 Task: Create a customizable bookmark.
Action: Mouse moved to (225, 239)
Screenshot: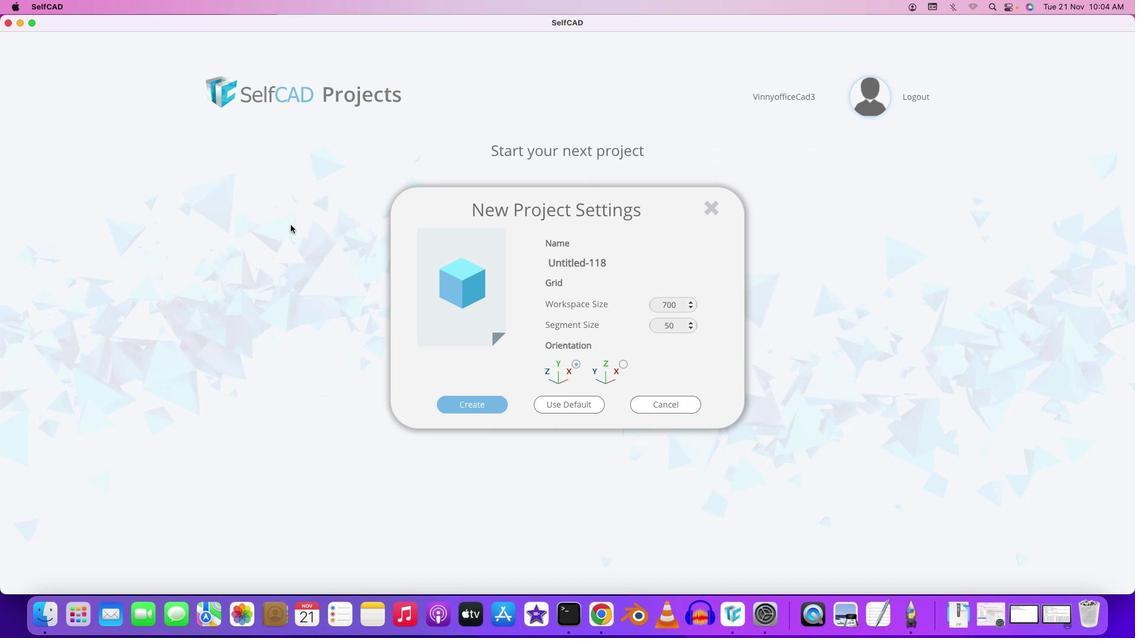 
Action: Mouse pressed left at (225, 239)
Screenshot: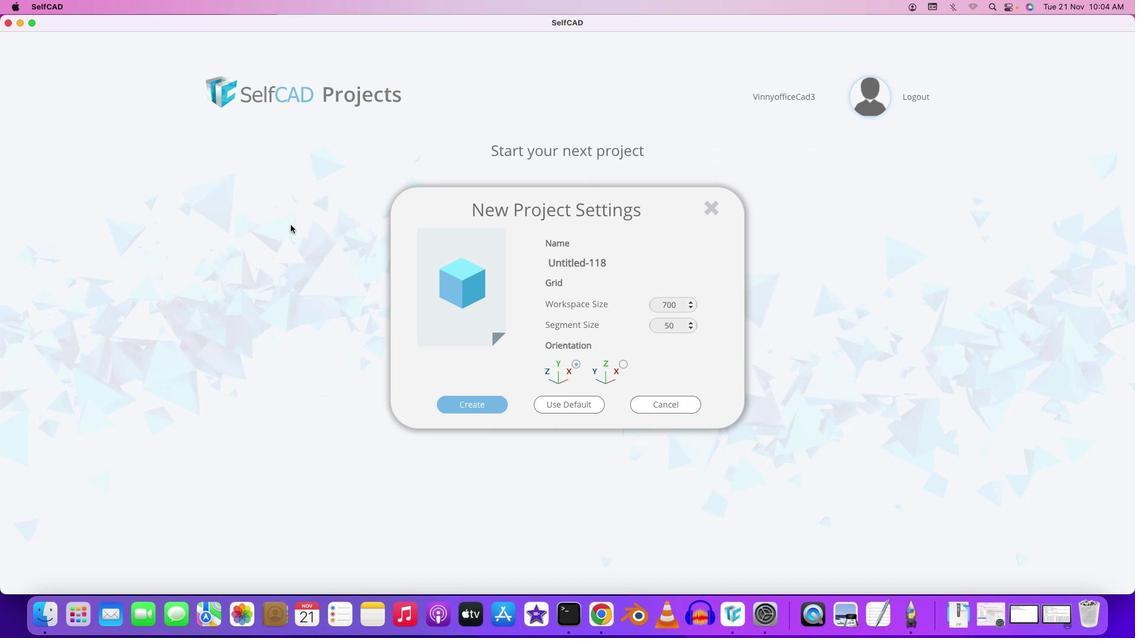 
Action: Mouse moved to (254, 226)
Screenshot: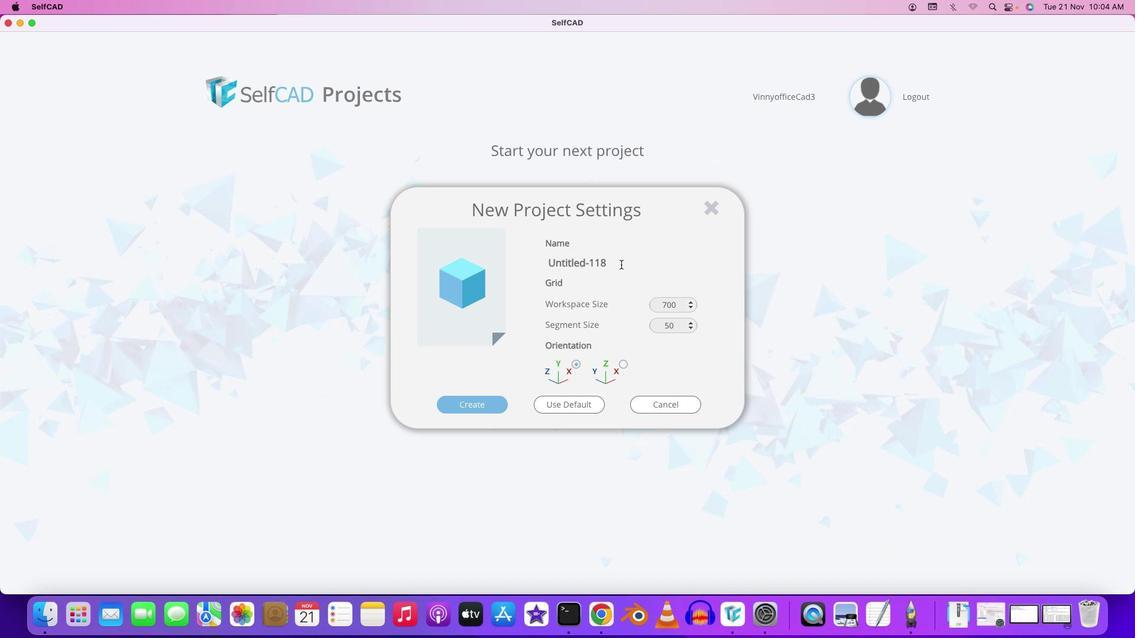 
Action: Mouse pressed left at (254, 226)
Screenshot: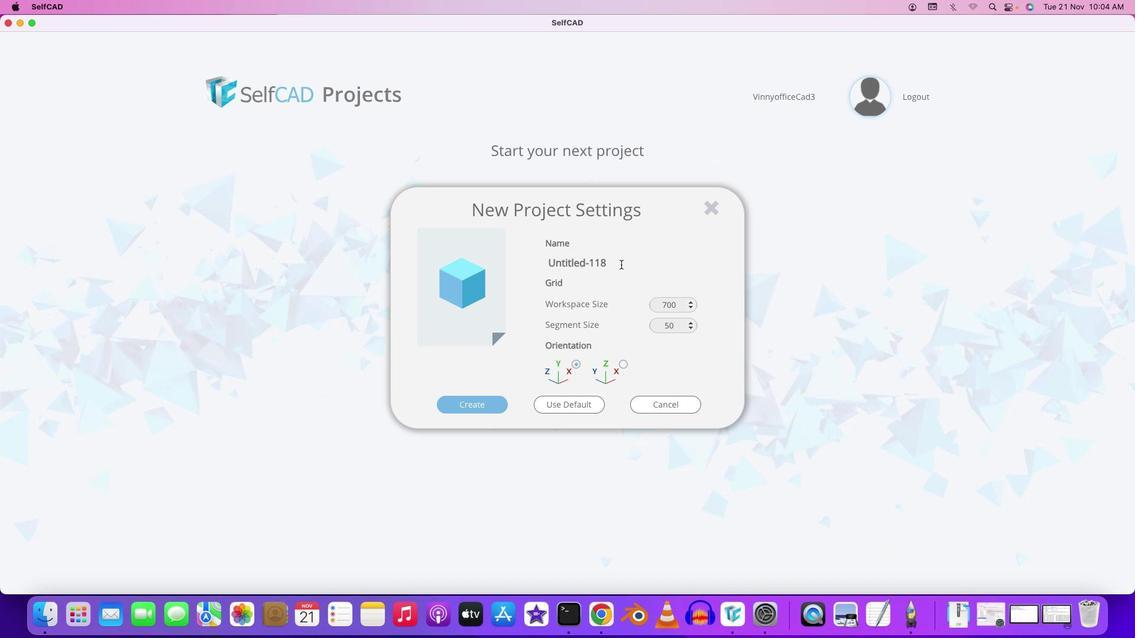 
Action: Mouse moved to (544, 265)
Screenshot: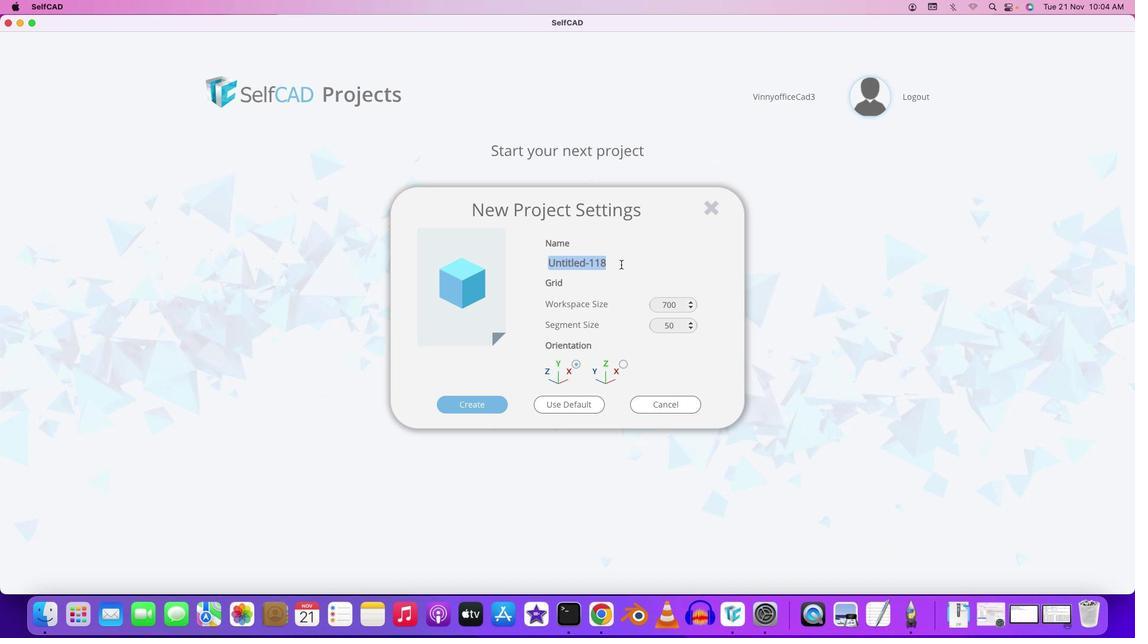 
Action: Mouse pressed left at (544, 265)
Screenshot: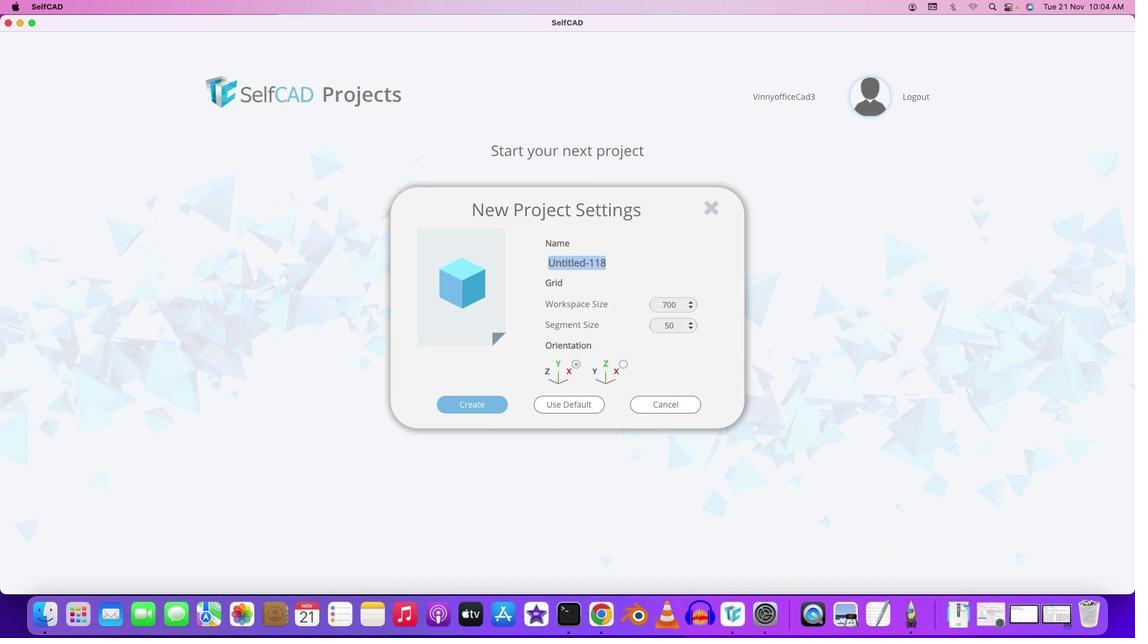 
Action: Key pressed Key.backspaceKey.shift'C''u''s''t''o''m''i''z''a''b''l''e'Key.spaceKey.leftKey.leftKey.leftKey.leftKey.leftKey.backspace's'Key.rightKey.rightKey.rightKey.rightKey.rightKey.rightKey.spaceKey.backspaceKey.shift'B''o''o''k''m''a''r''k'
Screenshot: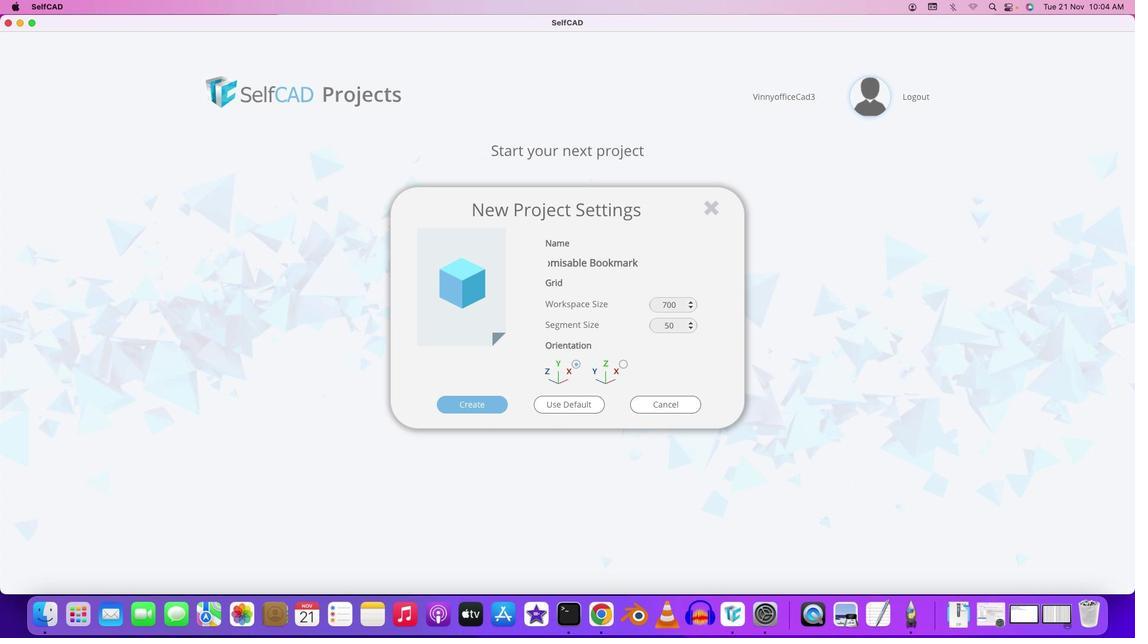 
Action: Mouse moved to (592, 299)
Screenshot: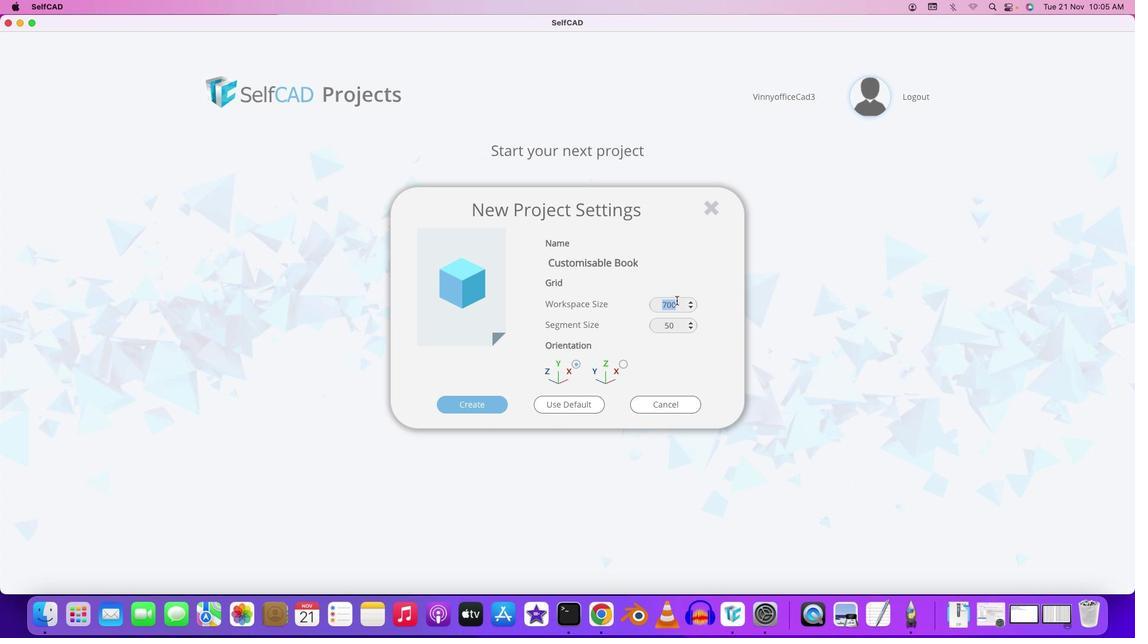 
Action: Mouse pressed left at (592, 299)
Screenshot: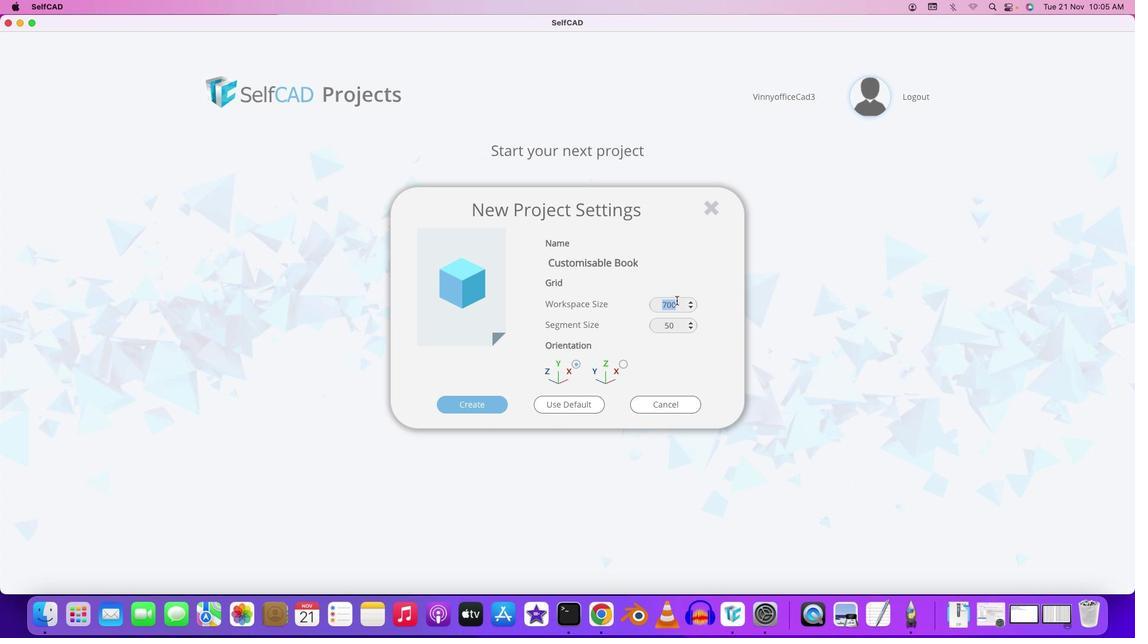 
Action: Mouse moved to (592, 299)
Screenshot: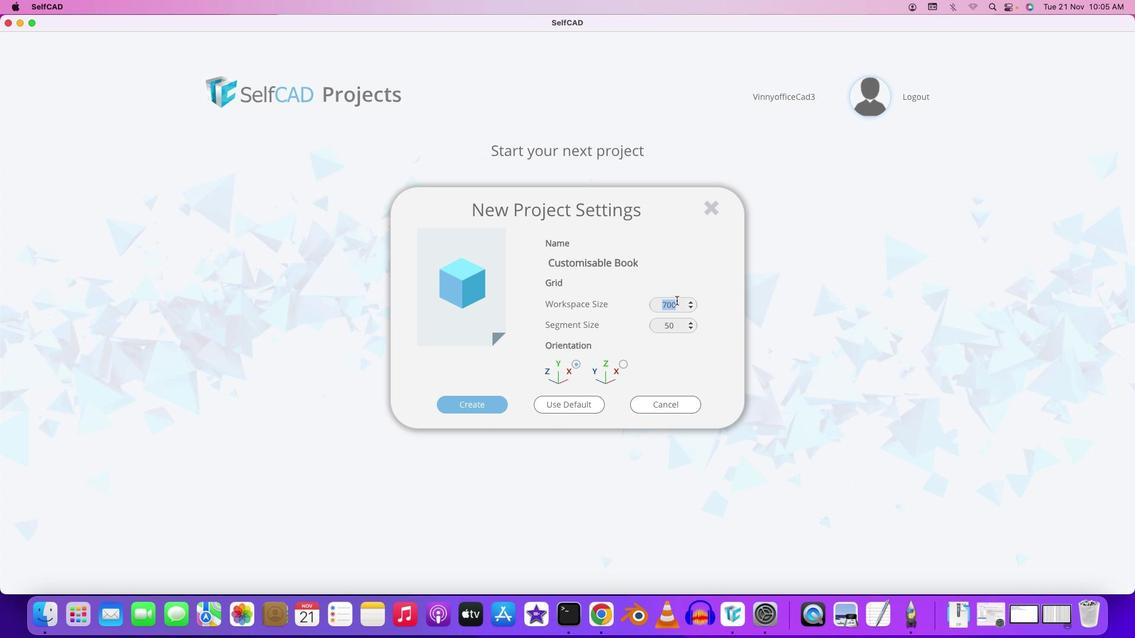 
Action: Key pressed '5'Key.backspace'4''0''0'
Screenshot: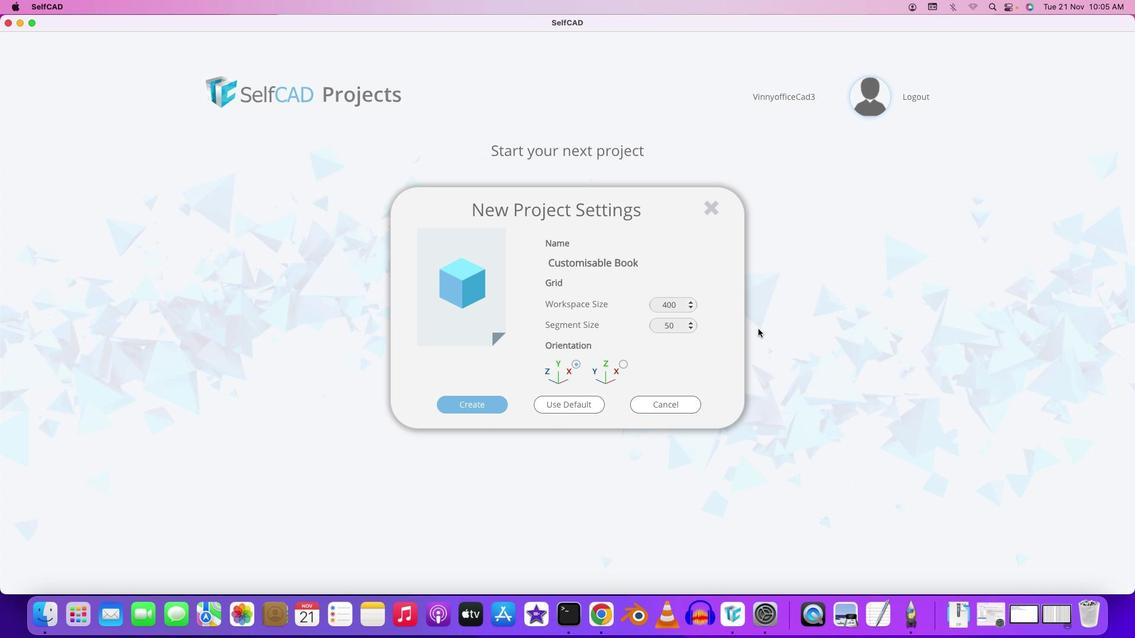 
Action: Mouse moved to (589, 325)
Screenshot: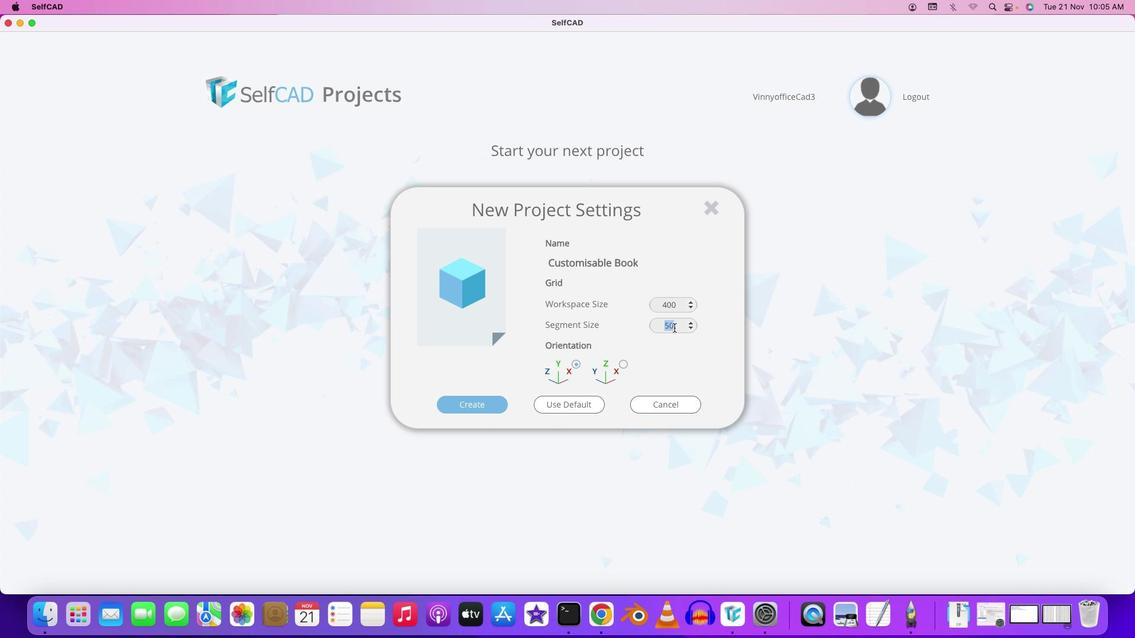
Action: Mouse pressed left at (589, 325)
Screenshot: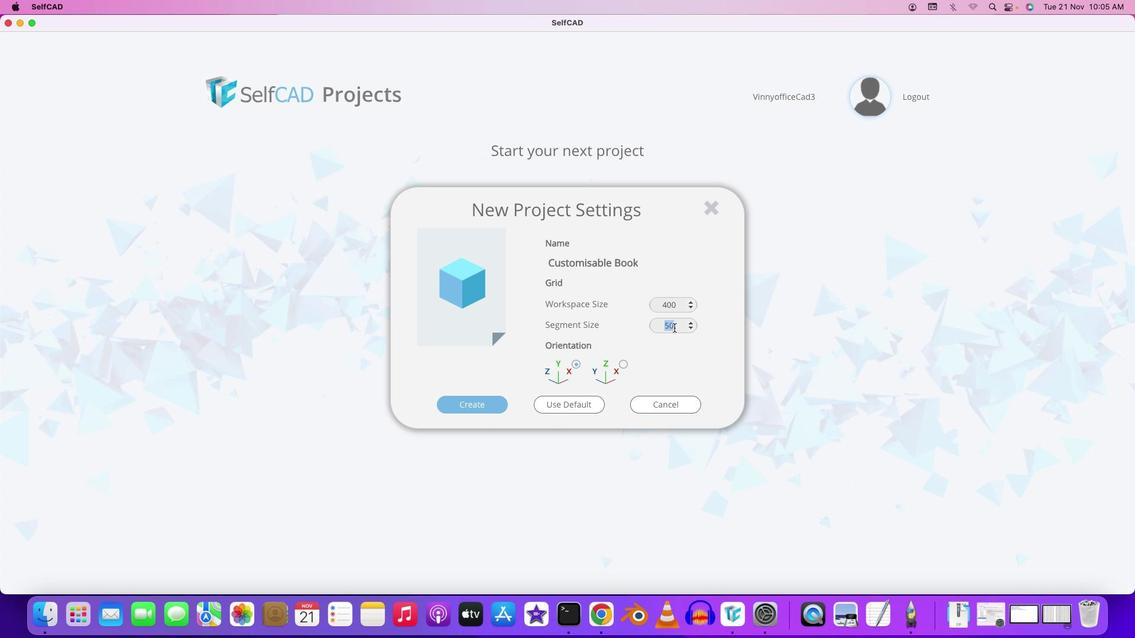 
Action: Mouse moved to (589, 325)
Screenshot: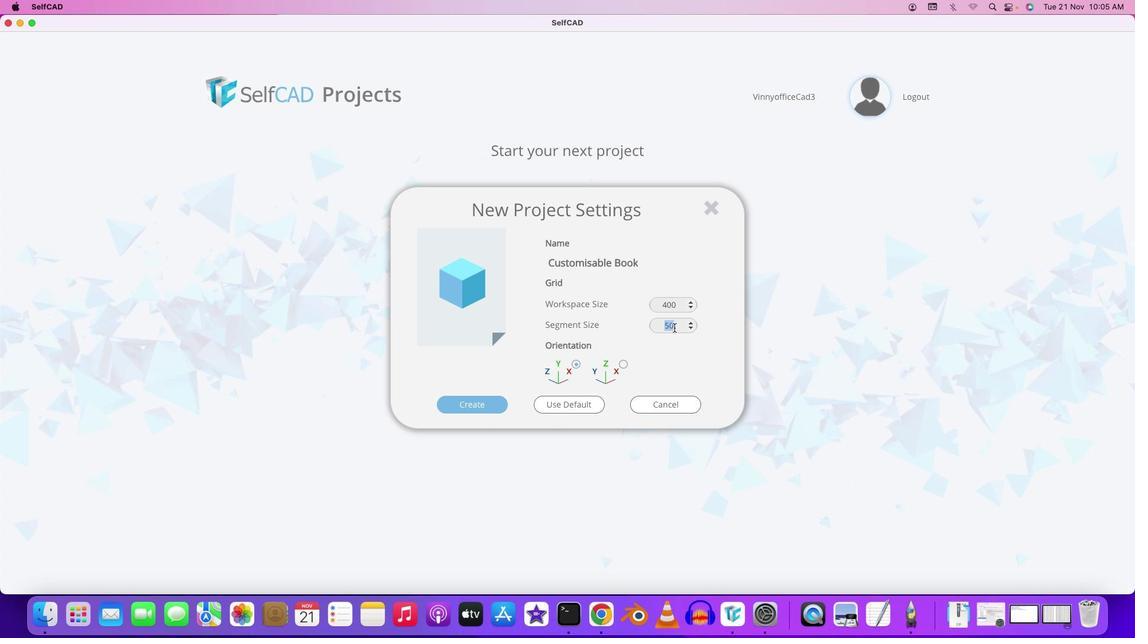 
Action: Key pressed '5'
Screenshot: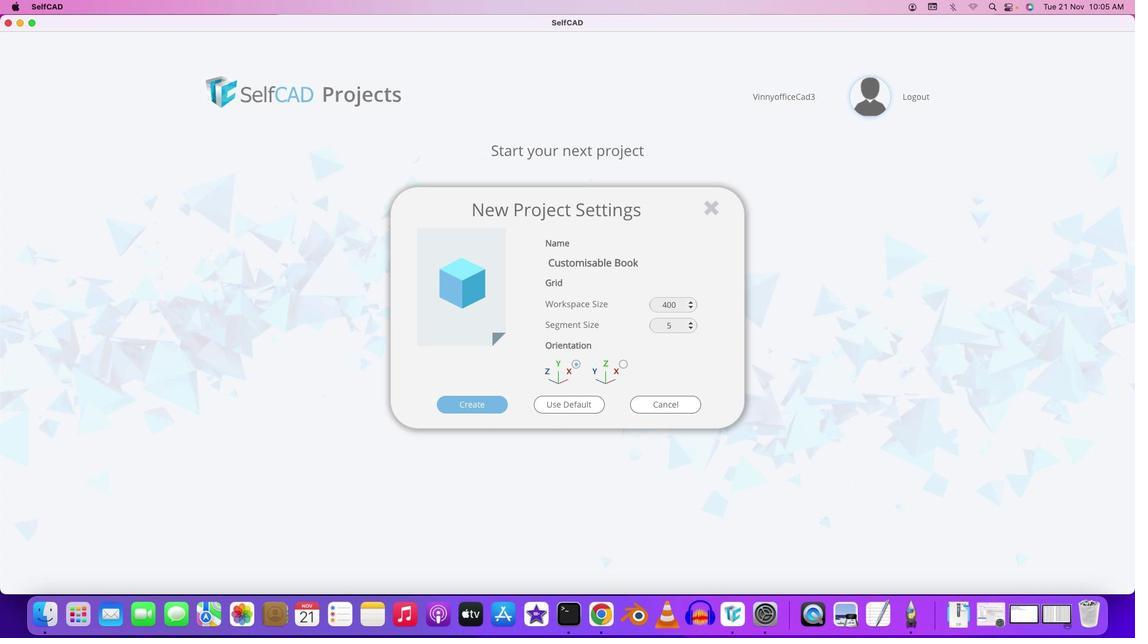 
Action: Mouse moved to (547, 360)
Screenshot: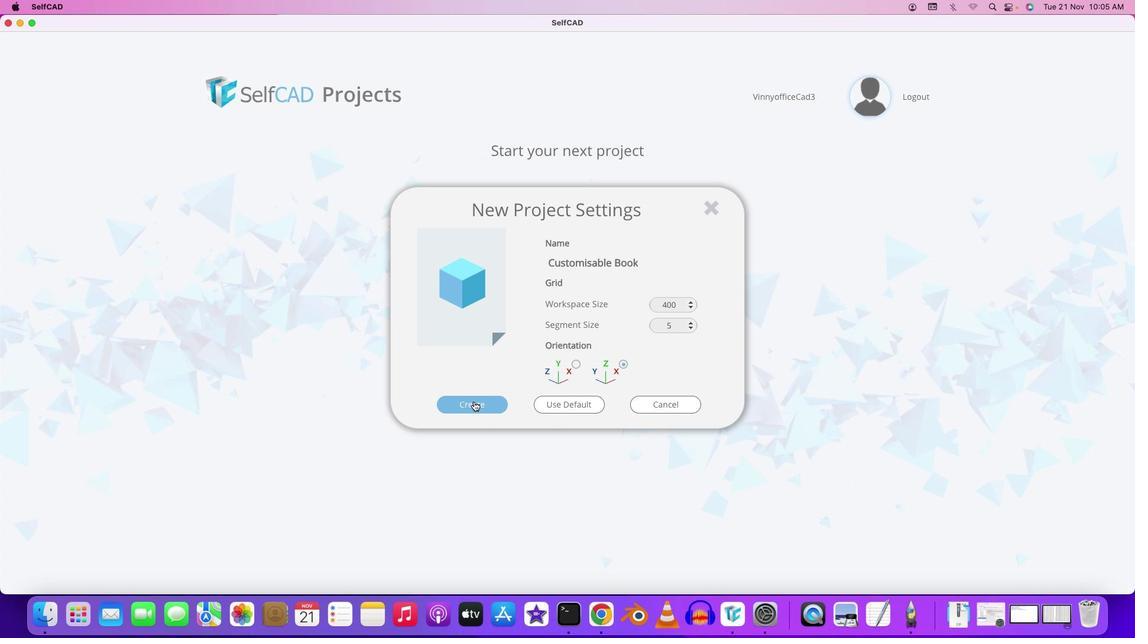 
Action: Mouse pressed left at (547, 360)
Screenshot: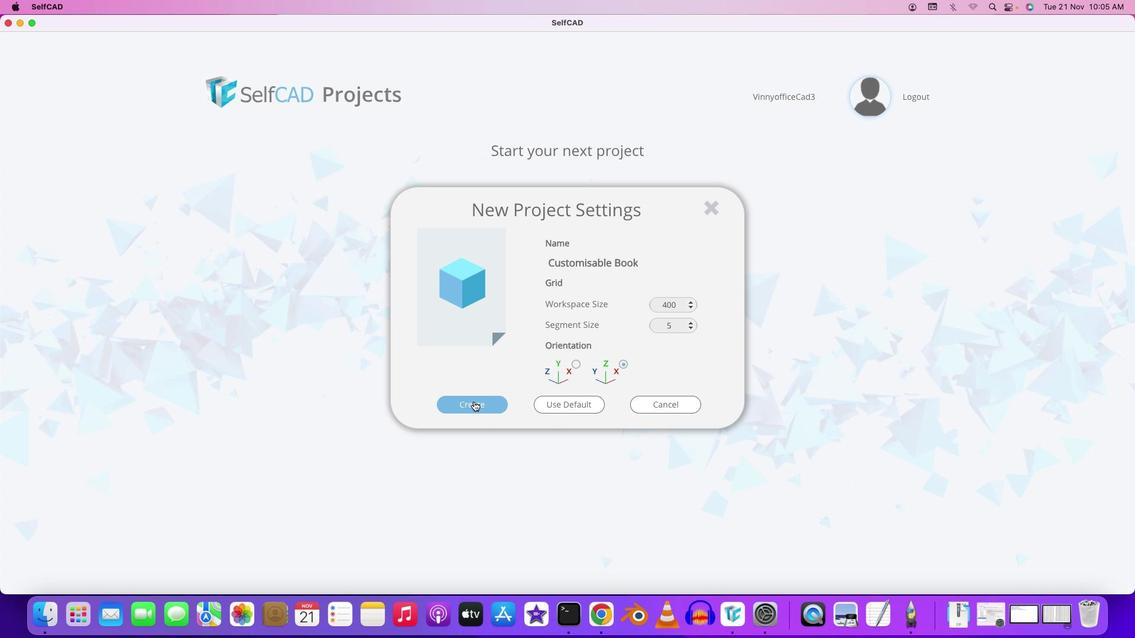 
Action: Mouse moved to (418, 395)
Screenshot: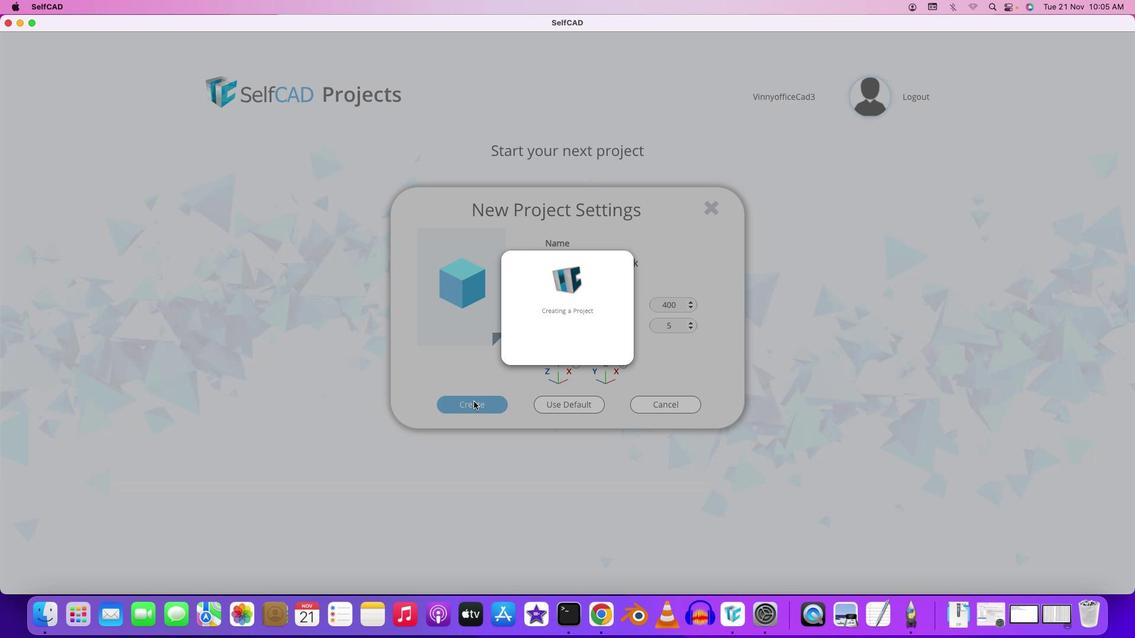
Action: Mouse pressed left at (418, 395)
Screenshot: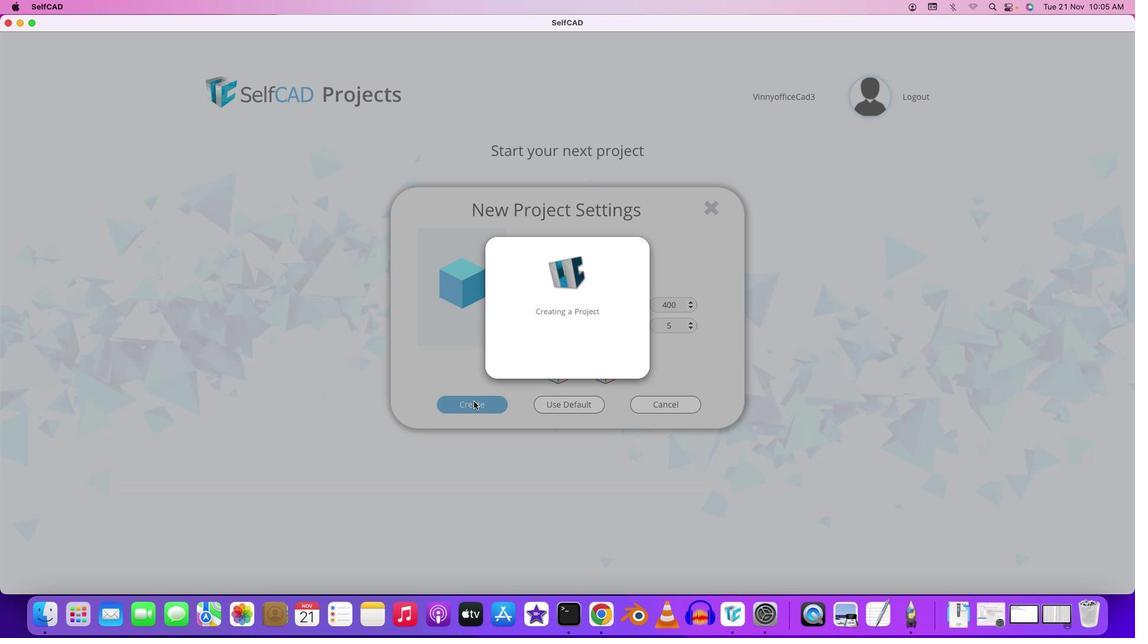 
Action: Mouse moved to (461, 381)
Screenshot: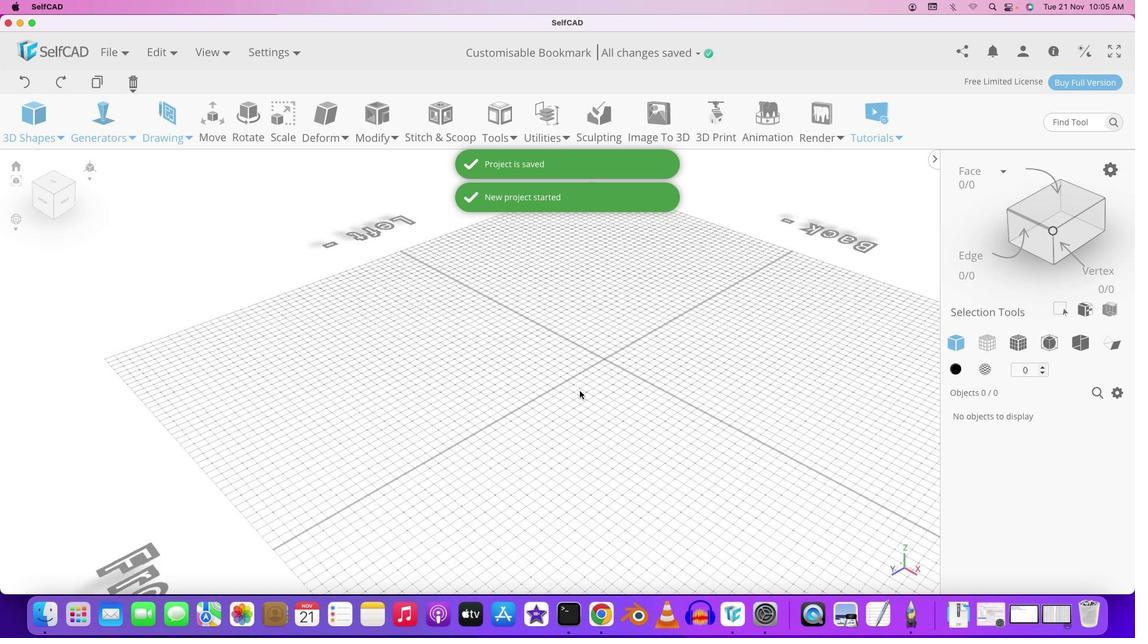 
Action: Mouse scrolled (461, 381) with delta (10, 15)
Screenshot: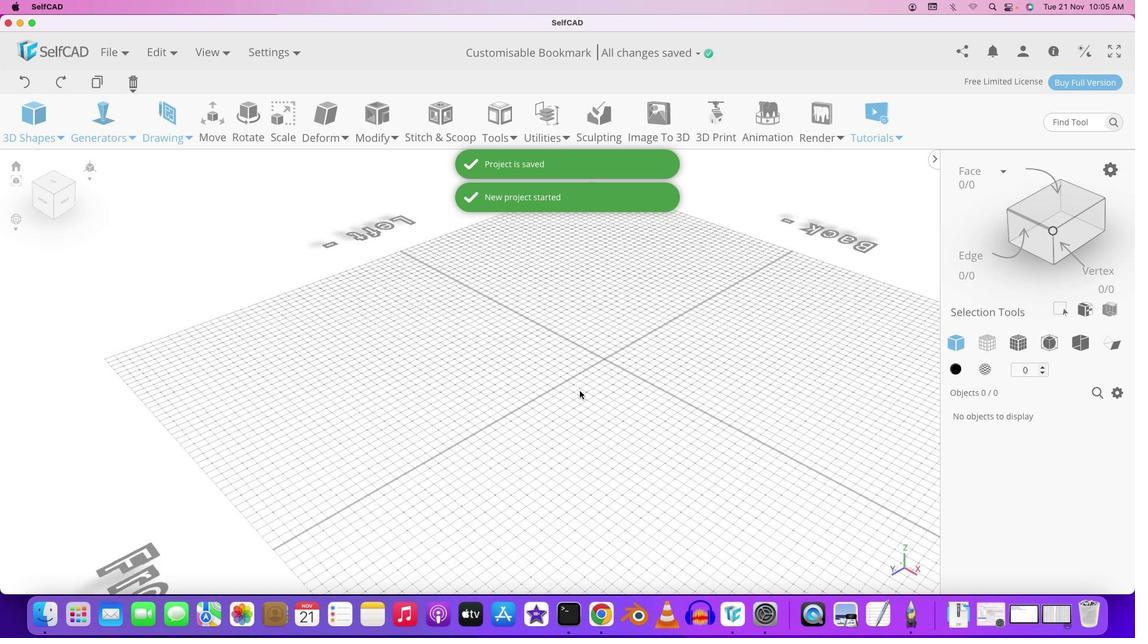 
Action: Mouse moved to (464, 388)
Screenshot: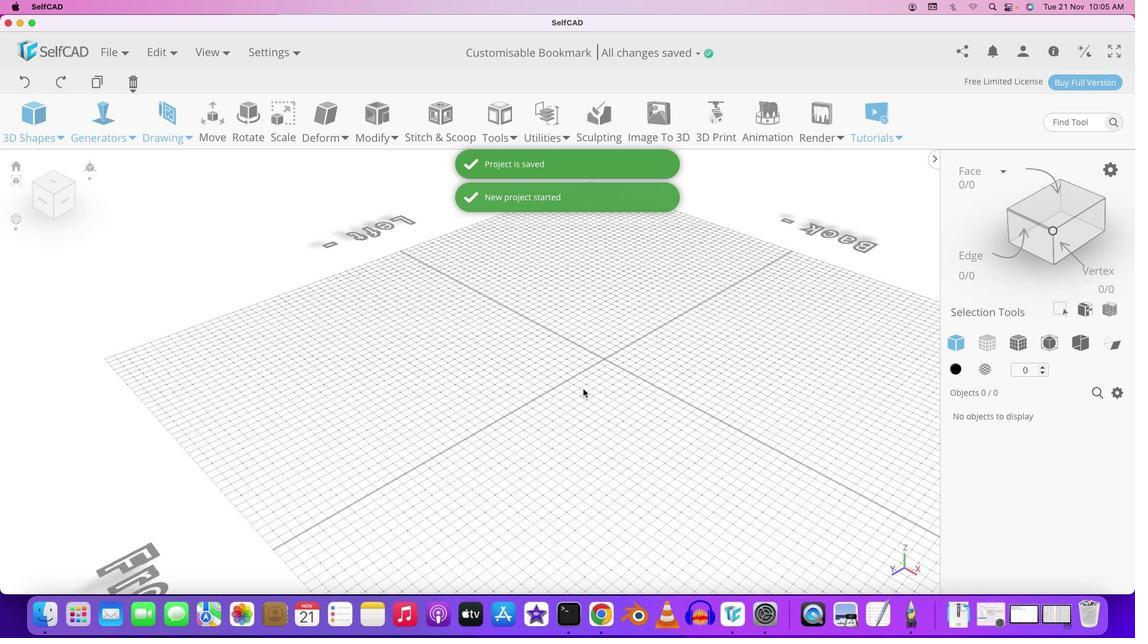 
Action: Mouse scrolled (464, 388) with delta (10, 15)
Screenshot: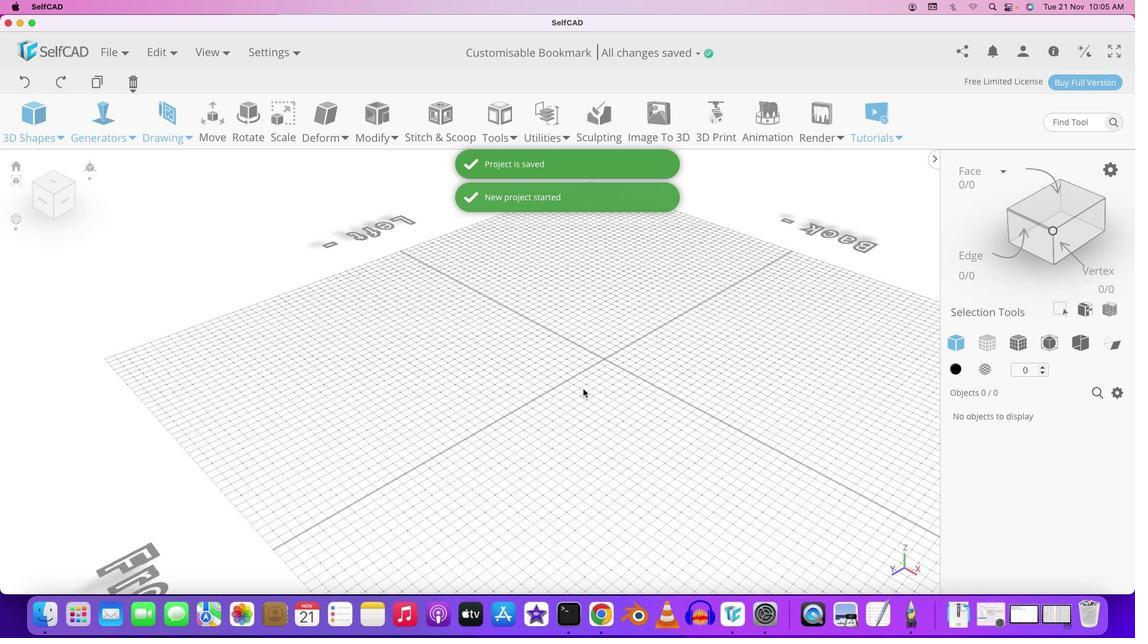 
Action: Mouse moved to (467, 392)
Screenshot: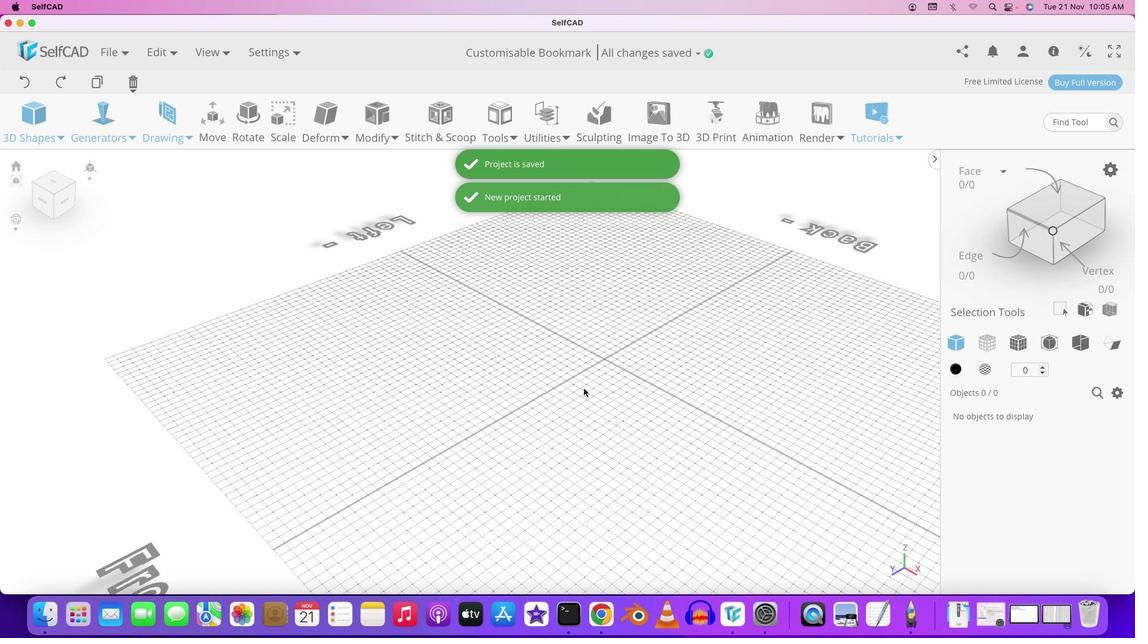 
Action: Mouse scrolled (467, 392) with delta (10, 17)
Screenshot: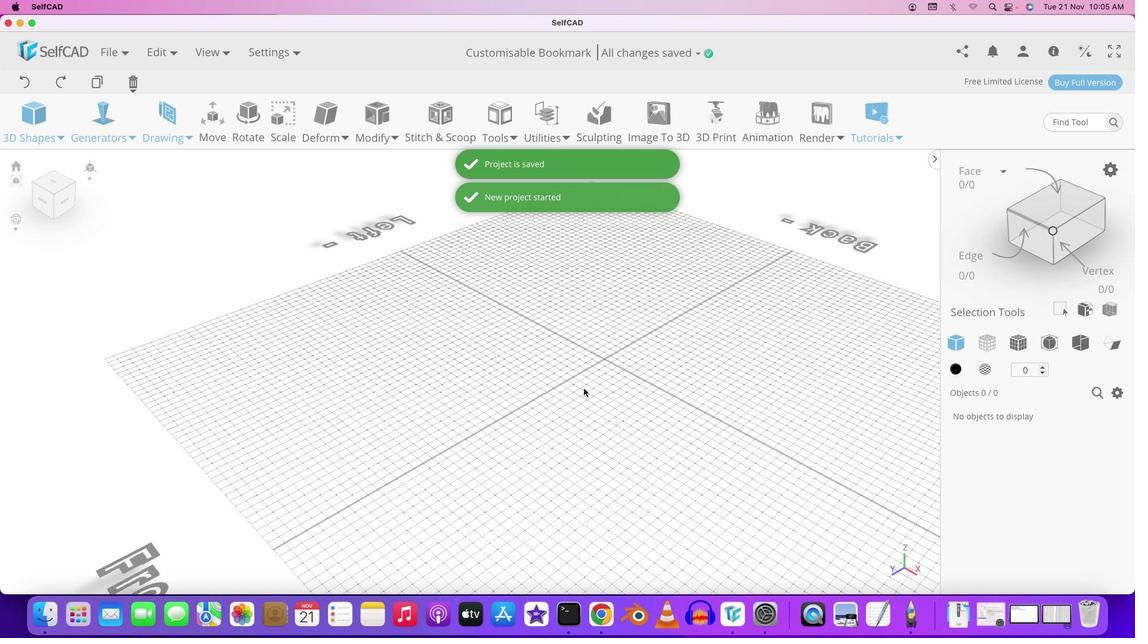 
Action: Mouse moved to (469, 393)
Screenshot: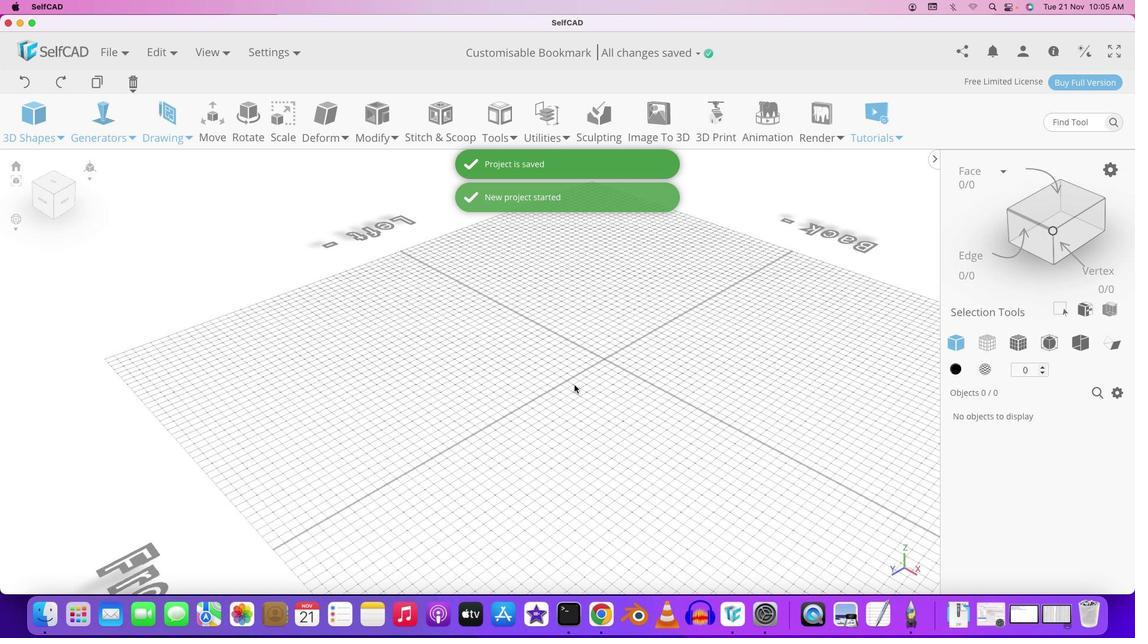 
Action: Mouse scrolled (469, 393) with delta (10, 17)
Screenshot: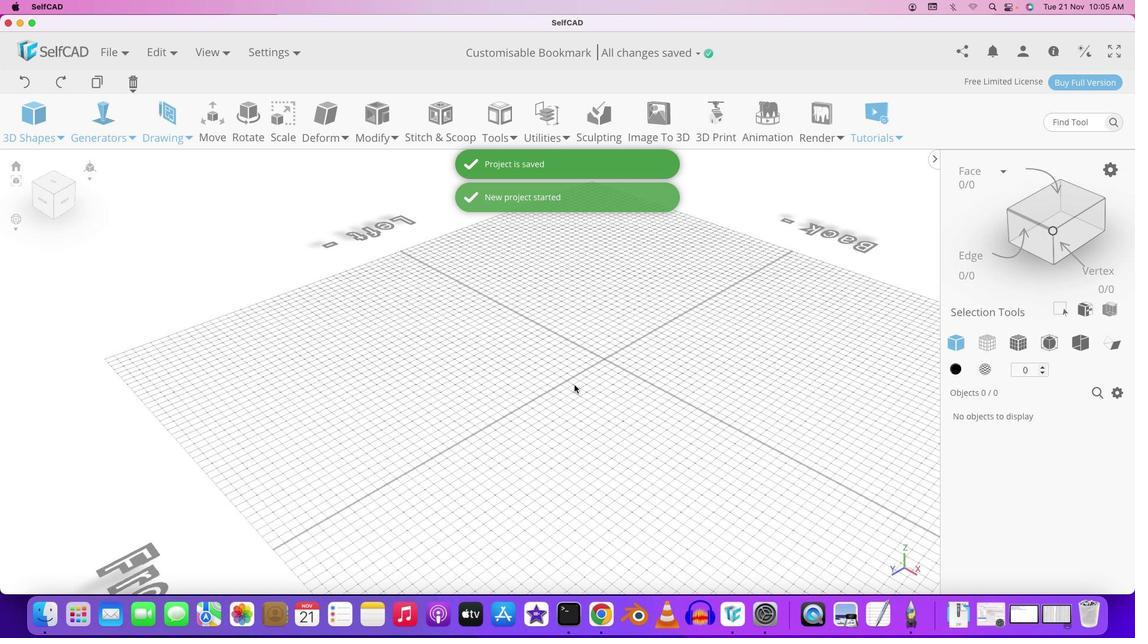 
Action: Mouse moved to (495, 385)
Screenshot: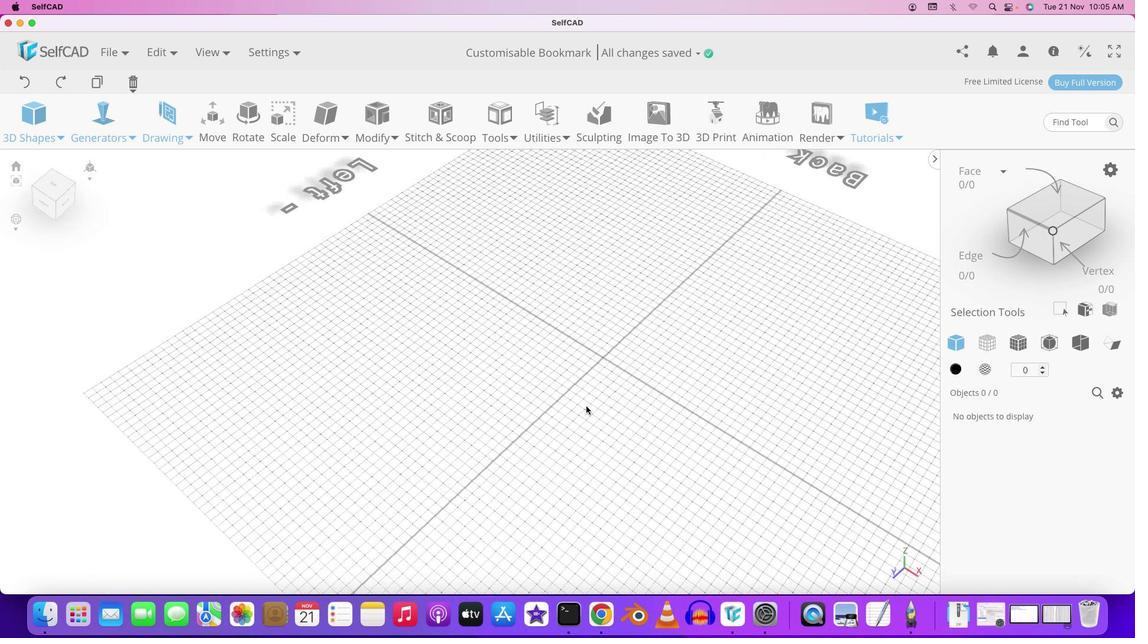 
Action: Mouse scrolled (495, 385) with delta (10, 15)
Screenshot: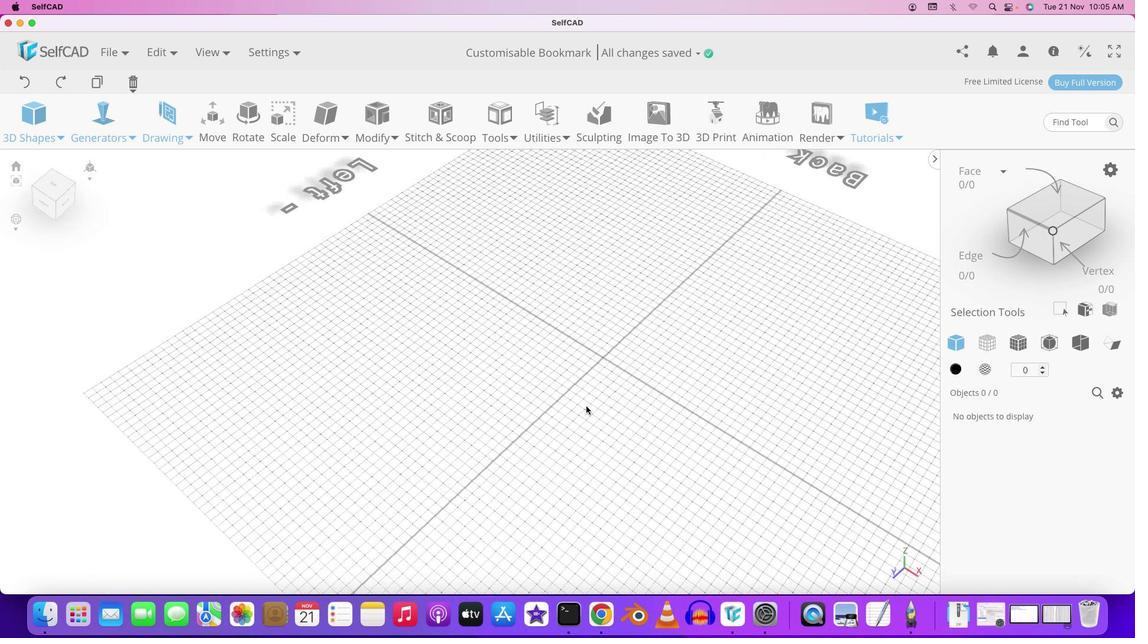 
Action: Mouse moved to (496, 386)
Screenshot: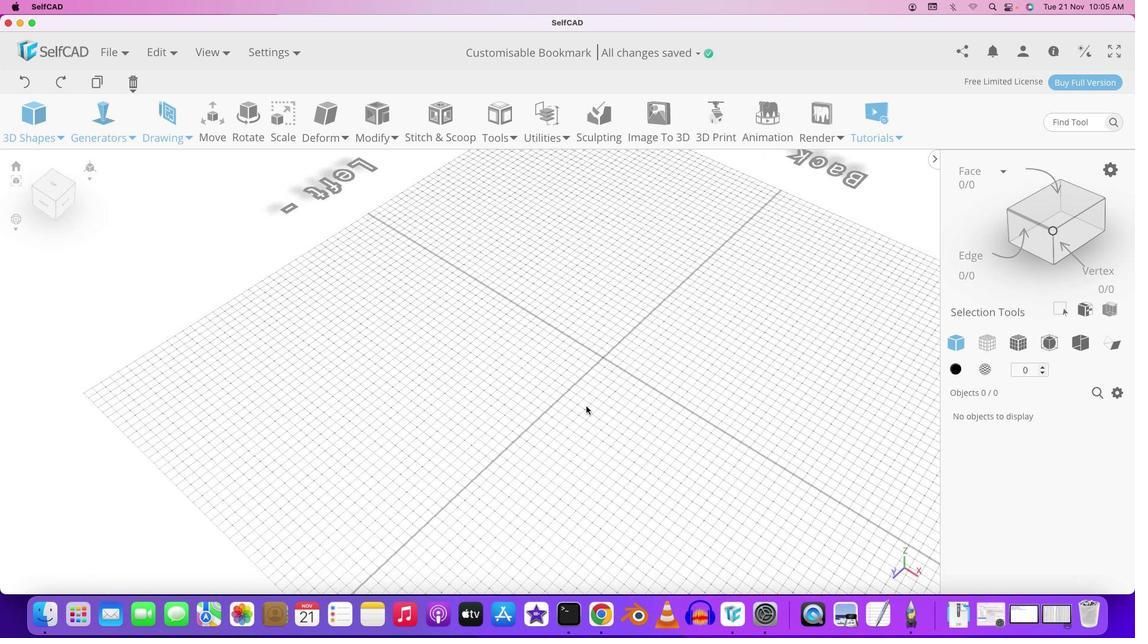 
Action: Mouse scrolled (496, 386) with delta (10, 15)
Screenshot: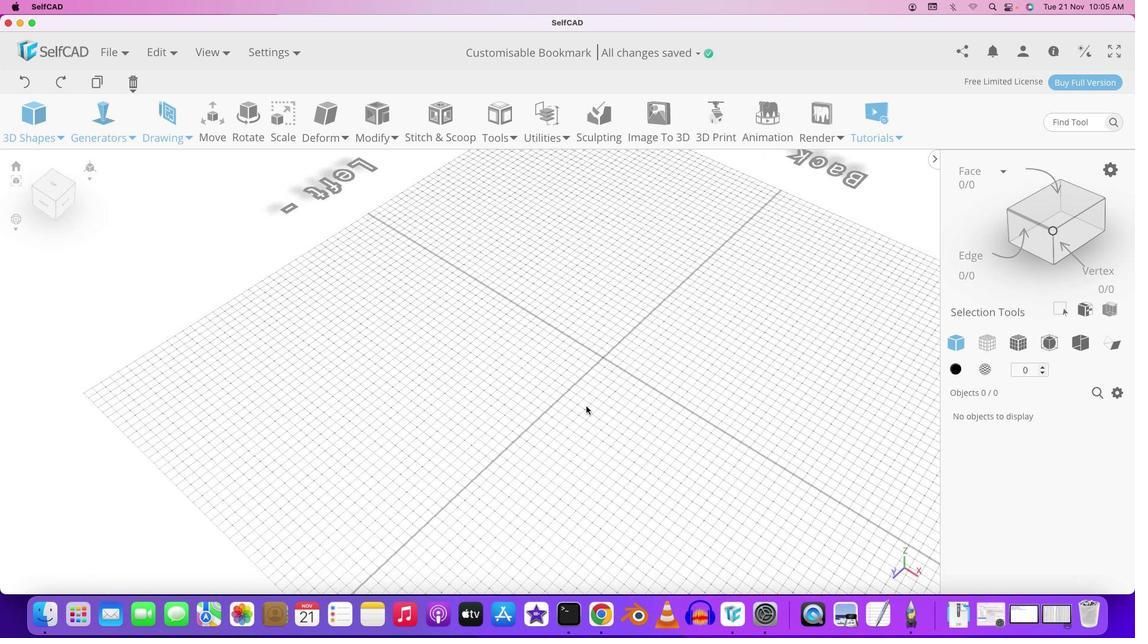 
Action: Mouse moved to (496, 386)
Screenshot: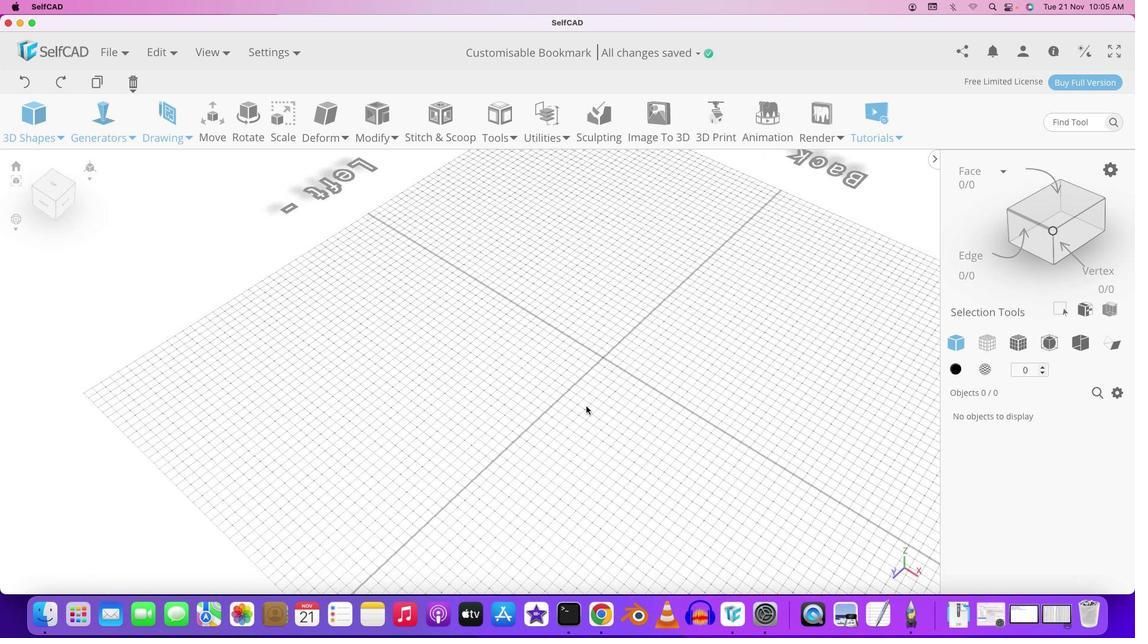 
Action: Mouse scrolled (496, 386) with delta (10, 17)
Screenshot: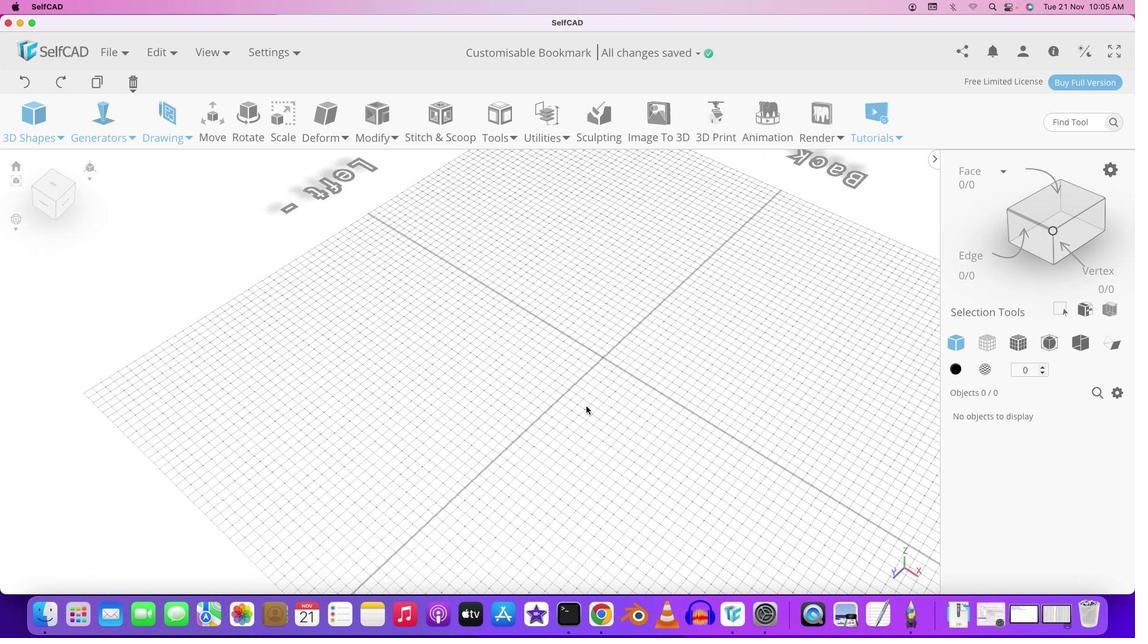 
Action: Mouse moved to (498, 386)
Screenshot: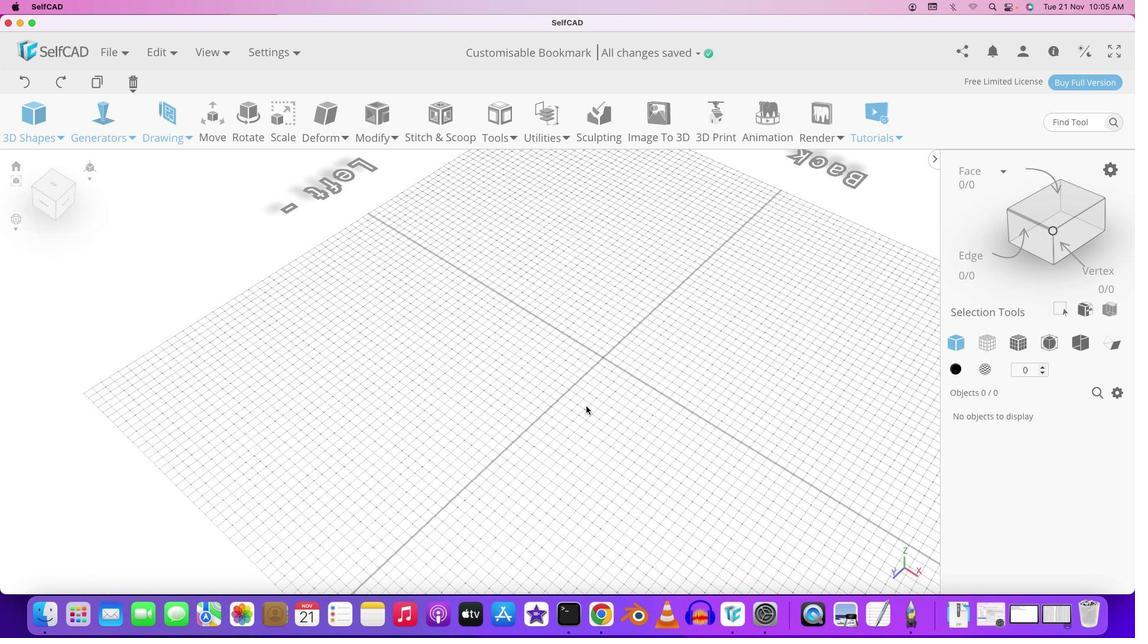 
Action: Mouse scrolled (498, 386) with delta (10, 18)
Screenshot: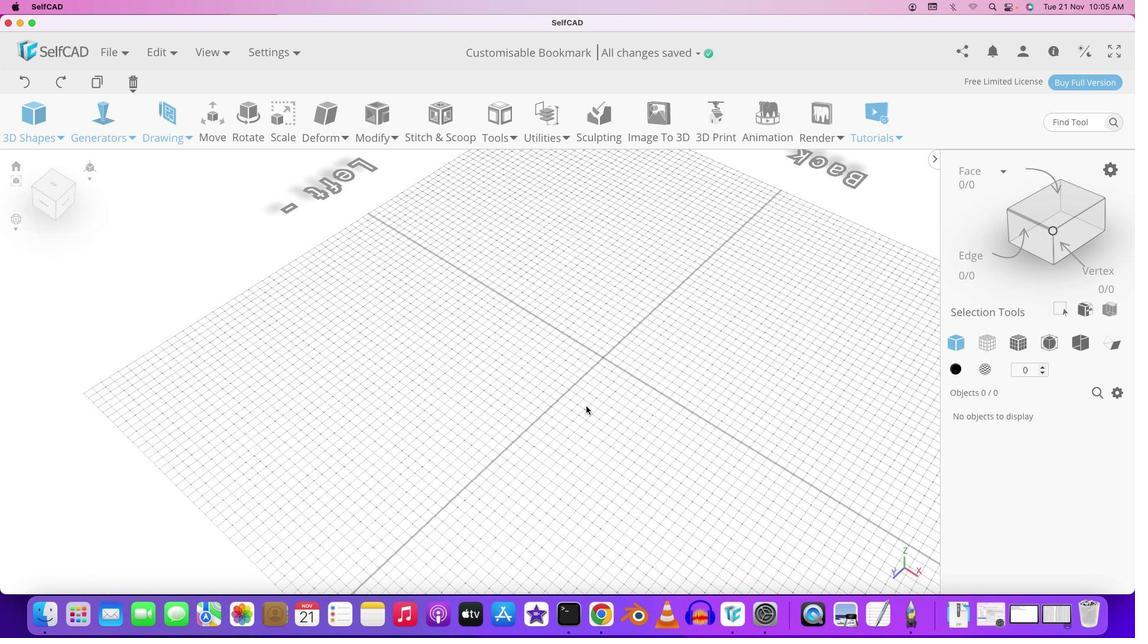 
Action: Mouse moved to (499, 379)
Screenshot: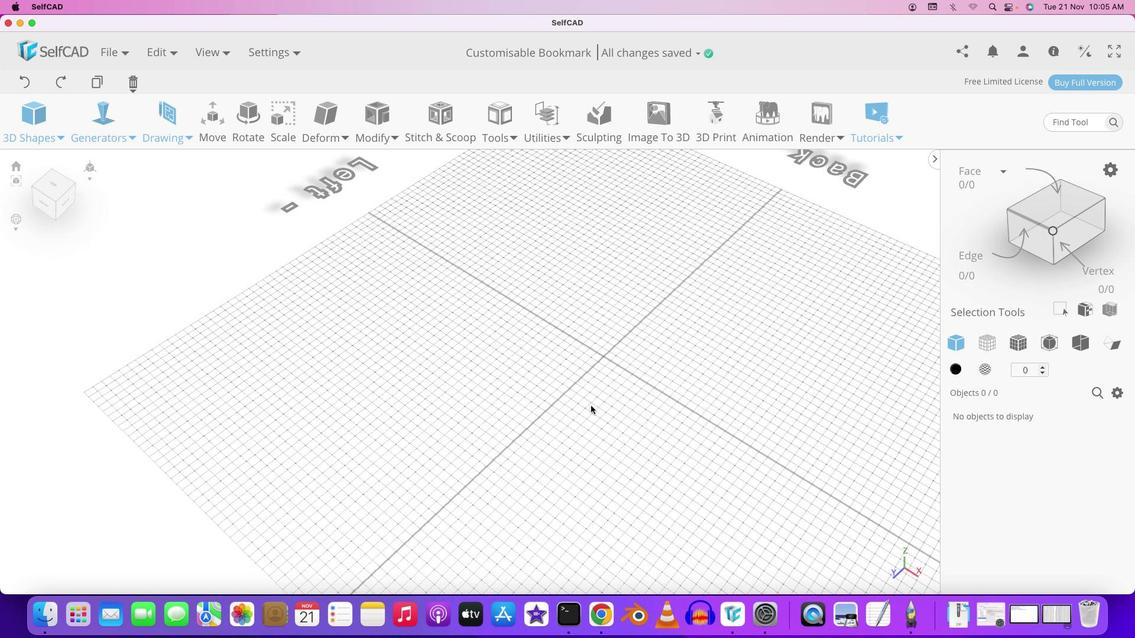 
Action: Mouse pressed left at (499, 379)
Screenshot: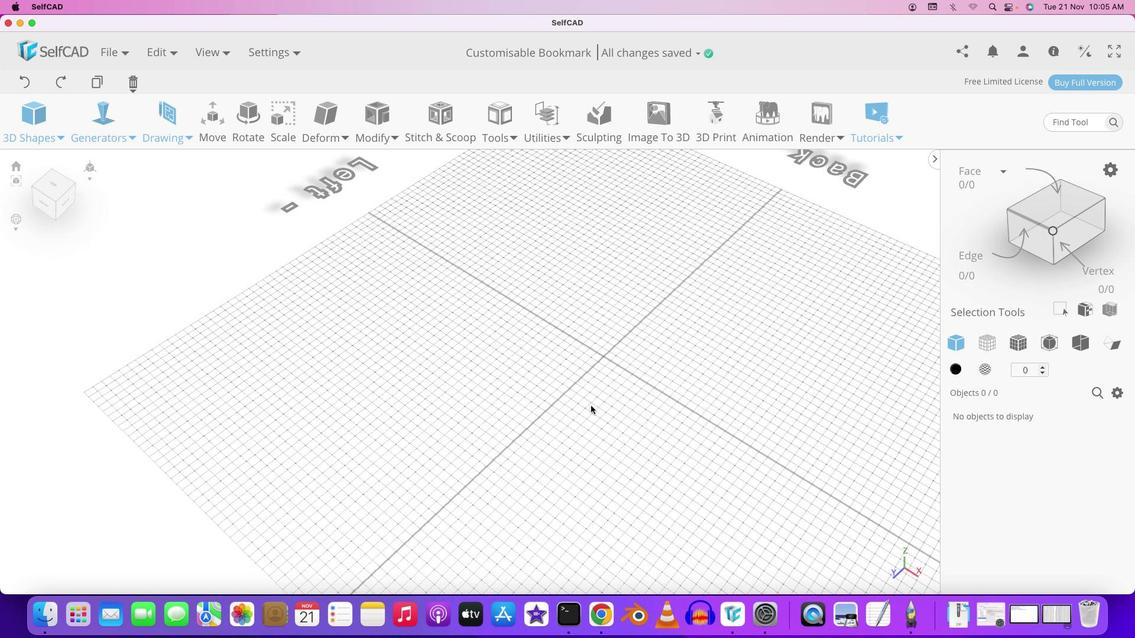 
Action: Mouse moved to (514, 399)
Screenshot: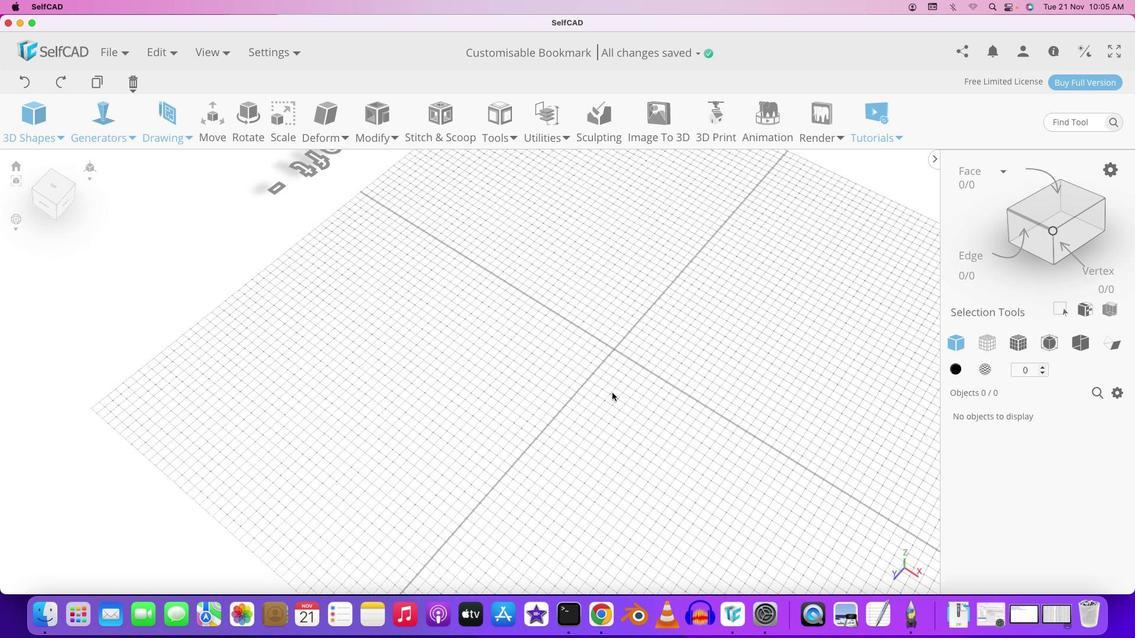 
Action: Key pressed Key.shift
Screenshot: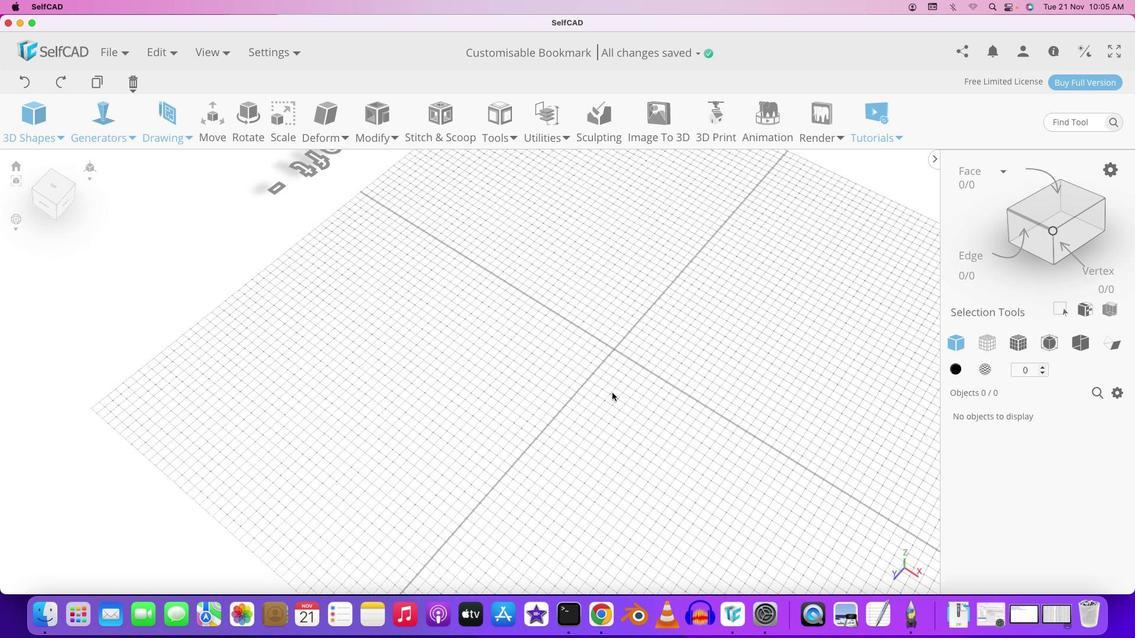 
Action: Mouse pressed left at (514, 399)
Screenshot: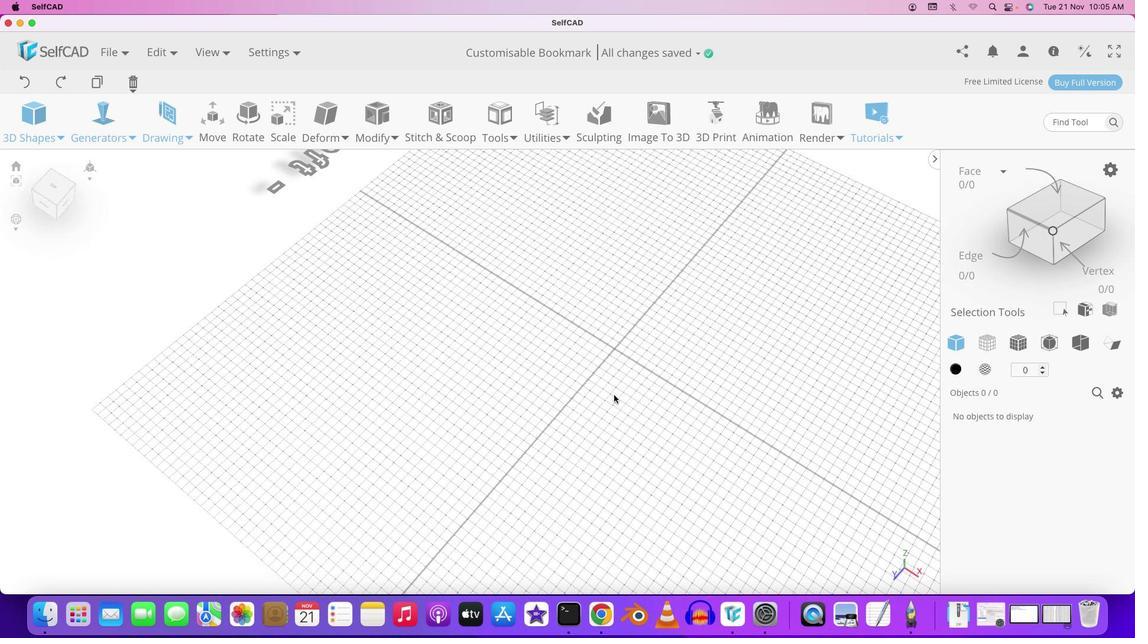 
Action: Mouse moved to (529, 376)
Screenshot: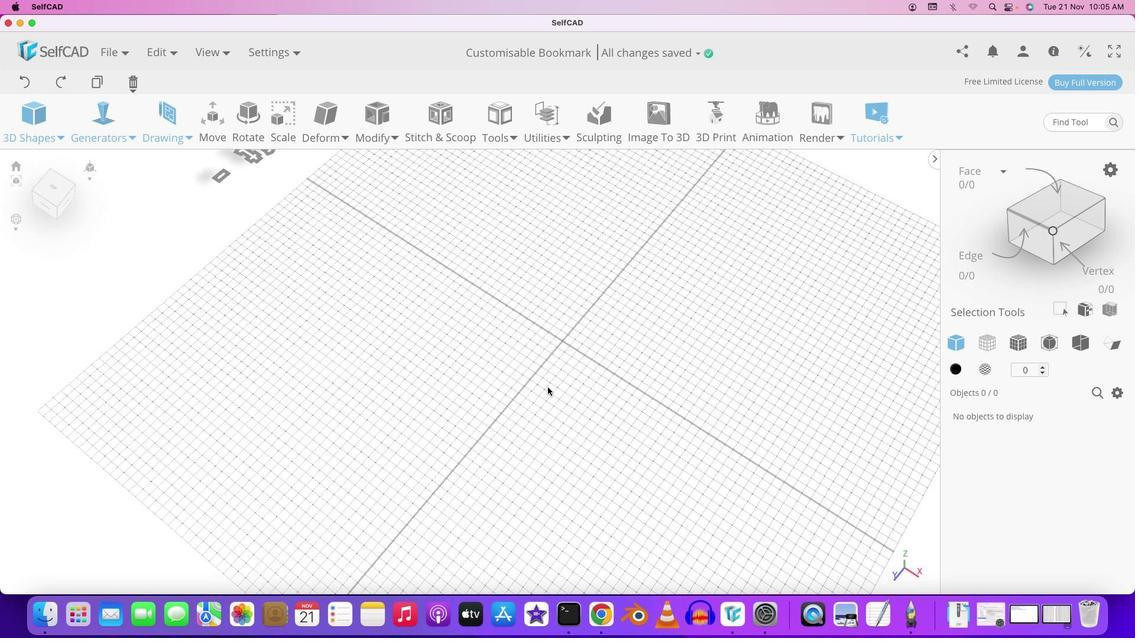 
Action: Mouse pressed left at (529, 376)
Screenshot: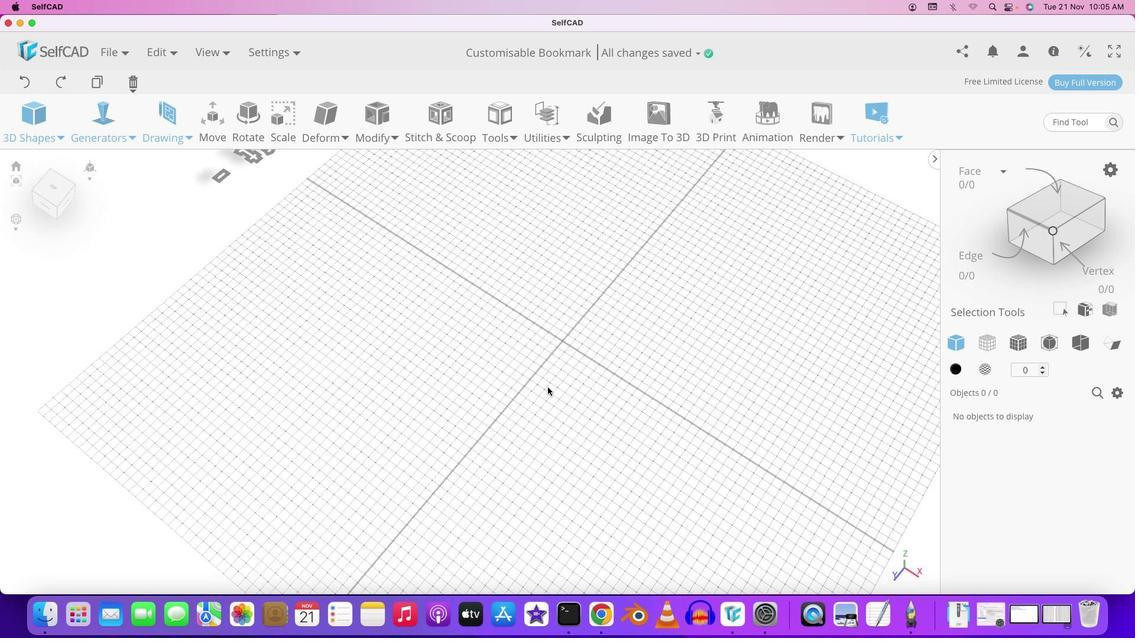
Action: Mouse moved to (537, 386)
Screenshot: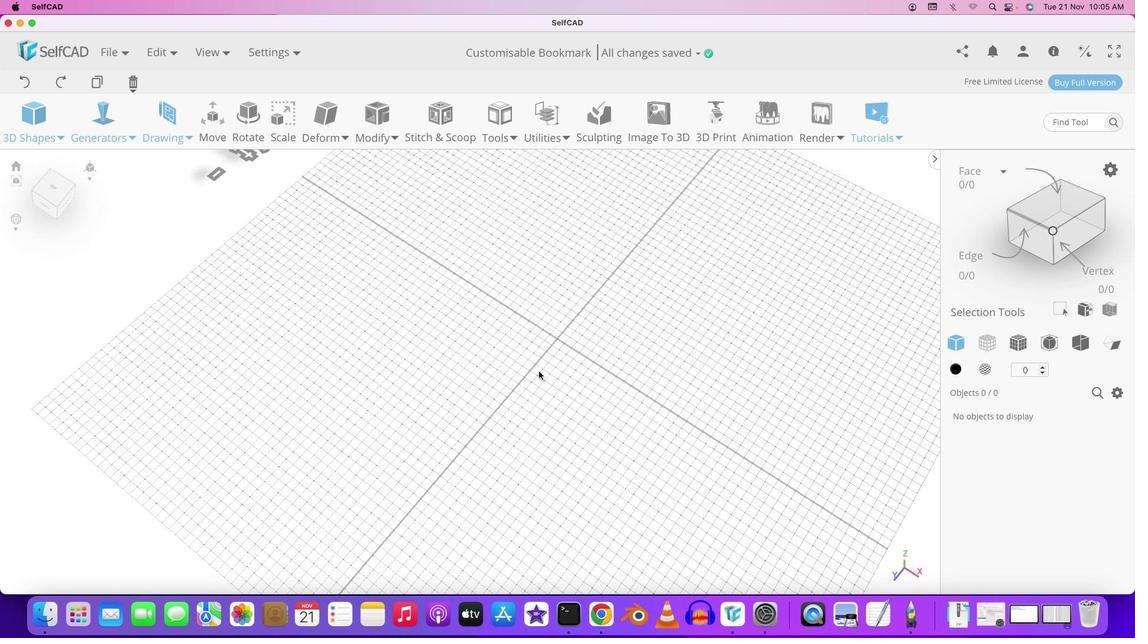 
Action: Key pressed Key.shift
Screenshot: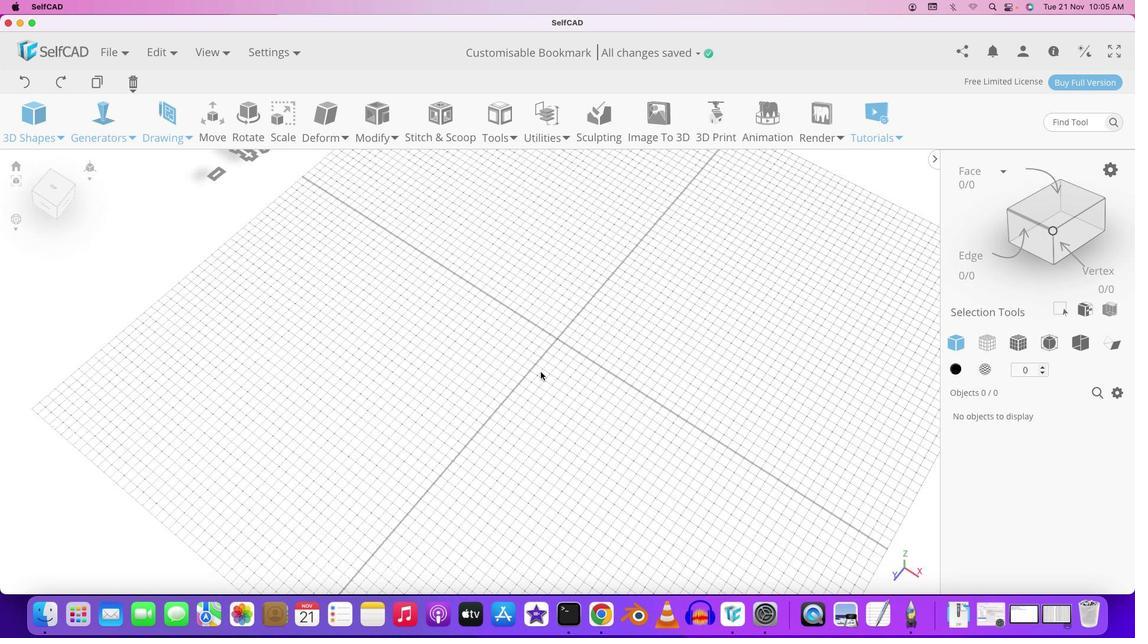 
Action: Mouse moved to (548, 387)
Screenshot: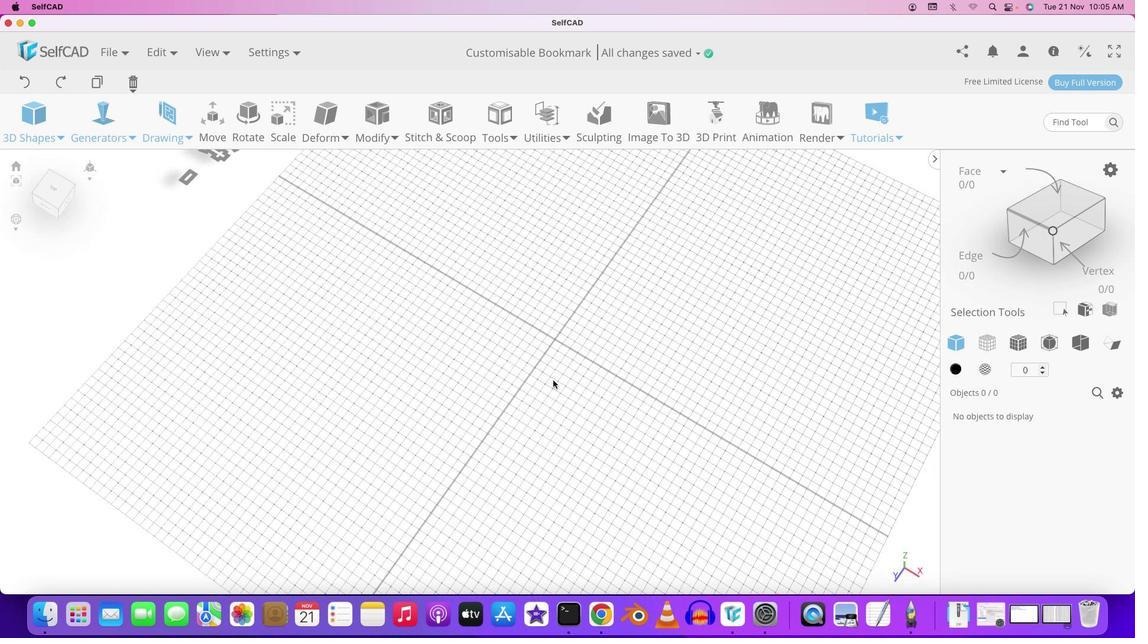 
Action: Key pressed Key.shift
Screenshot: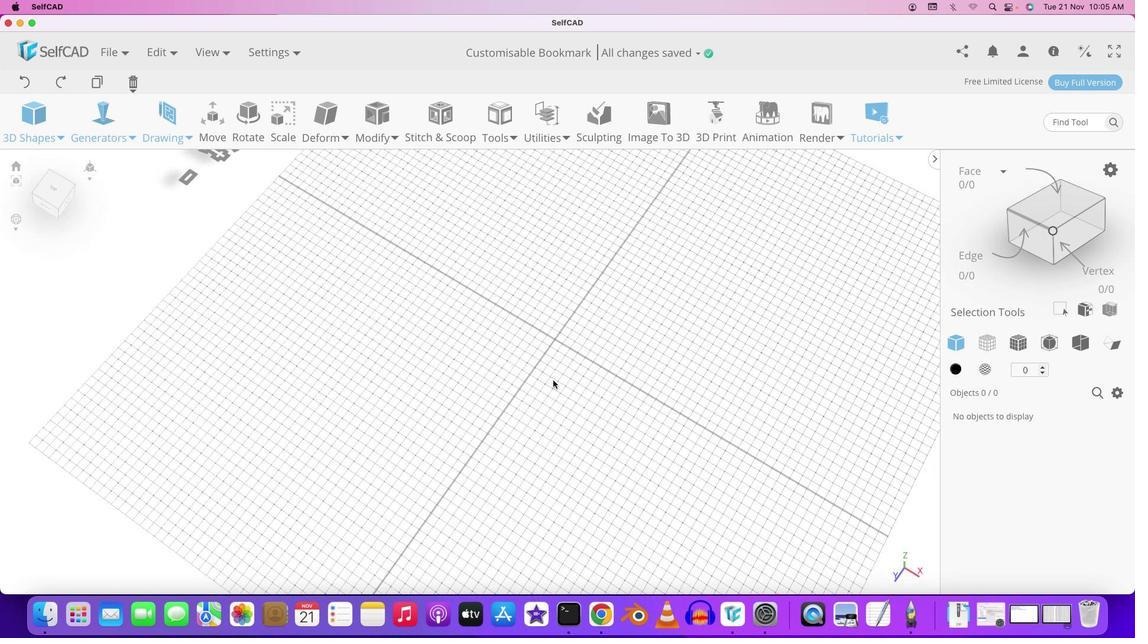
Action: Mouse moved to (548, 387)
Screenshot: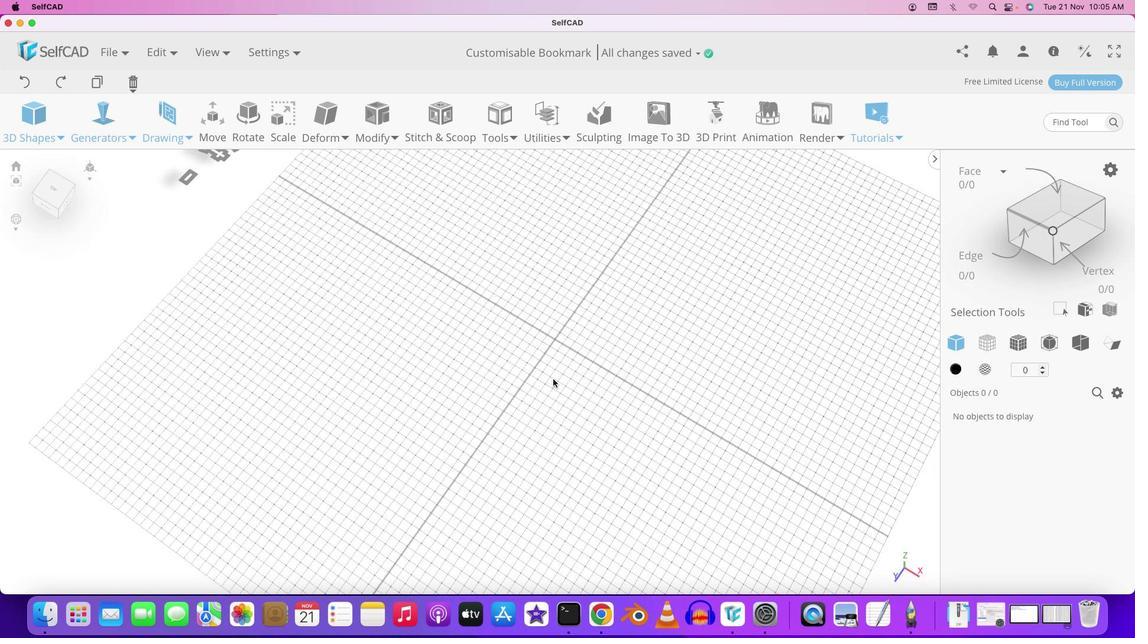 
Action: Mouse pressed left at (548, 387)
Screenshot: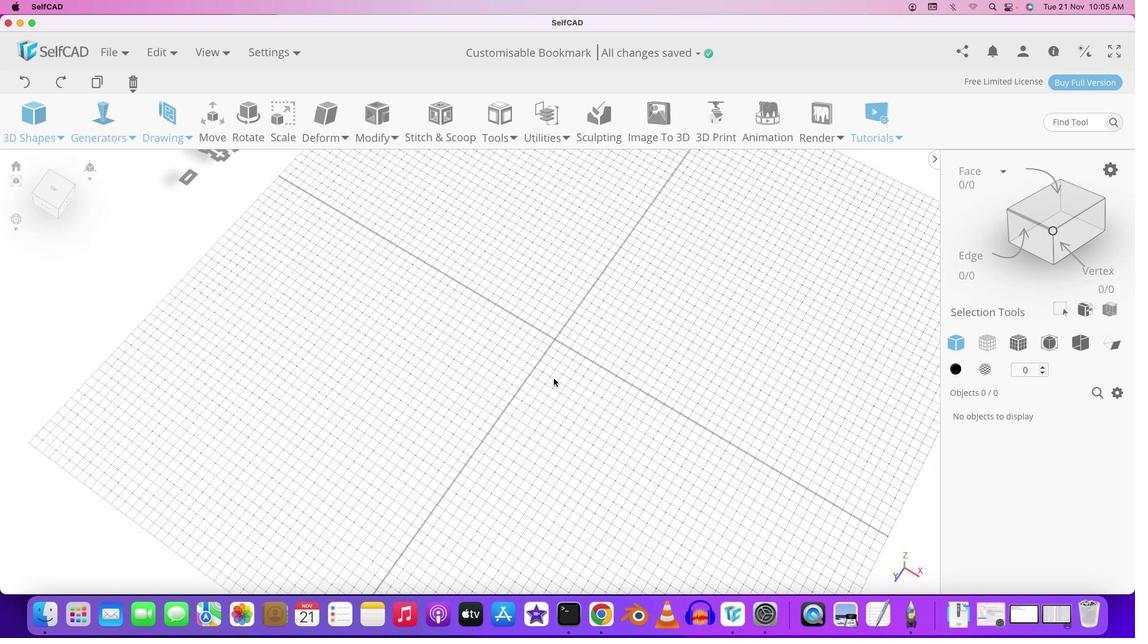 
Action: Mouse moved to (473, 367)
Screenshot: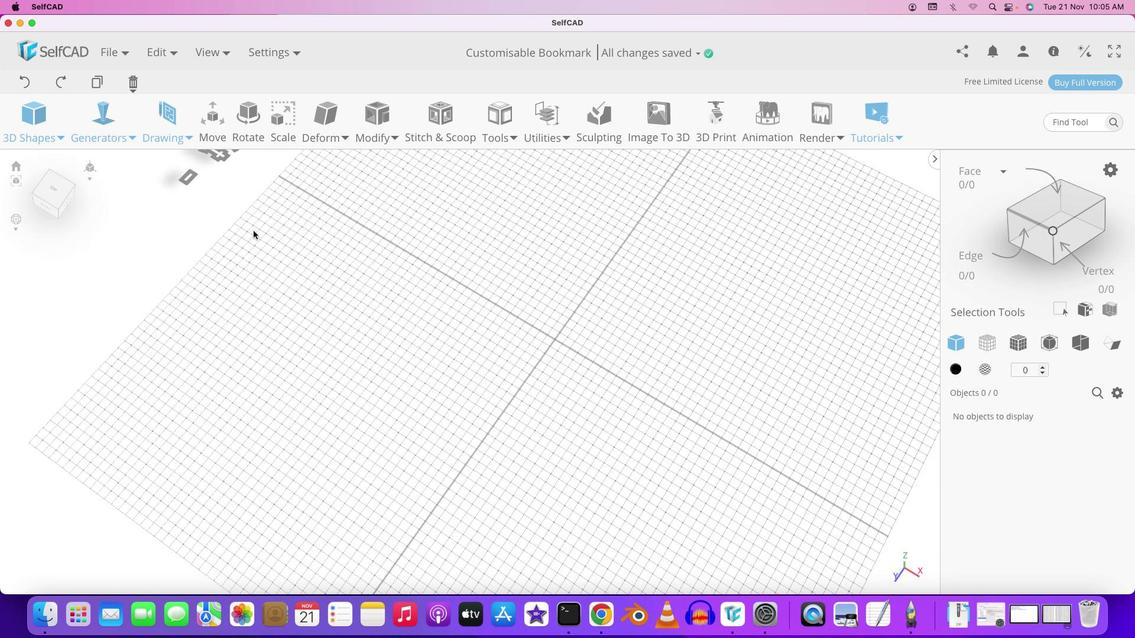 
Action: Mouse pressed left at (473, 367)
Screenshot: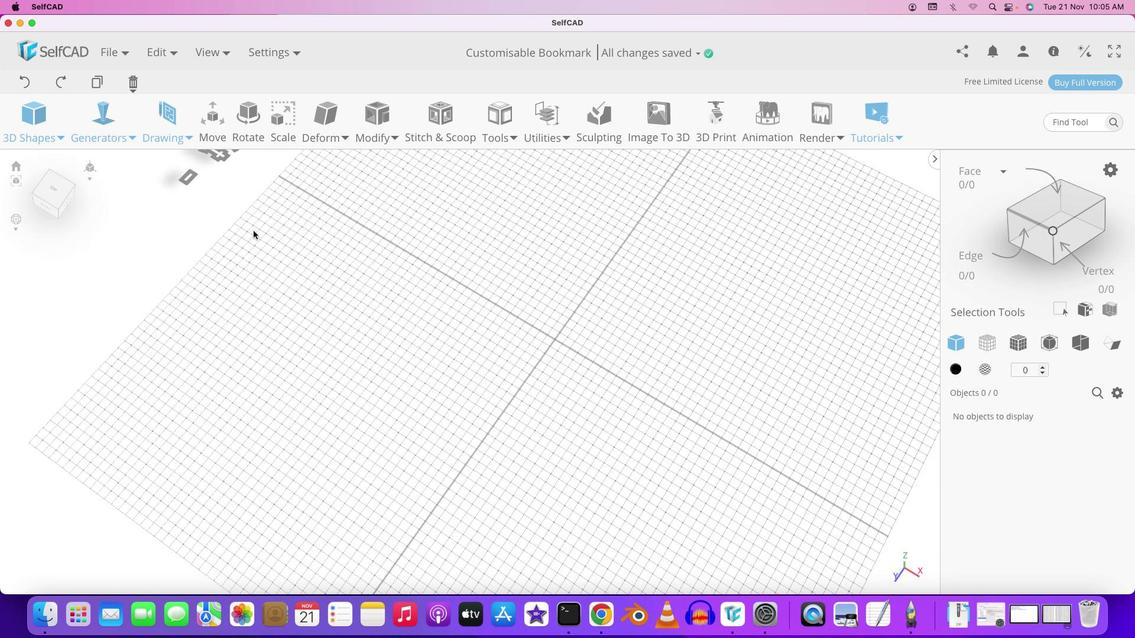 
Action: Mouse moved to (487, 369)
Screenshot: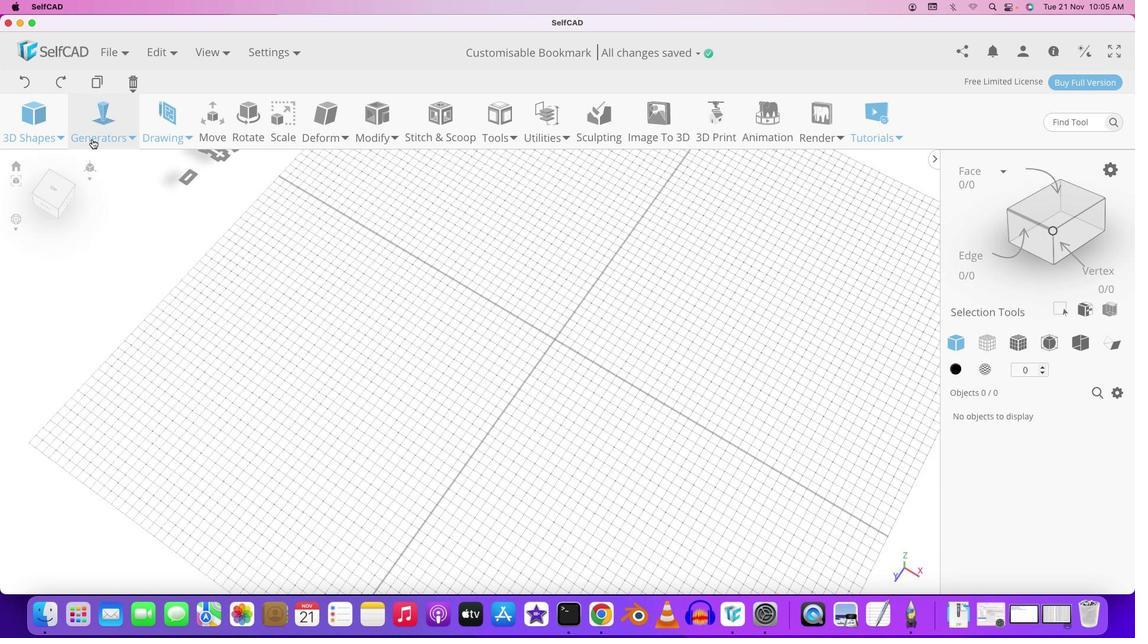 
Action: Mouse pressed left at (487, 369)
Screenshot: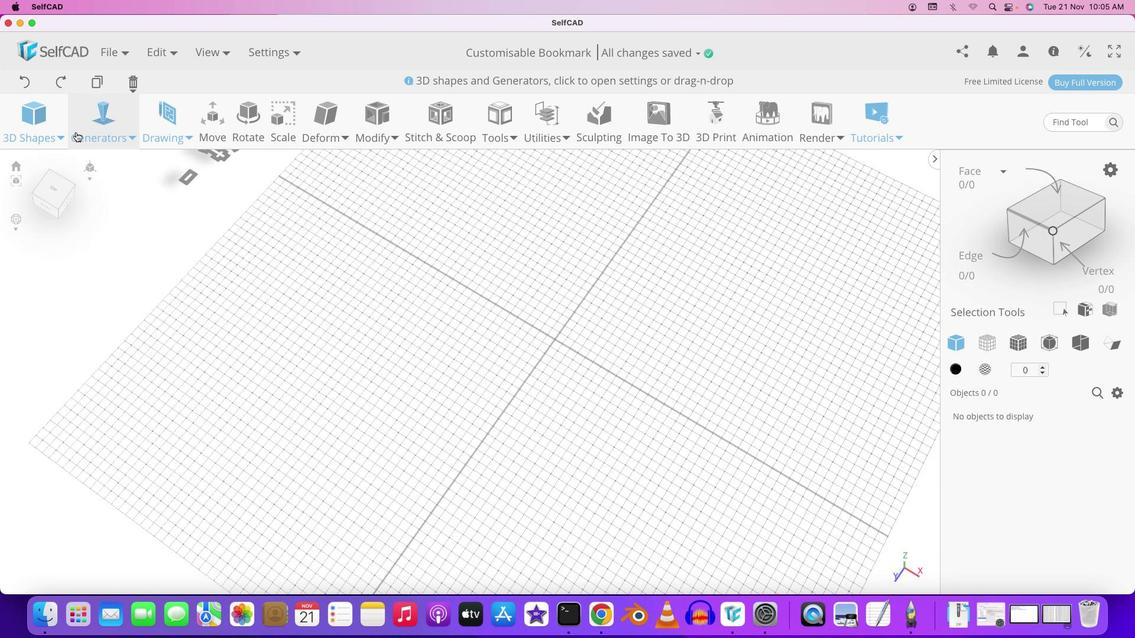 
Action: Mouse moved to (85, 179)
Screenshot: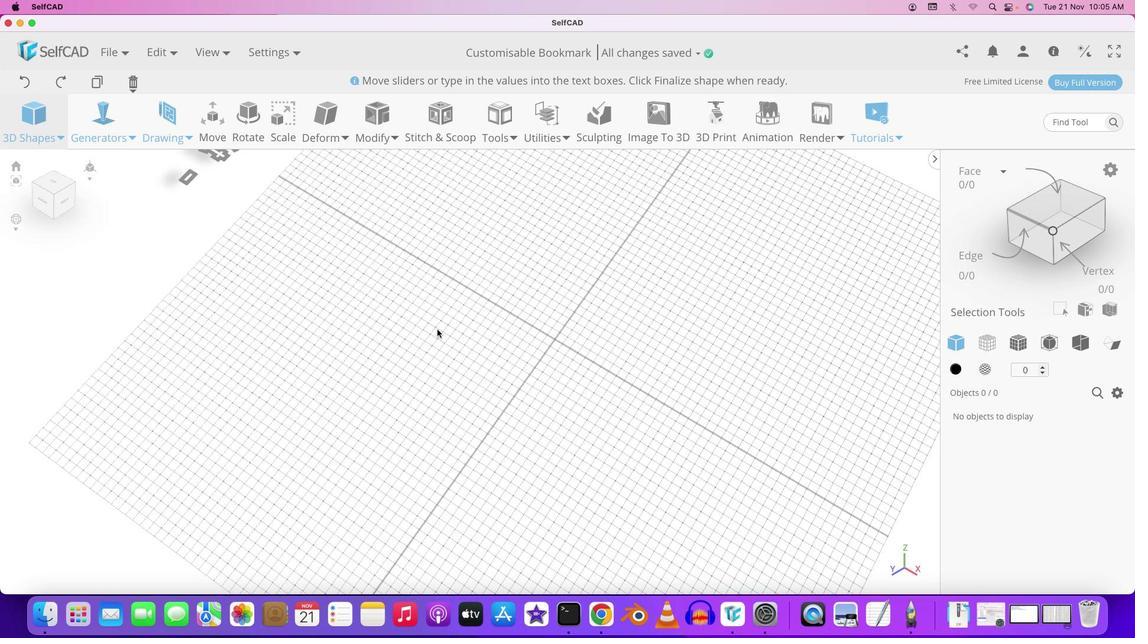 
Action: Mouse pressed left at (85, 179)
Screenshot: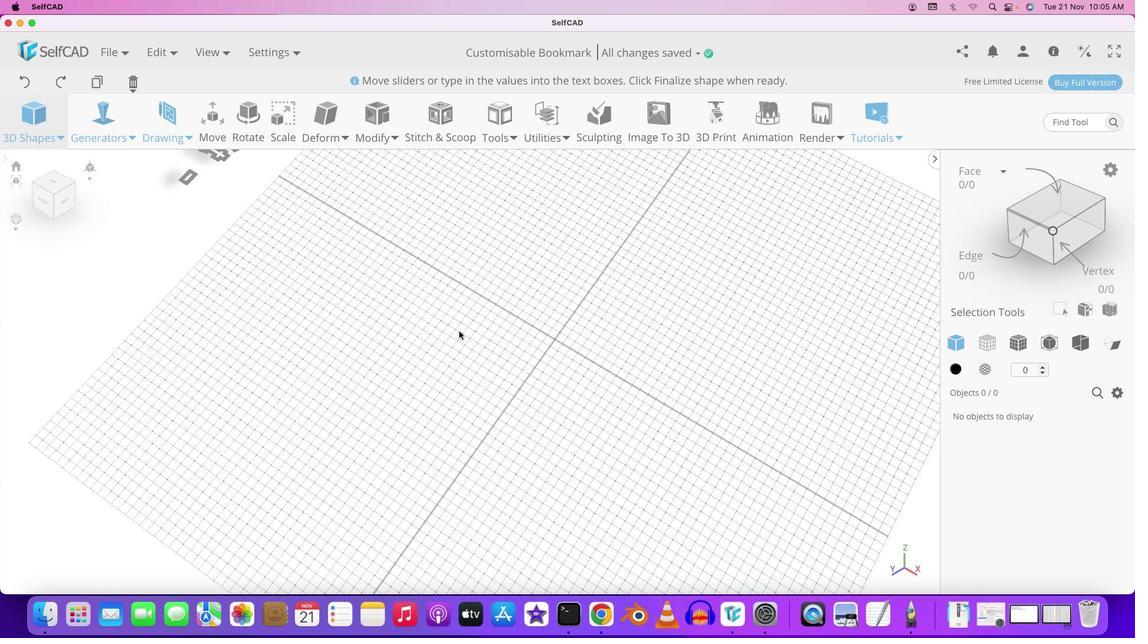
Action: Mouse moved to (115, 408)
Screenshot: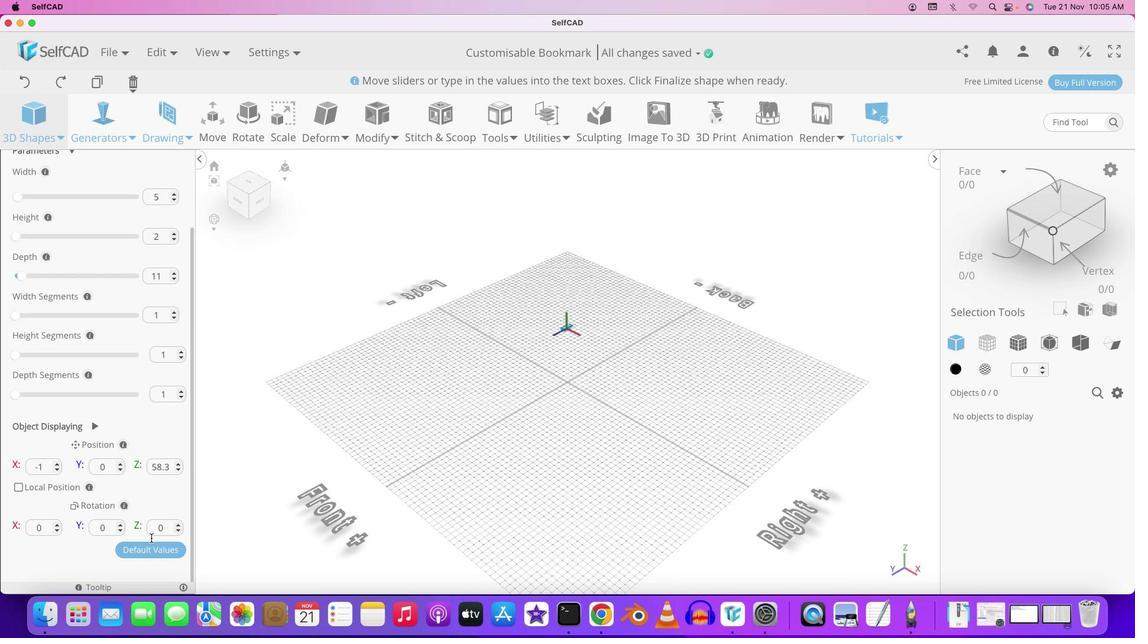 
Action: Mouse scrolled (115, 408) with delta (10, 15)
Screenshot: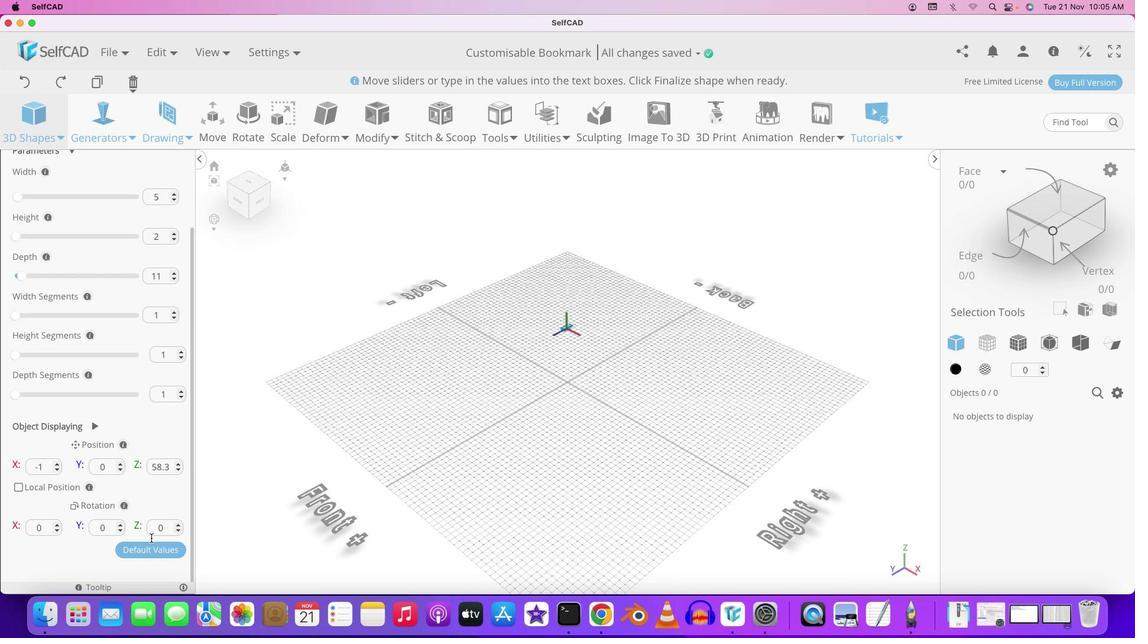 
Action: Mouse scrolled (115, 408) with delta (10, 15)
Screenshot: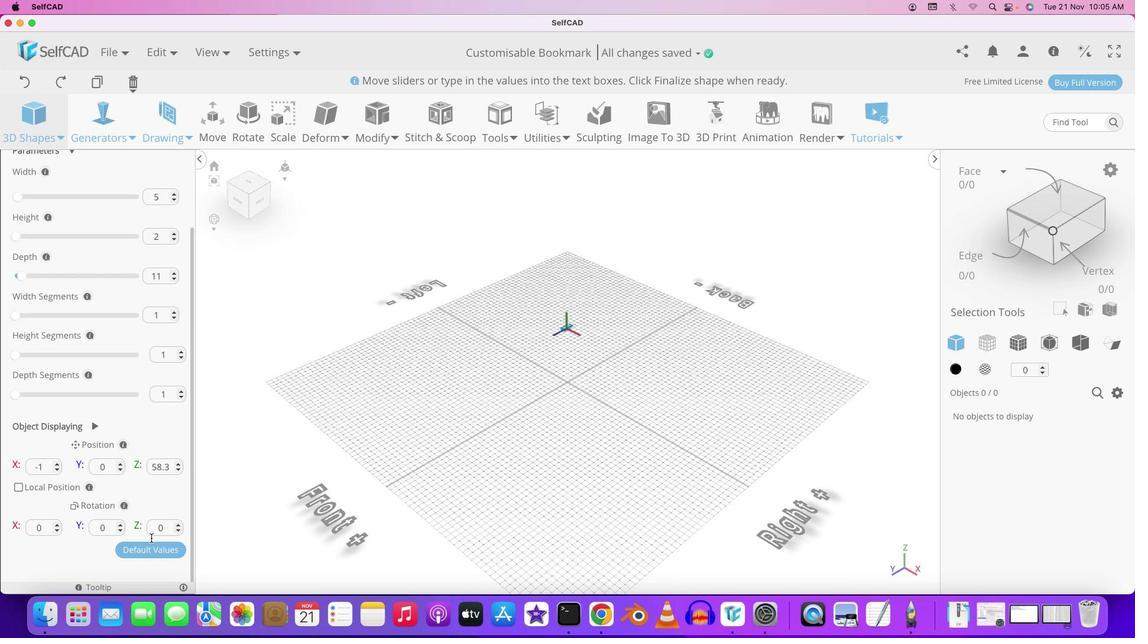 
Action: Mouse moved to (115, 408)
Screenshot: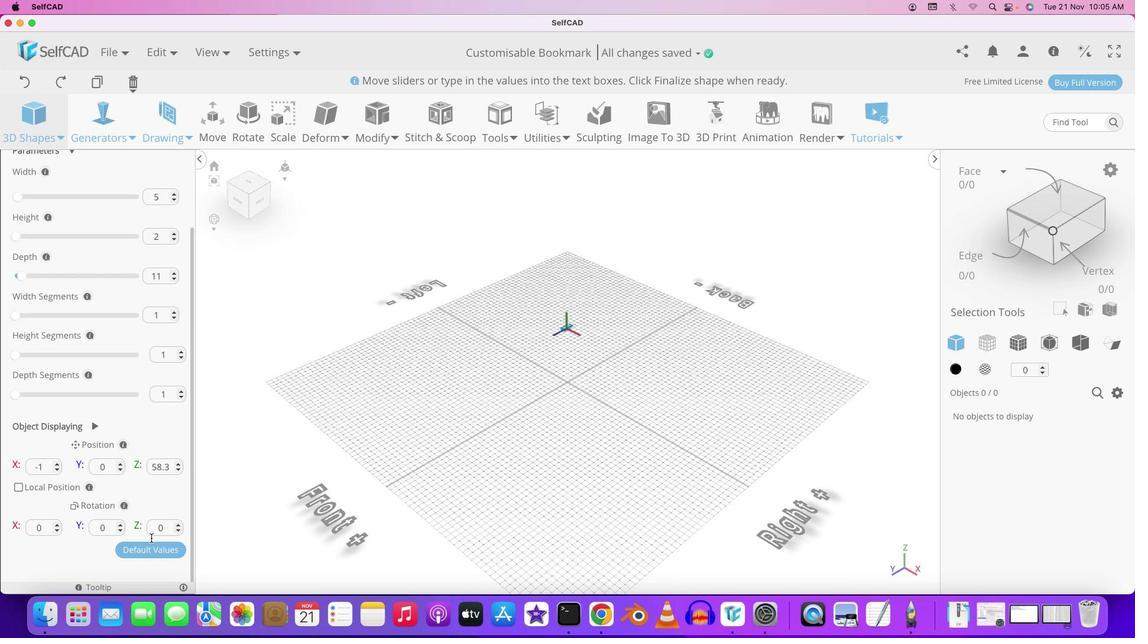 
Action: Mouse scrolled (115, 408) with delta (10, 13)
Screenshot: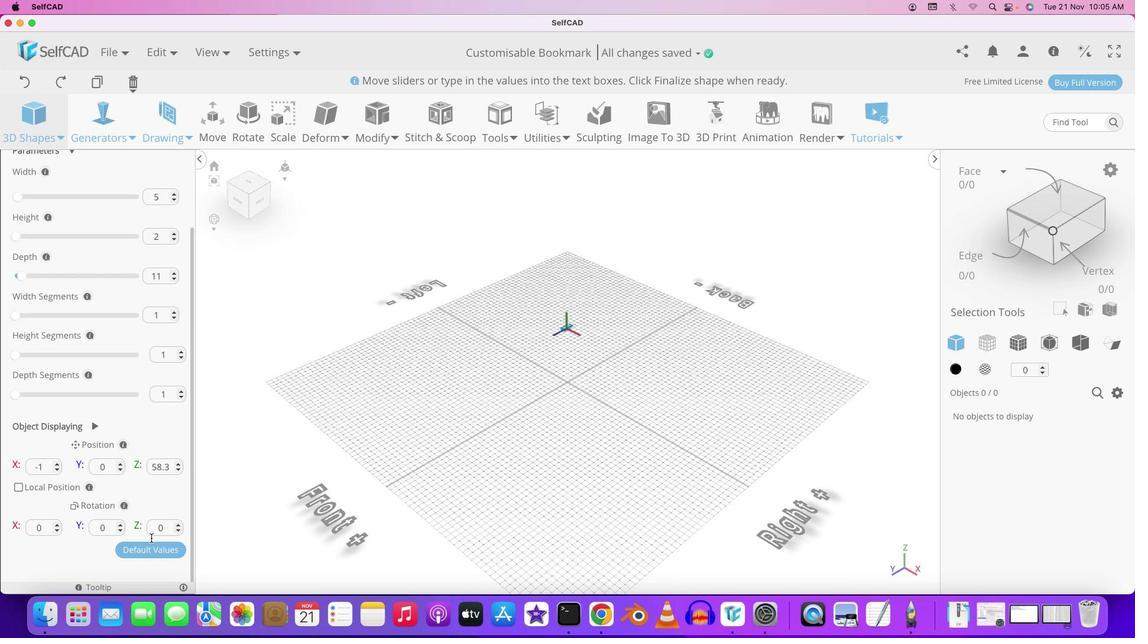 
Action: Mouse moved to (117, 407)
Screenshot: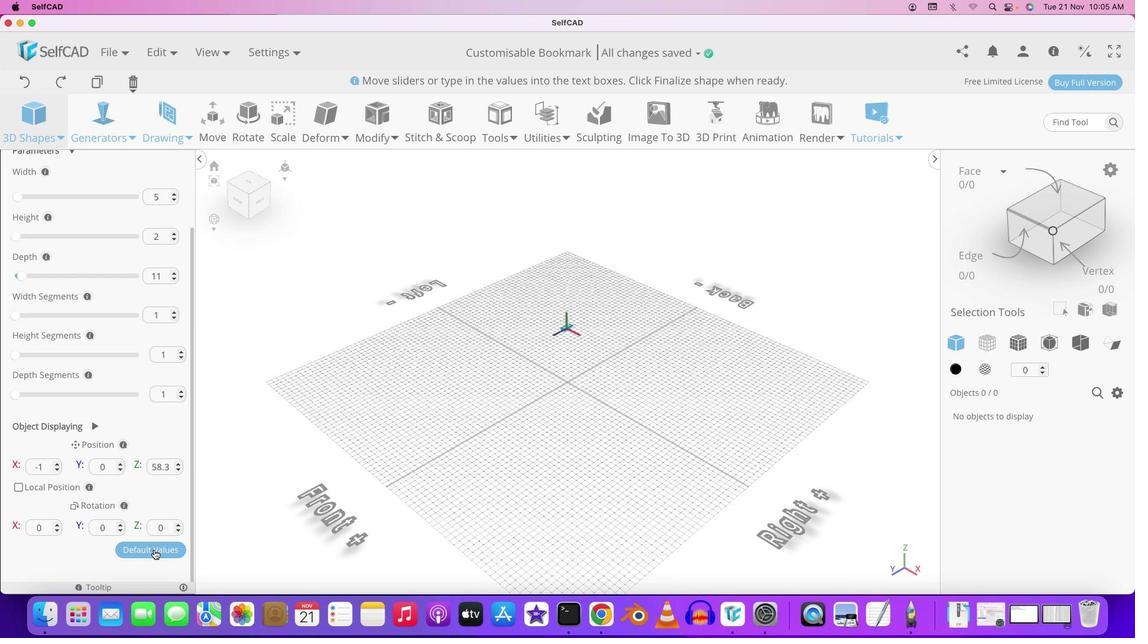 
Action: Mouse scrolled (117, 407) with delta (10, 13)
Screenshot: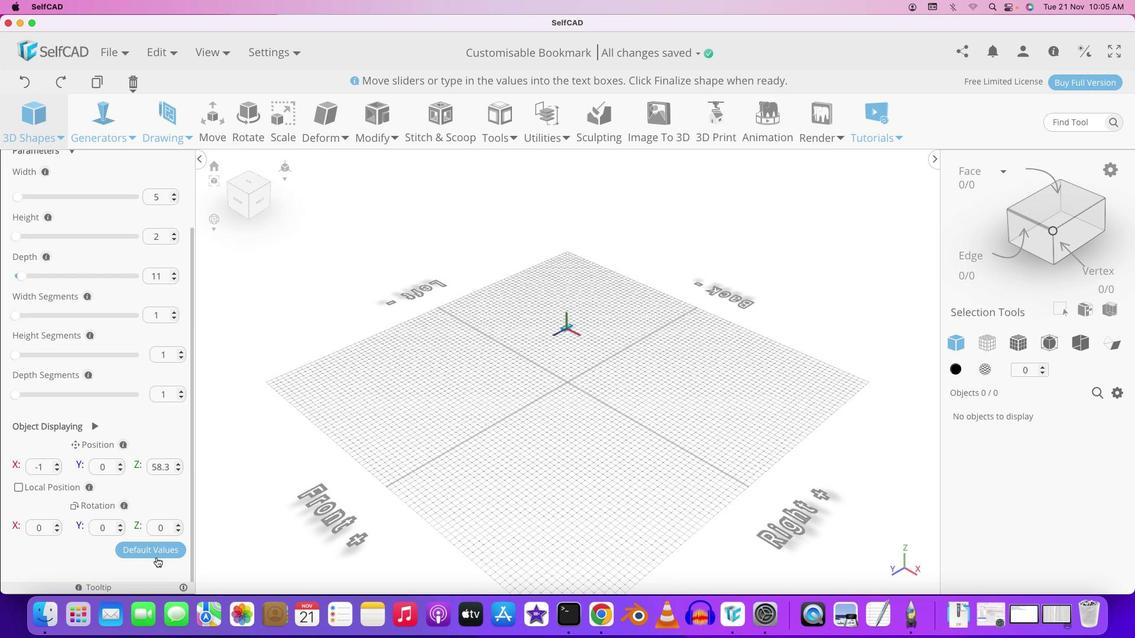 
Action: Mouse moved to (123, 412)
Screenshot: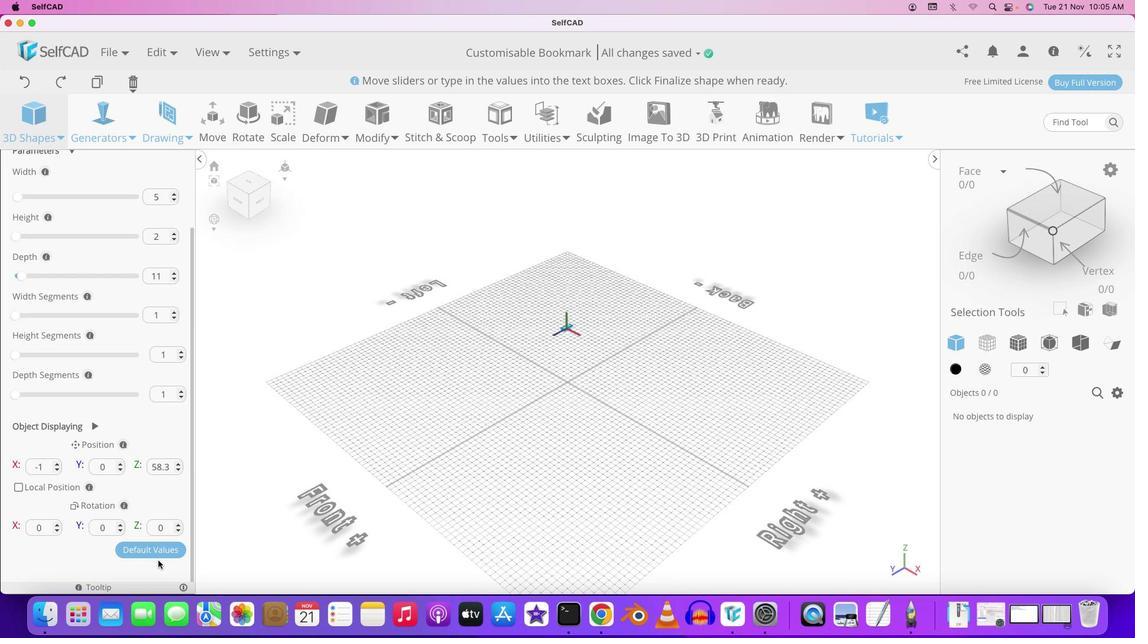 
Action: Mouse scrolled (123, 412) with delta (10, 15)
Screenshot: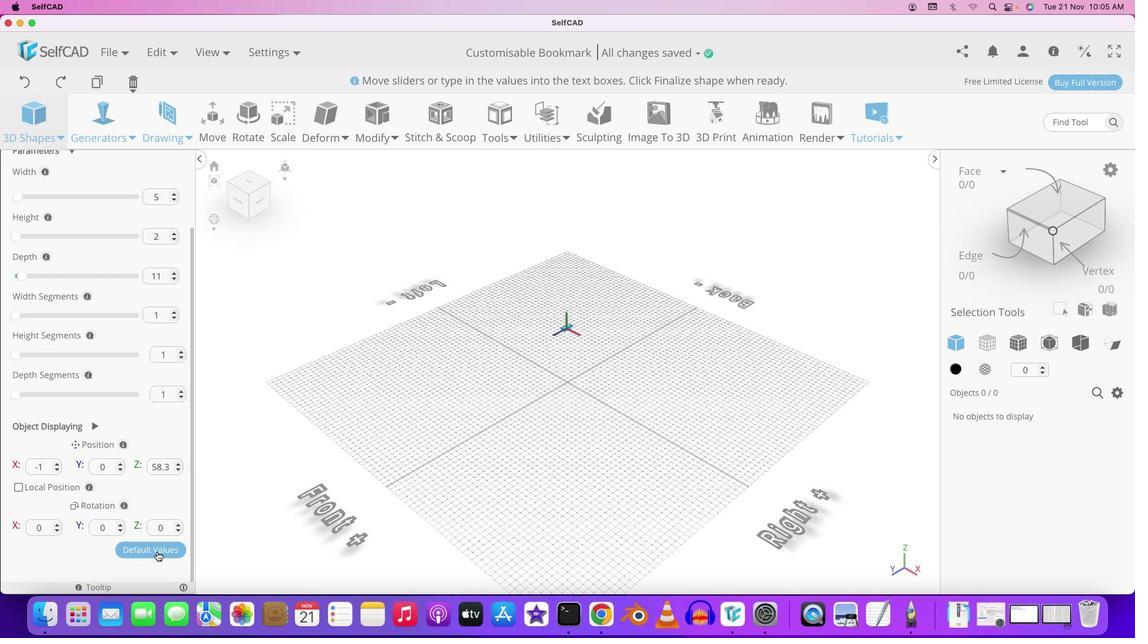 
Action: Mouse moved to (123, 412)
Screenshot: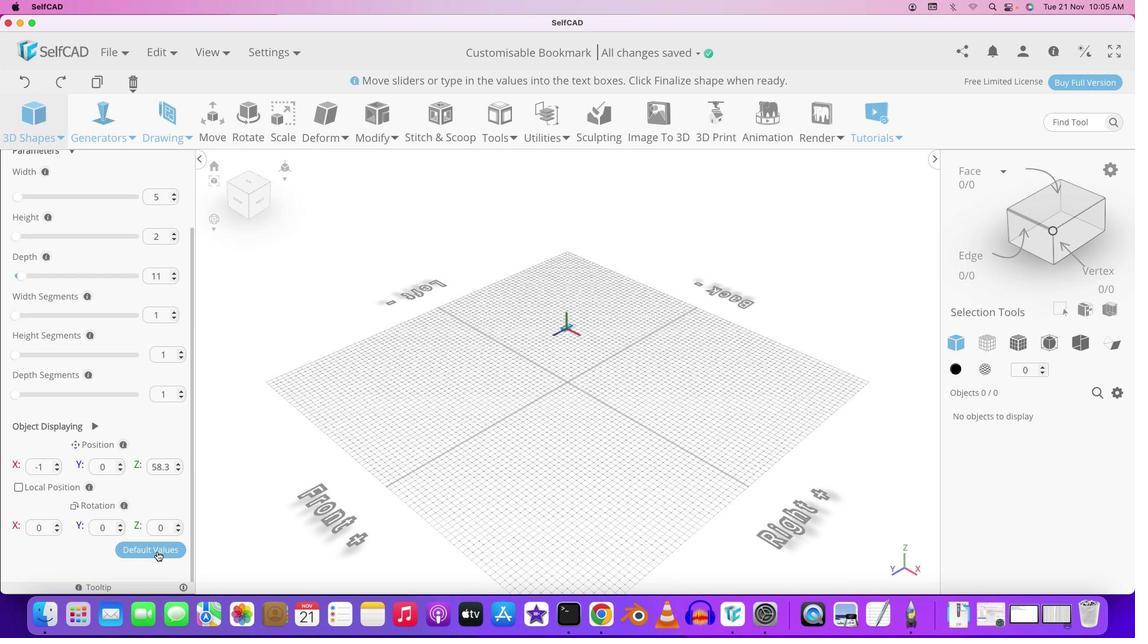 
Action: Mouse scrolled (123, 412) with delta (10, 15)
Screenshot: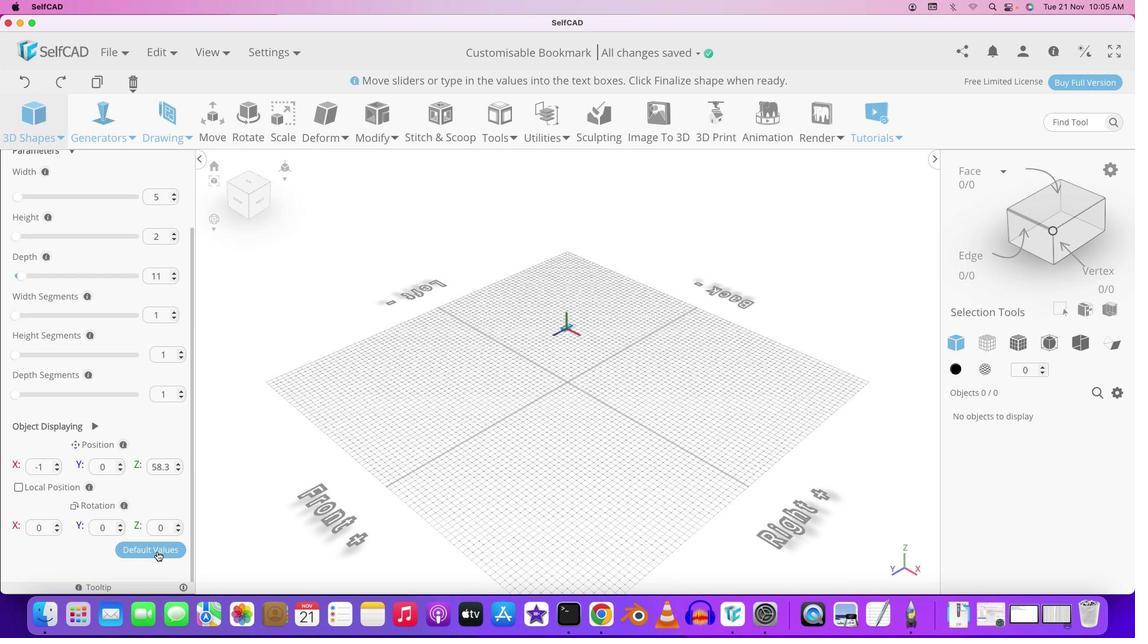 
Action: Mouse scrolled (123, 412) with delta (10, 13)
Screenshot: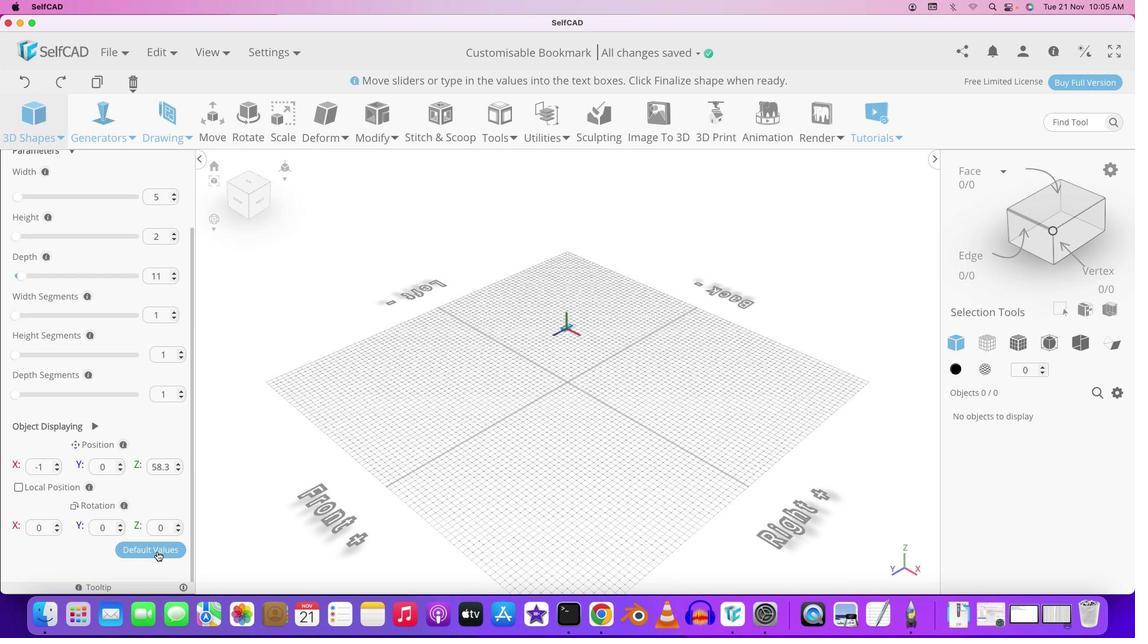
Action: Mouse moved to (146, 537)
Screenshot: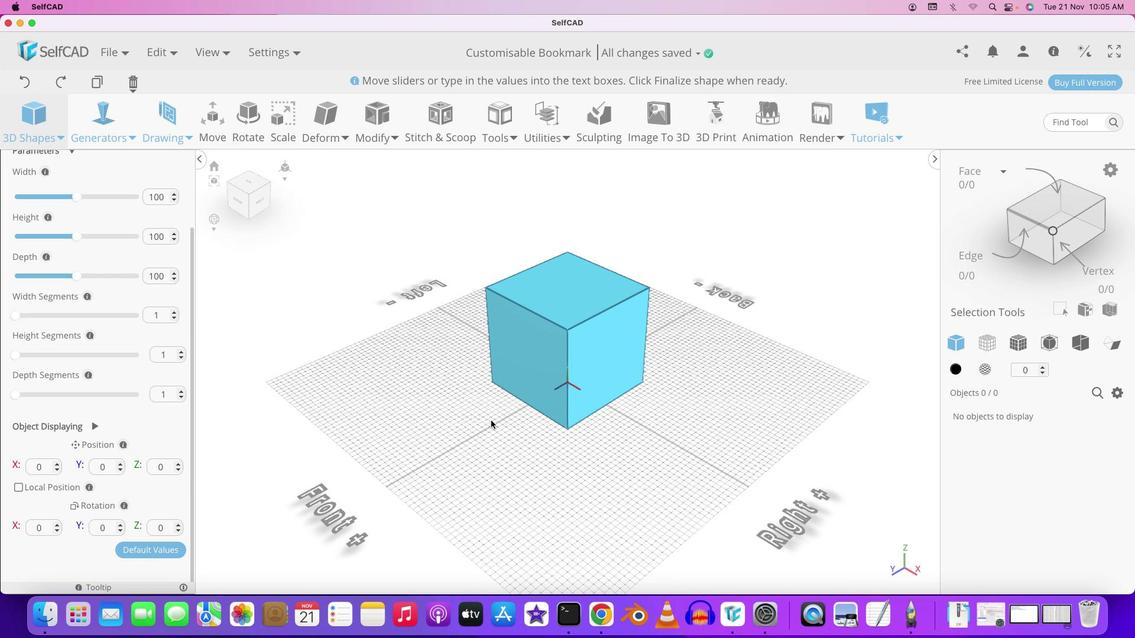 
Action: Mouse pressed left at (146, 537)
Screenshot: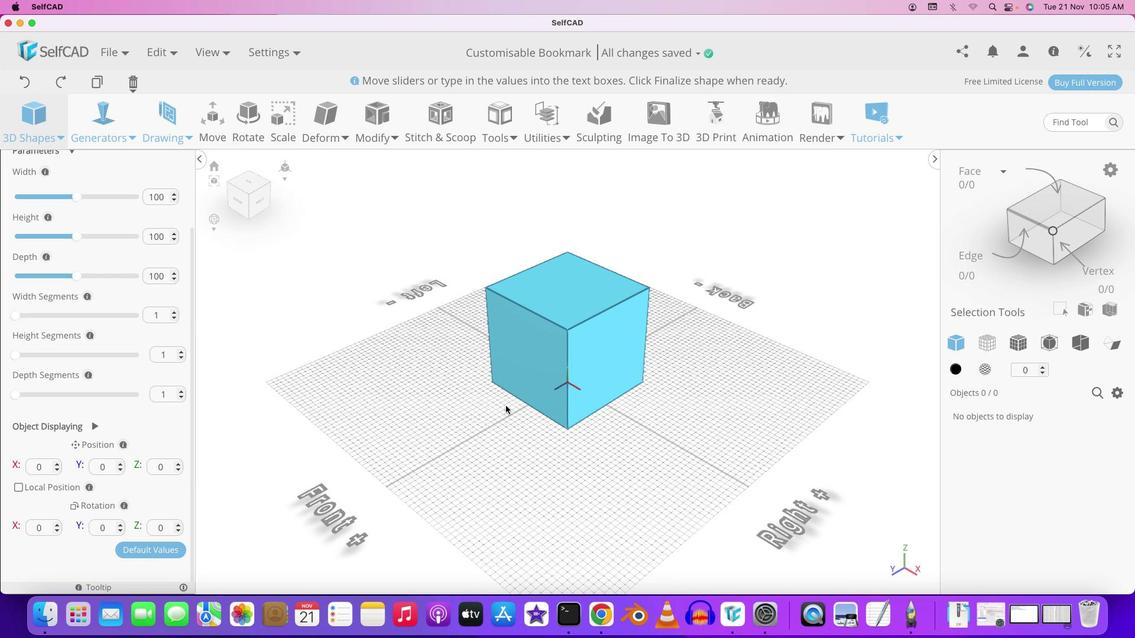 
Action: Mouse moved to (76, 240)
Screenshot: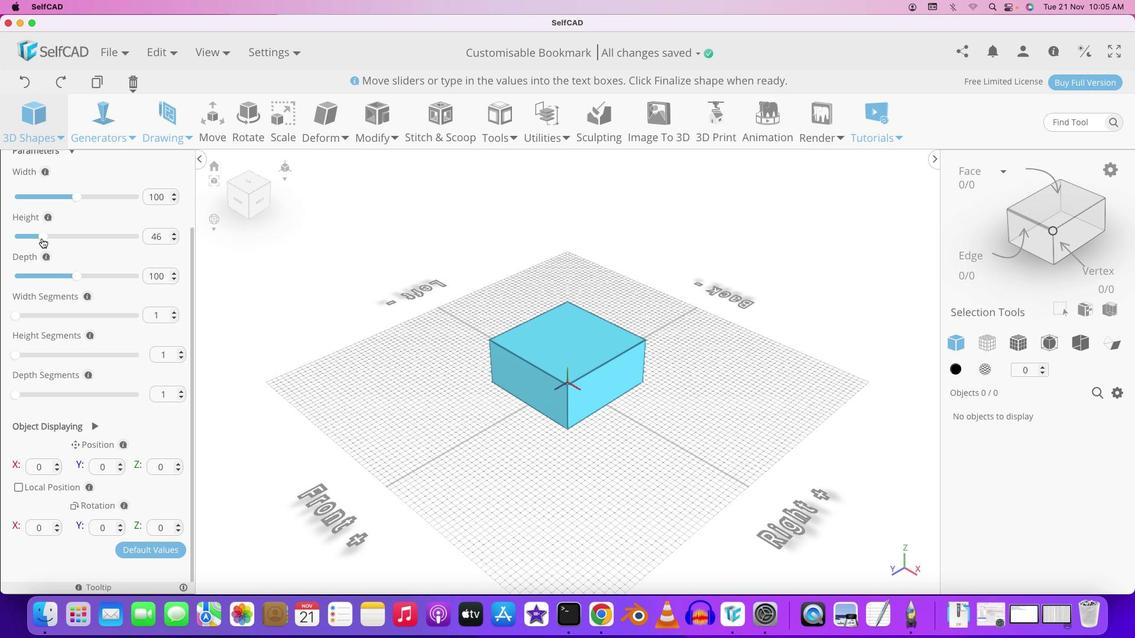 
Action: Mouse pressed left at (76, 240)
Screenshot: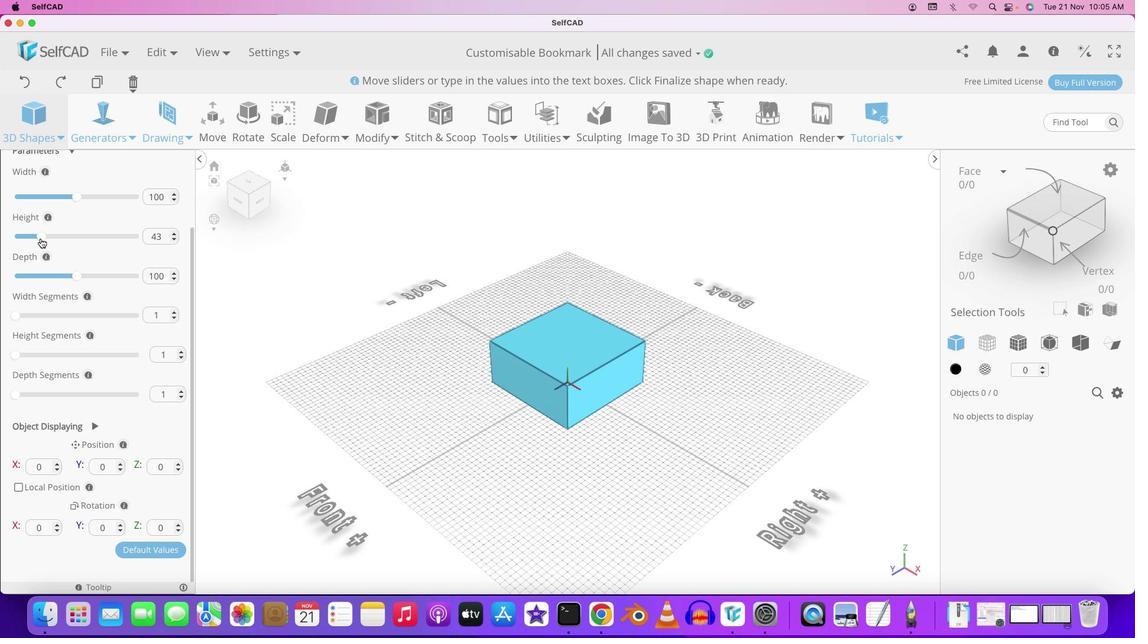 
Action: Mouse moved to (73, 278)
Screenshot: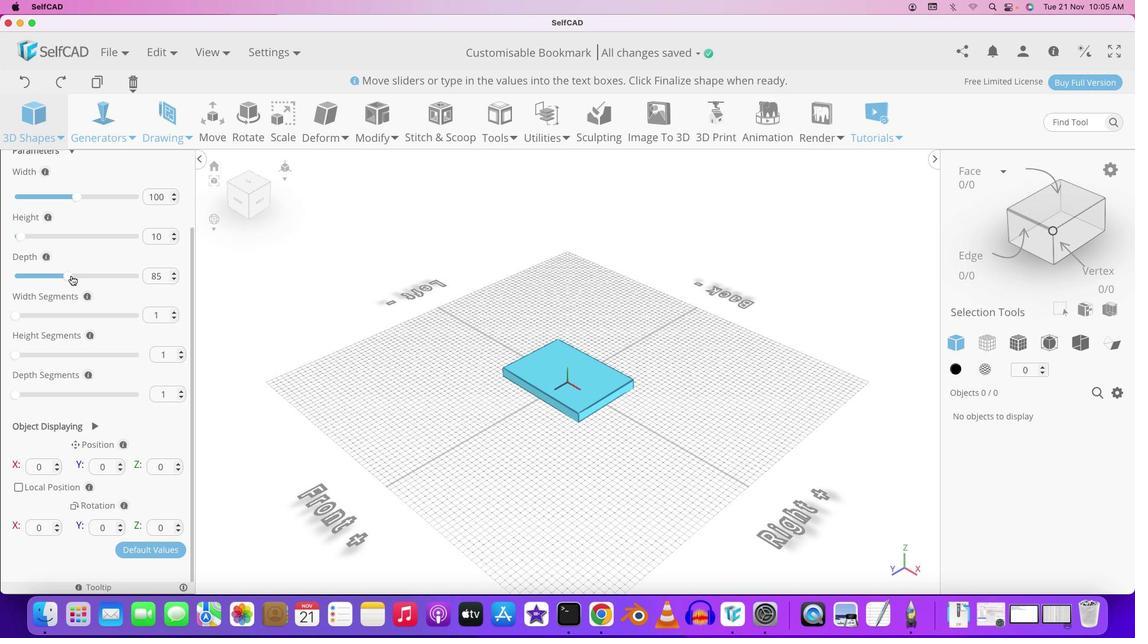 
Action: Mouse pressed left at (73, 278)
Screenshot: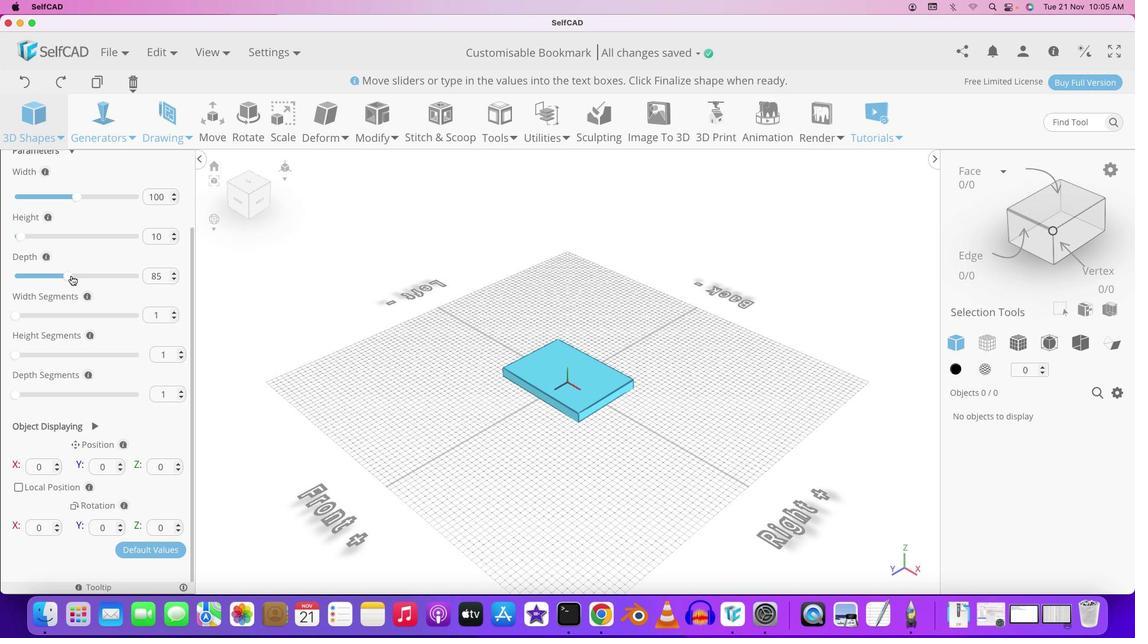 
Action: Mouse moved to (77, 201)
Screenshot: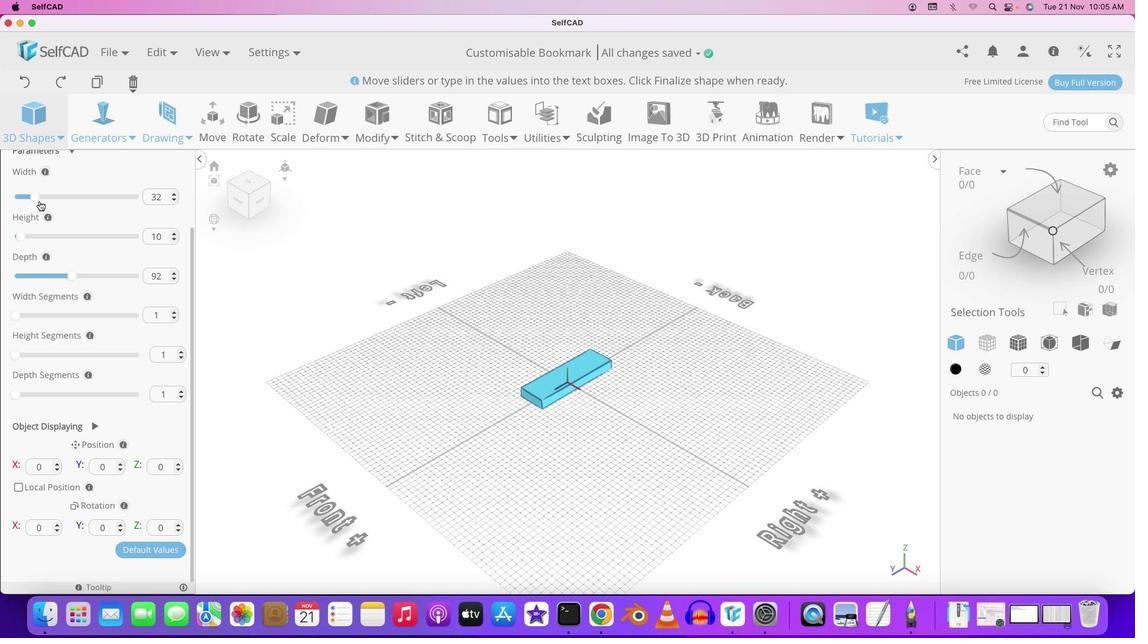 
Action: Mouse pressed left at (77, 201)
Screenshot: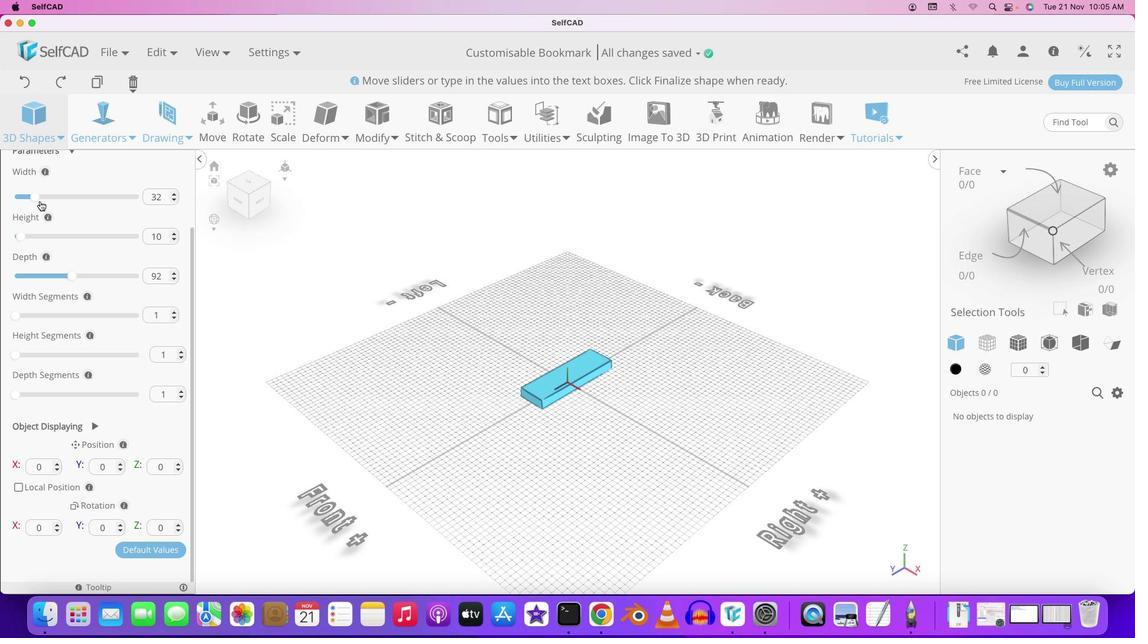 
Action: Mouse moved to (480, 405)
Screenshot: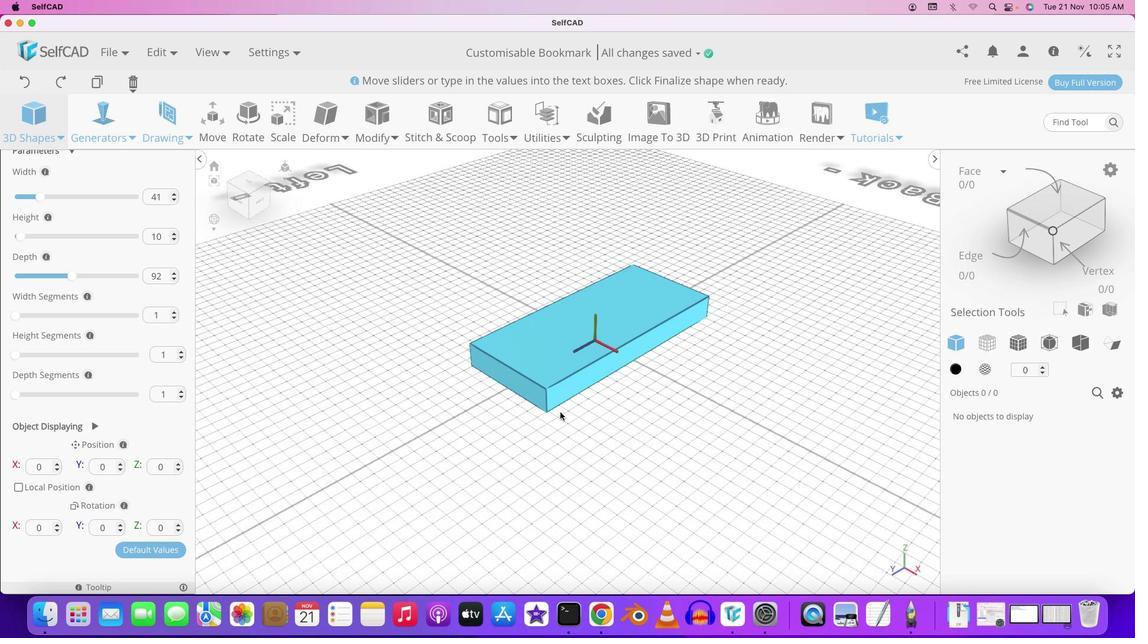 
Action: Mouse scrolled (480, 405) with delta (10, 15)
Screenshot: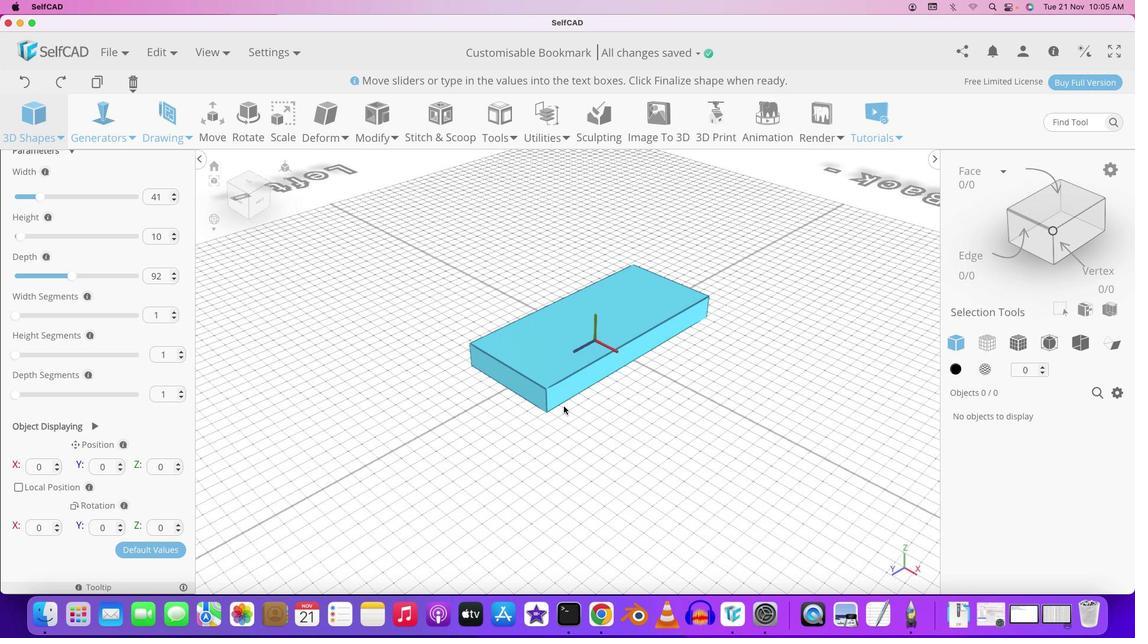 
Action: Mouse scrolled (480, 405) with delta (10, 15)
Screenshot: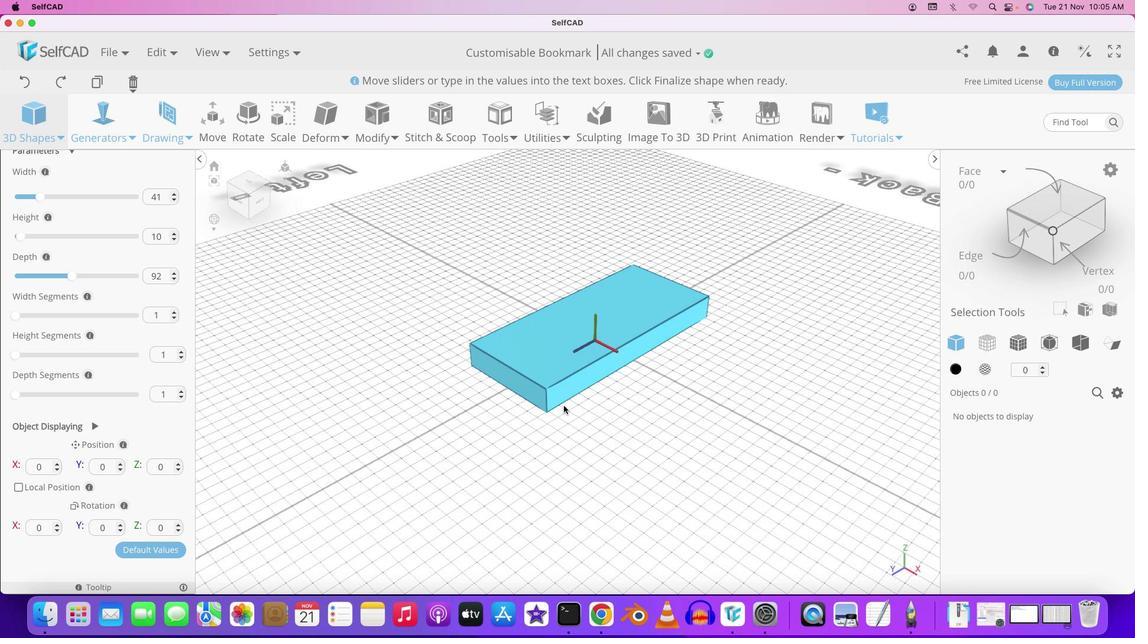
Action: Mouse scrolled (480, 405) with delta (10, 17)
Screenshot: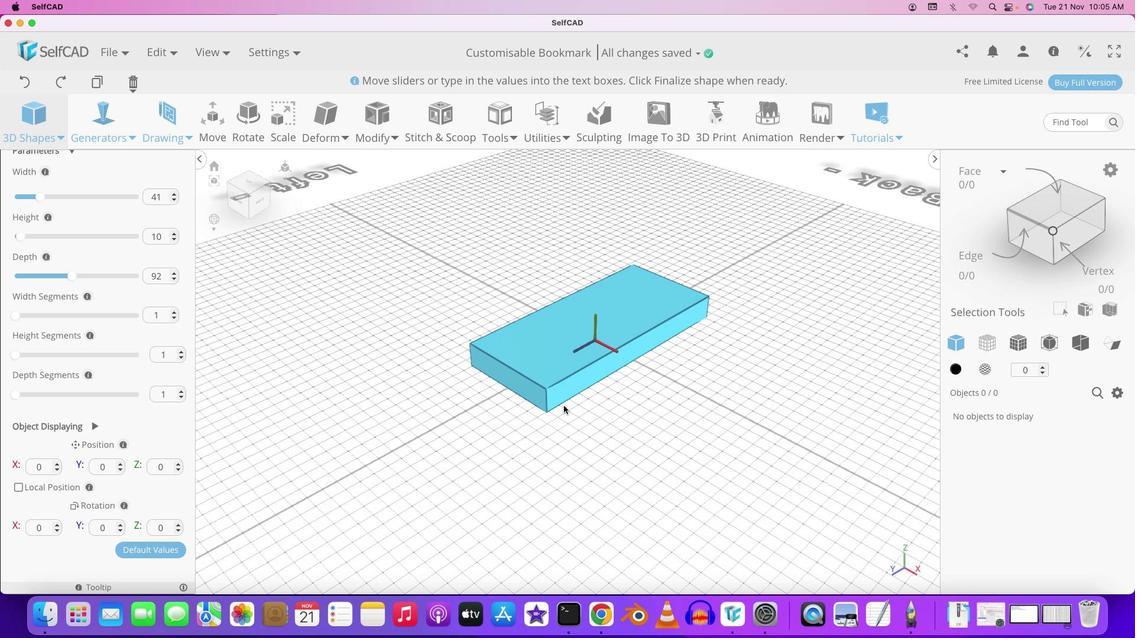 
Action: Mouse scrolled (480, 405) with delta (10, 18)
Screenshot: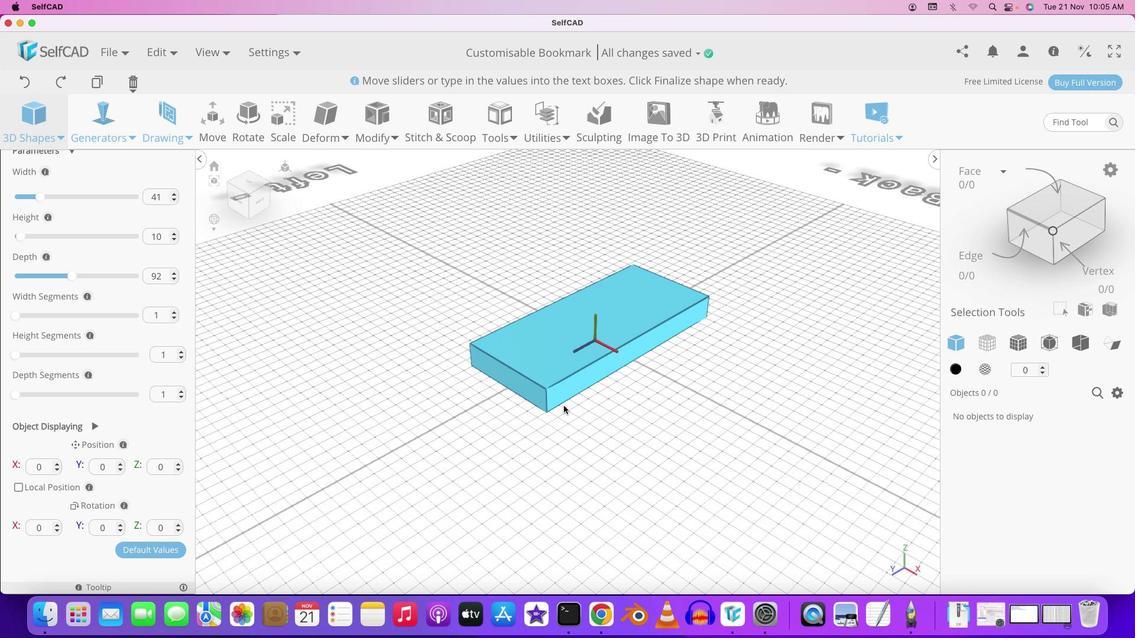 
Action: Mouse moved to (482, 407)
Screenshot: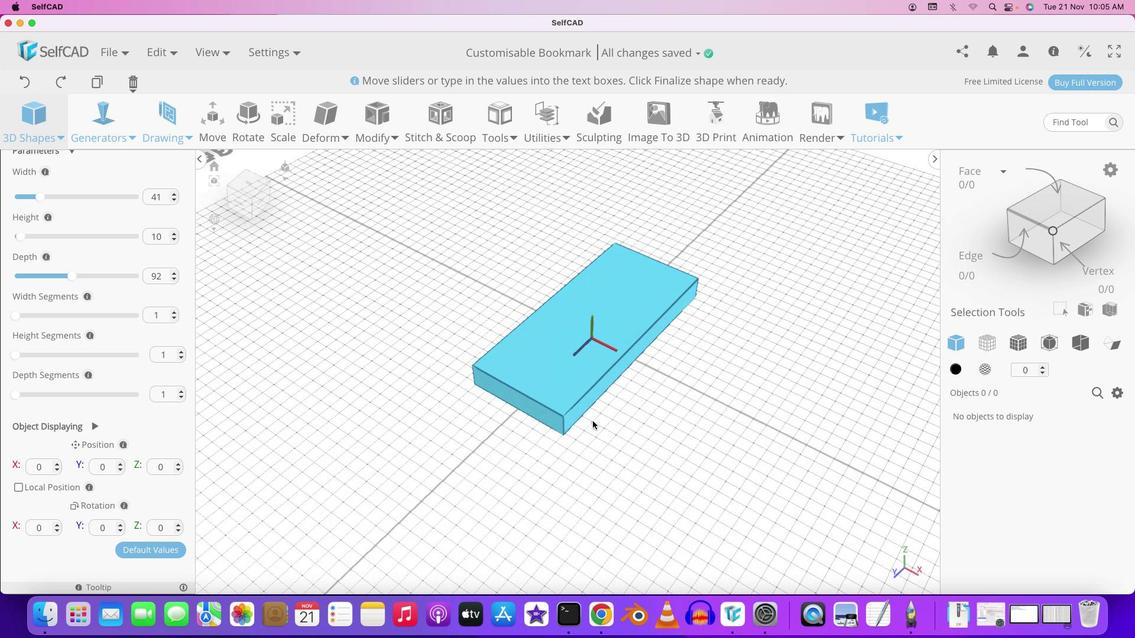 
Action: Mouse scrolled (482, 407) with delta (10, 15)
Screenshot: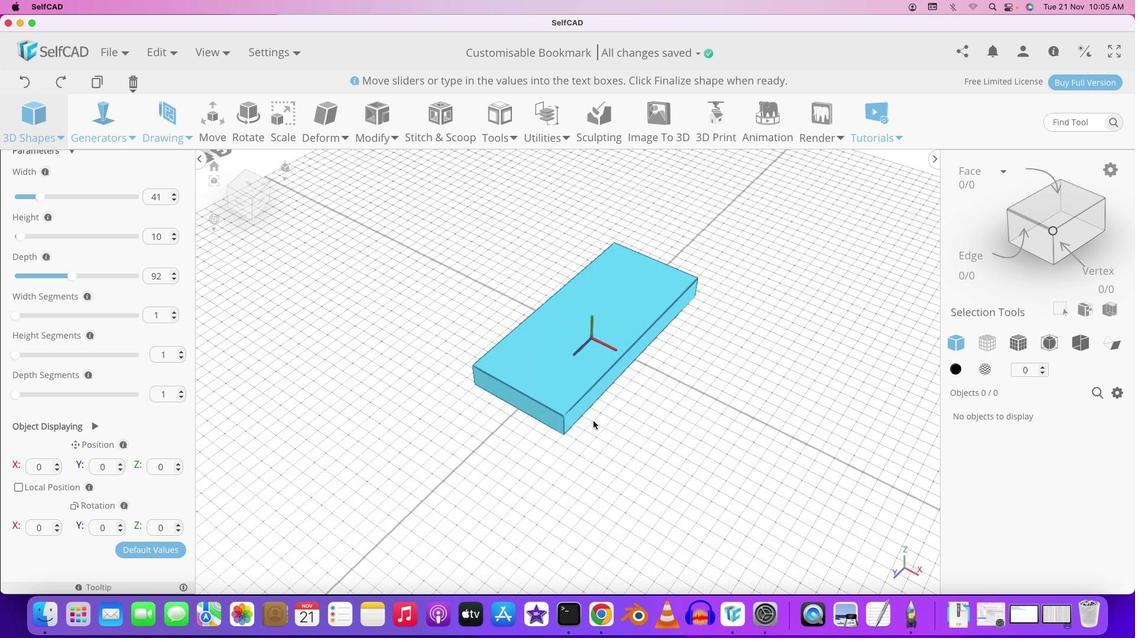 
Action: Mouse moved to (482, 407)
Screenshot: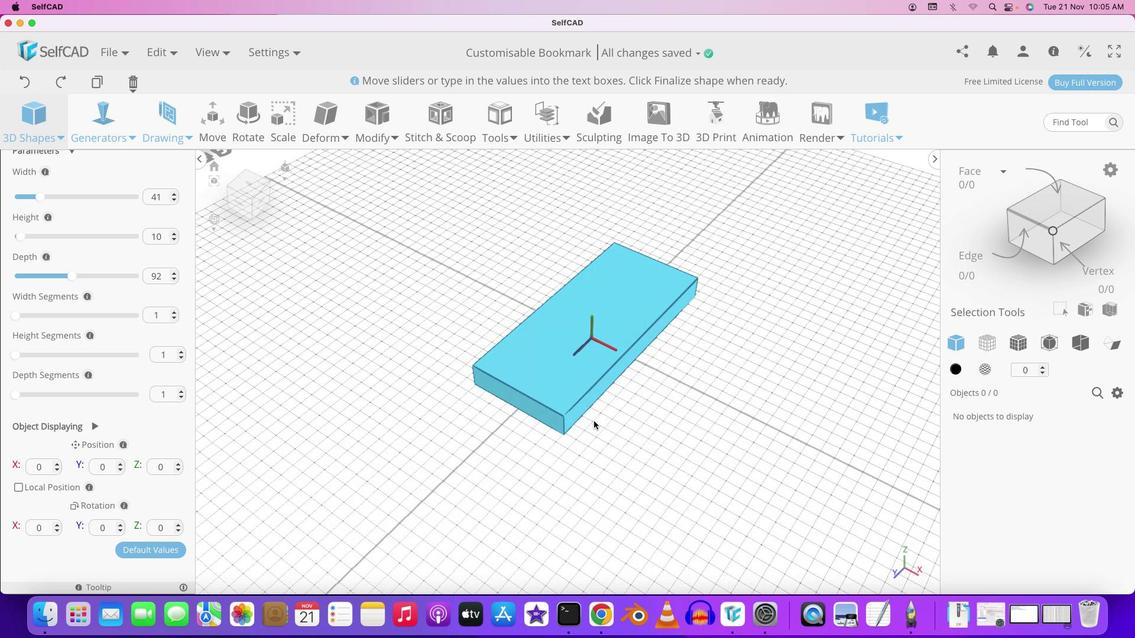 
Action: Mouse scrolled (482, 407) with delta (10, 15)
Screenshot: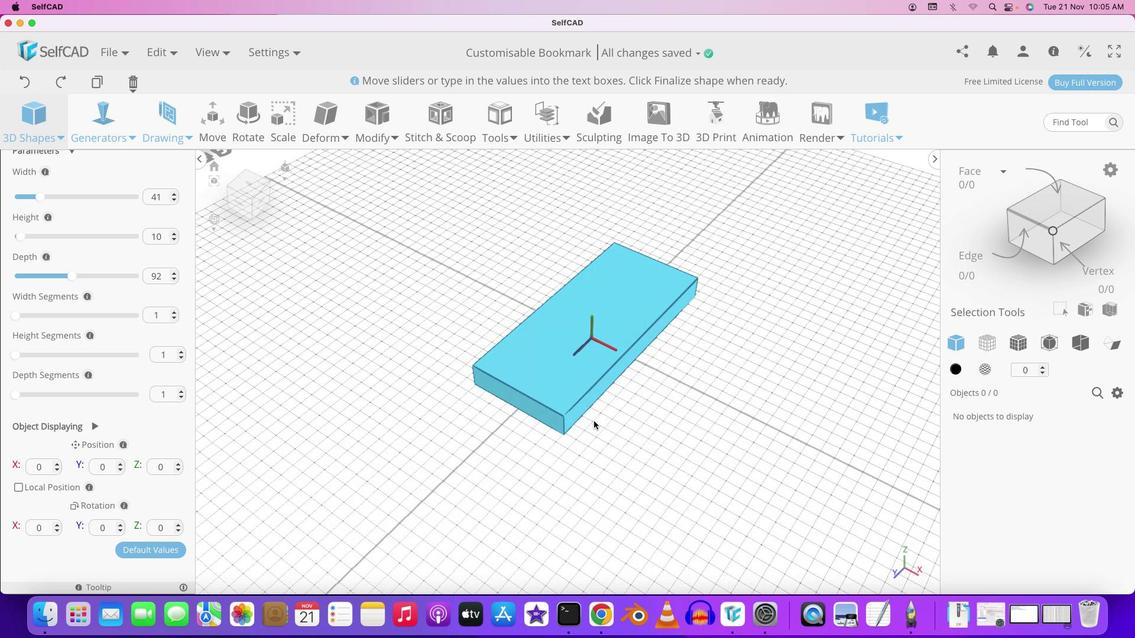 
Action: Mouse moved to (484, 408)
Screenshot: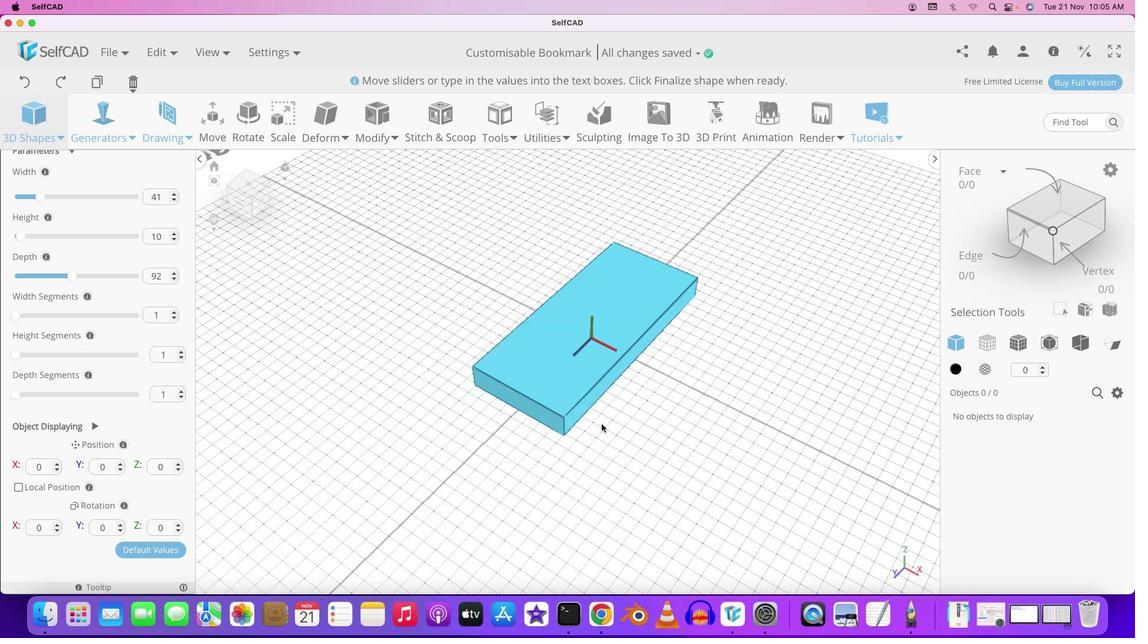 
Action: Mouse scrolled (484, 408) with delta (10, 17)
Screenshot: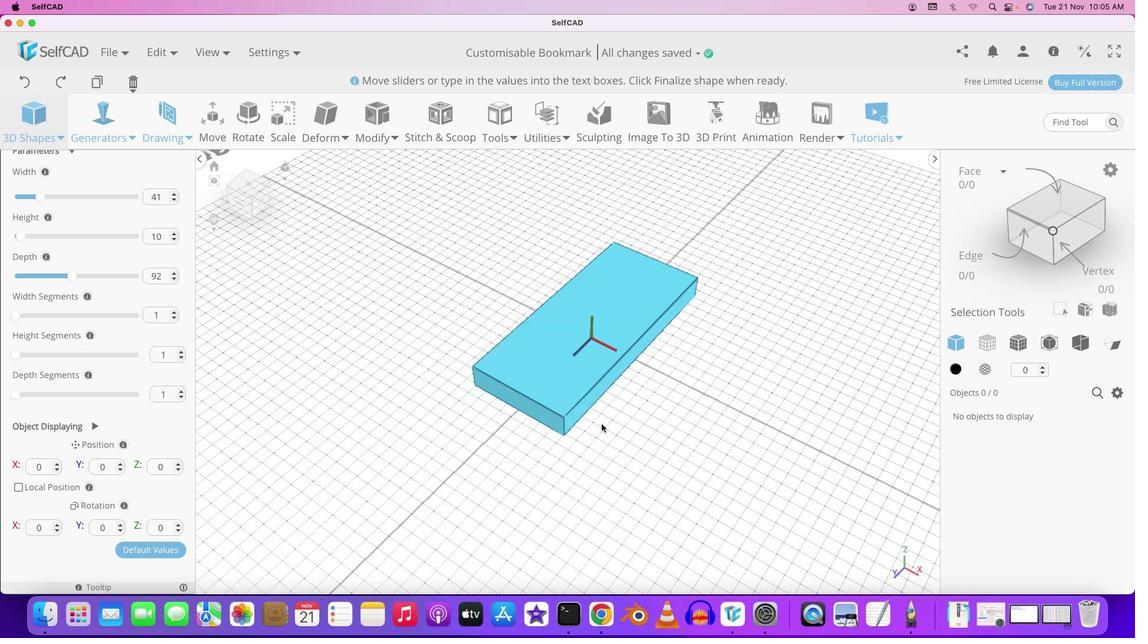 
Action: Mouse moved to (495, 398)
Screenshot: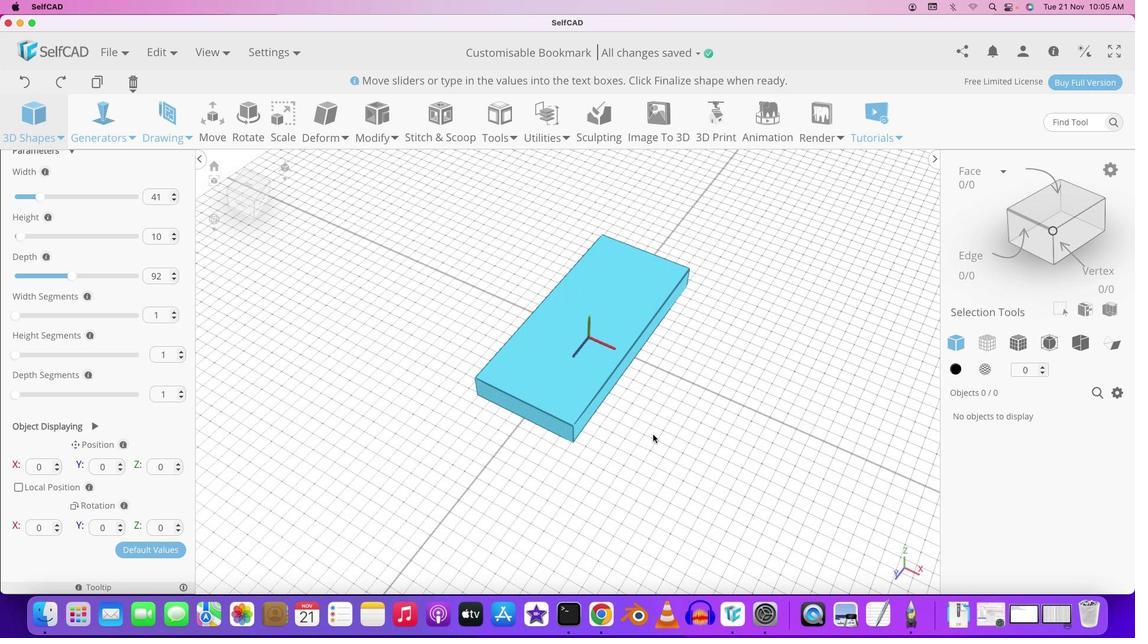 
Action: Mouse pressed left at (495, 398)
Screenshot: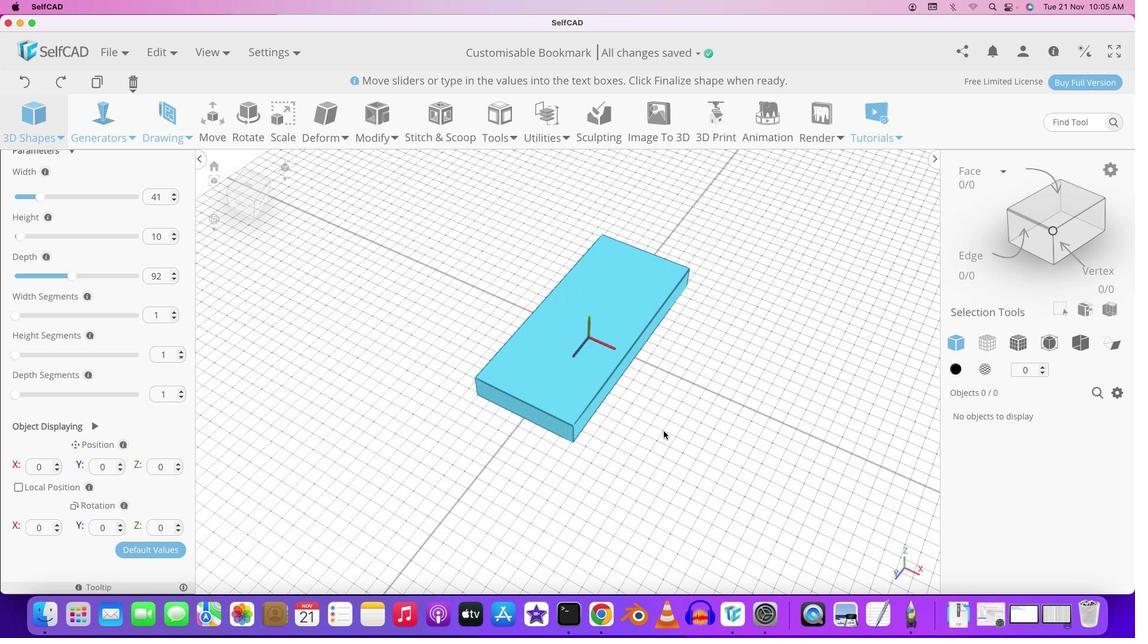 
Action: Mouse moved to (598, 405)
Screenshot: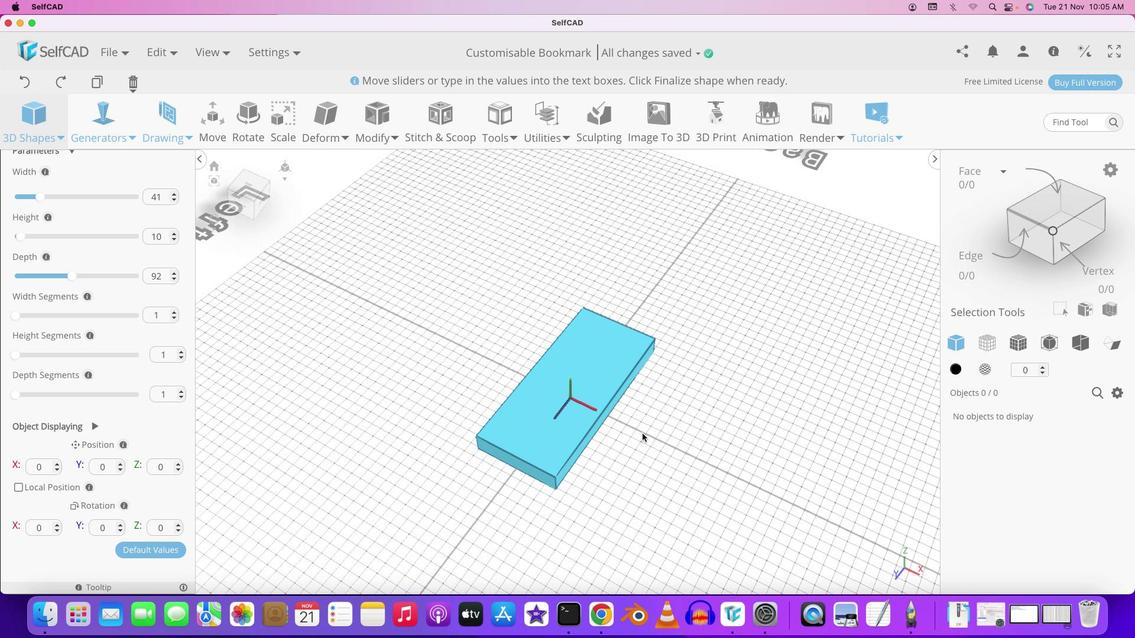 
Action: Key pressed Key.shift
Screenshot: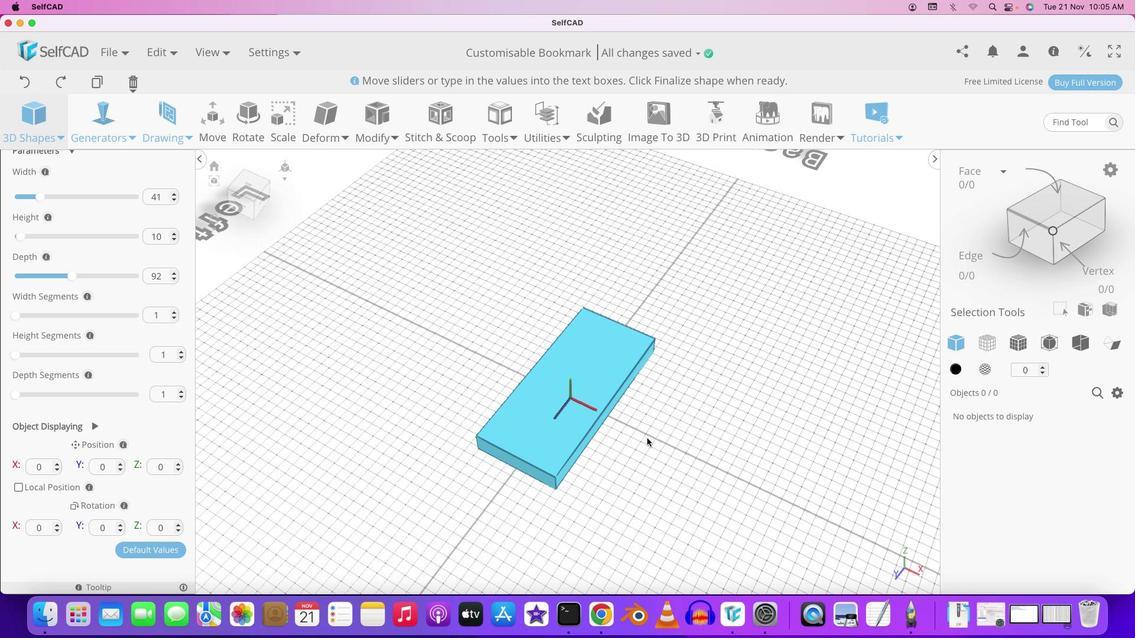 
Action: Mouse pressed left at (598, 405)
Screenshot: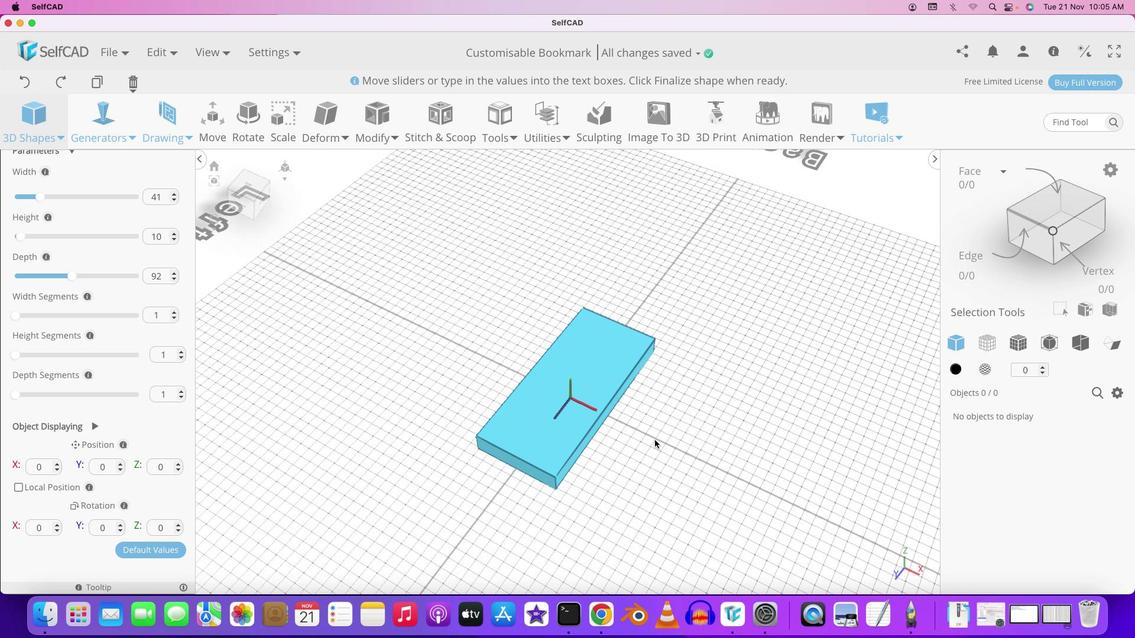 
Action: Mouse moved to (560, 422)
Screenshot: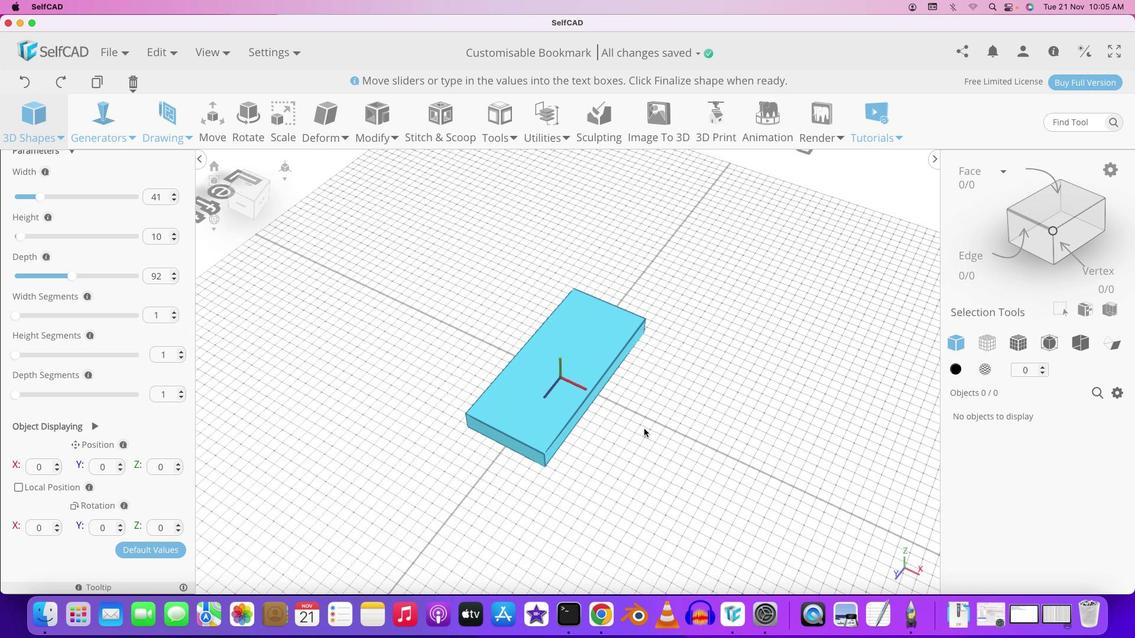 
Action: Mouse scrolled (560, 422) with delta (10, 15)
Screenshot: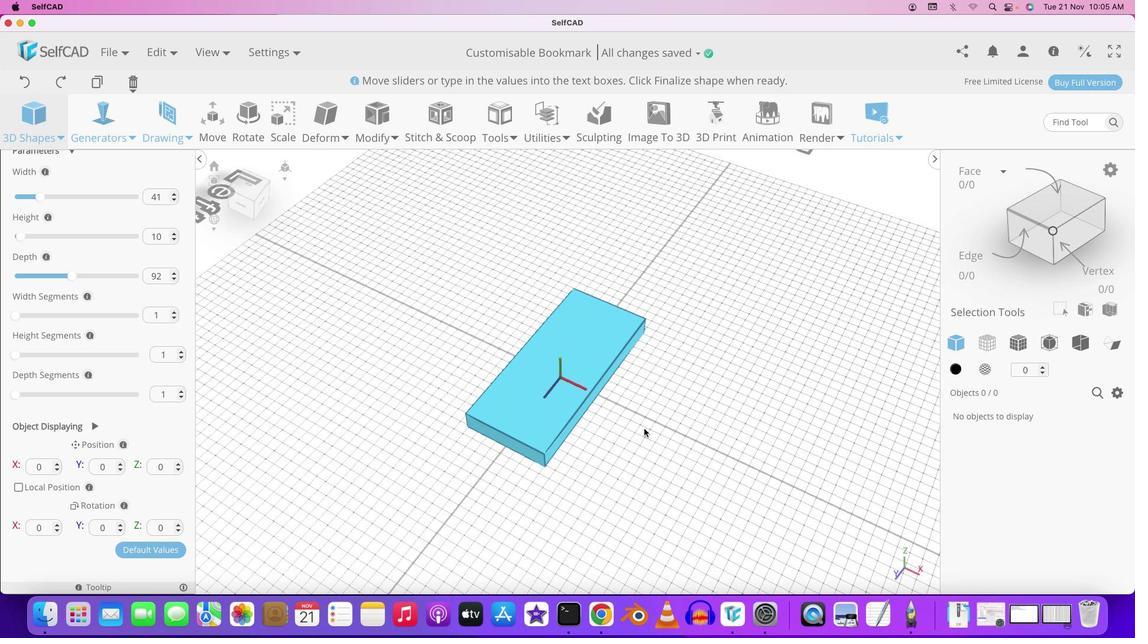 
Action: Mouse moved to (560, 421)
Screenshot: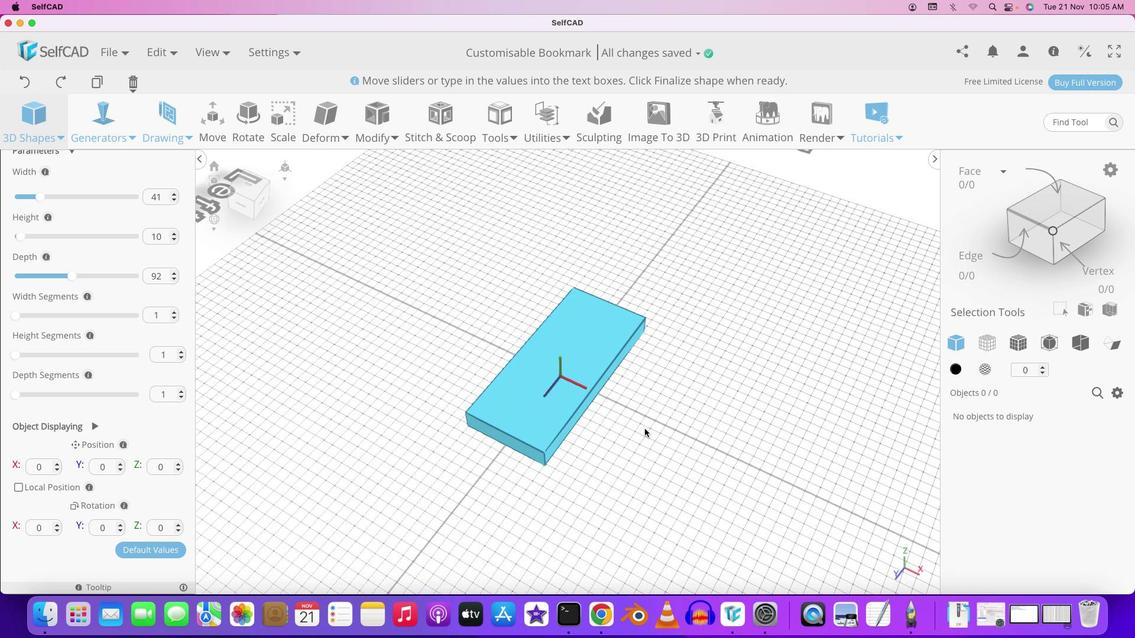 
Action: Mouse scrolled (560, 421) with delta (10, 15)
Screenshot: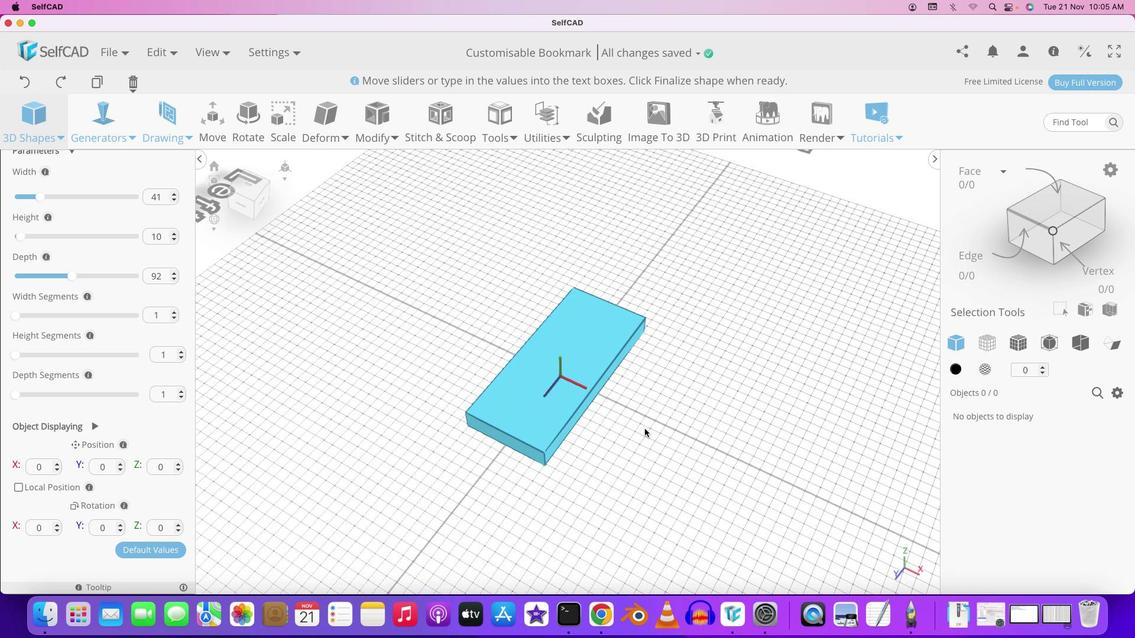 
Action: Mouse moved to (560, 418)
Screenshot: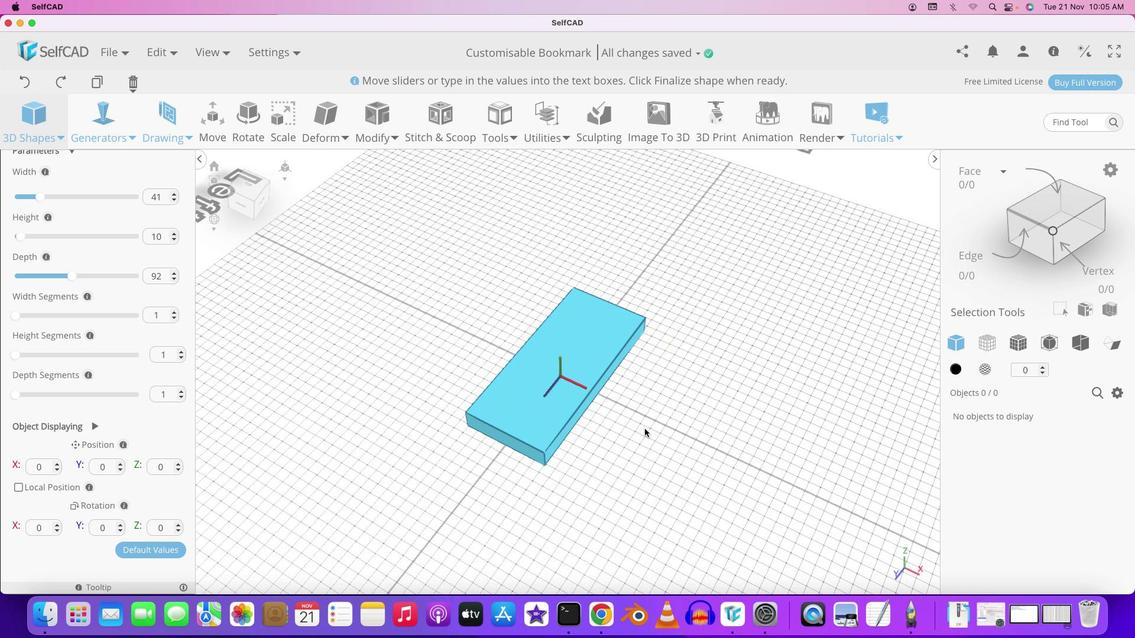 
Action: Mouse scrolled (560, 418) with delta (10, 14)
Screenshot: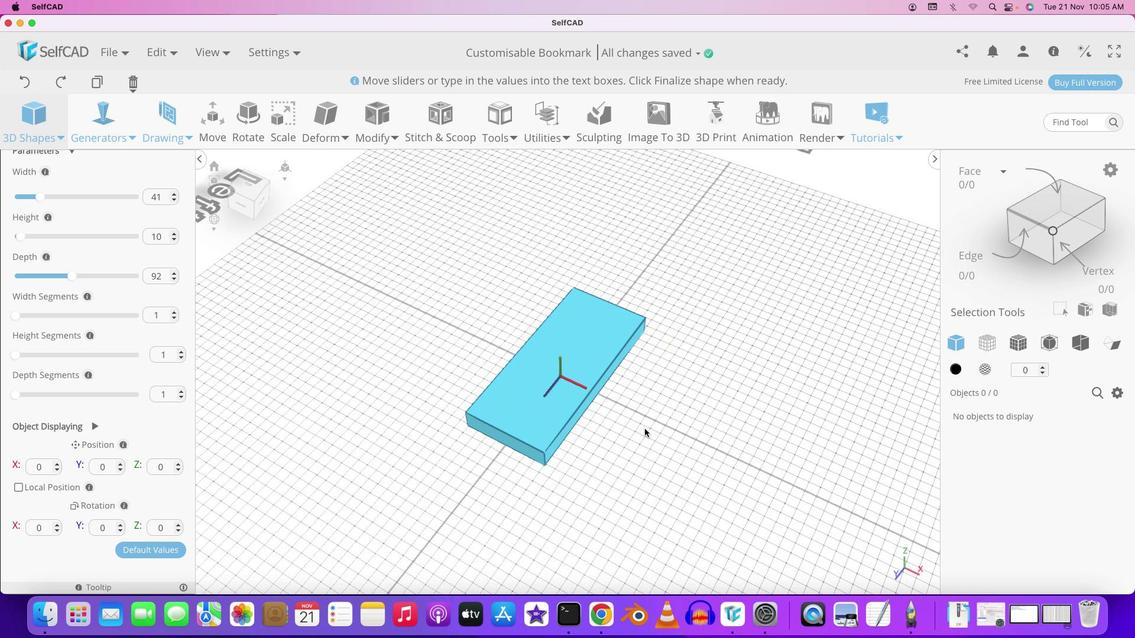 
Action: Mouse moved to (574, 431)
Screenshot: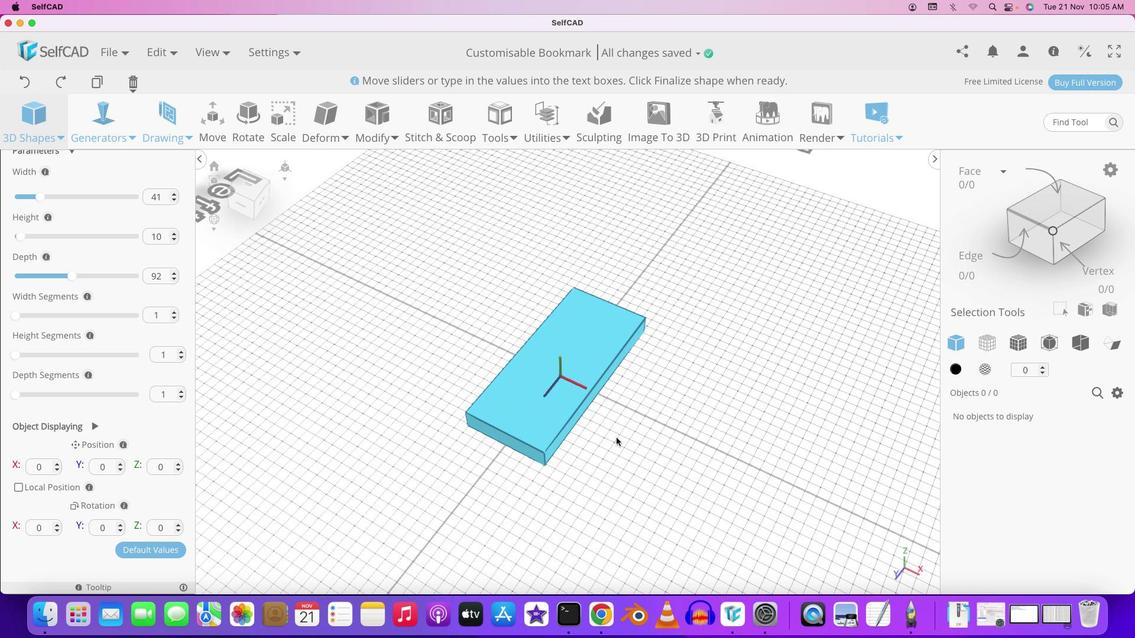 
Action: Key pressed Key.shift
Screenshot: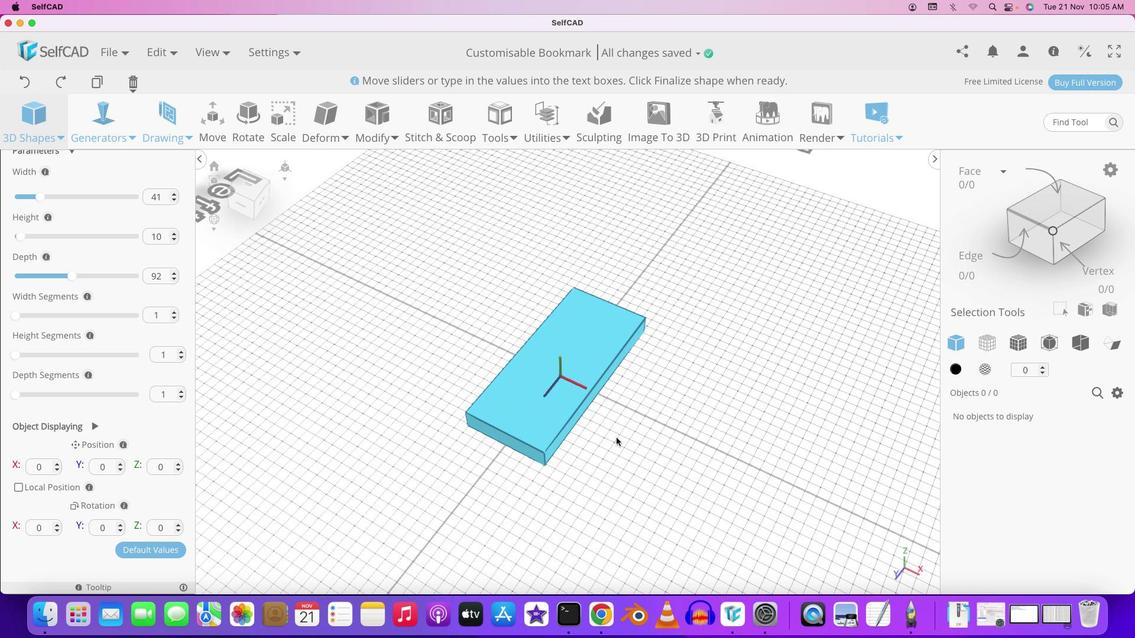 
Action: Mouse pressed left at (574, 431)
Screenshot: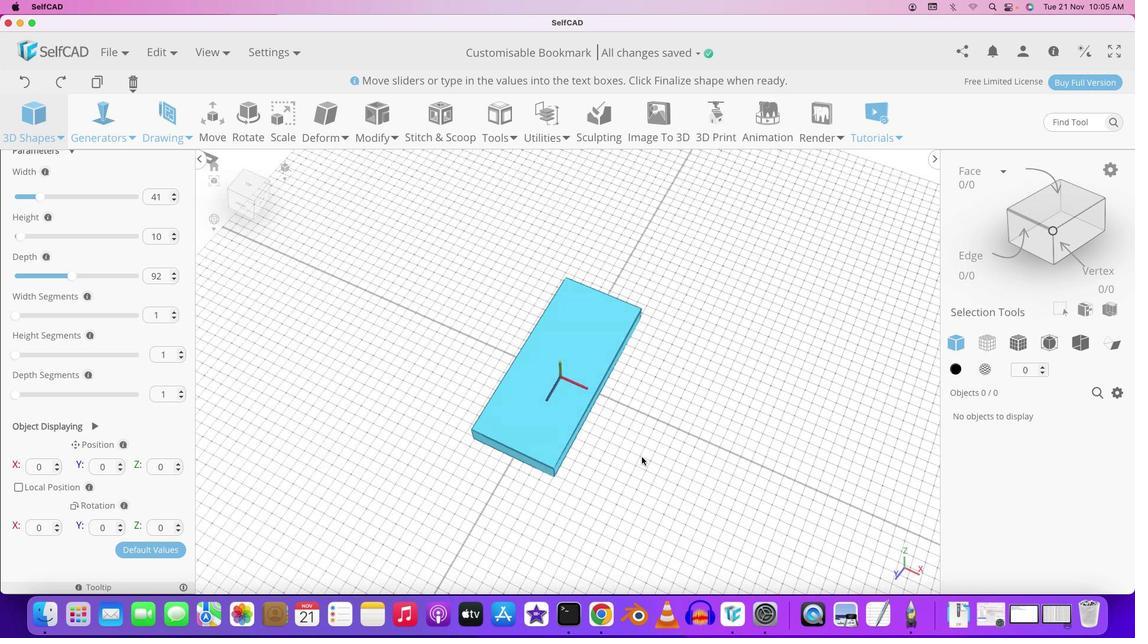 
Action: Mouse moved to (535, 422)
Screenshot: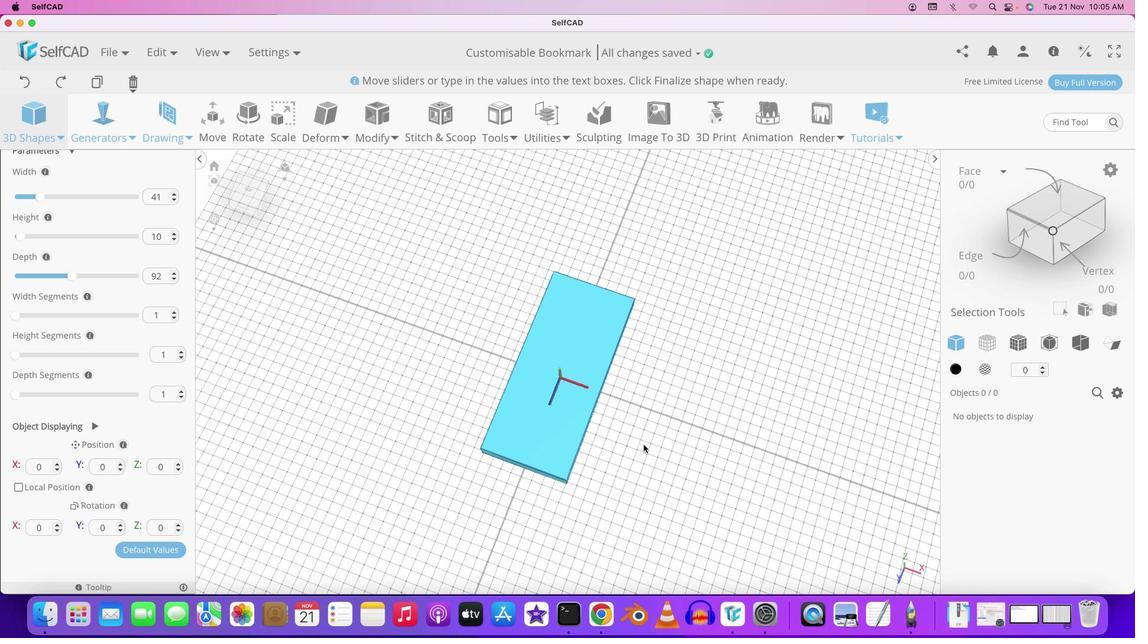 
Action: Mouse pressed left at (535, 422)
Screenshot: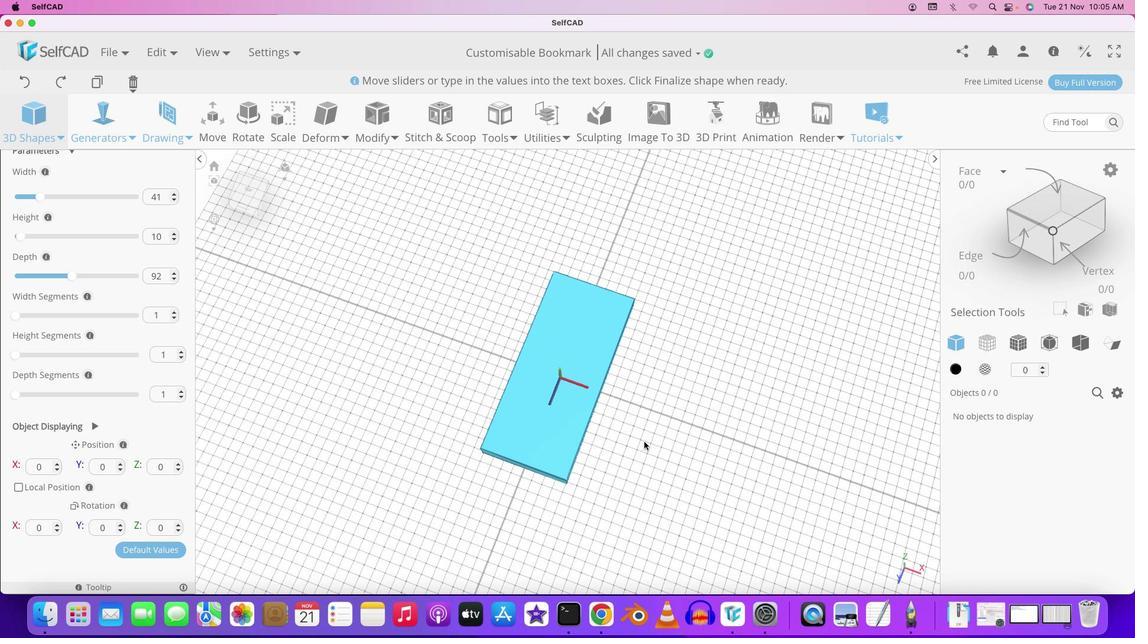 
Action: Mouse moved to (563, 436)
Screenshot: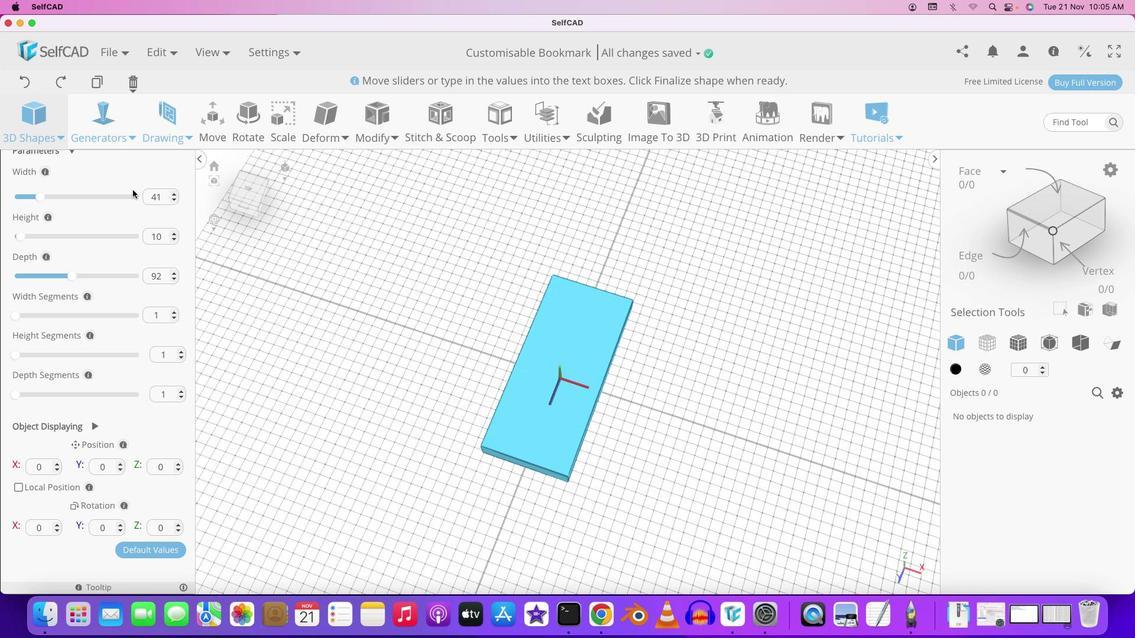 
Action: Mouse pressed left at (563, 436)
Screenshot: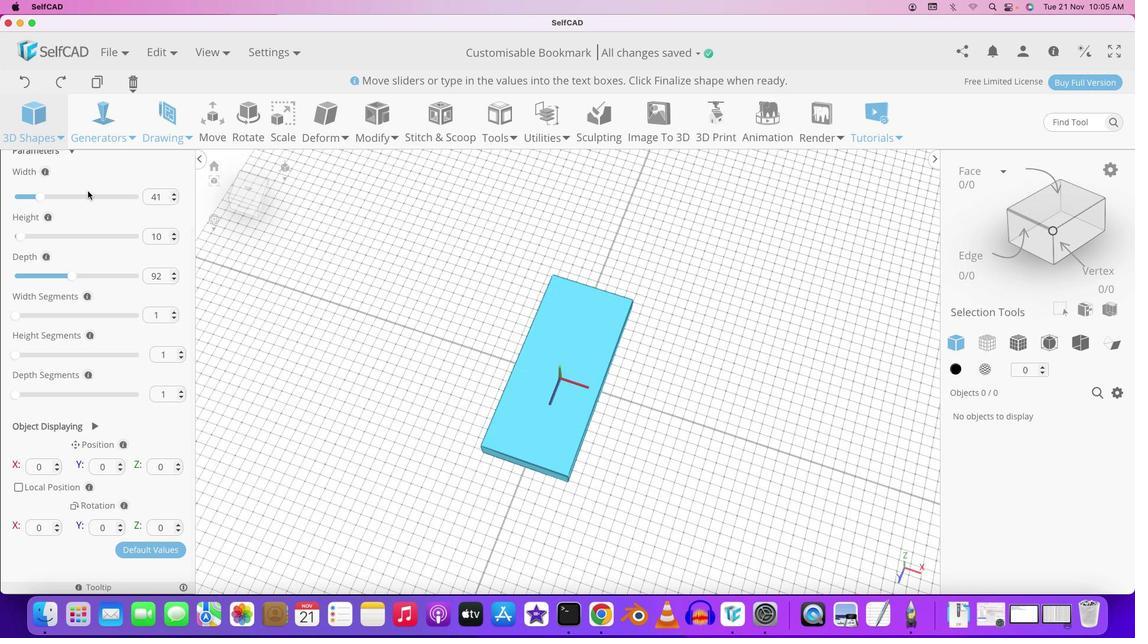 
Action: Mouse moved to (47, 202)
Screenshot: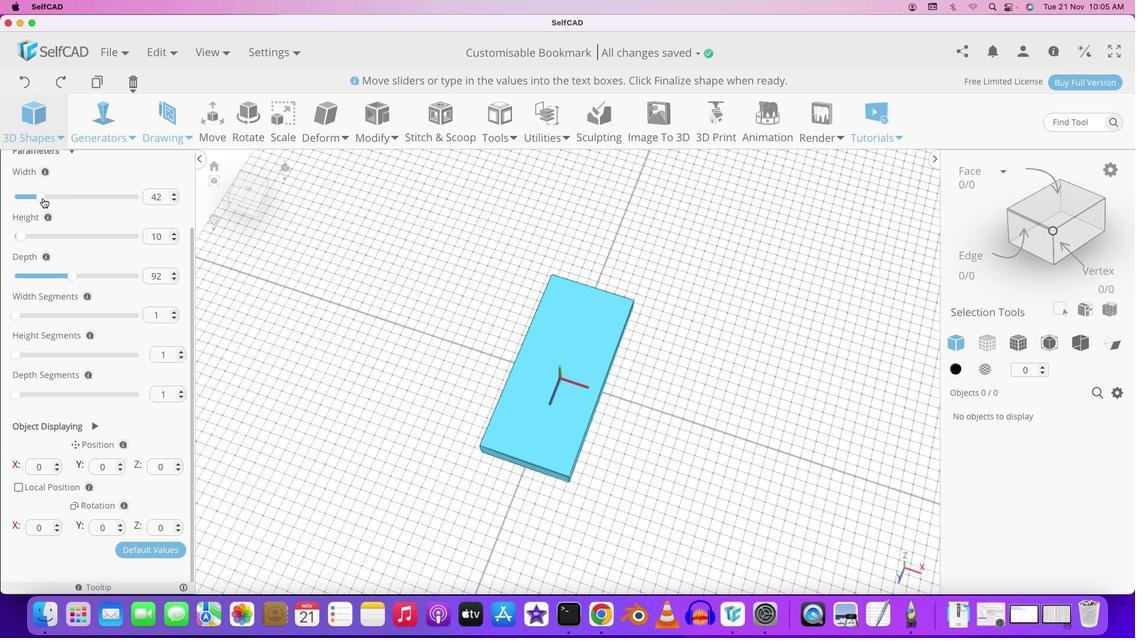 
Action: Mouse pressed left at (47, 202)
Screenshot: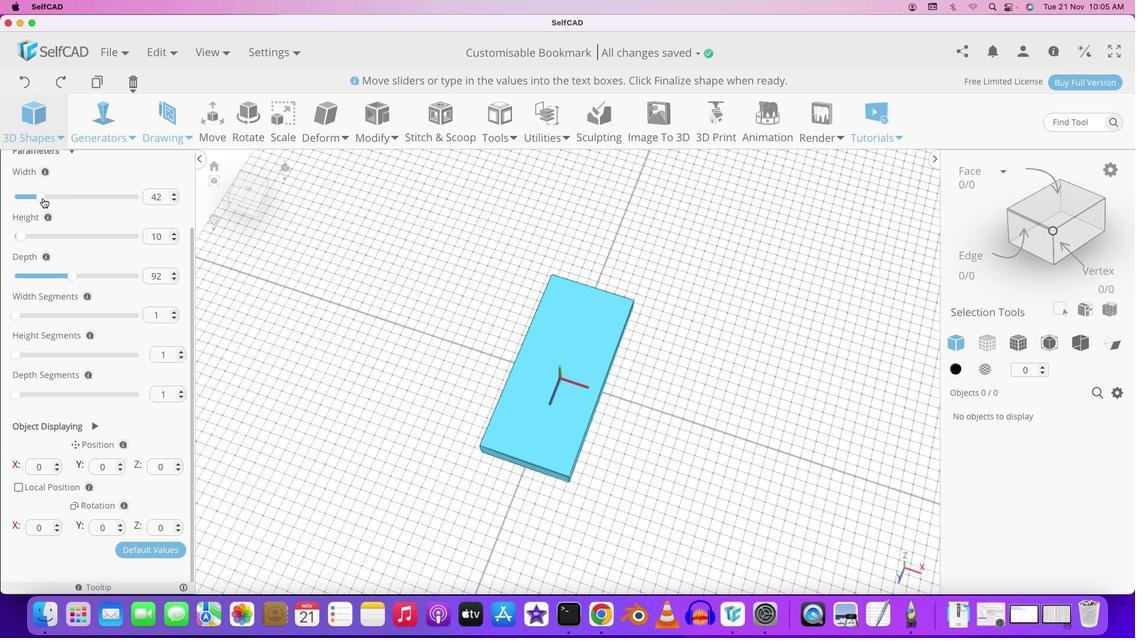 
Action: Mouse moved to (315, 323)
Screenshot: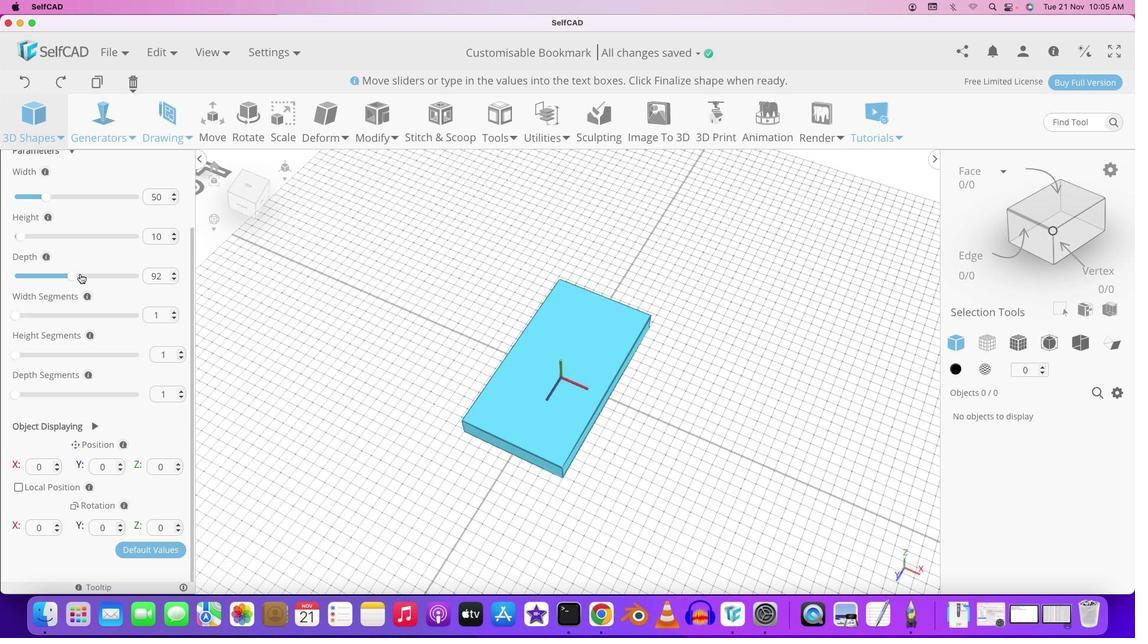 
Action: Mouse pressed left at (315, 323)
Screenshot: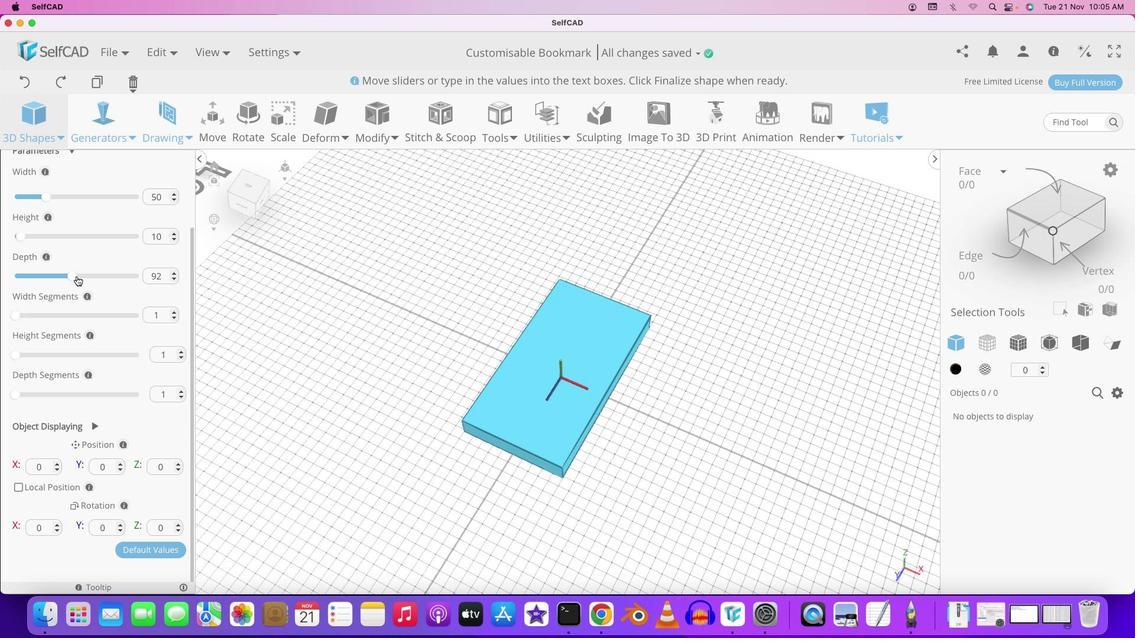 
Action: Mouse moved to (75, 276)
Screenshot: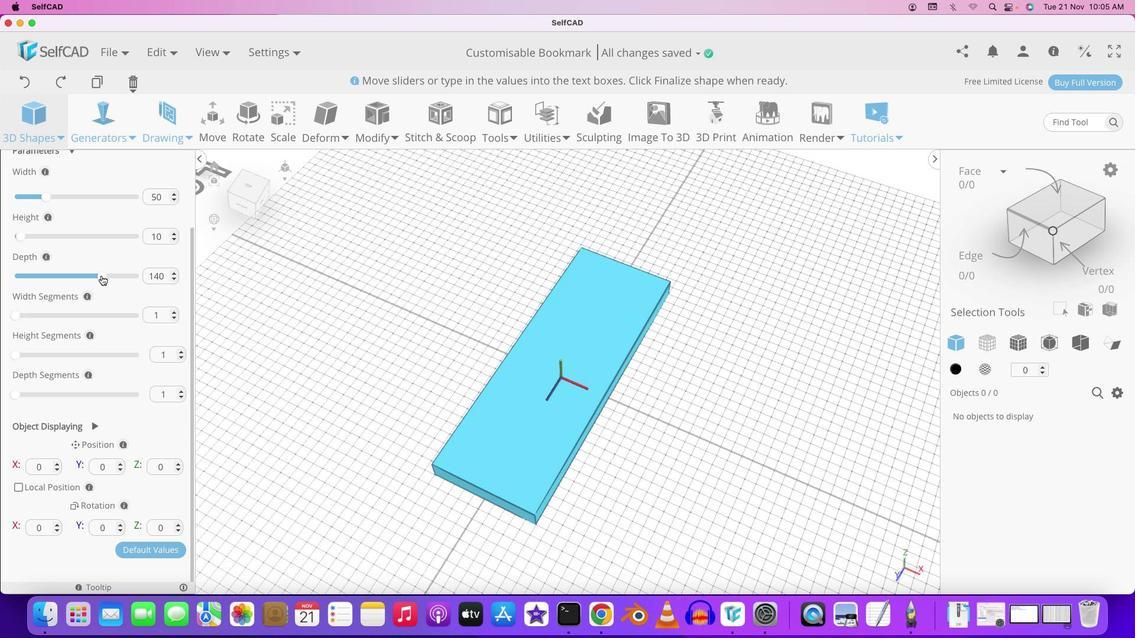
Action: Mouse pressed left at (75, 276)
Screenshot: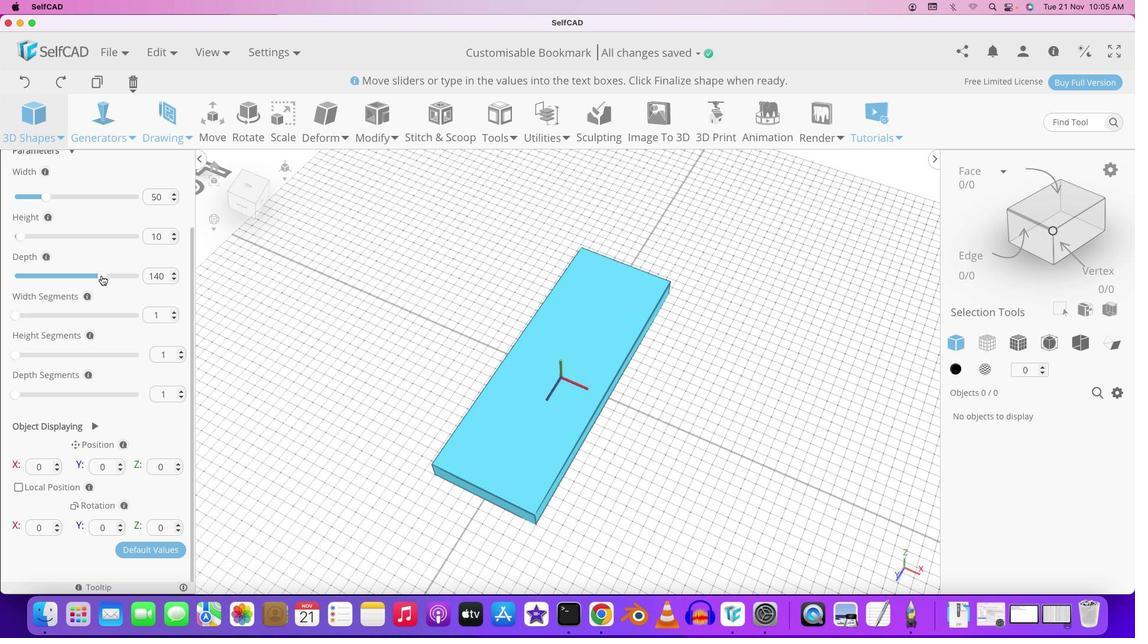 
Action: Mouse moved to (380, 350)
Screenshot: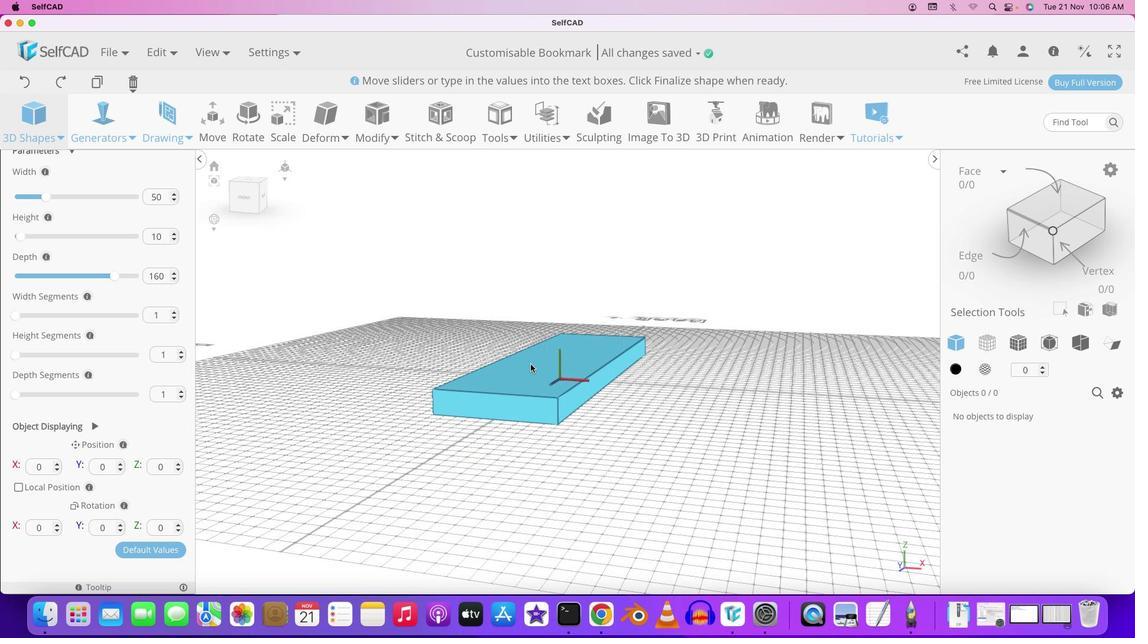 
Action: Mouse pressed left at (380, 350)
Screenshot: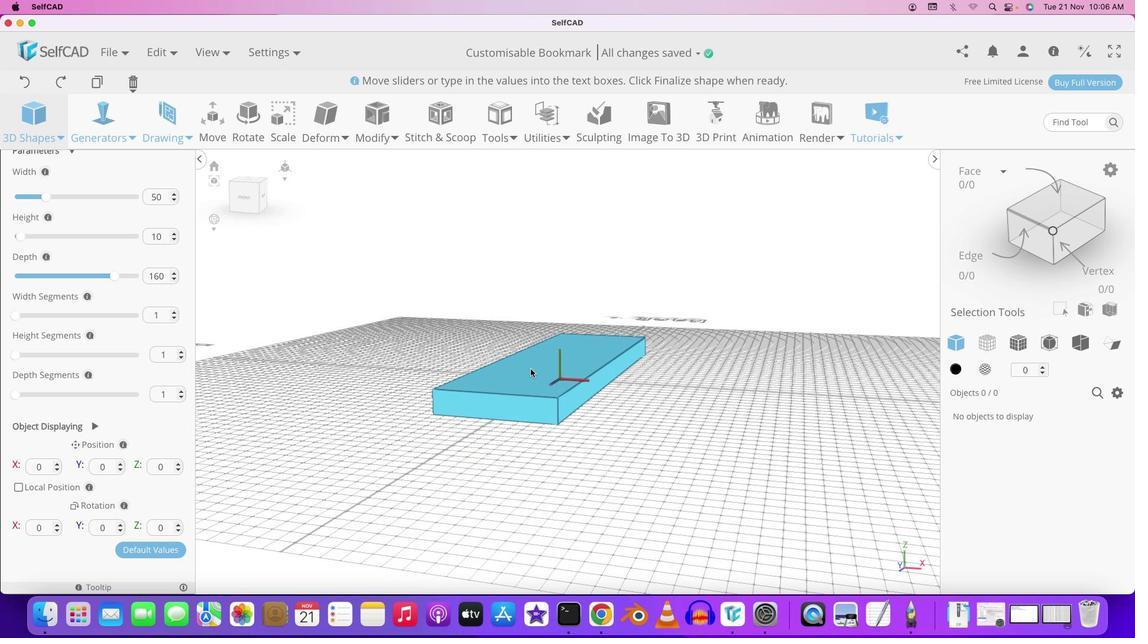
Action: Mouse moved to (466, 367)
Screenshot: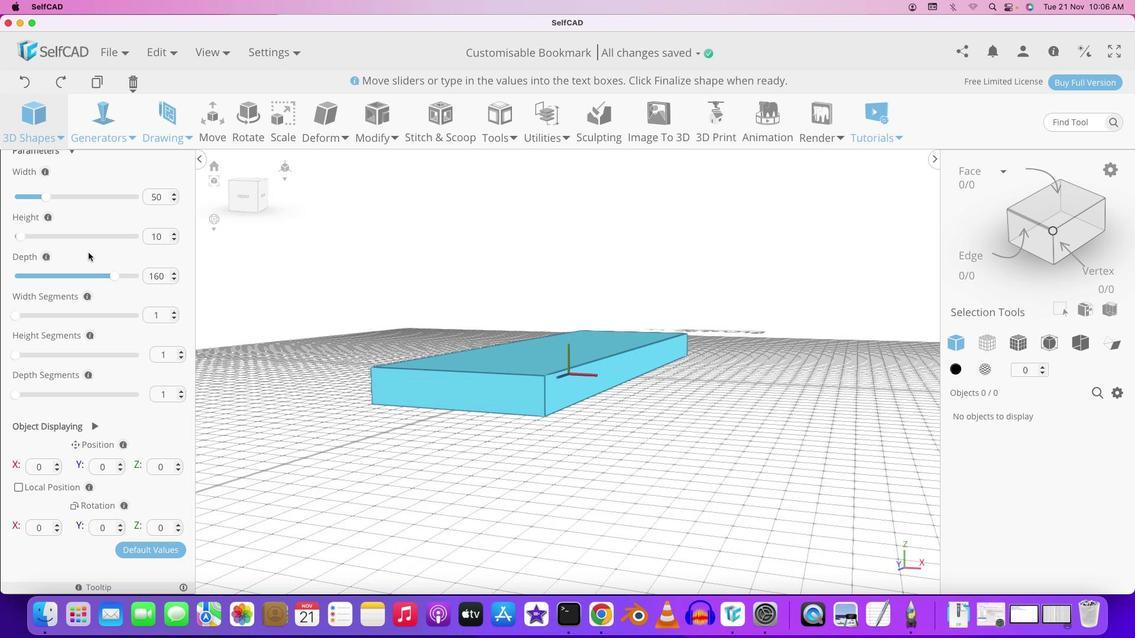 
Action: Mouse scrolled (466, 367) with delta (10, 15)
Screenshot: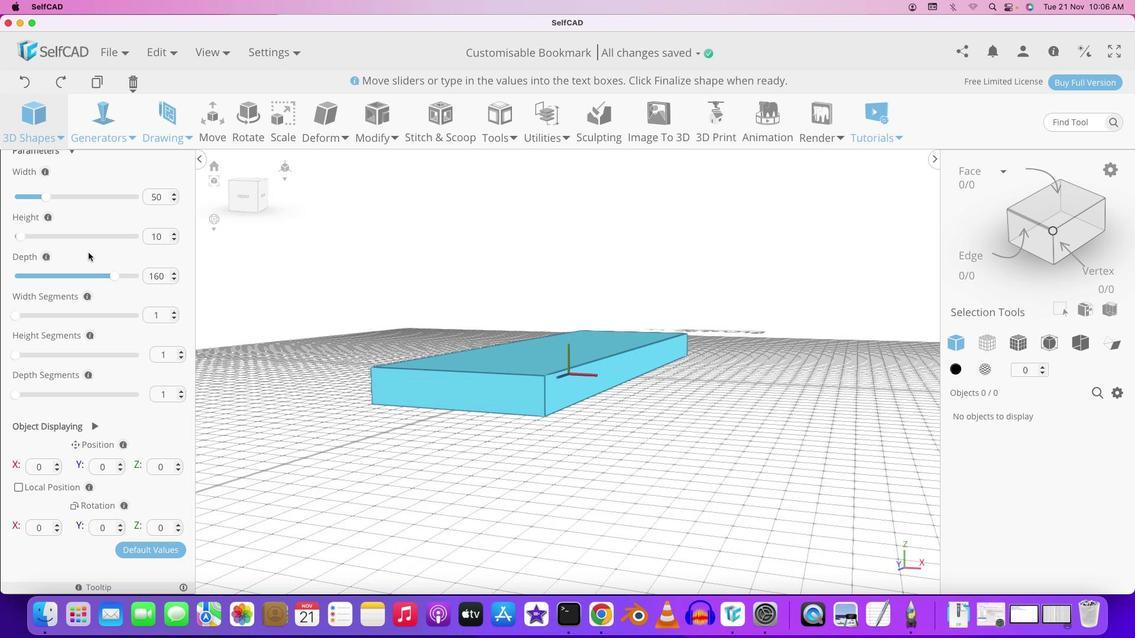 
Action: Mouse moved to (467, 376)
Screenshot: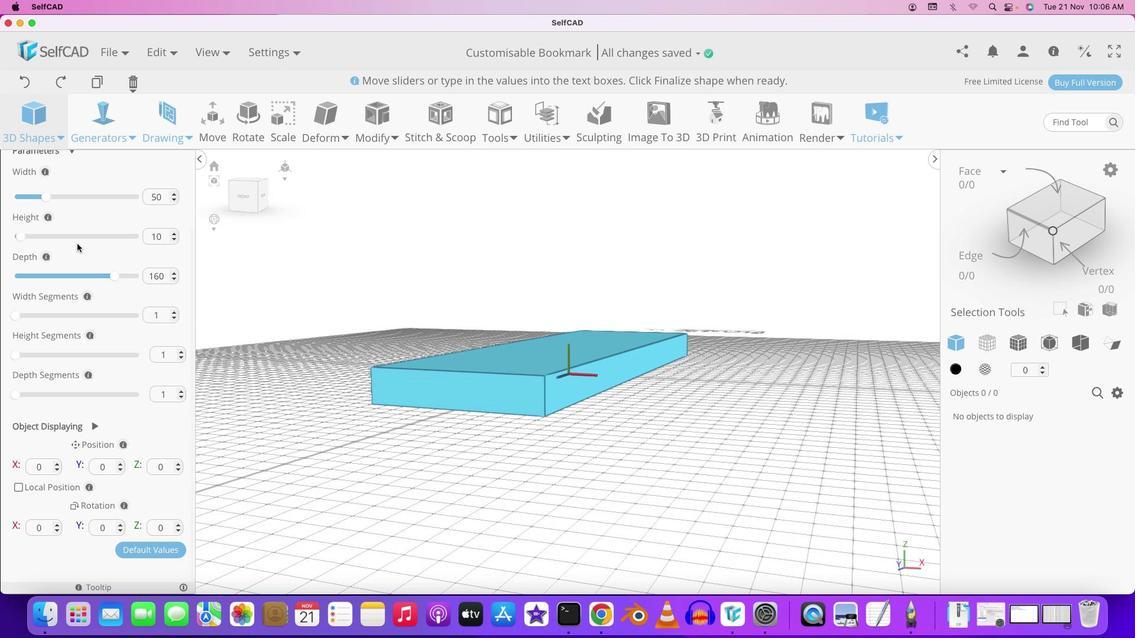 
Action: Mouse scrolled (467, 376) with delta (10, 15)
Screenshot: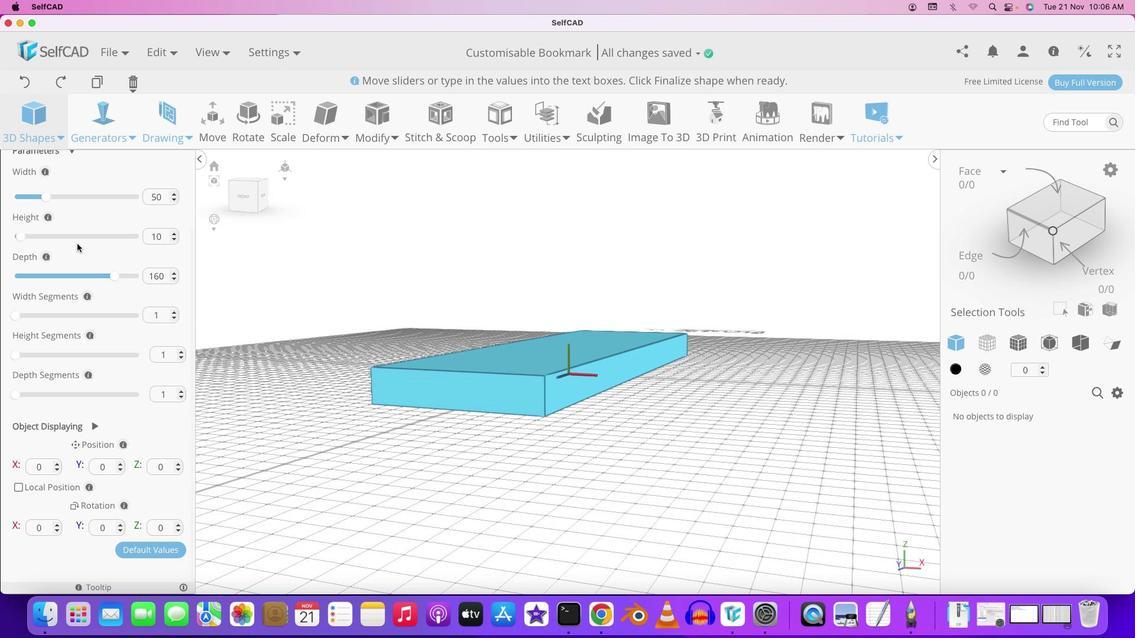 
Action: Mouse moved to (471, 399)
Screenshot: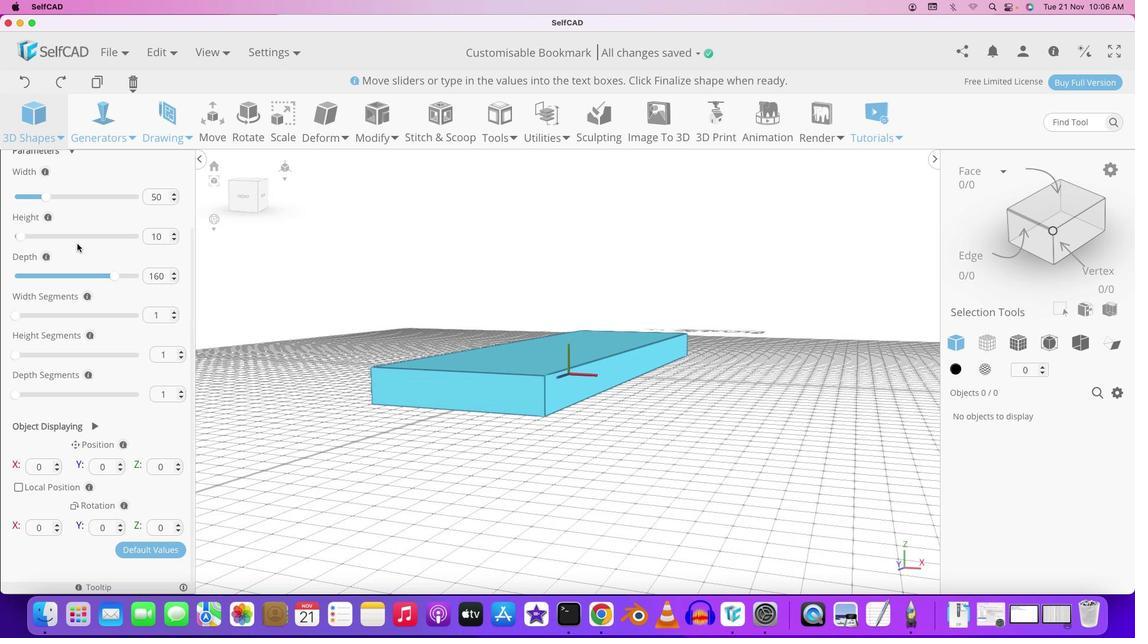 
Action: Mouse scrolled (471, 399) with delta (10, 17)
Screenshot: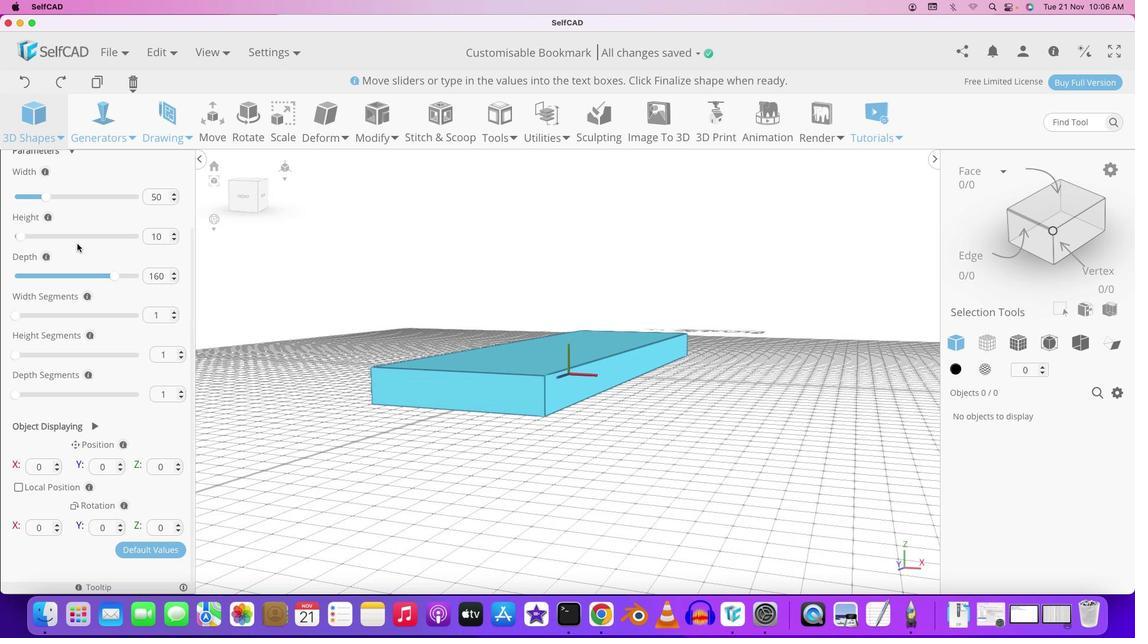 
Action: Mouse moved to (494, 407)
Screenshot: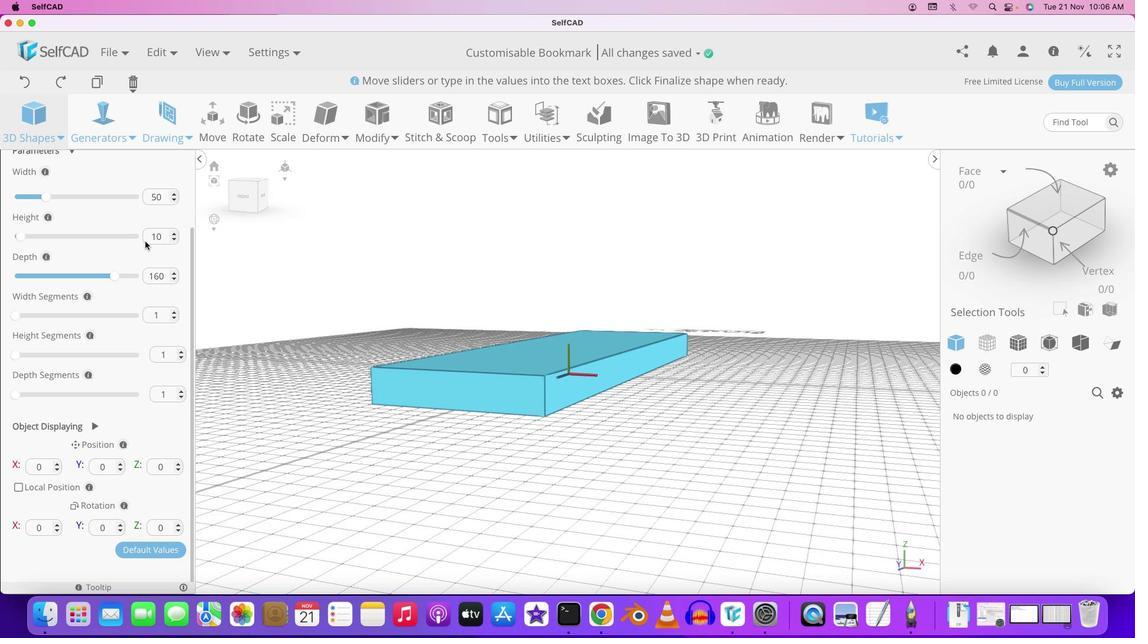 
Action: Mouse pressed left at (494, 407)
Screenshot: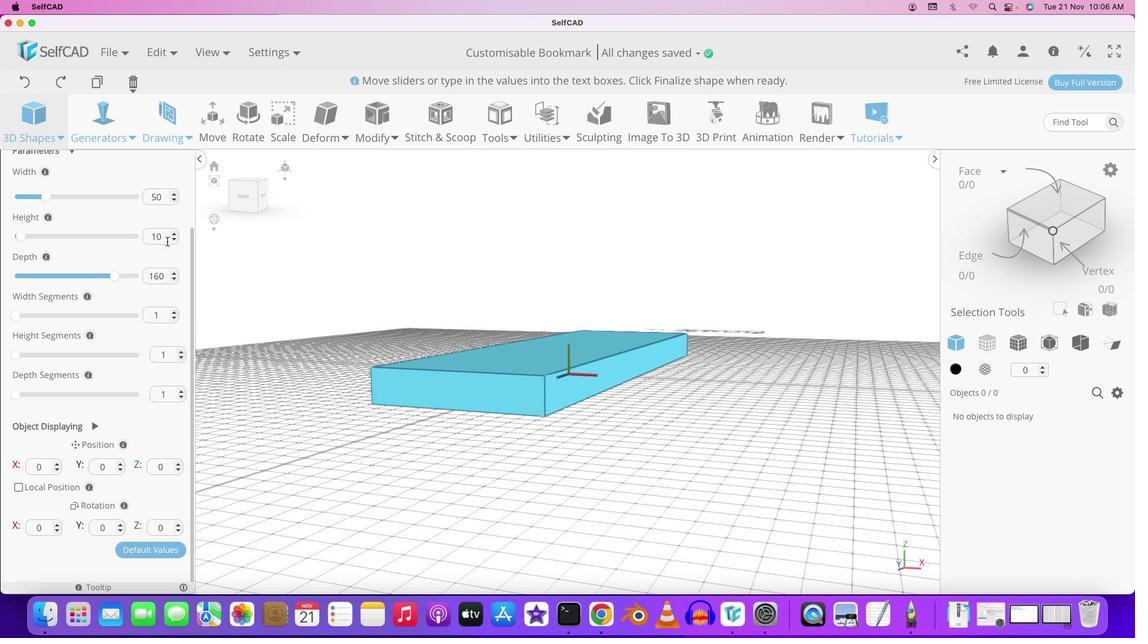 
Action: Mouse moved to (158, 243)
Screenshot: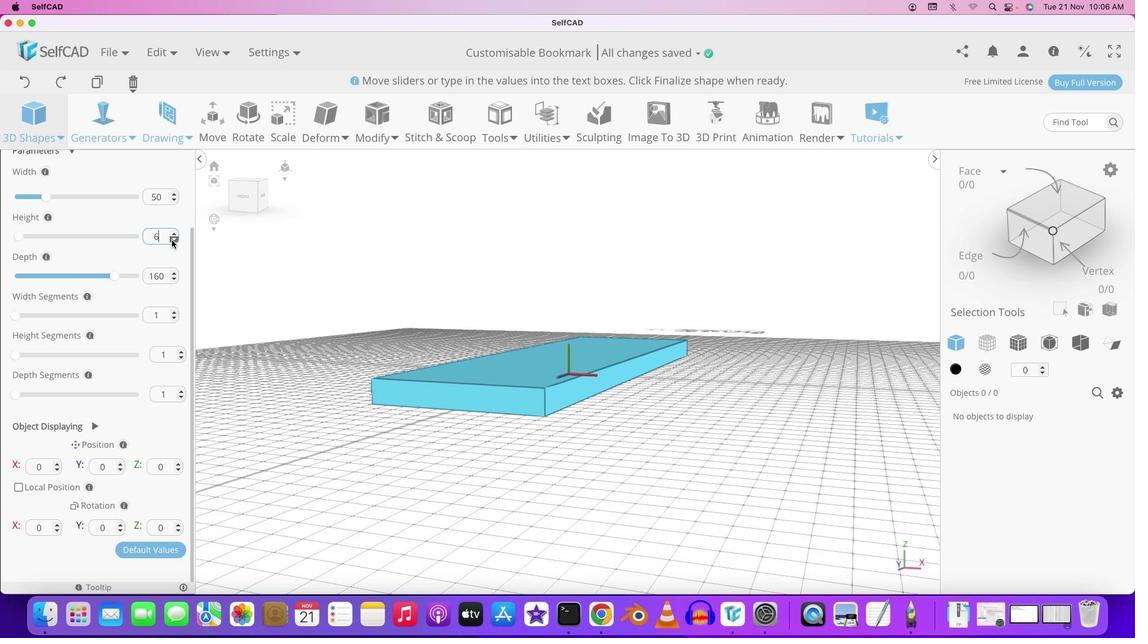 
Action: Mouse pressed left at (158, 243)
Screenshot: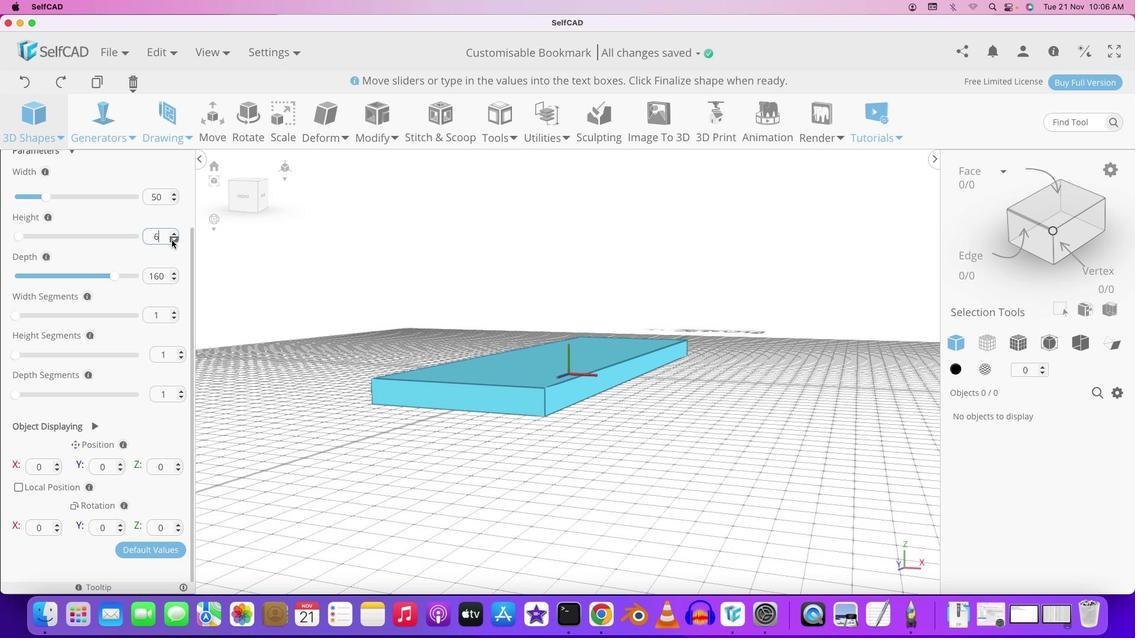 
Action: Mouse pressed left at (158, 243)
Screenshot: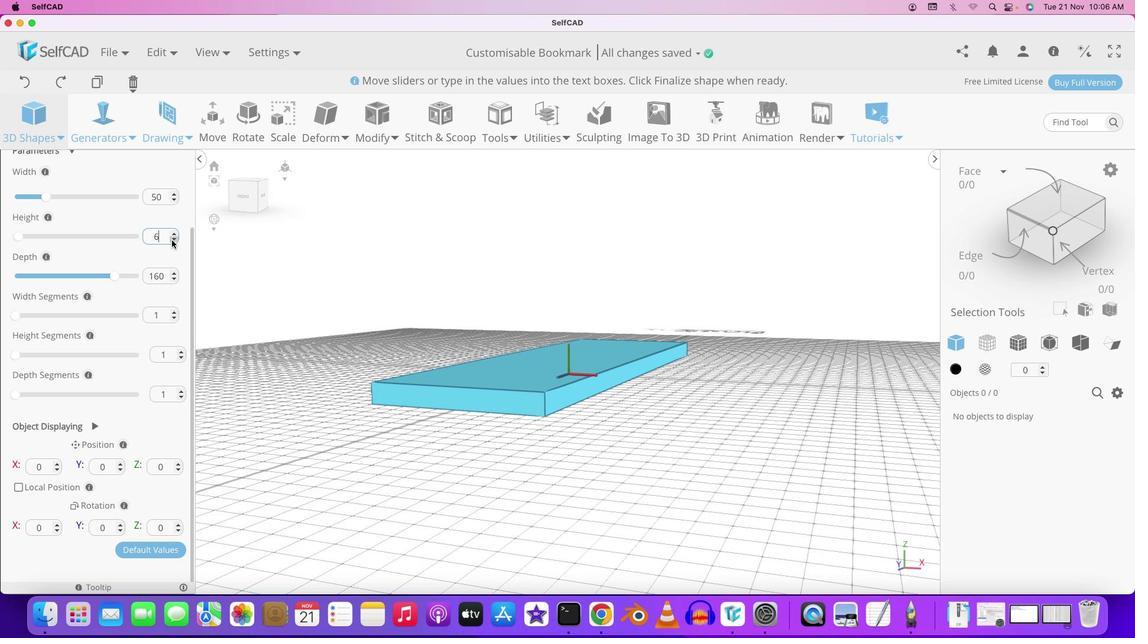 
Action: Mouse pressed left at (158, 243)
Screenshot: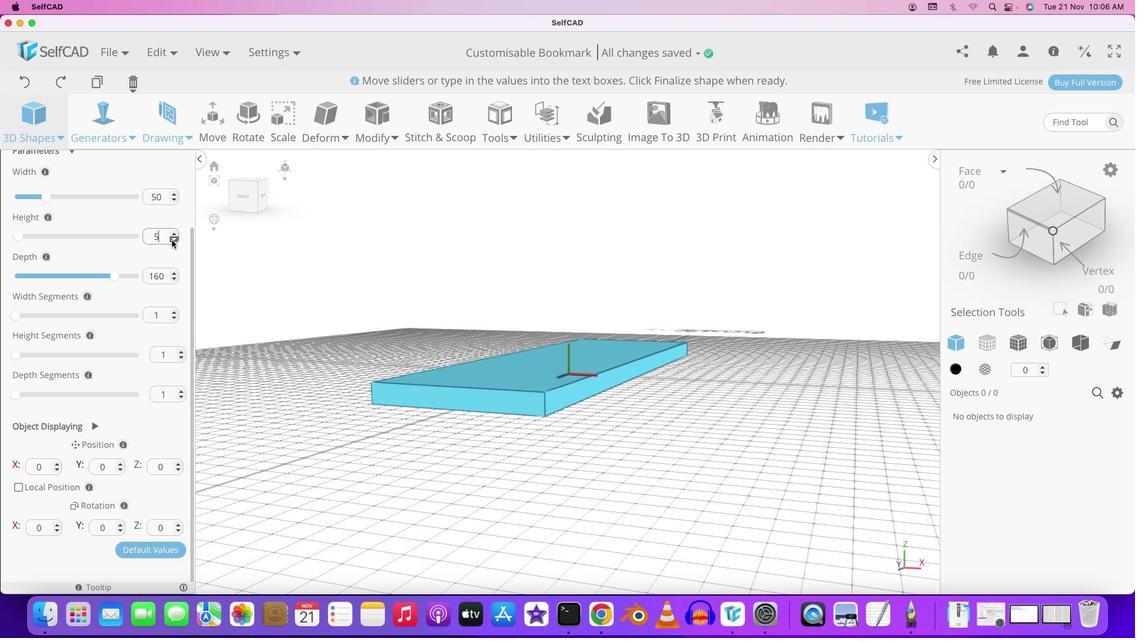 
Action: Mouse pressed left at (158, 243)
Screenshot: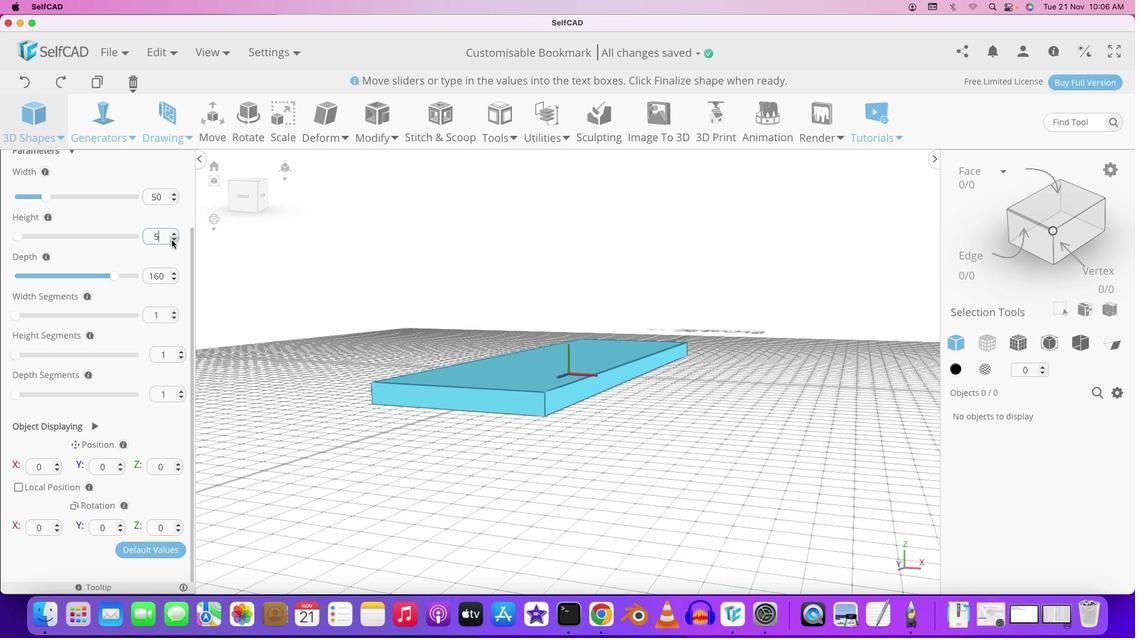 
Action: Mouse pressed left at (158, 243)
Screenshot: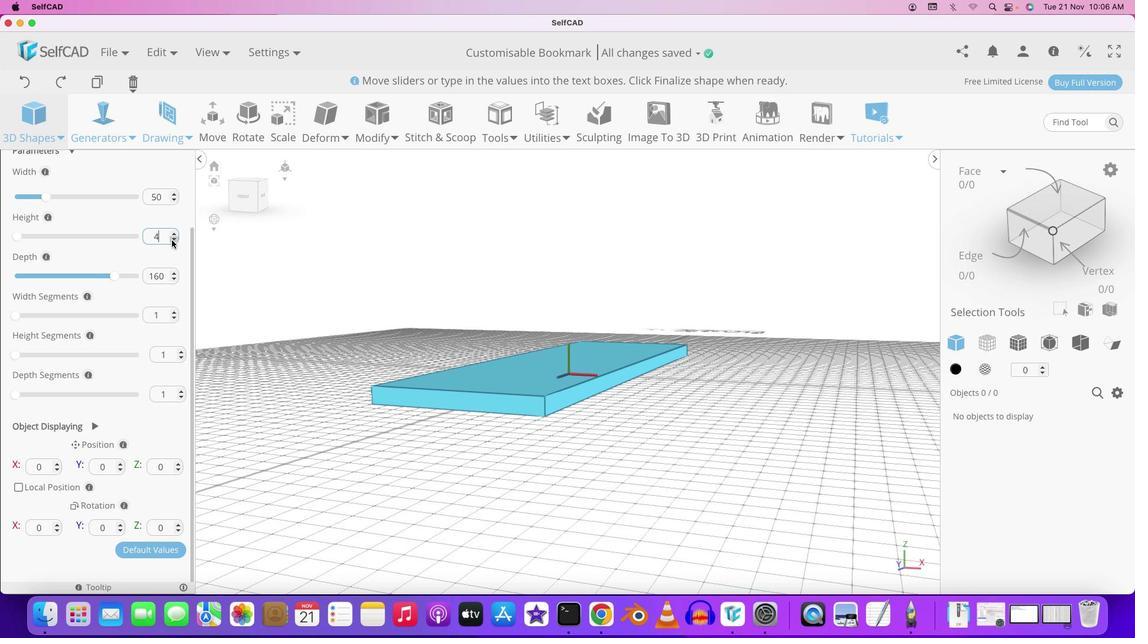 
Action: Mouse pressed left at (158, 243)
Screenshot: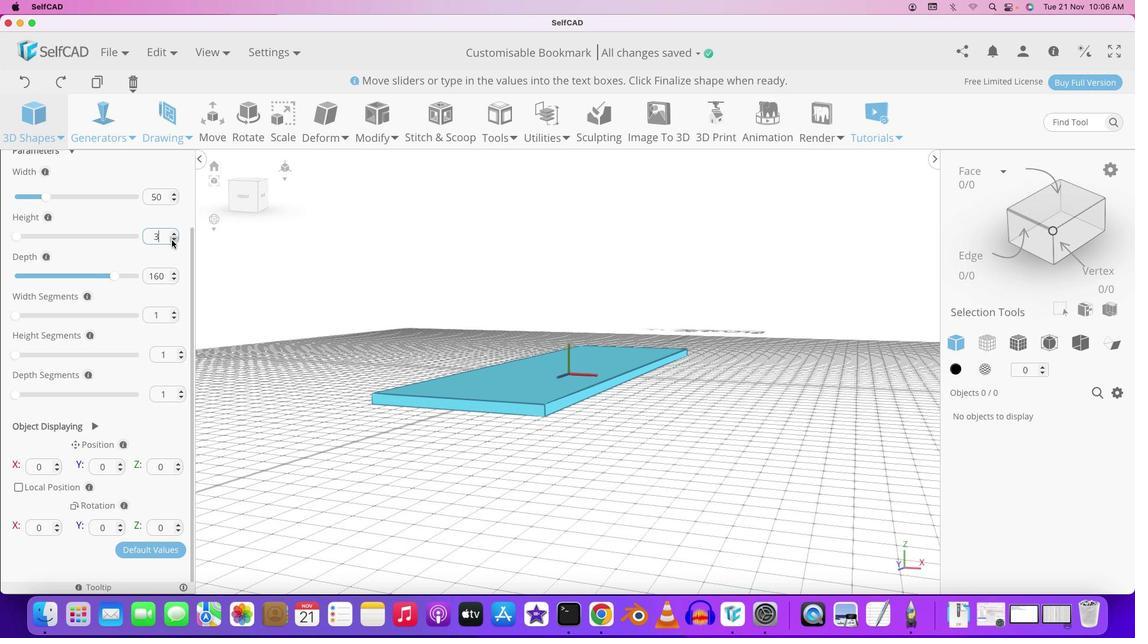 
Action: Mouse pressed left at (158, 243)
Screenshot: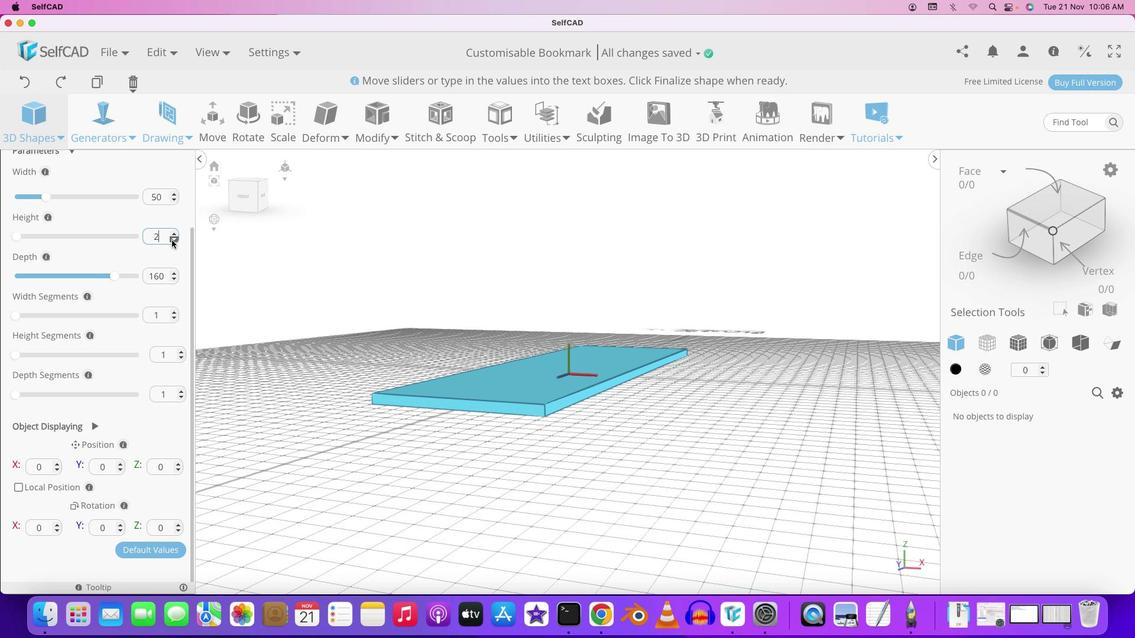 
Action: Mouse pressed left at (158, 243)
Screenshot: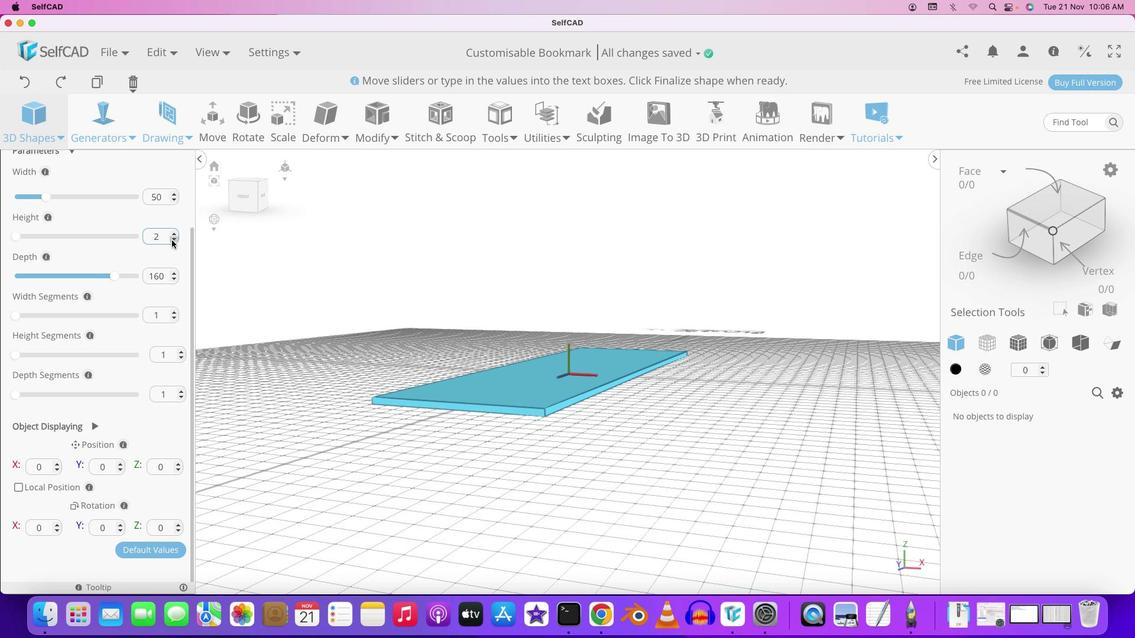 
Action: Mouse moved to (158, 243)
Screenshot: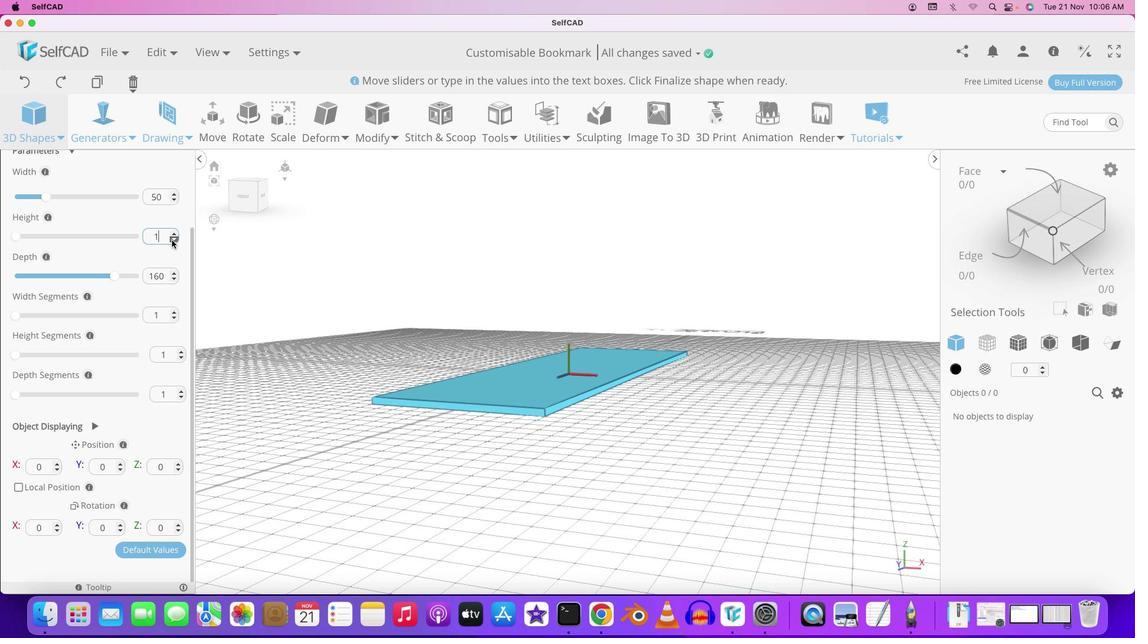 
Action: Mouse pressed left at (158, 243)
Screenshot: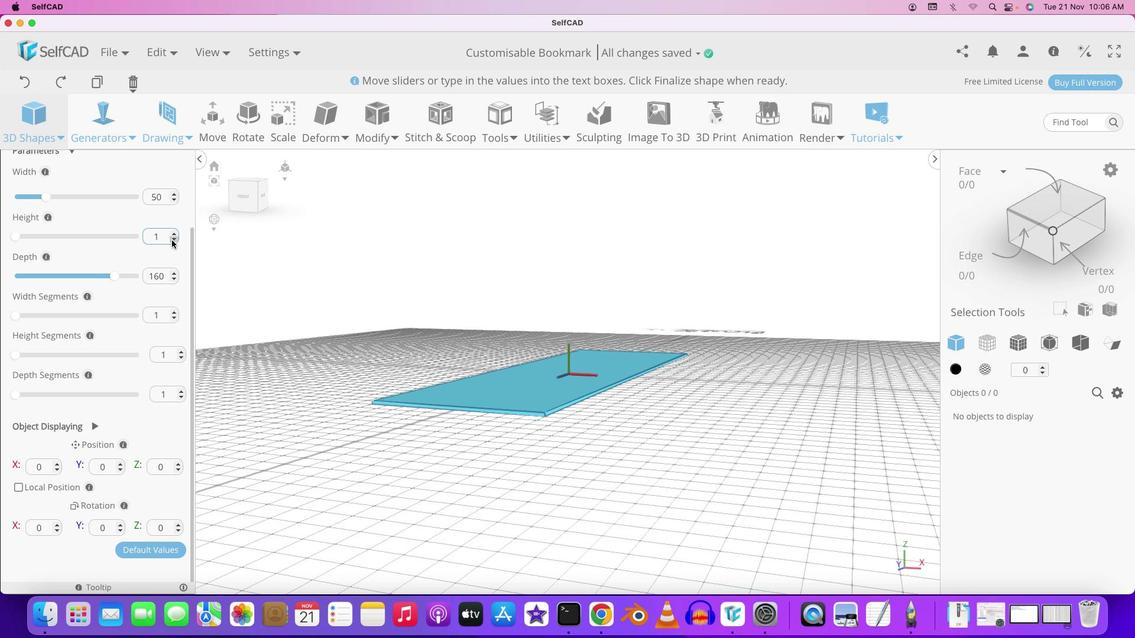 
Action: Mouse moved to (577, 407)
Screenshot: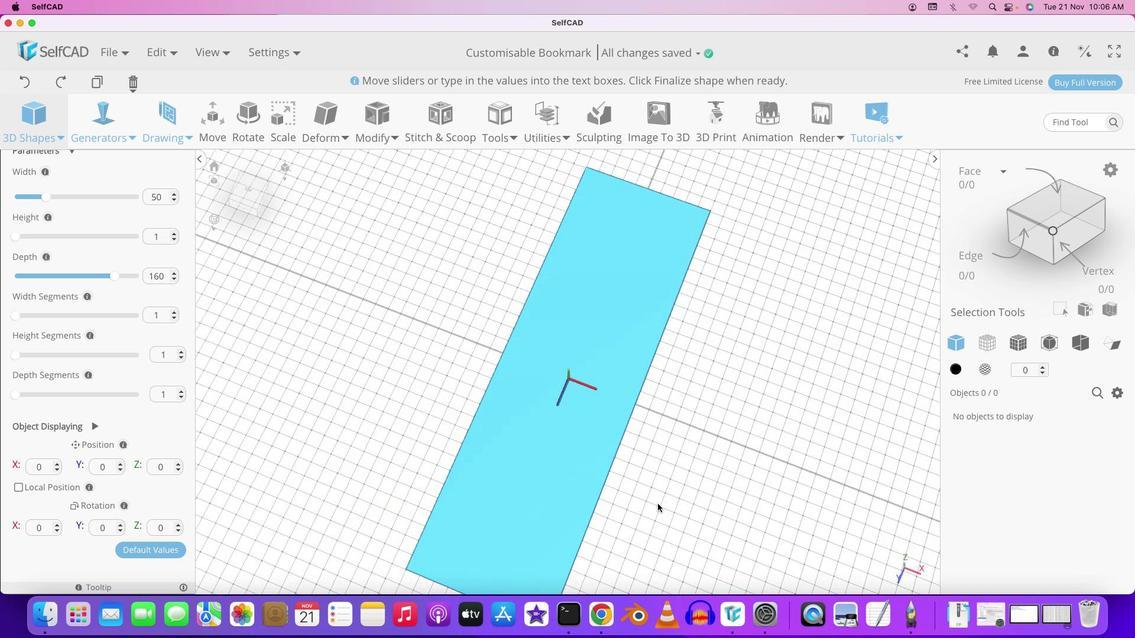 
Action: Mouse pressed left at (577, 407)
Screenshot: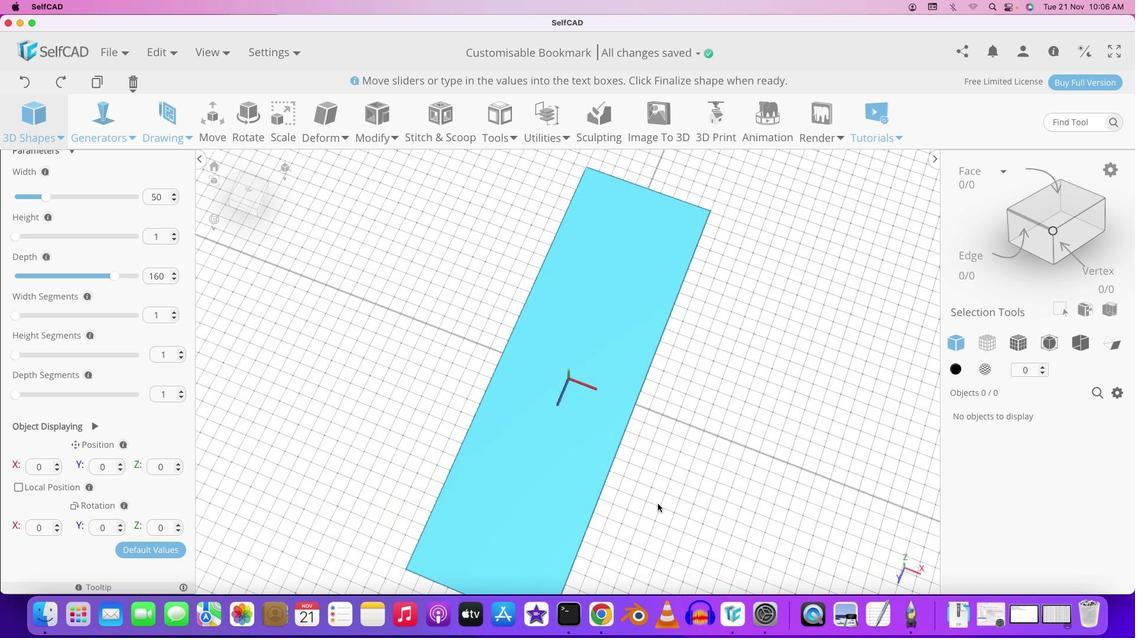 
Action: Mouse moved to (561, 383)
Screenshot: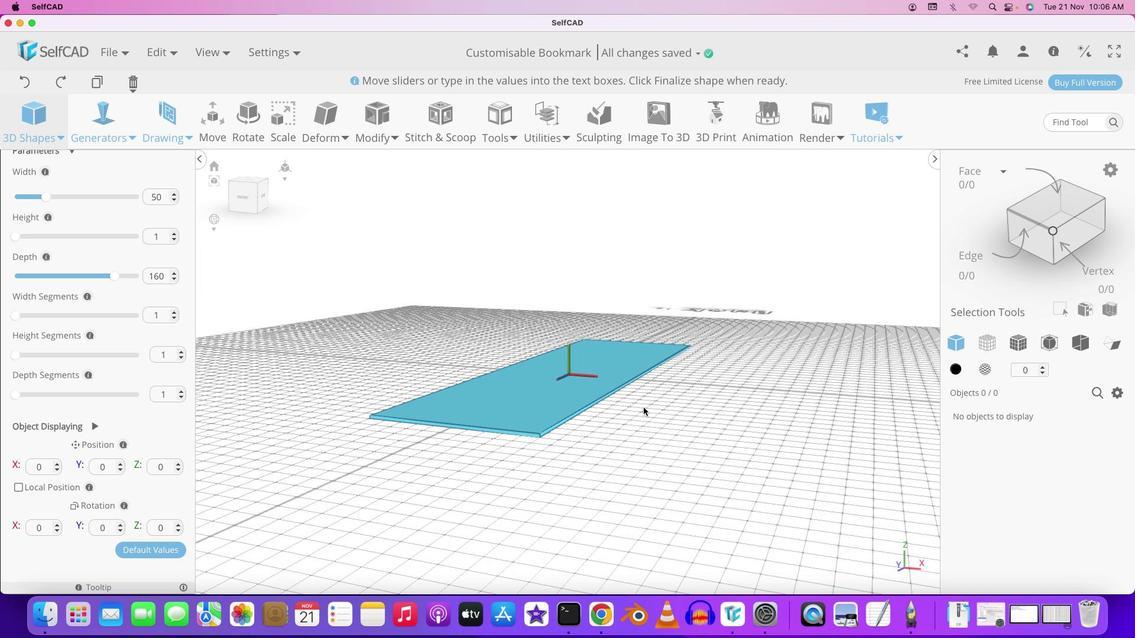 
Action: Mouse pressed left at (561, 383)
Screenshot: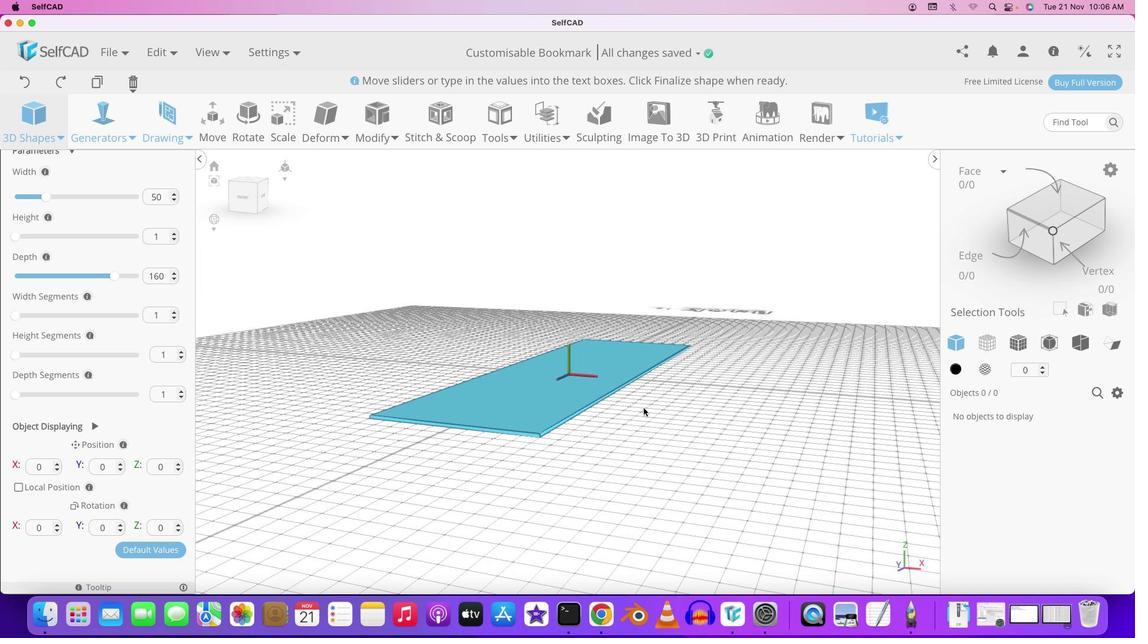 
Action: Mouse moved to (562, 404)
Screenshot: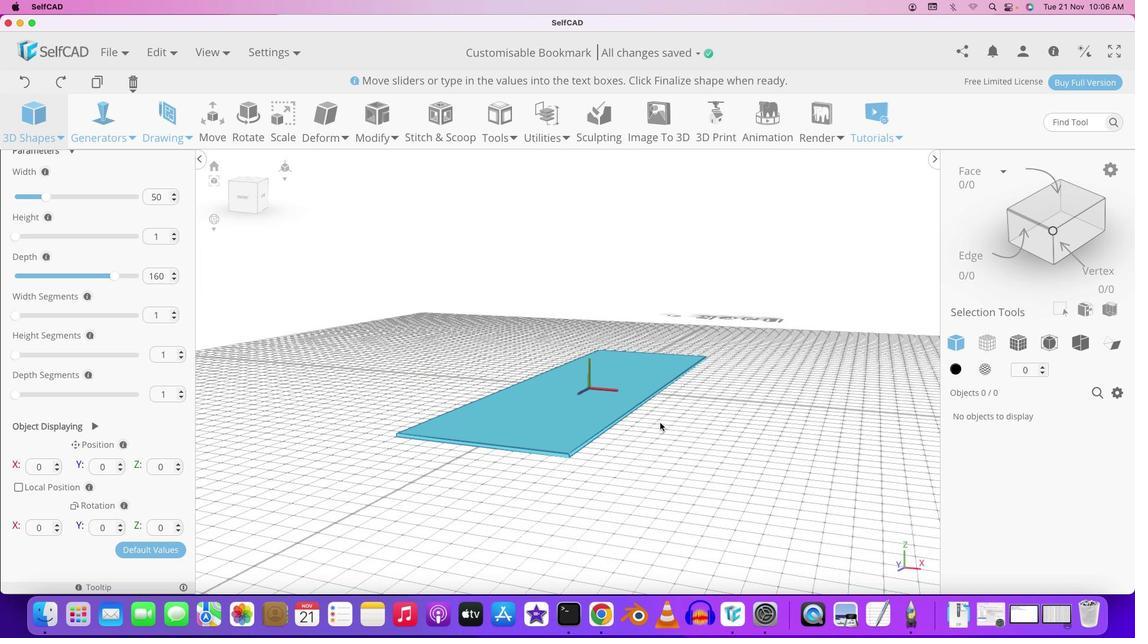 
Action: Key pressed Key.shift
Screenshot: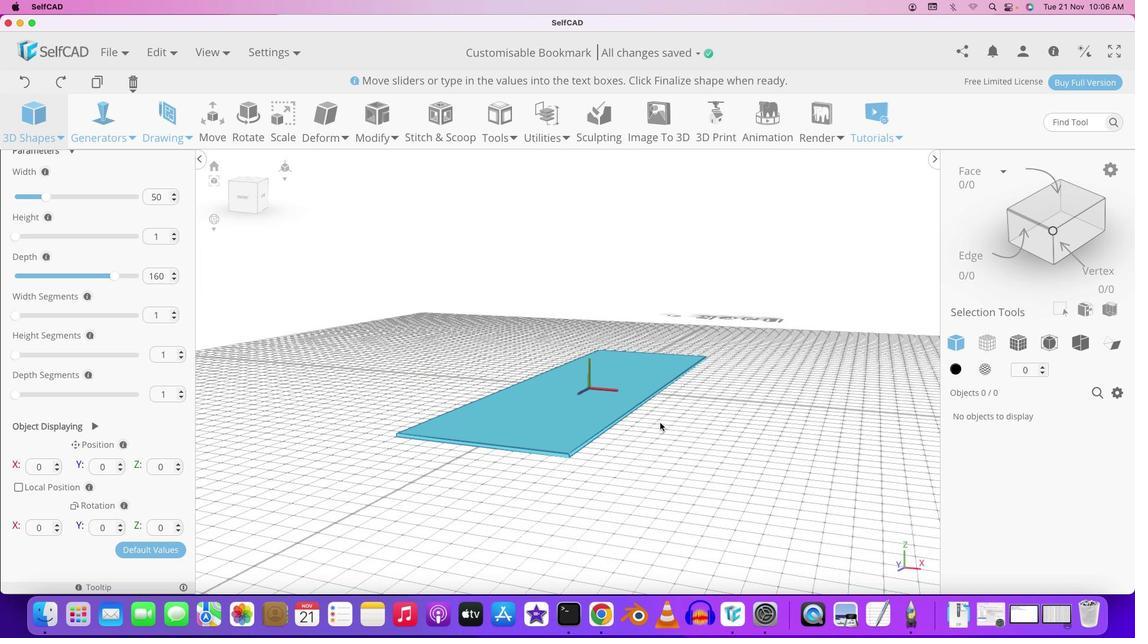 
Action: Mouse pressed left at (562, 404)
Screenshot: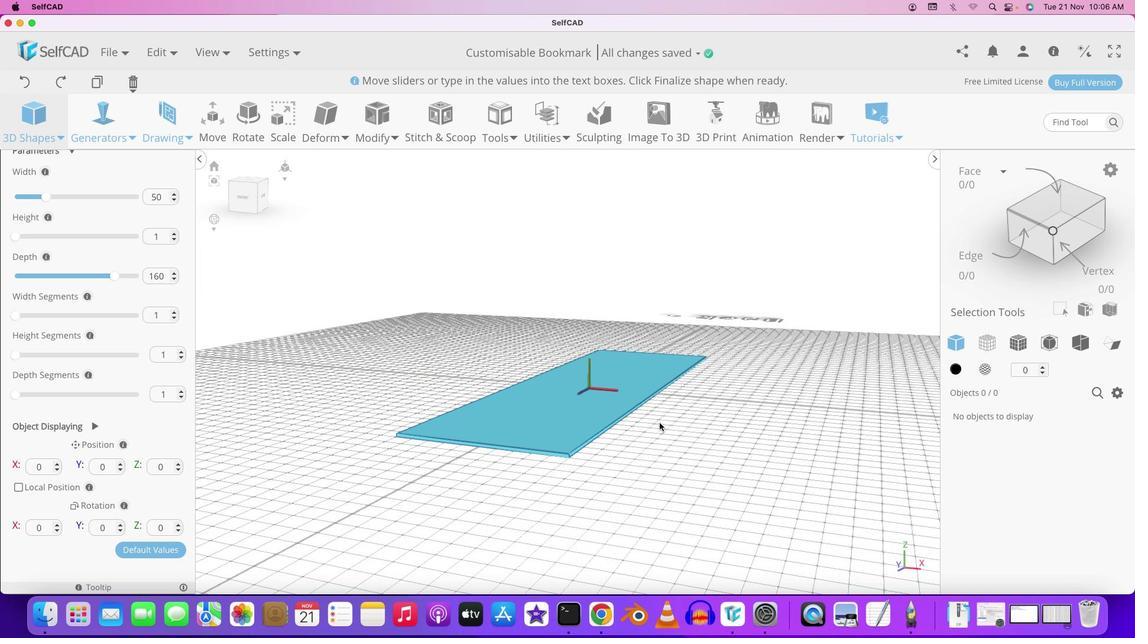 
Action: Mouse moved to (577, 415)
Screenshot: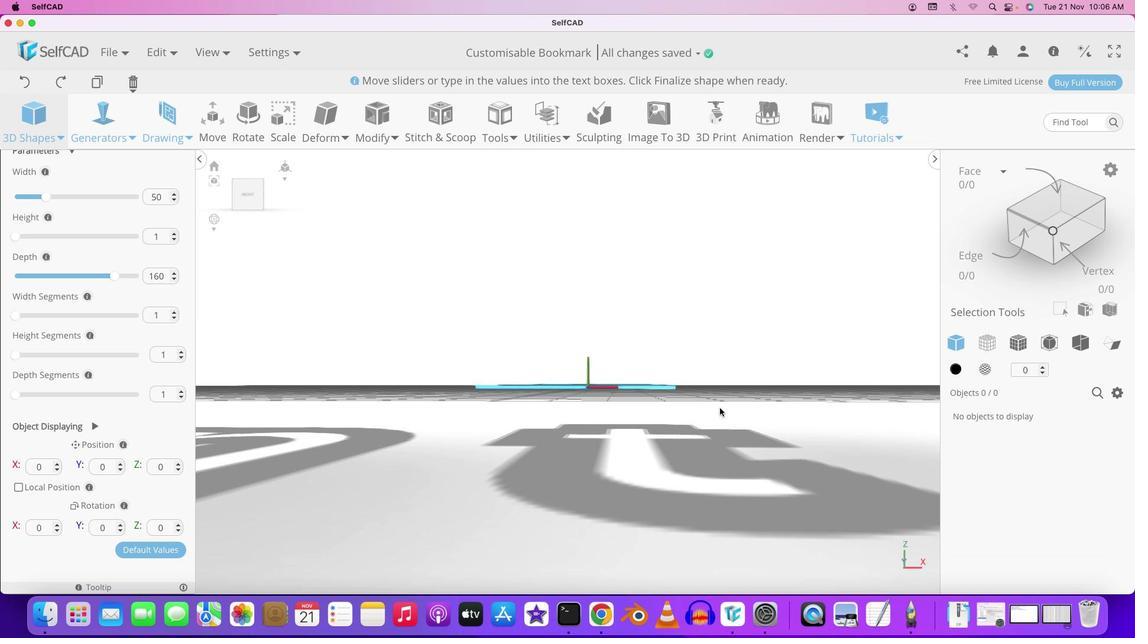 
Action: Mouse pressed left at (577, 415)
Screenshot: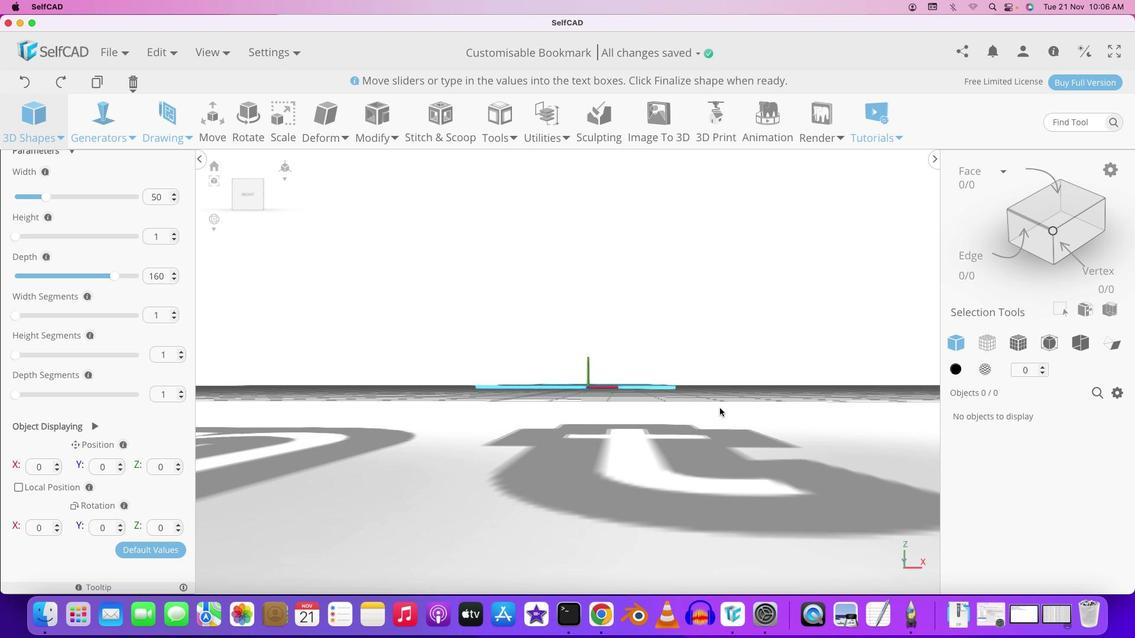 
Action: Mouse moved to (599, 446)
Screenshot: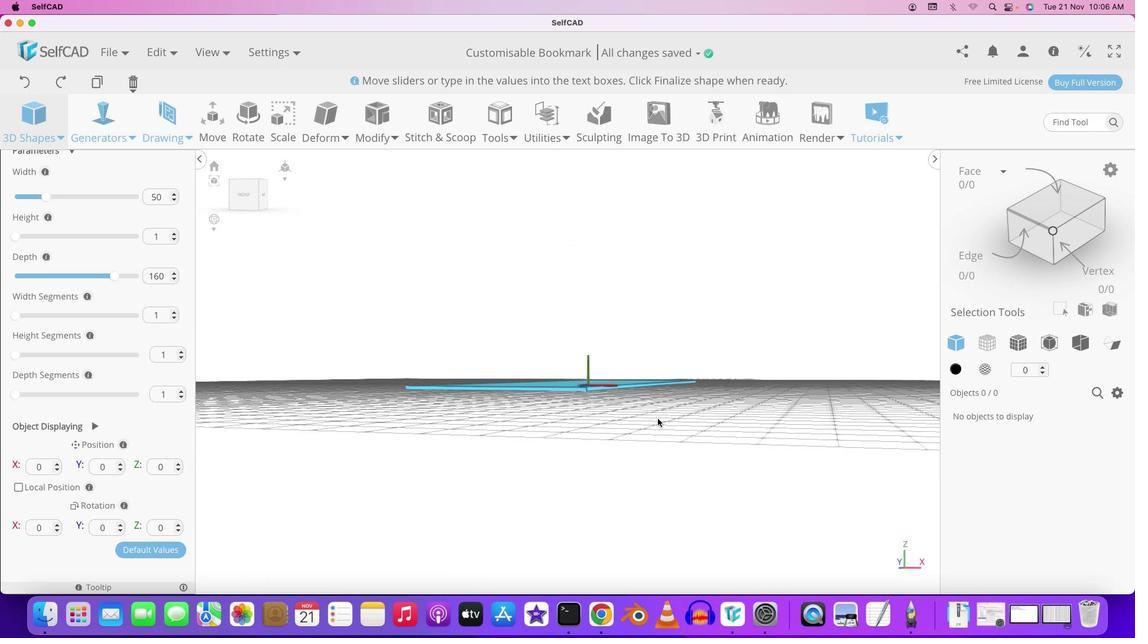
Action: Mouse pressed left at (599, 446)
Screenshot: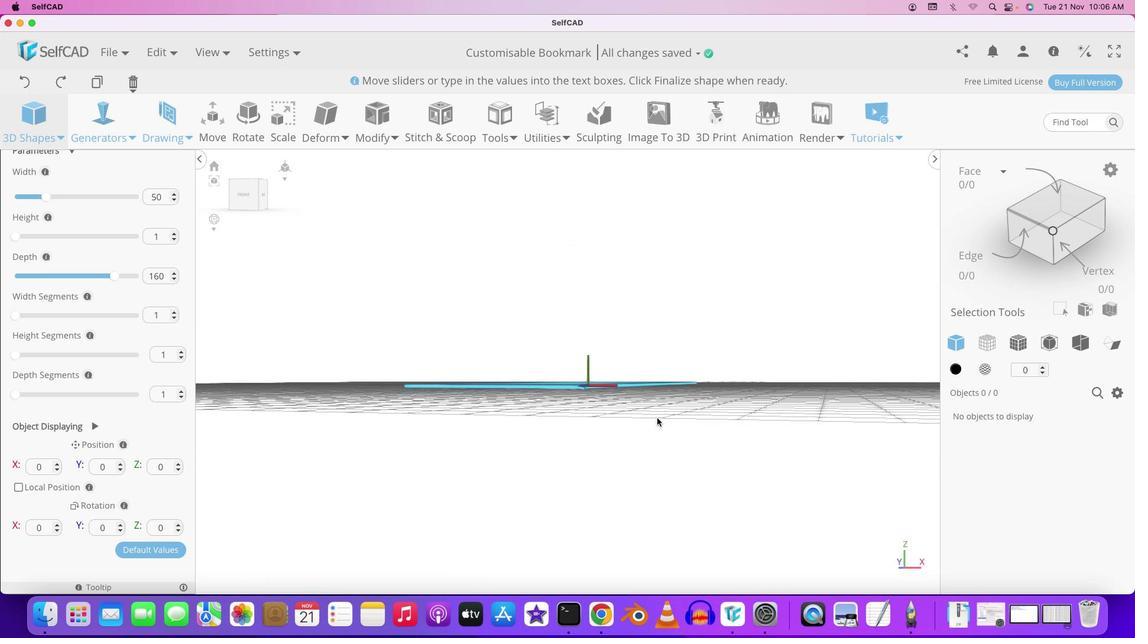 
Action: Mouse moved to (147, 294)
Screenshot: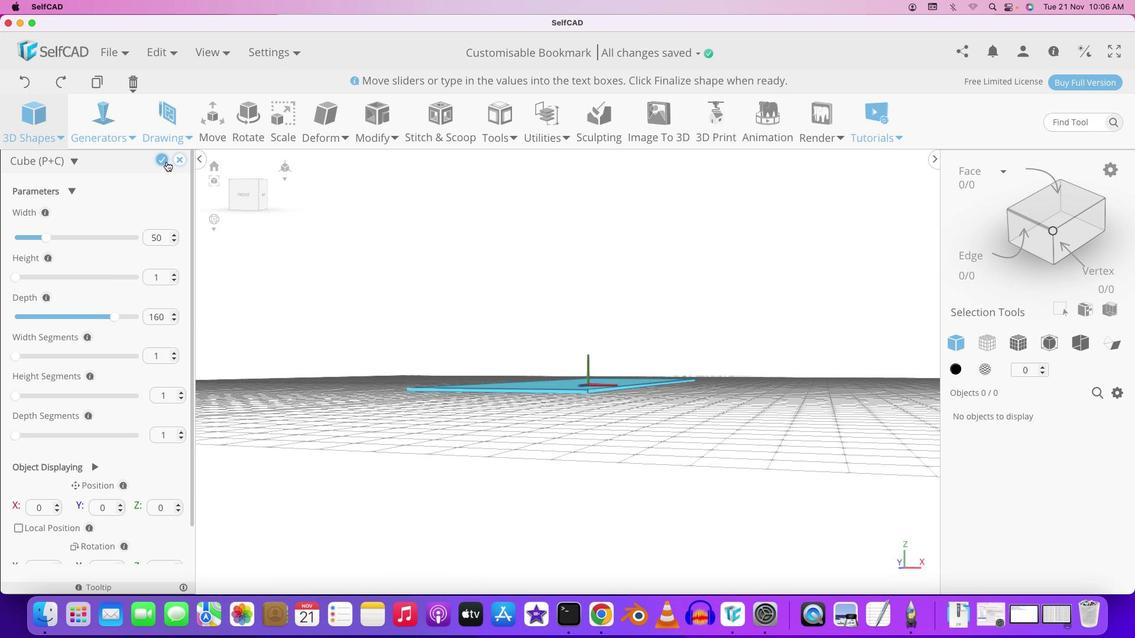 
Action: Mouse scrolled (147, 294) with delta (10, 15)
Screenshot: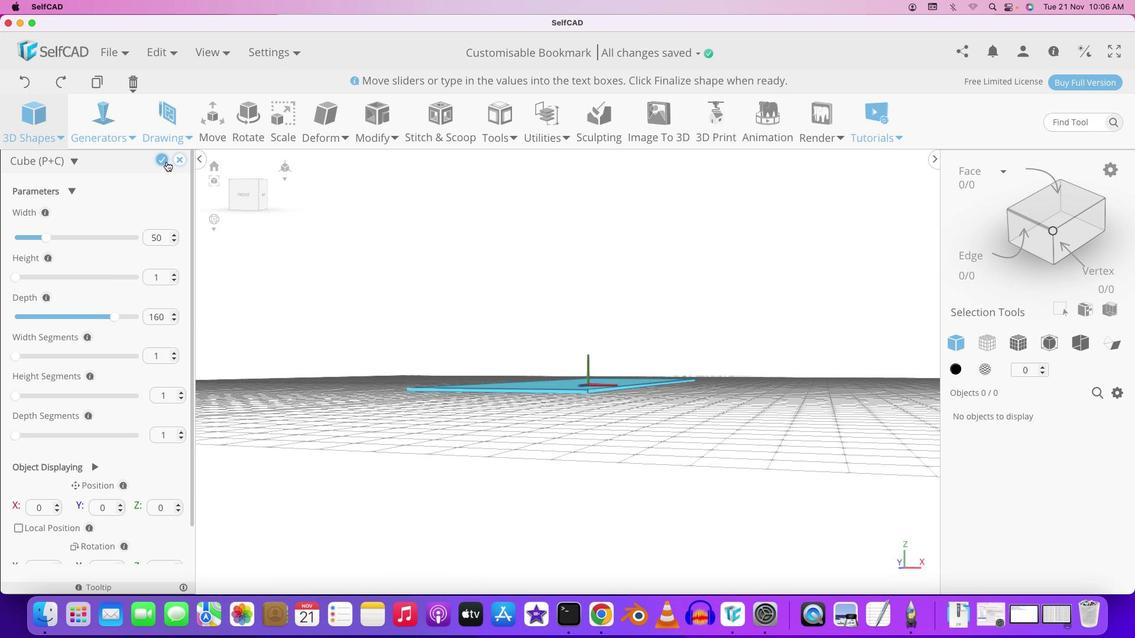
Action: Mouse moved to (146, 299)
Screenshot: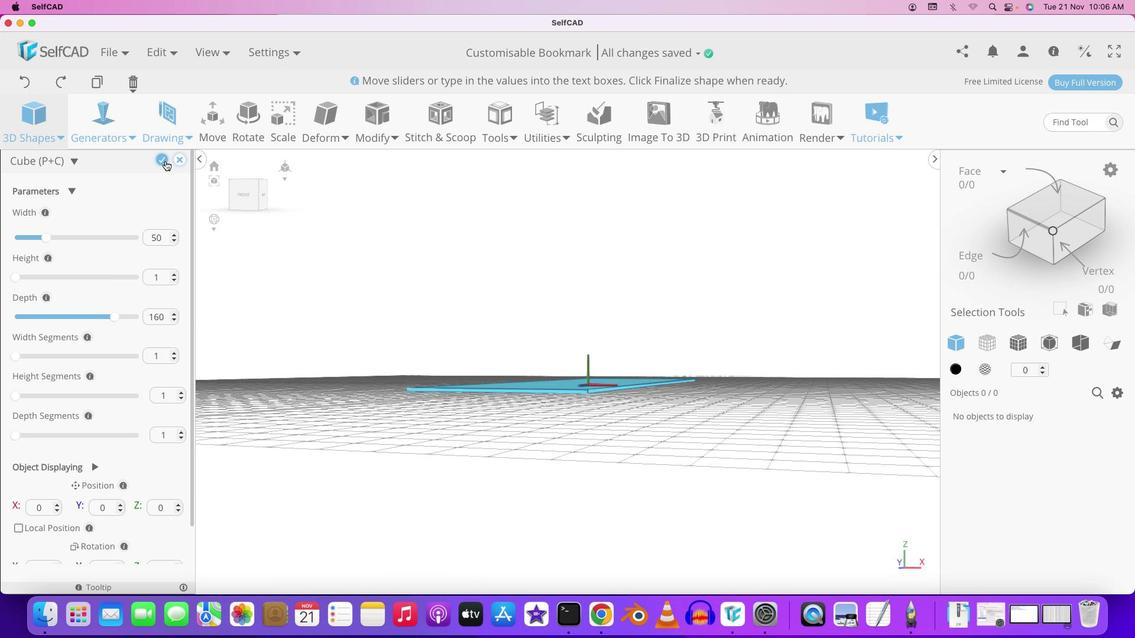 
Action: Mouse scrolled (146, 299) with delta (10, 15)
Screenshot: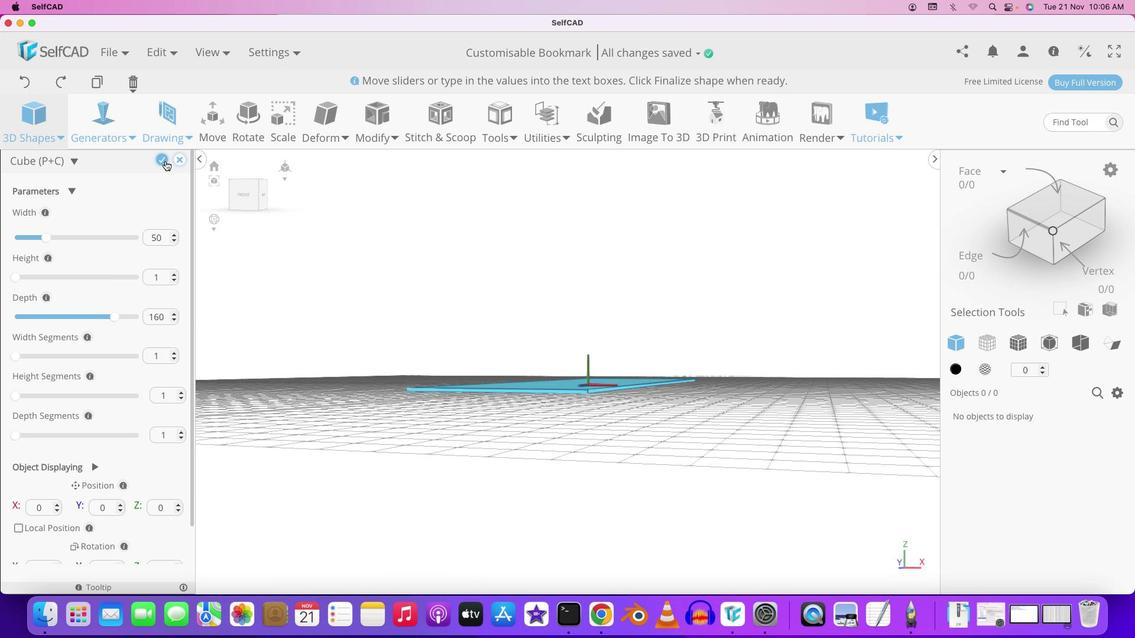 
Action: Mouse scrolled (146, 299) with delta (10, 15)
Screenshot: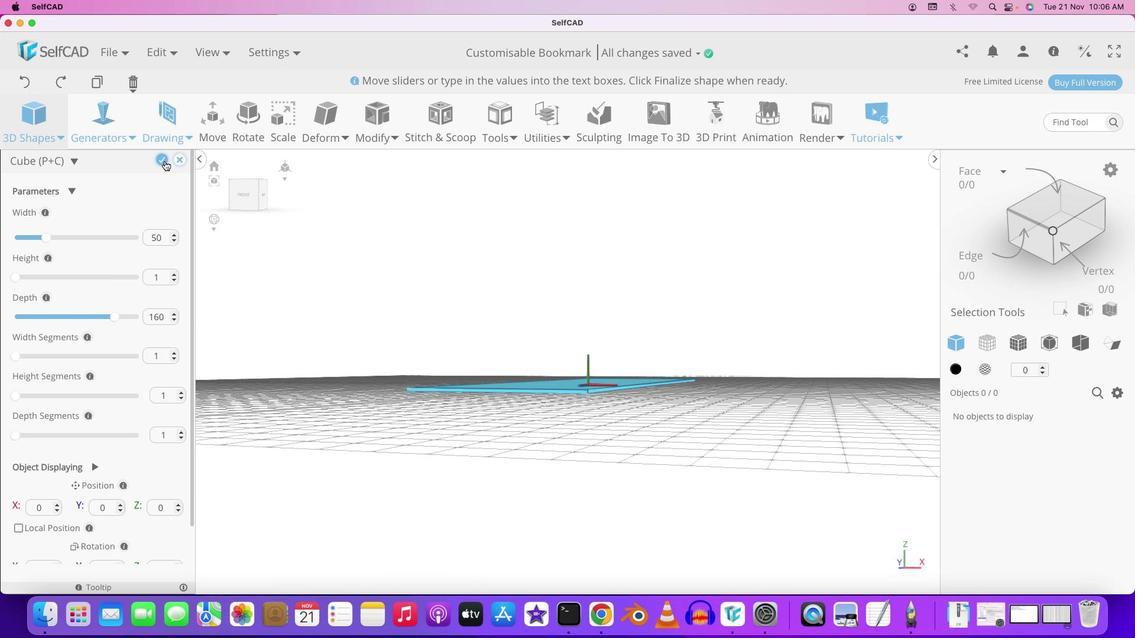 
Action: Mouse scrolled (146, 299) with delta (10, 15)
Screenshot: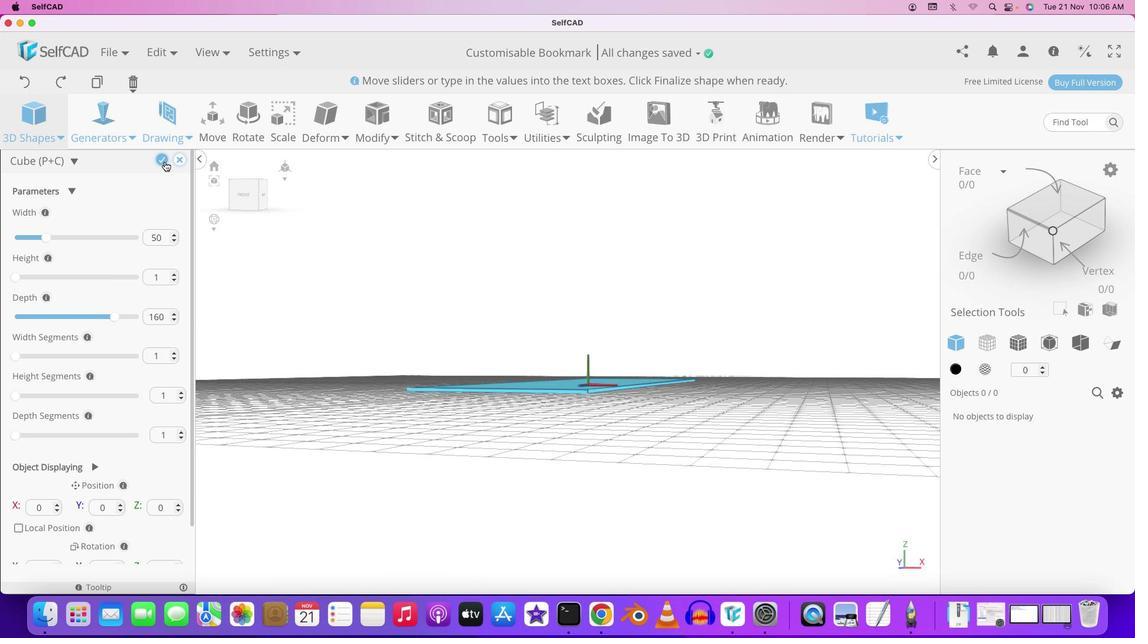 
Action: Mouse moved to (152, 167)
Screenshot: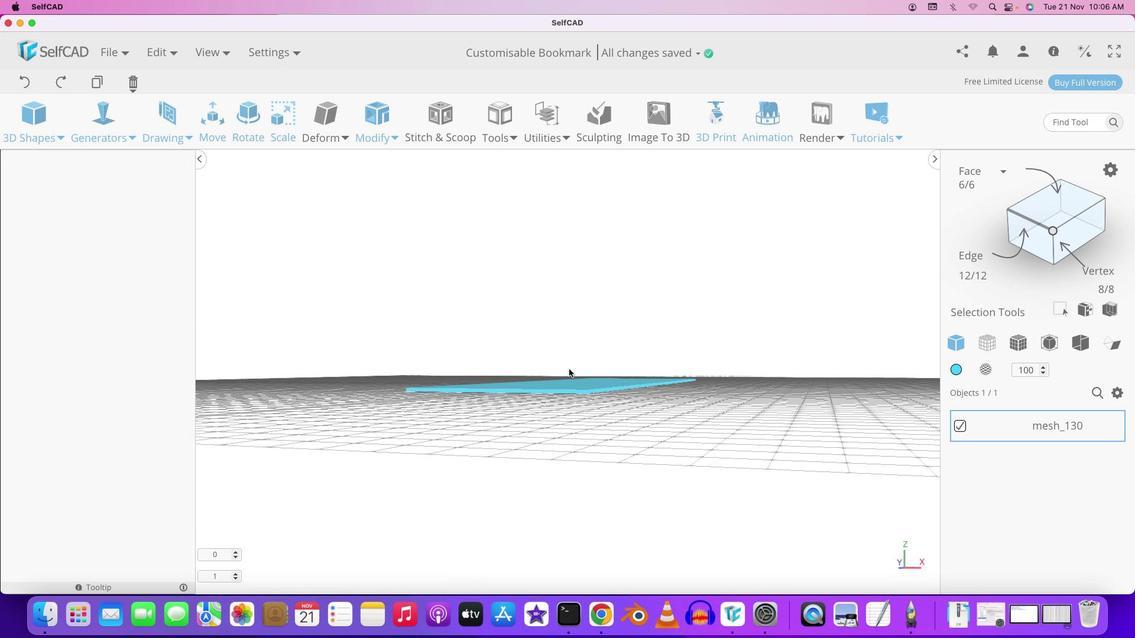 
Action: Mouse pressed left at (152, 167)
Screenshot: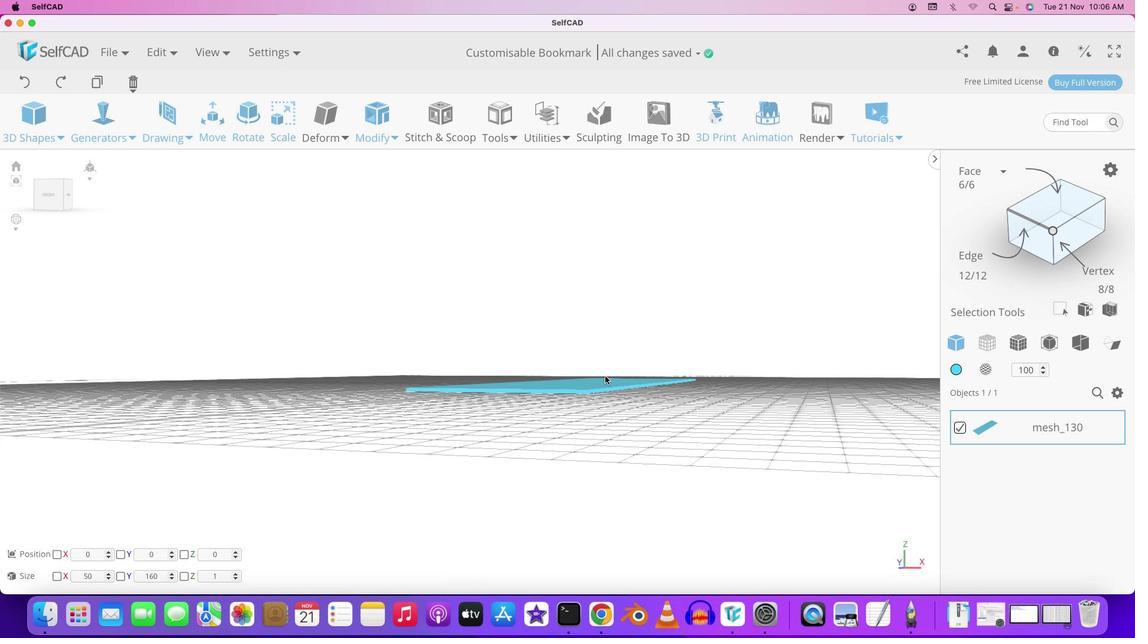 
Action: Mouse moved to (567, 391)
Screenshot: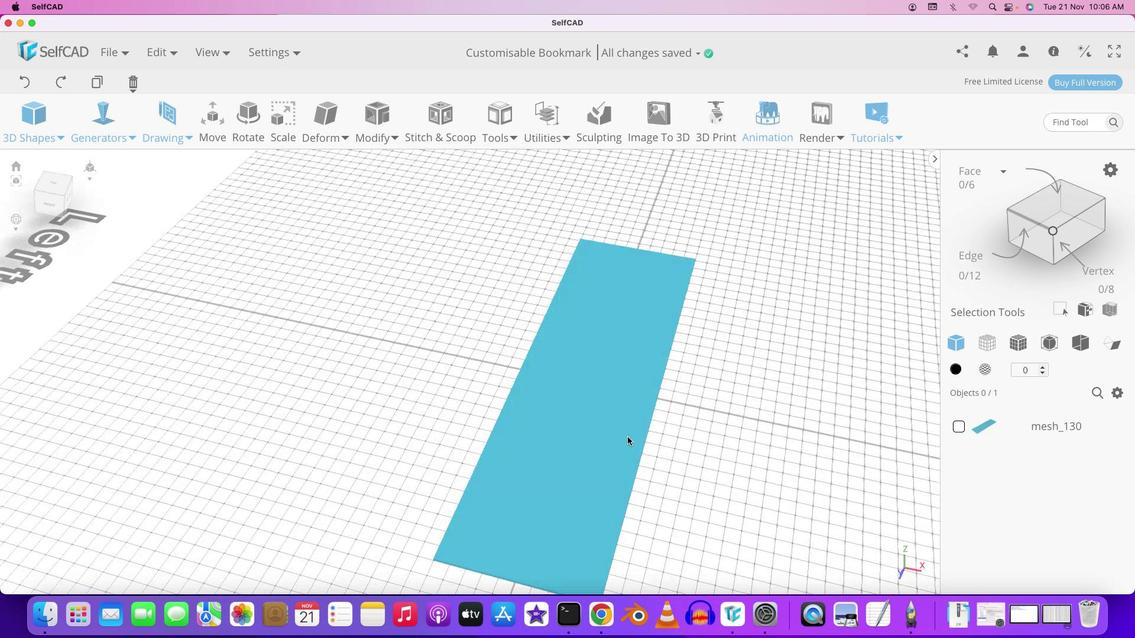 
Action: Mouse pressed left at (567, 391)
Screenshot: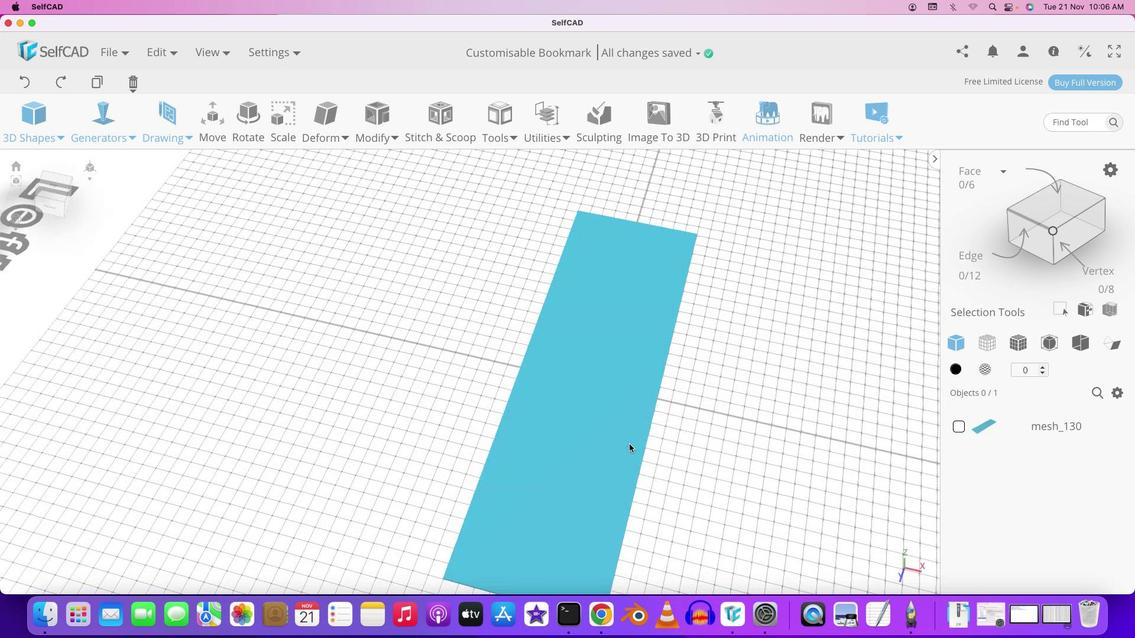 
Action: Mouse moved to (540, 363)
Screenshot: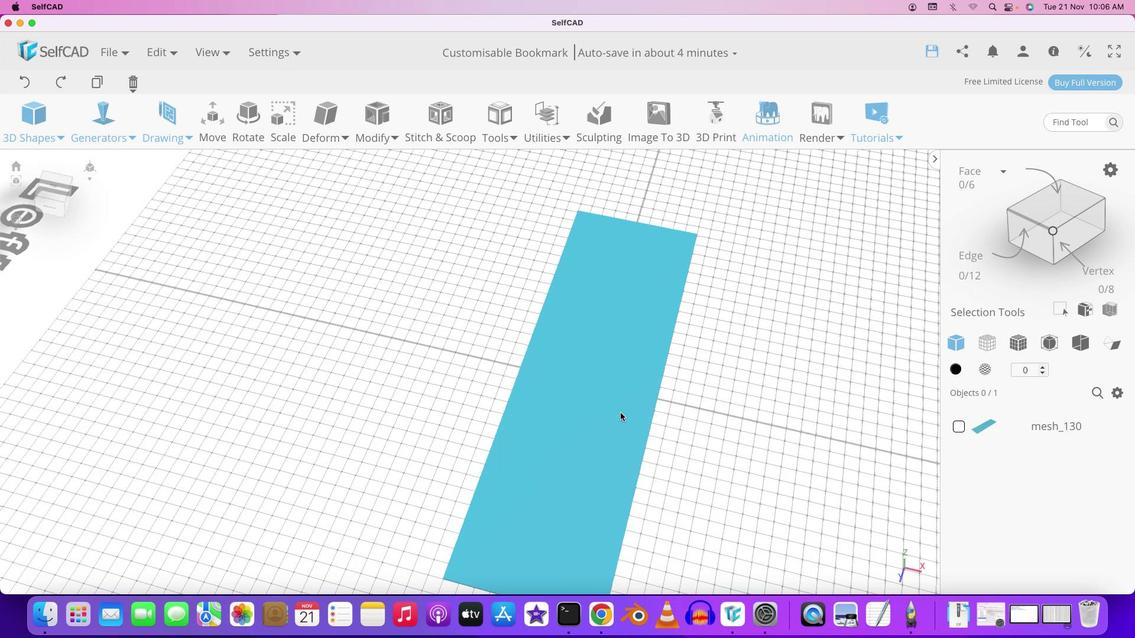 
Action: Mouse pressed left at (540, 363)
Screenshot: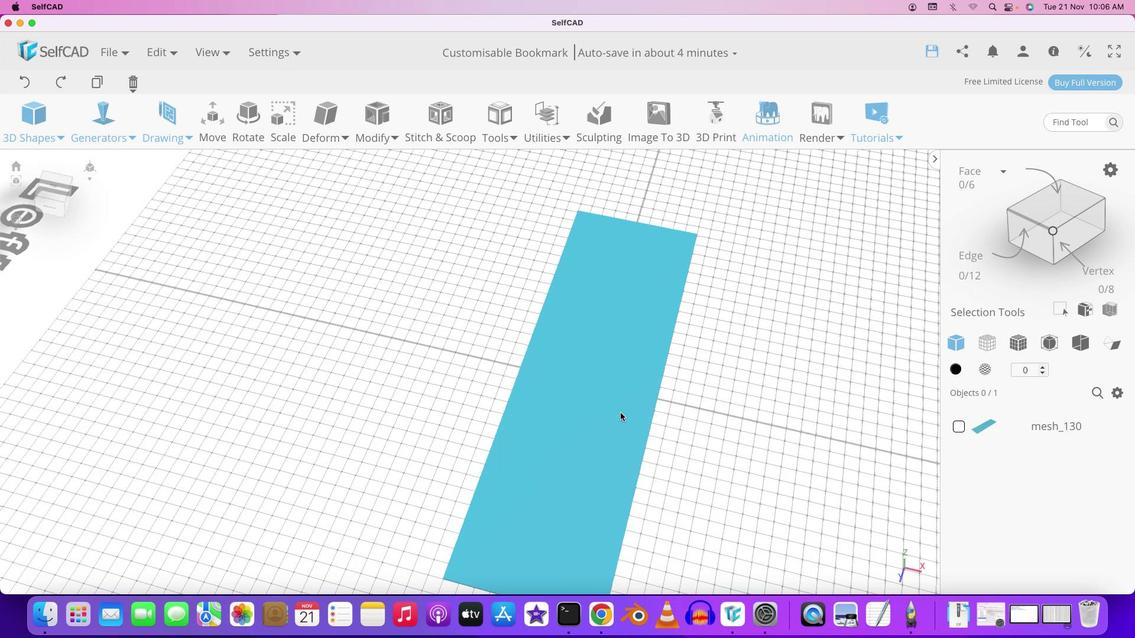 
Action: Mouse moved to (543, 406)
Screenshot: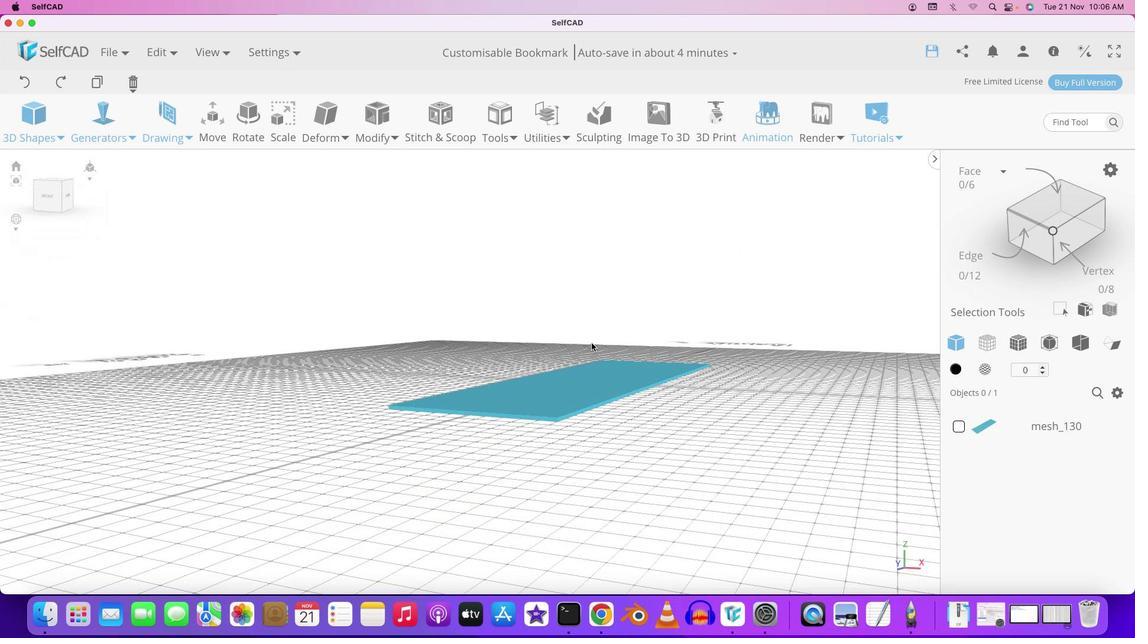 
Action: Mouse pressed left at (543, 406)
Screenshot: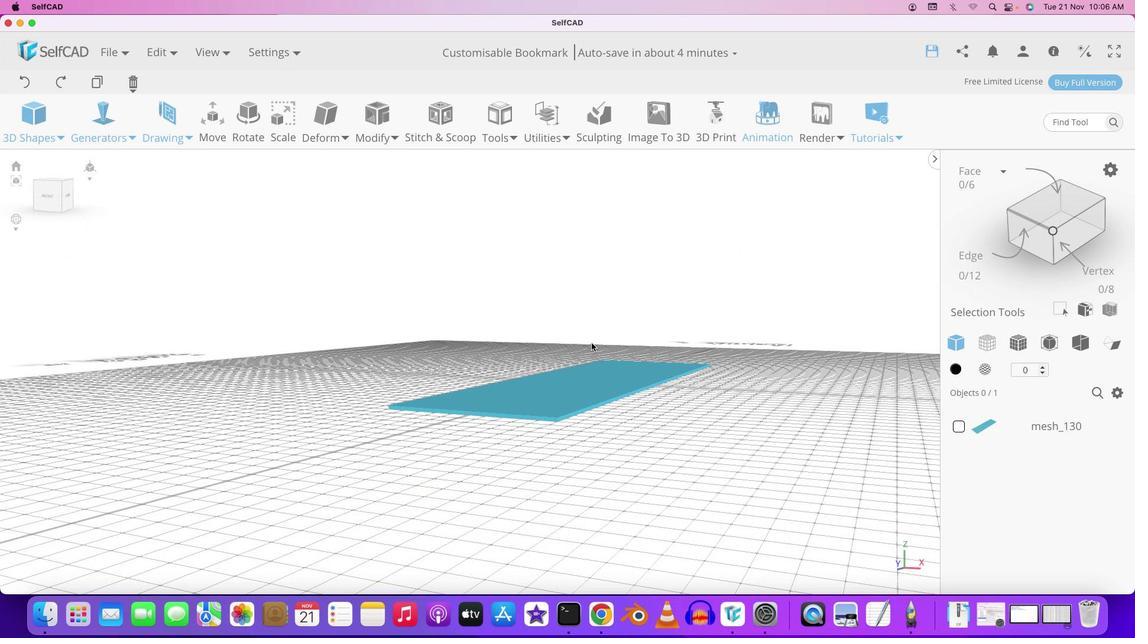 
Action: Mouse moved to (512, 336)
Screenshot: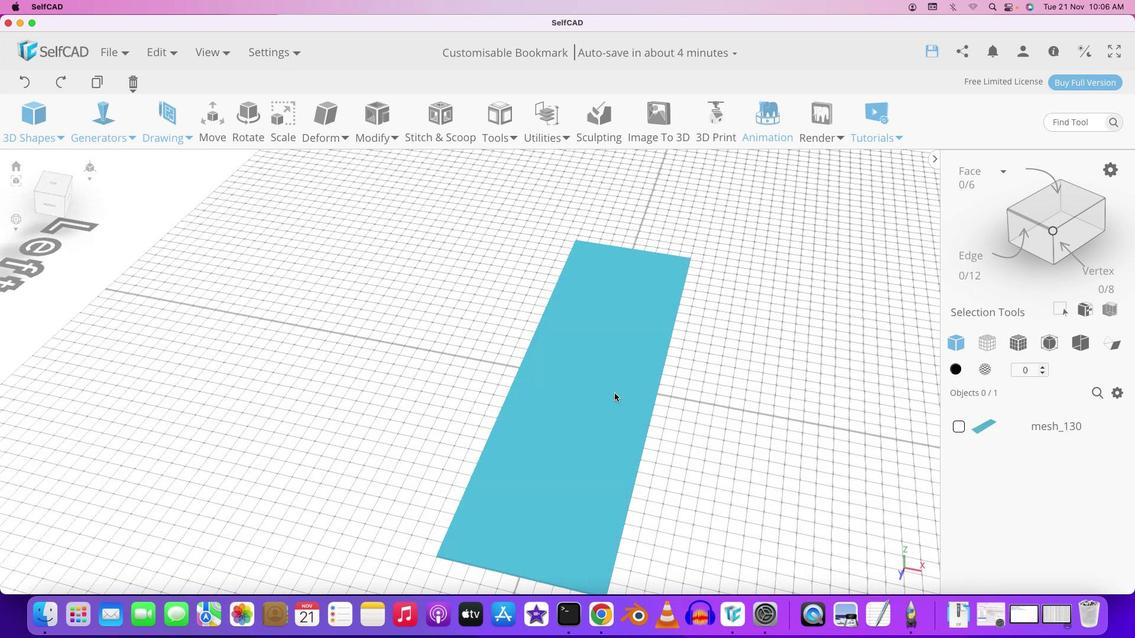 
Action: Mouse pressed left at (512, 336)
Screenshot: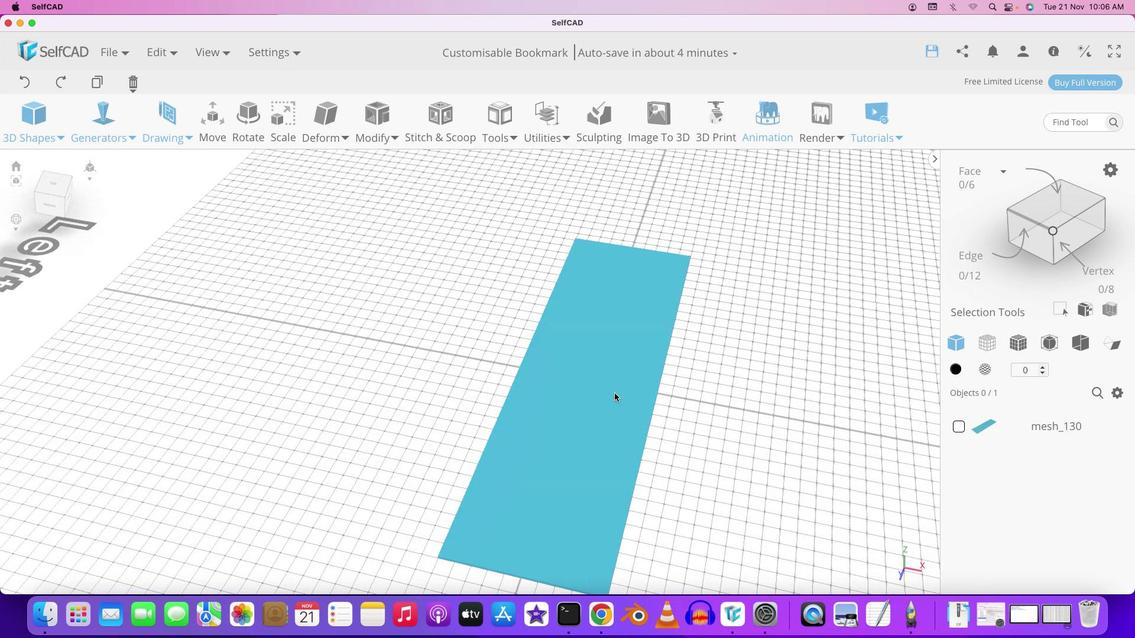 
Action: Mouse moved to (534, 375)
Screenshot: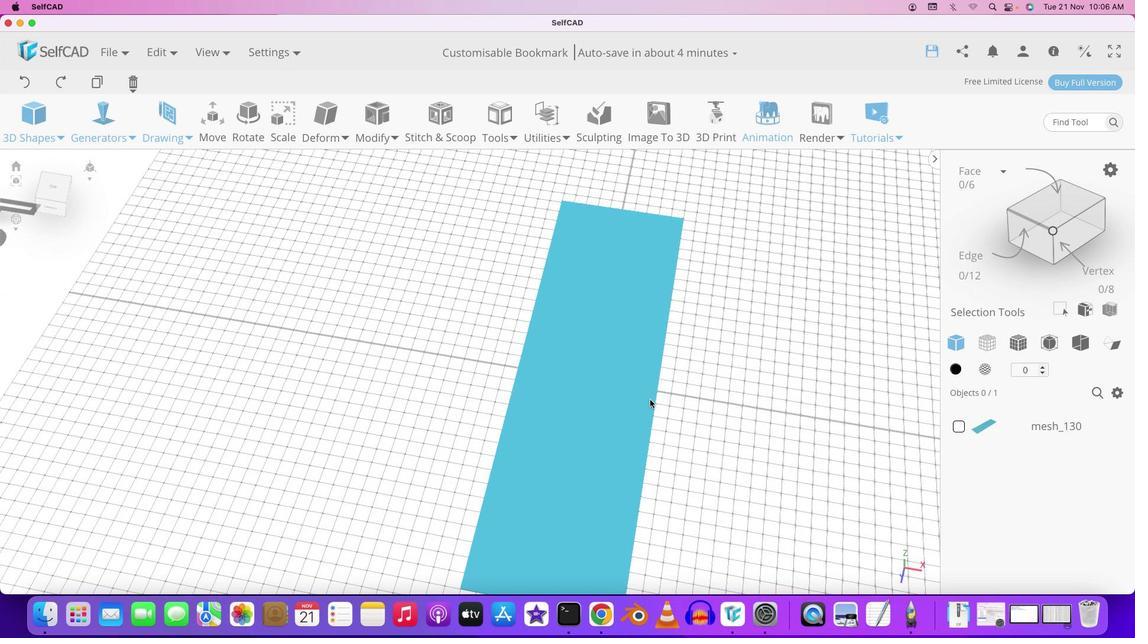 
Action: Mouse pressed left at (534, 375)
Screenshot: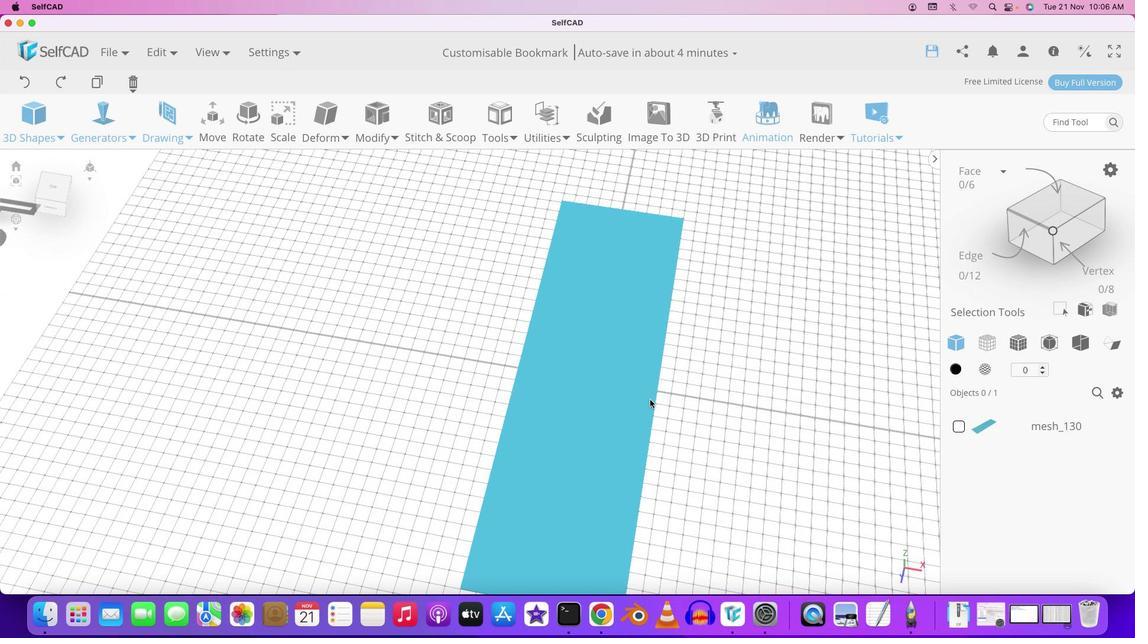 
Action: Mouse moved to (568, 394)
Screenshot: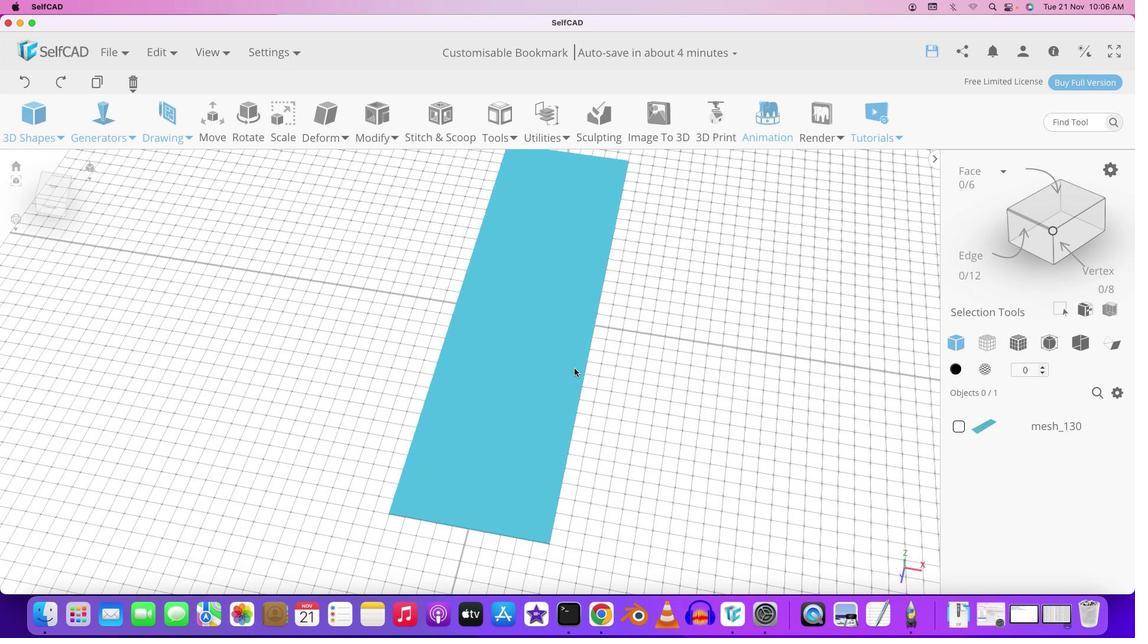
Action: Key pressed Key.shift
Screenshot: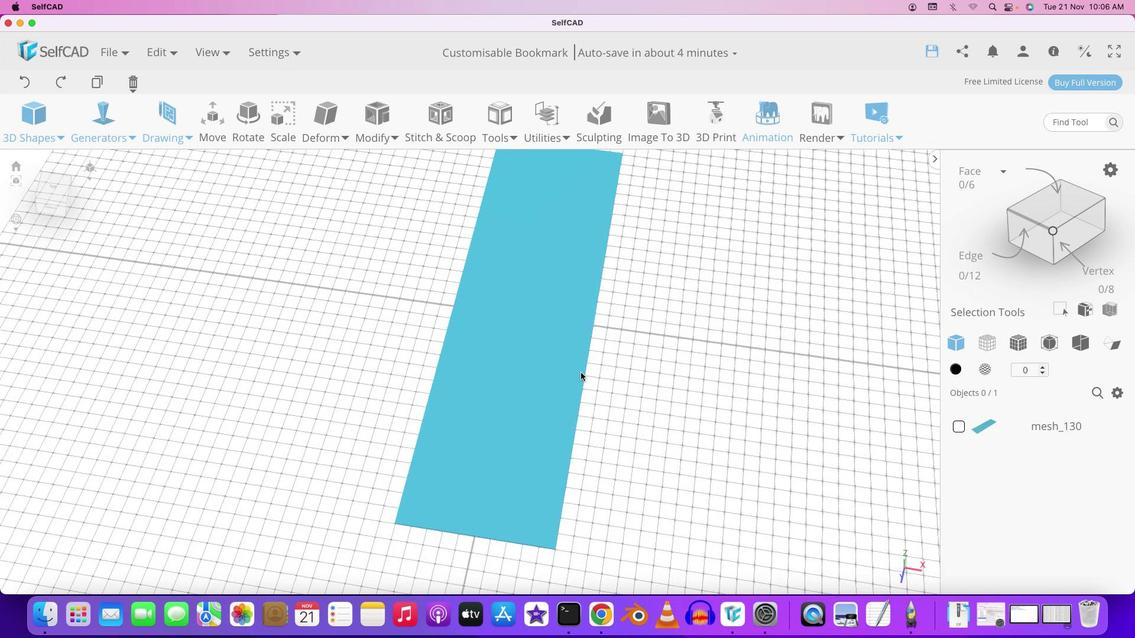
Action: Mouse moved to (569, 393)
Screenshot: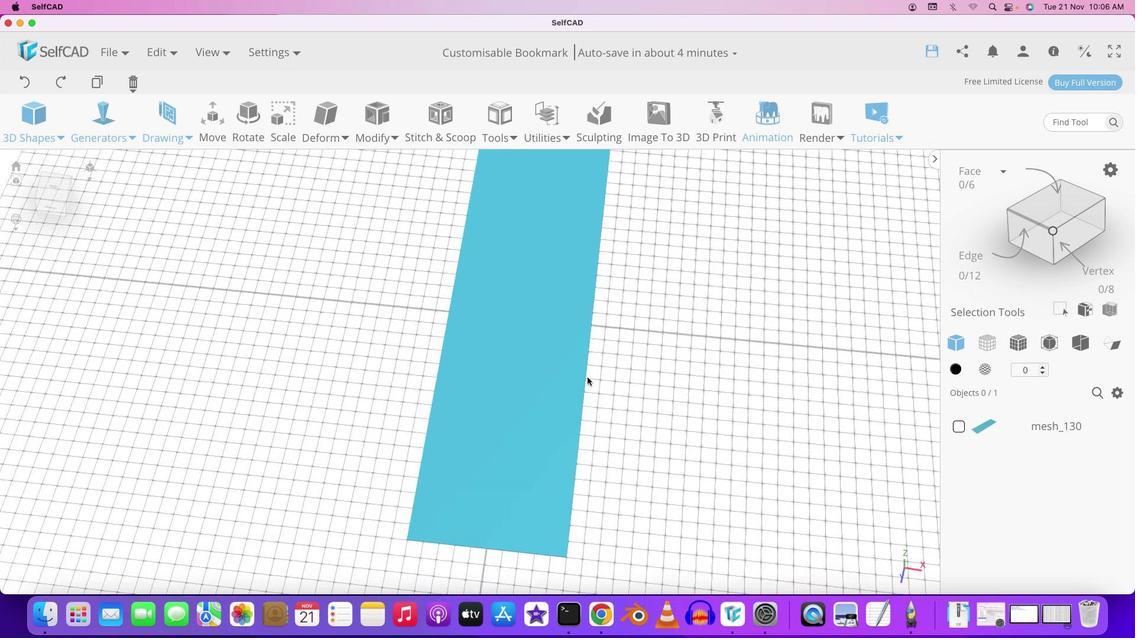 
Action: Mouse pressed left at (569, 393)
Screenshot: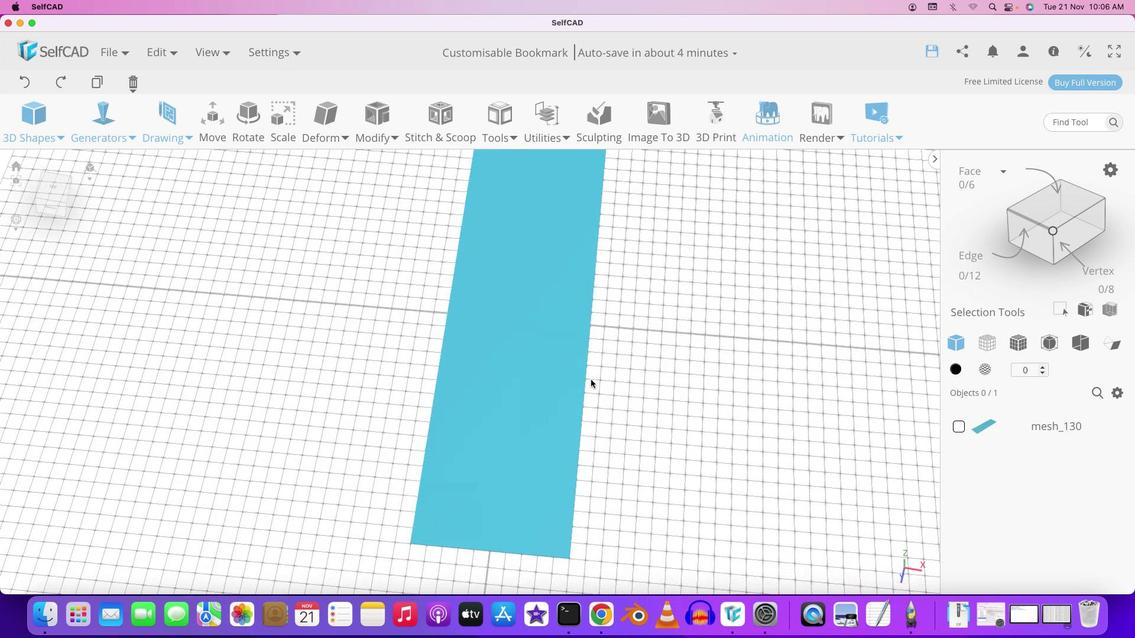 
Action: Mouse moved to (500, 361)
Screenshot: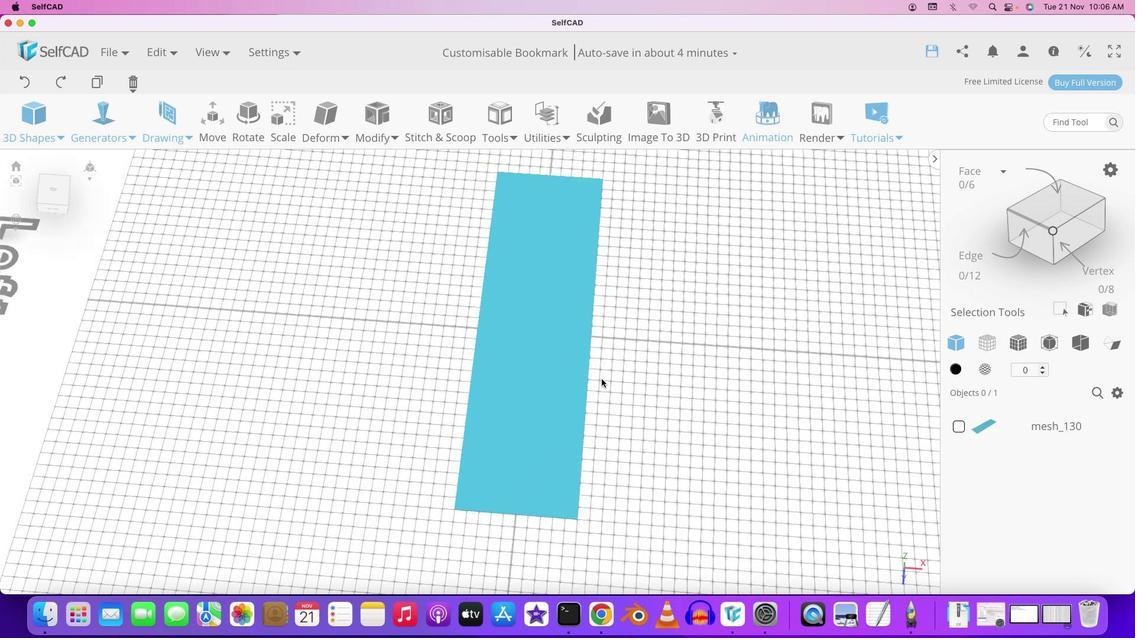 
Action: Mouse pressed left at (500, 361)
Screenshot: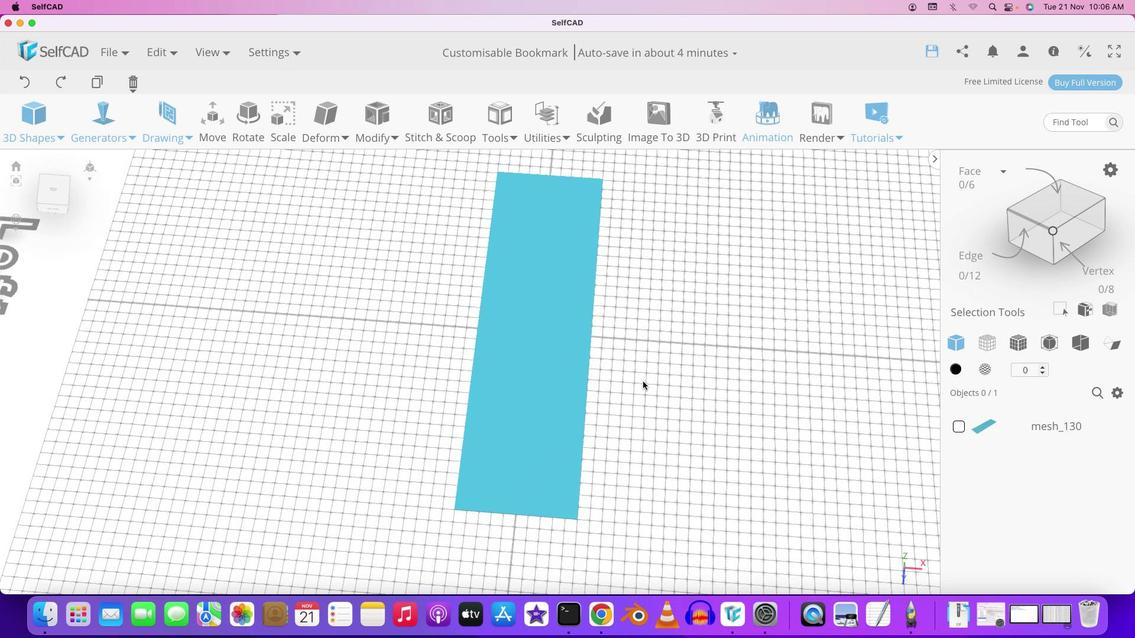 
Action: Mouse moved to (523, 373)
Screenshot: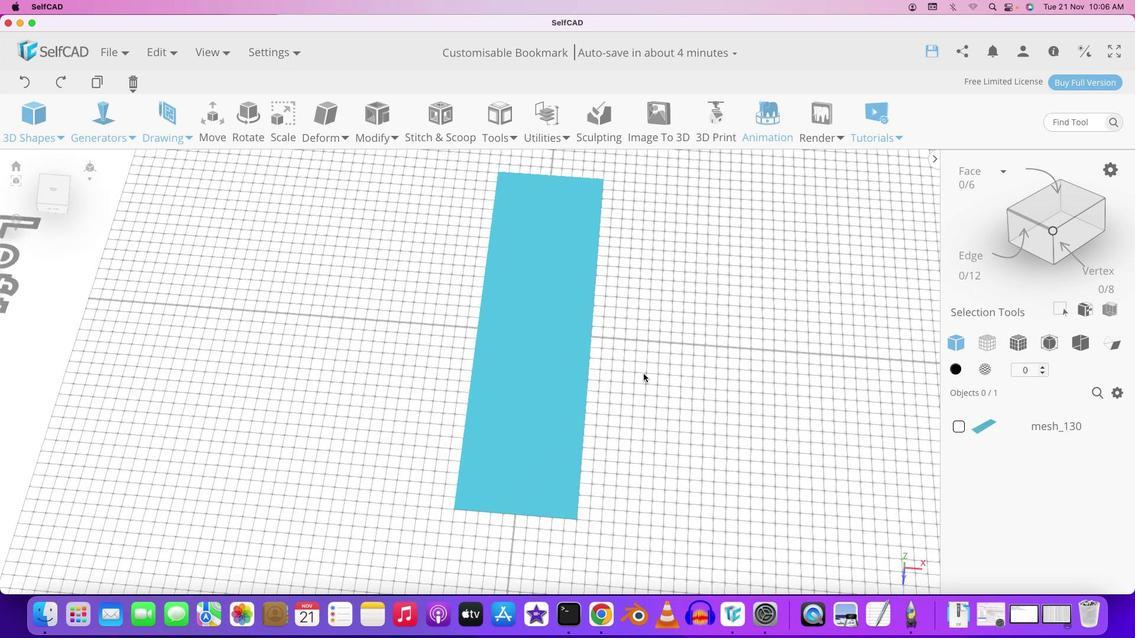 
Action: Mouse scrolled (523, 373) with delta (10, 15)
Screenshot: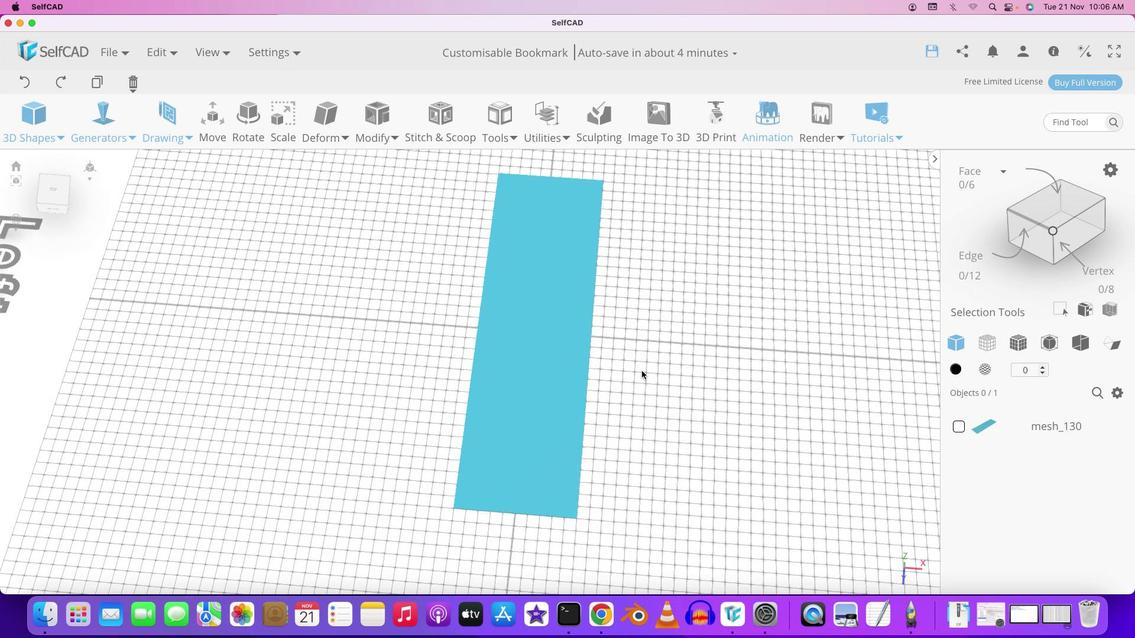 
Action: Mouse scrolled (523, 373) with delta (10, 15)
Screenshot: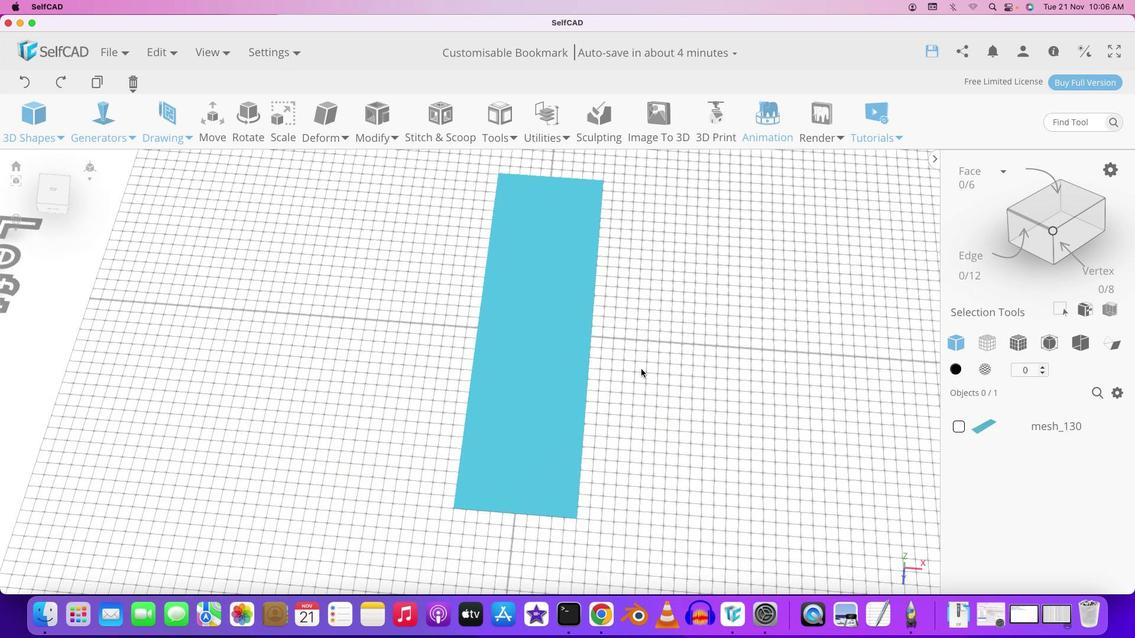 
Action: Mouse scrolled (523, 373) with delta (10, 14)
Screenshot: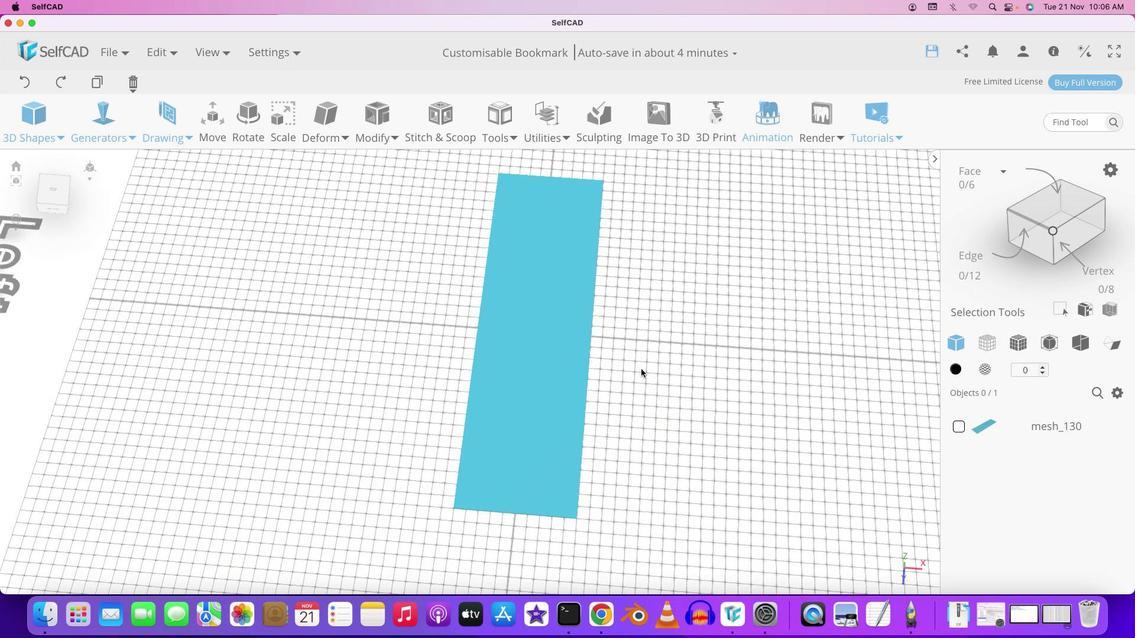 
Action: Mouse moved to (563, 369)
Screenshot: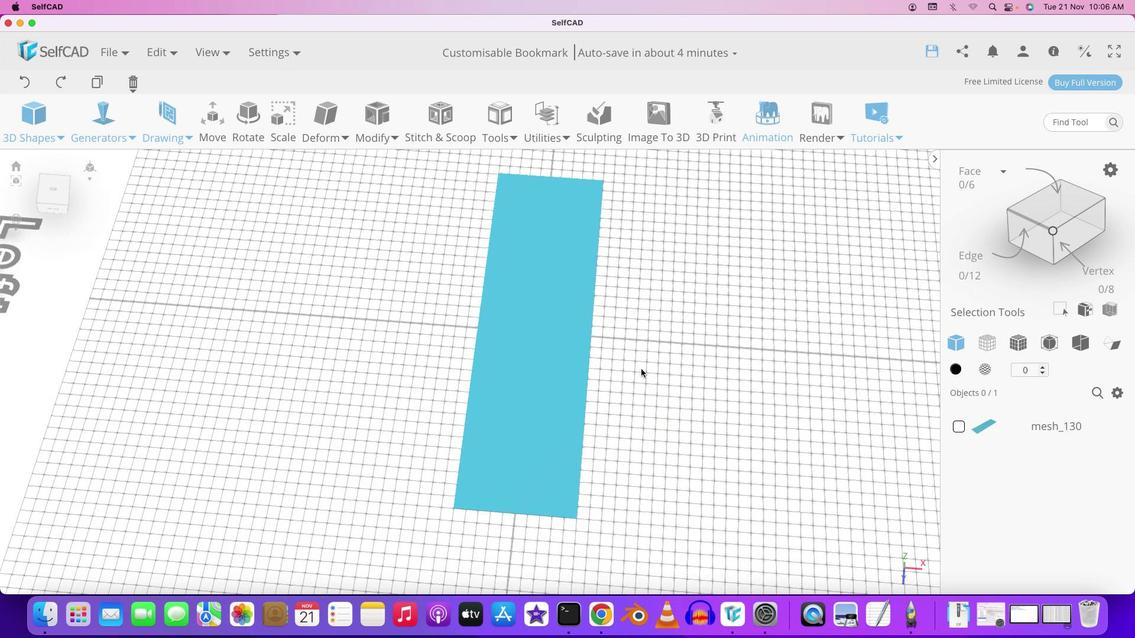 
Action: Mouse pressed left at (563, 369)
Screenshot: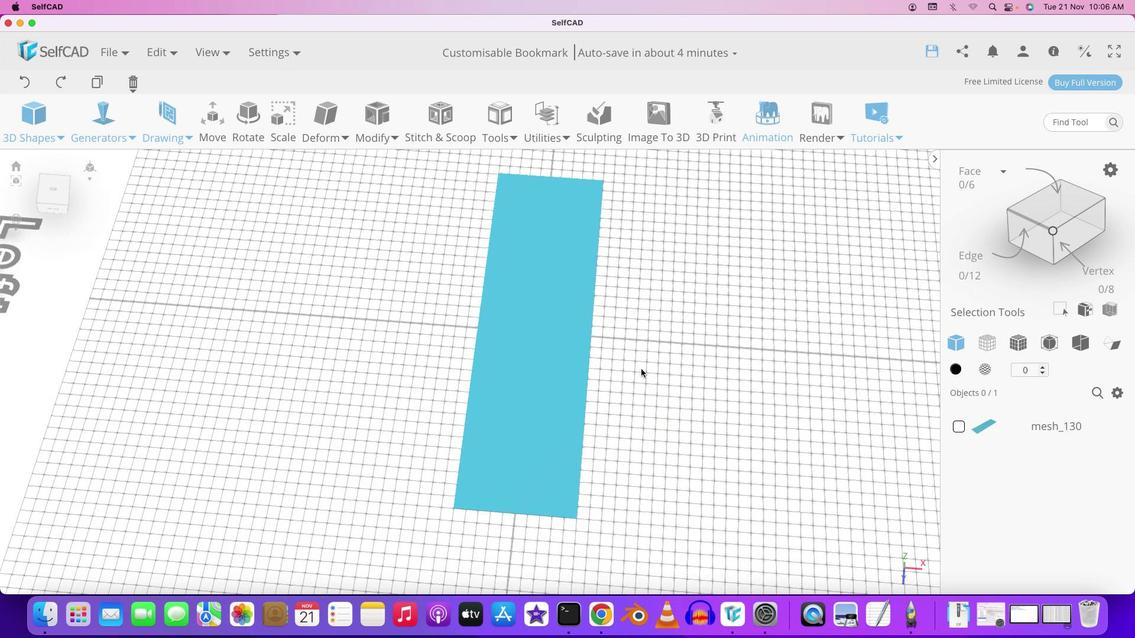 
Action: Mouse moved to (558, 369)
Screenshot: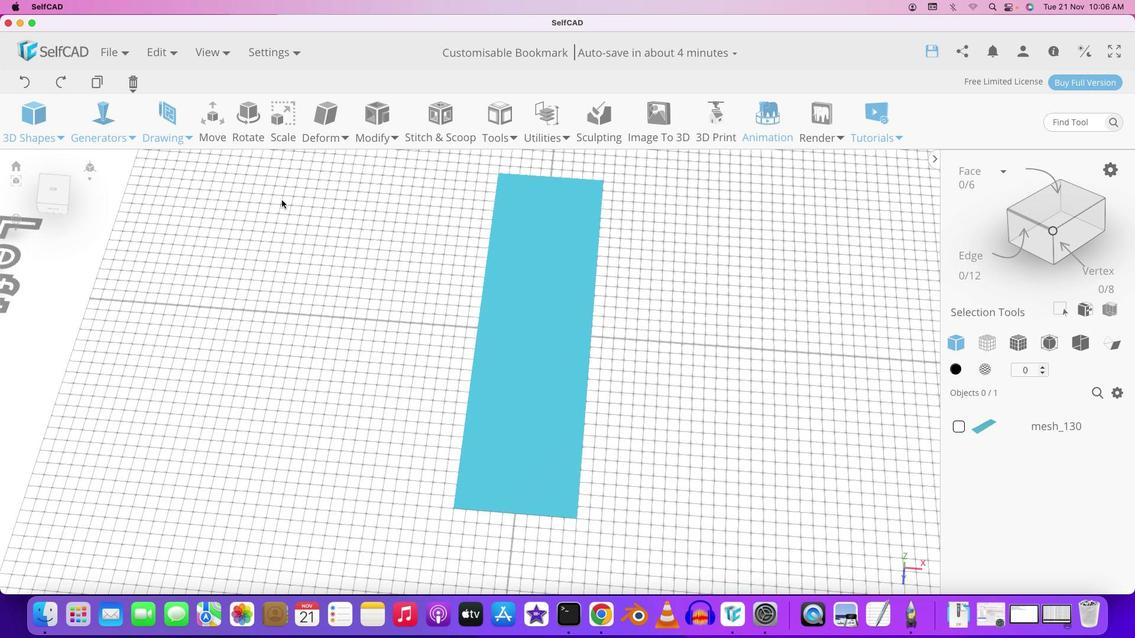 
Action: Mouse pressed left at (558, 369)
Screenshot: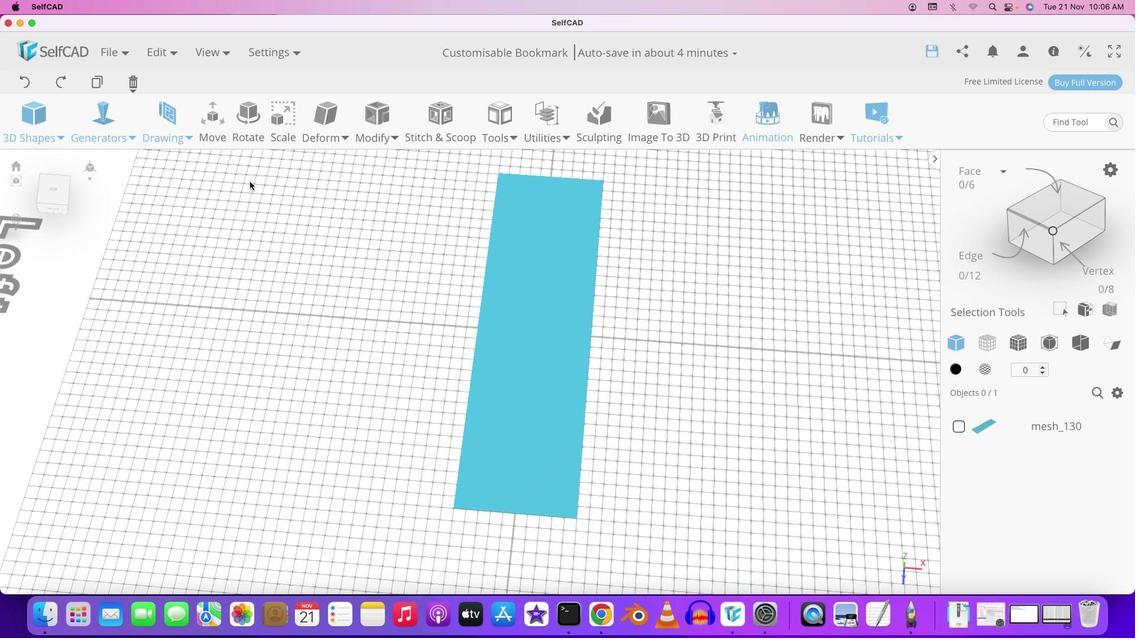 
Action: Mouse moved to (132, 321)
Screenshot: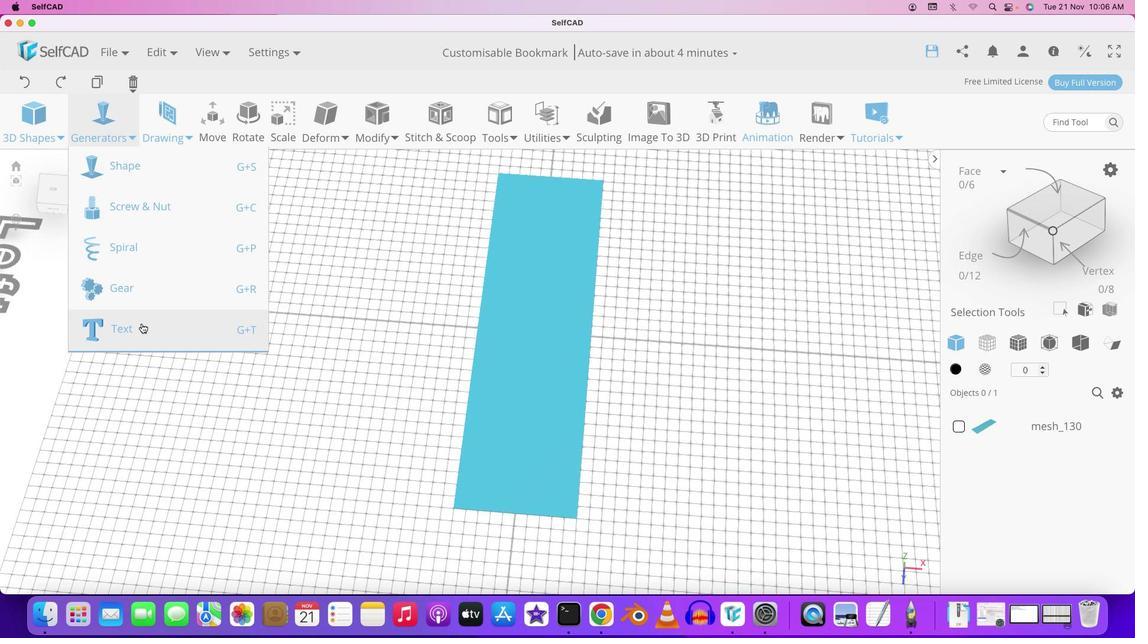 
Action: Mouse pressed left at (132, 321)
Screenshot: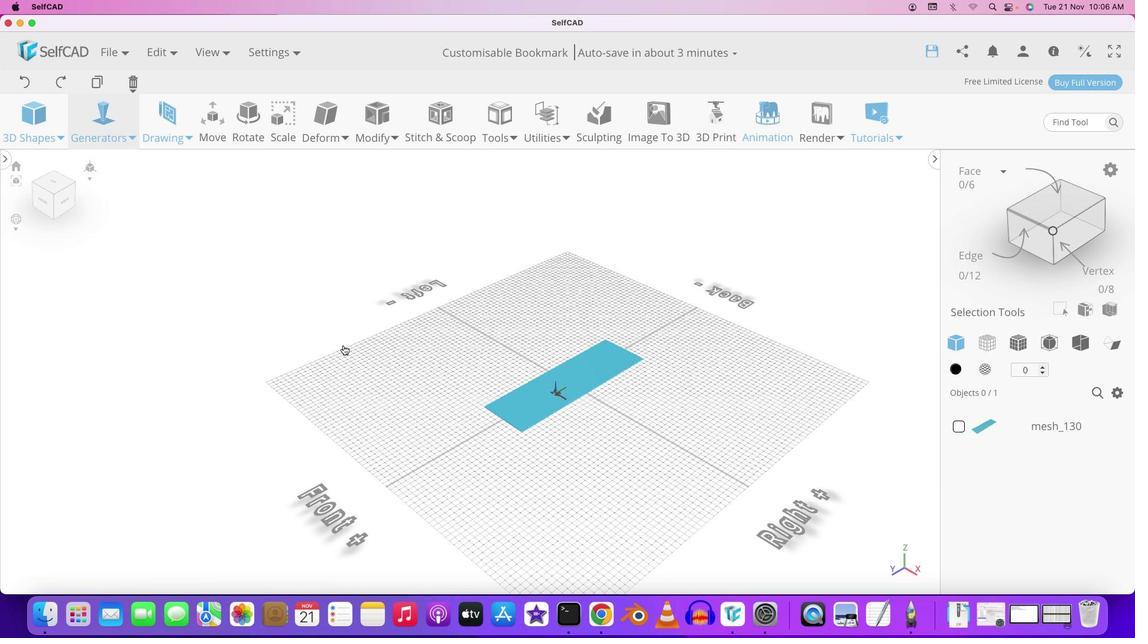 
Action: Mouse moved to (461, 366)
Screenshot: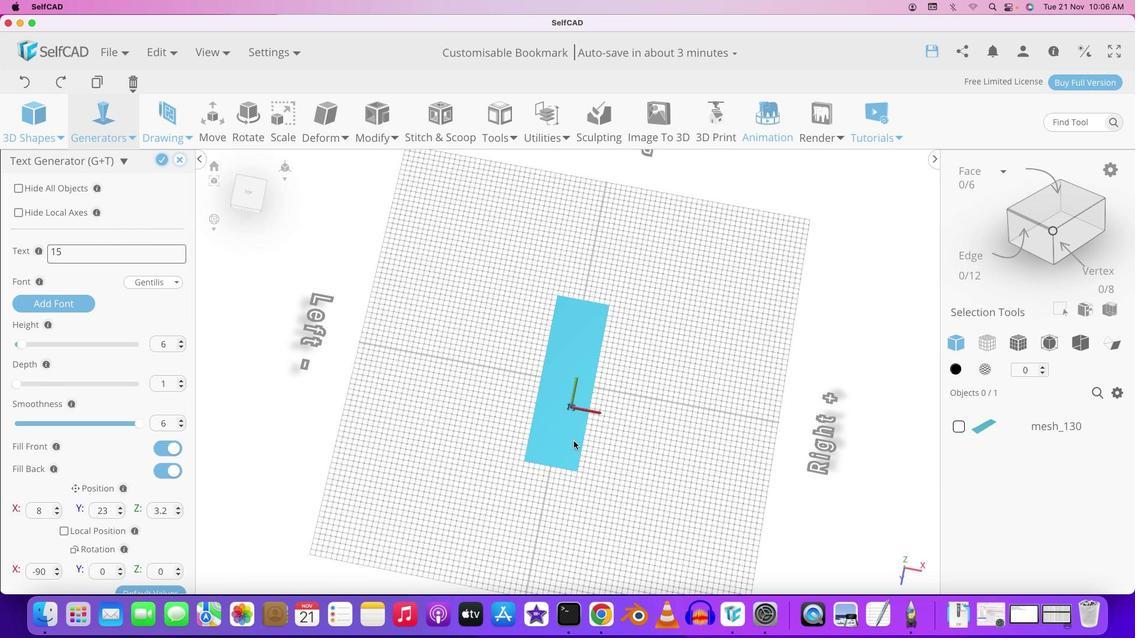 
Action: Mouse pressed left at (461, 366)
Screenshot: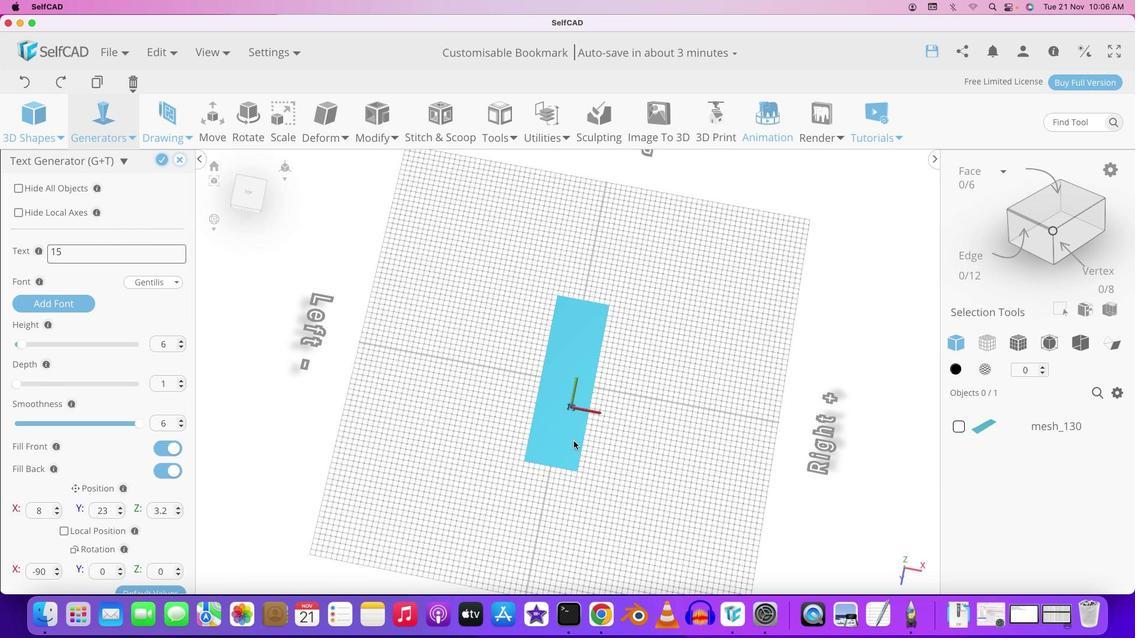 
Action: Mouse moved to (503, 432)
Screenshot: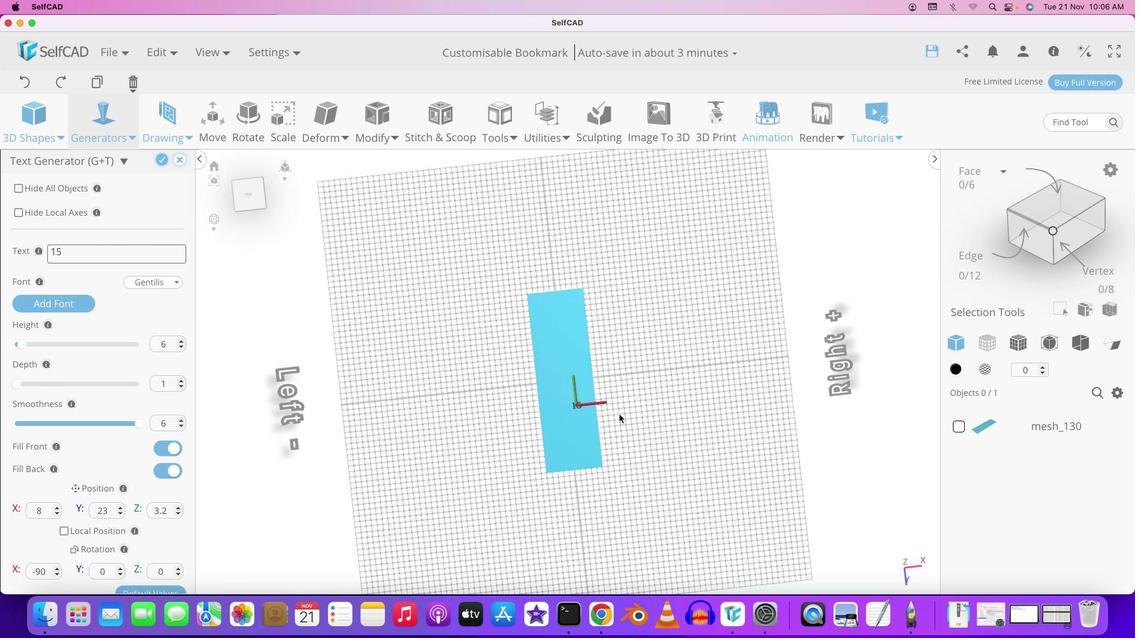 
Action: Mouse pressed left at (503, 432)
Screenshot: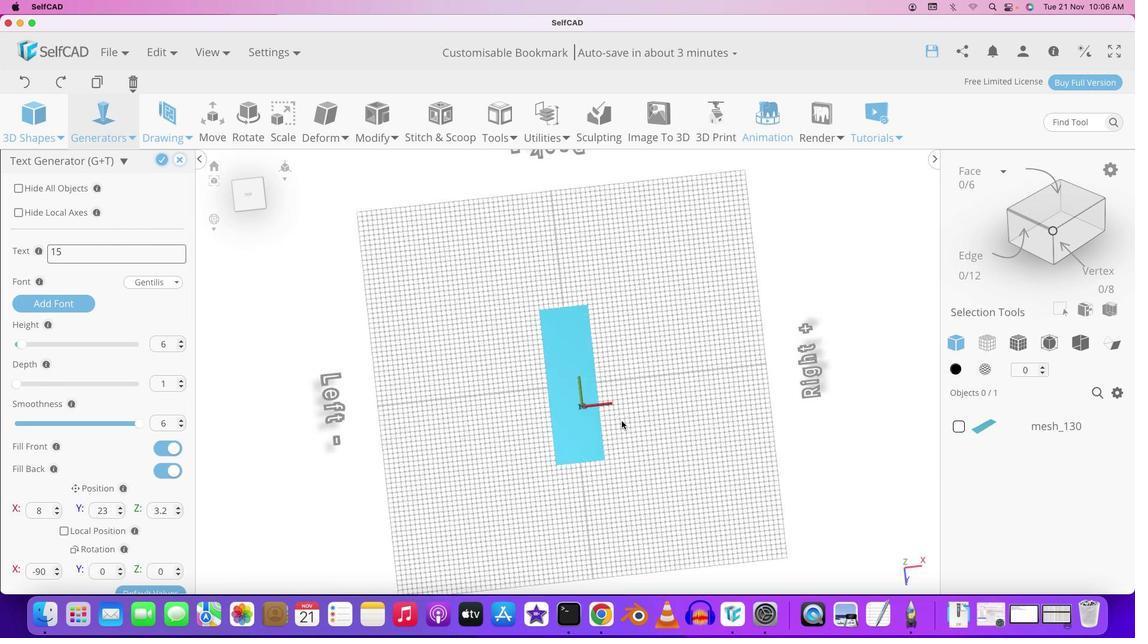 
Action: Mouse moved to (542, 406)
Screenshot: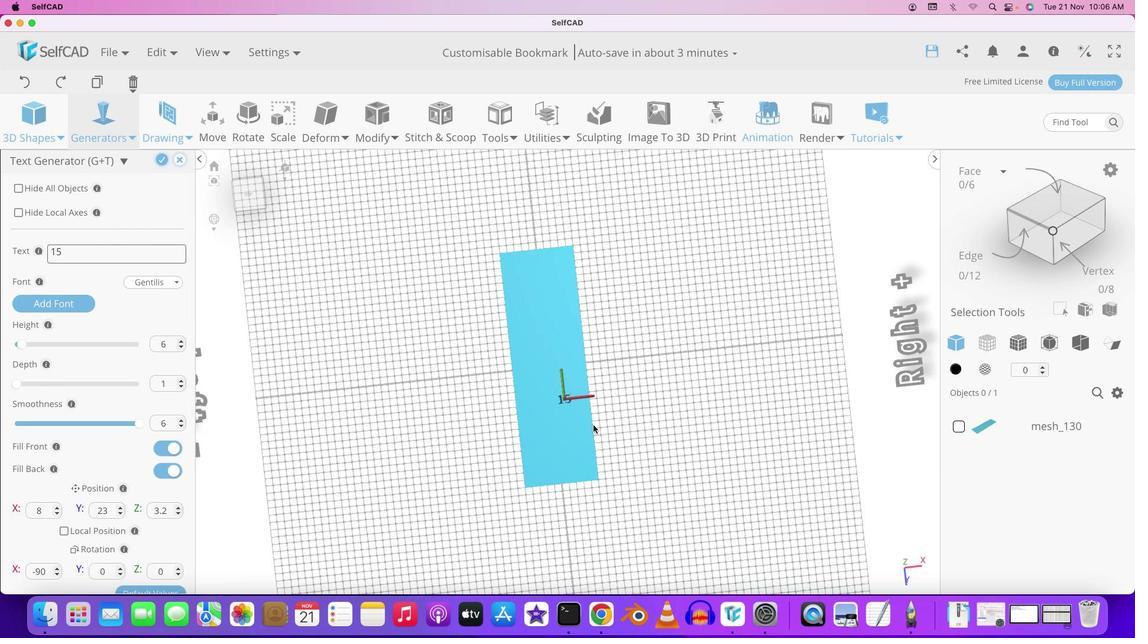 
Action: Mouse scrolled (542, 406) with delta (10, 15)
Screenshot: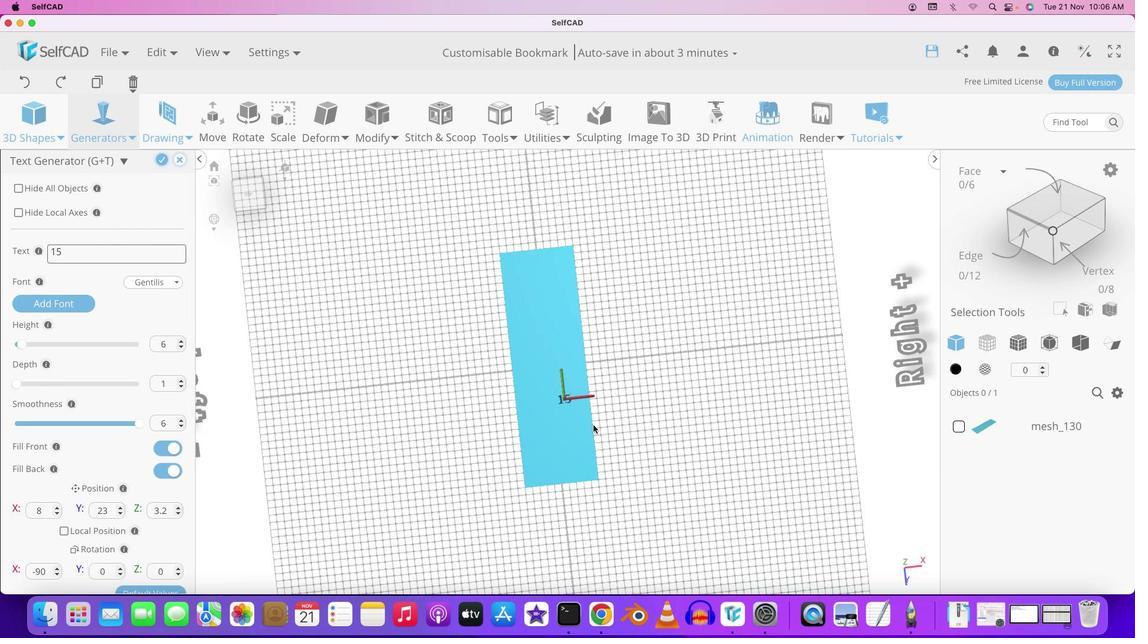 
Action: Mouse moved to (543, 407)
Screenshot: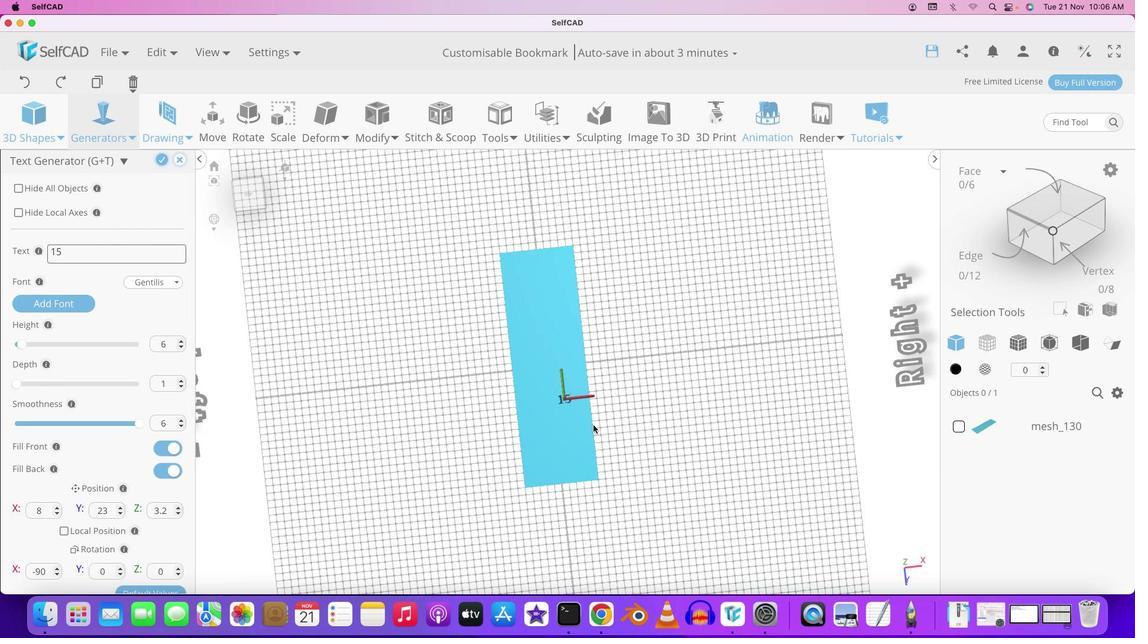 
Action: Mouse scrolled (543, 407) with delta (10, 14)
Screenshot: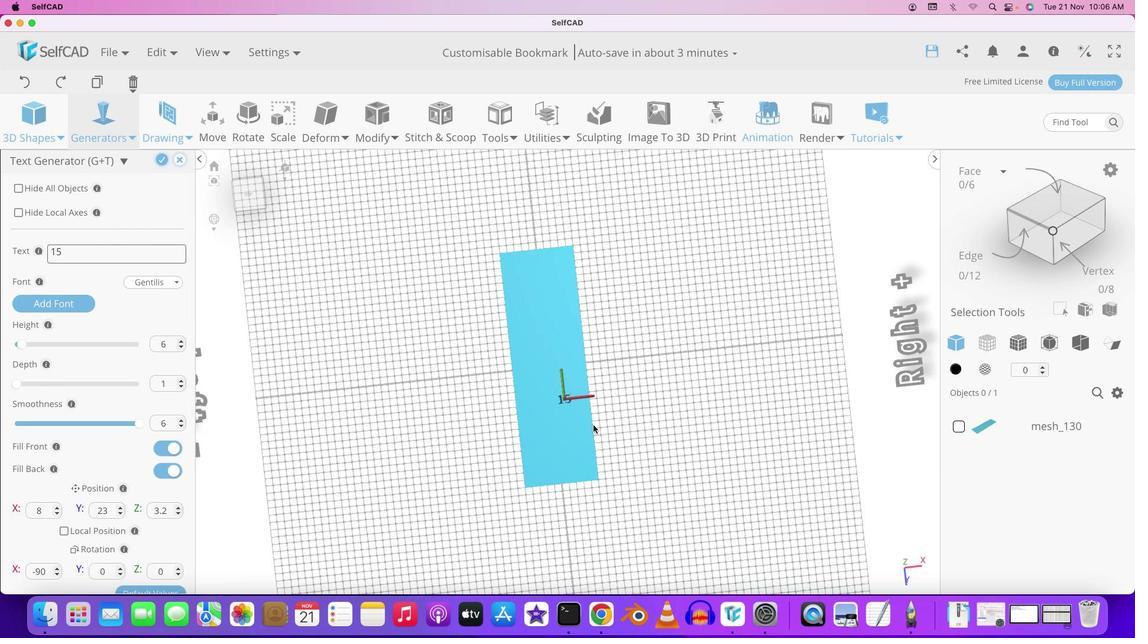 
Action: Mouse moved to (544, 410)
Screenshot: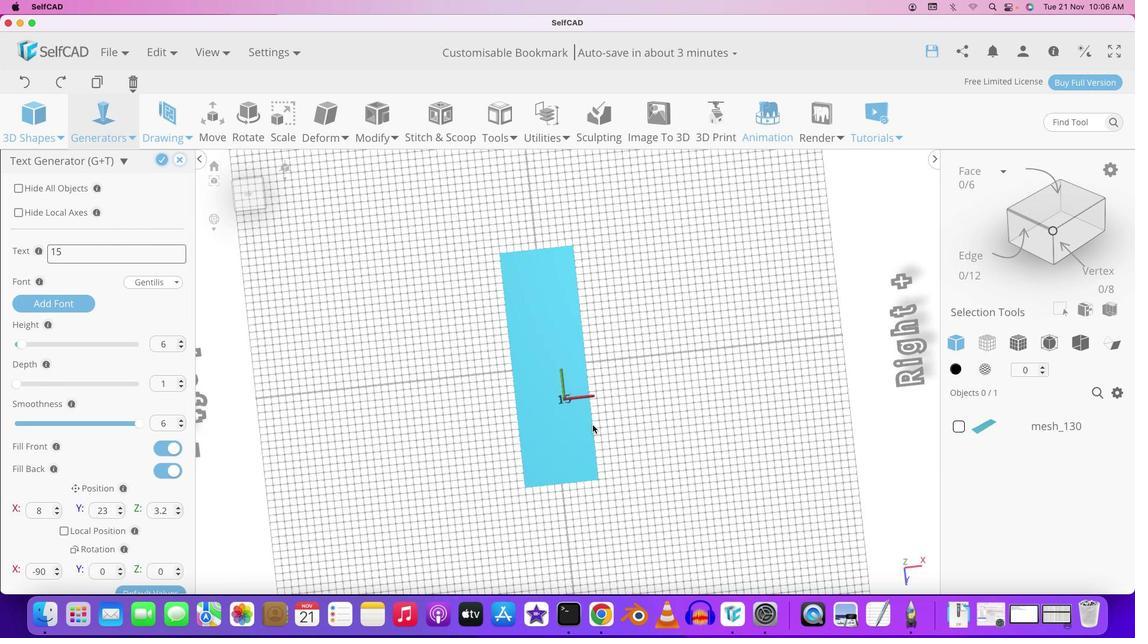 
Action: Mouse scrolled (544, 410) with delta (10, 17)
Screenshot: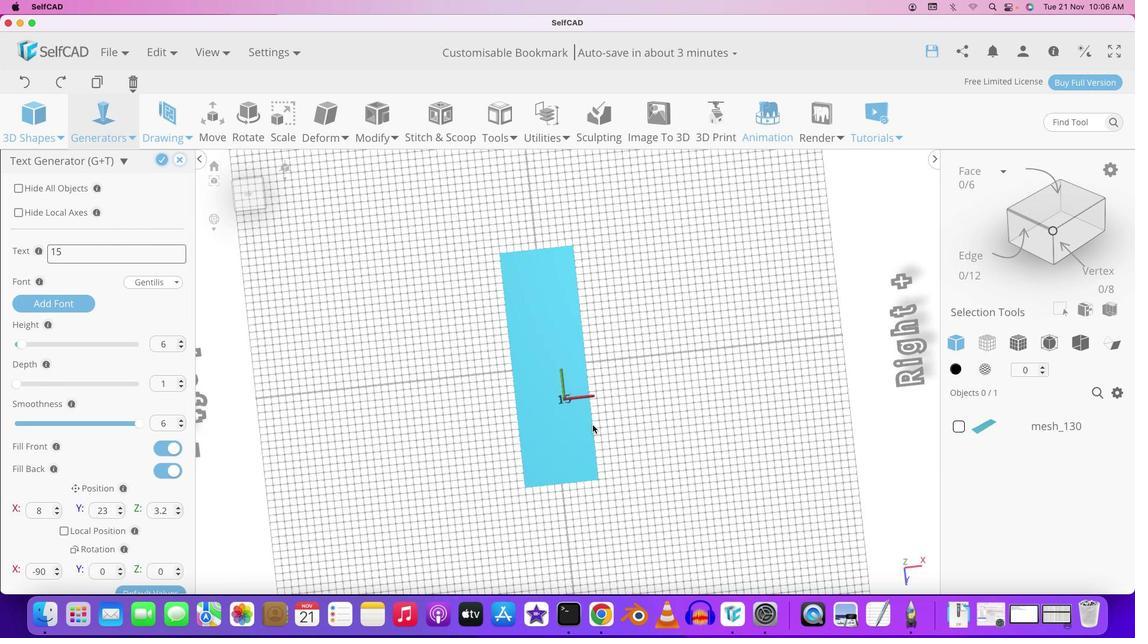 
Action: Mouse moved to (541, 415)
Screenshot: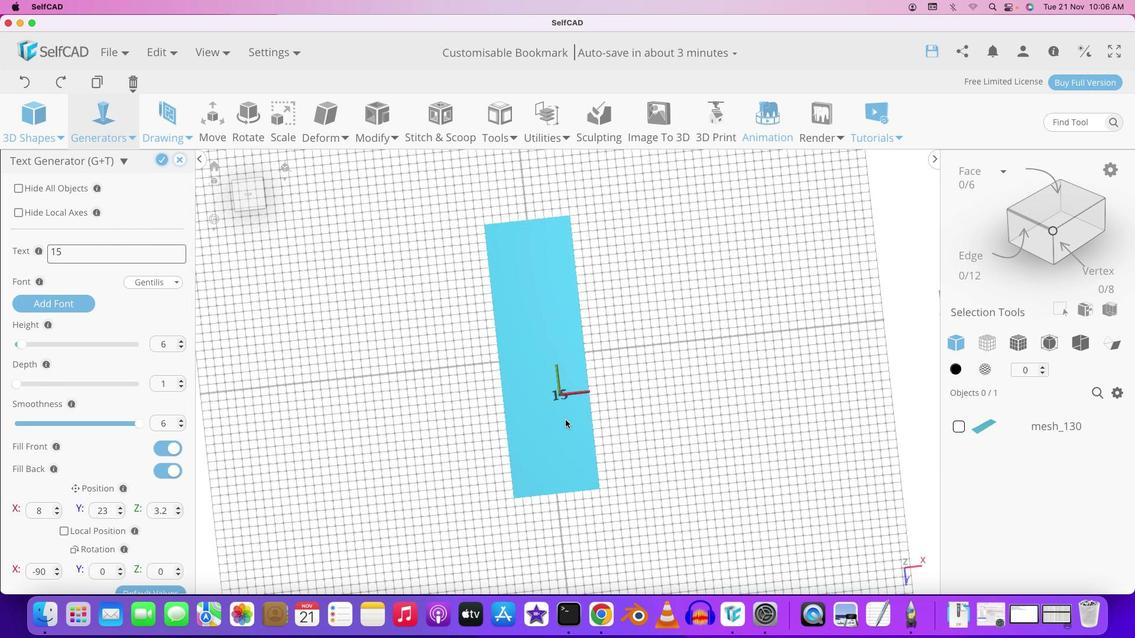 
Action: Mouse scrolled (541, 415) with delta (10, 15)
Screenshot: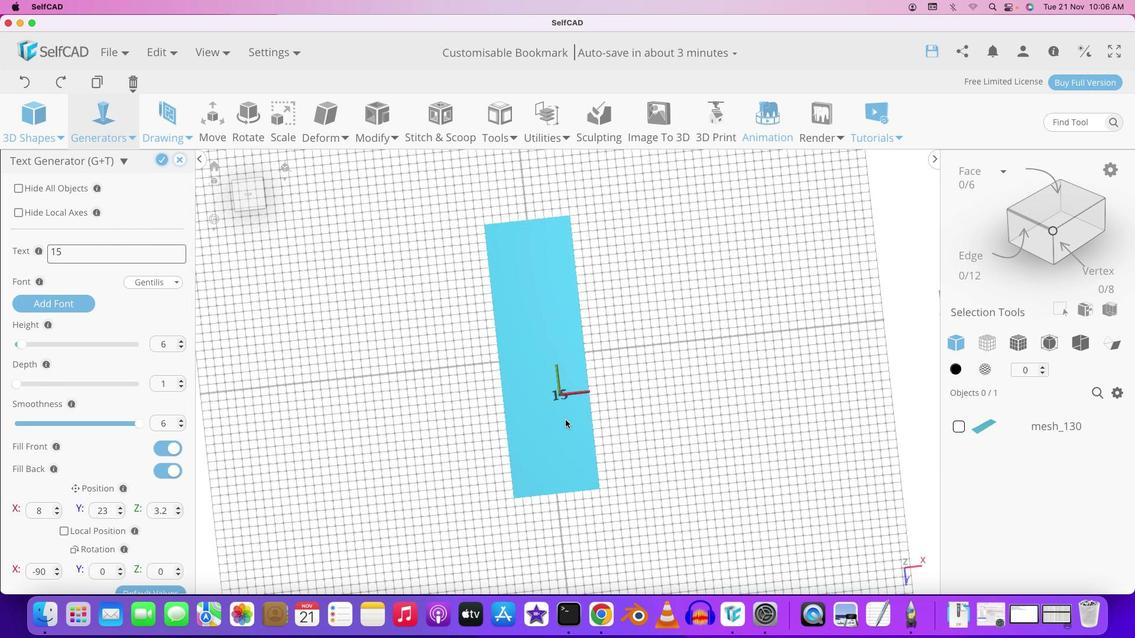 
Action: Mouse moved to (541, 415)
Screenshot: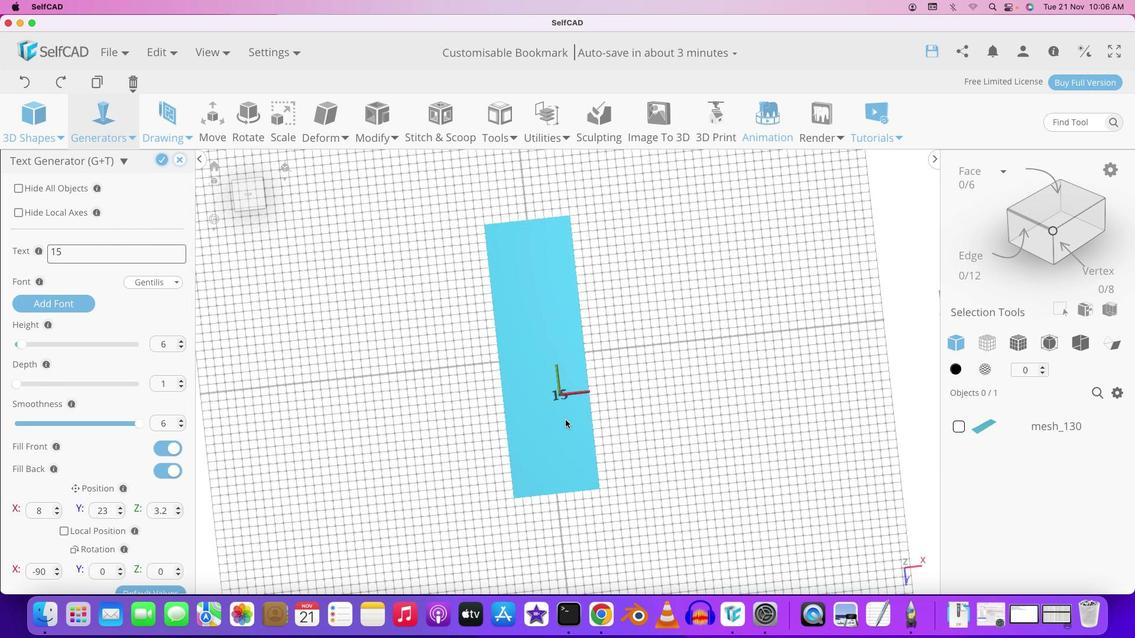 
Action: Mouse scrolled (541, 415) with delta (10, 15)
Screenshot: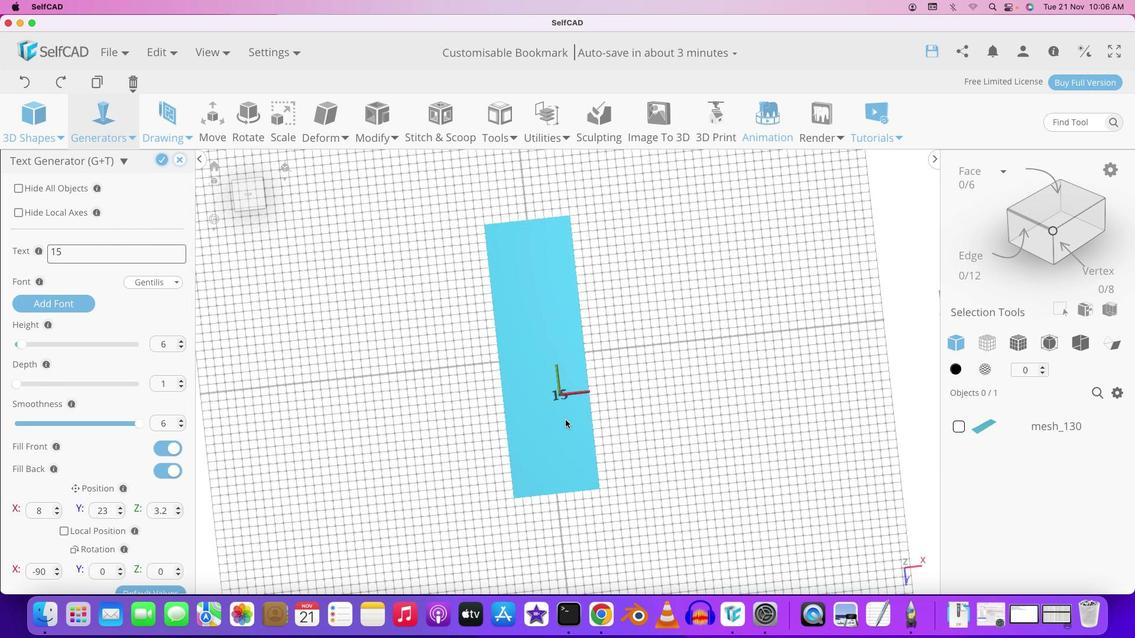 
Action: Mouse moved to (538, 417)
Screenshot: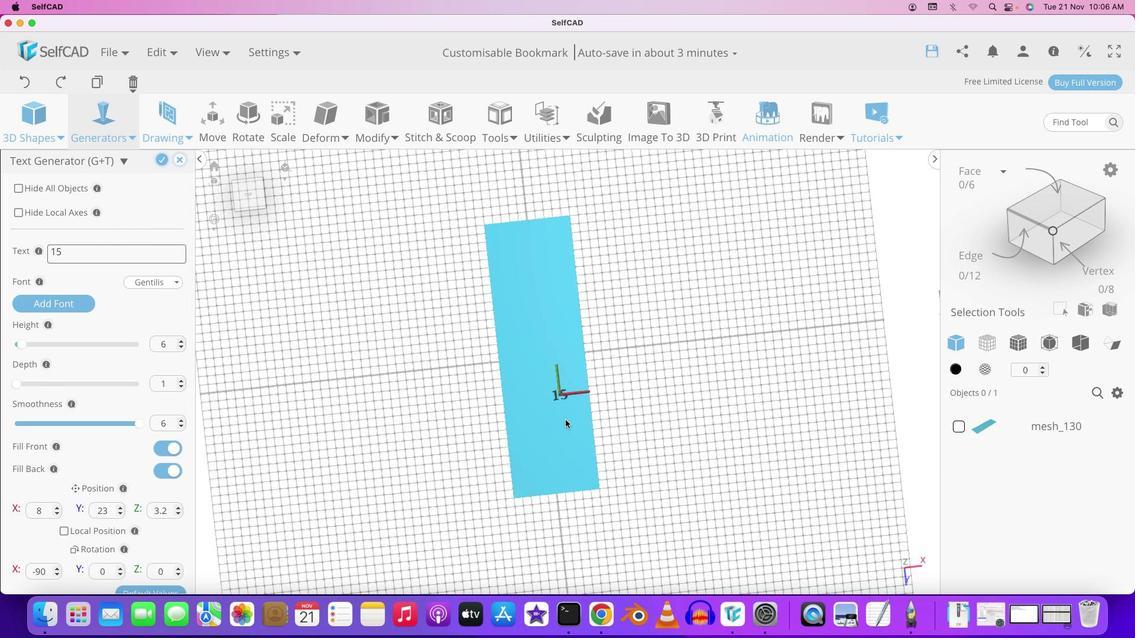 
Action: Mouse scrolled (538, 417) with delta (10, 13)
Screenshot: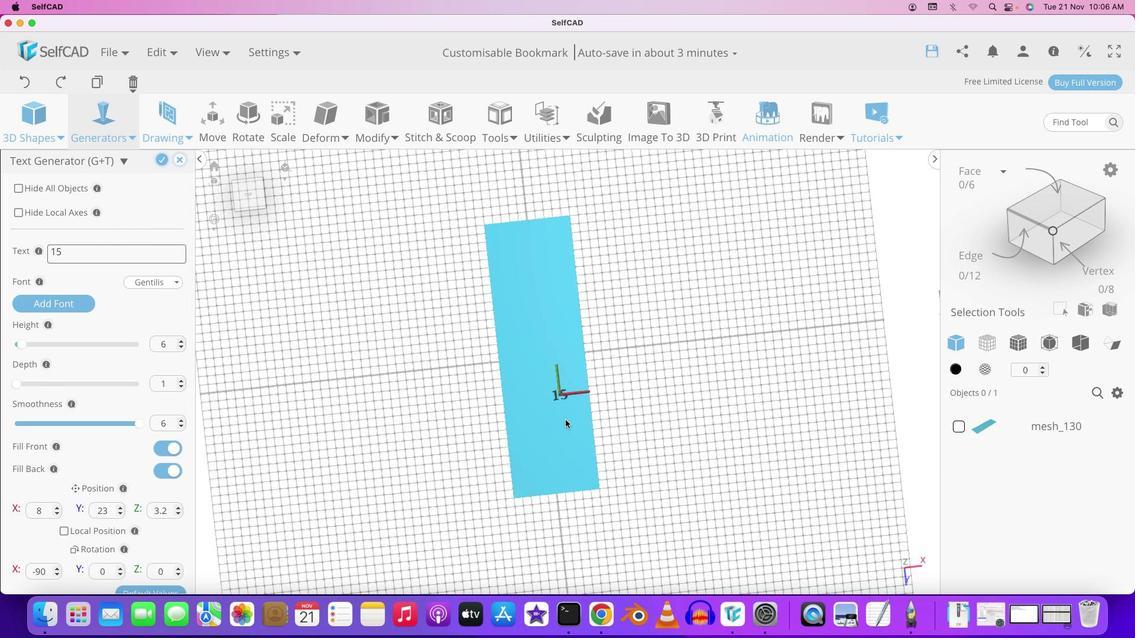 
Action: Mouse moved to (537, 417)
Screenshot: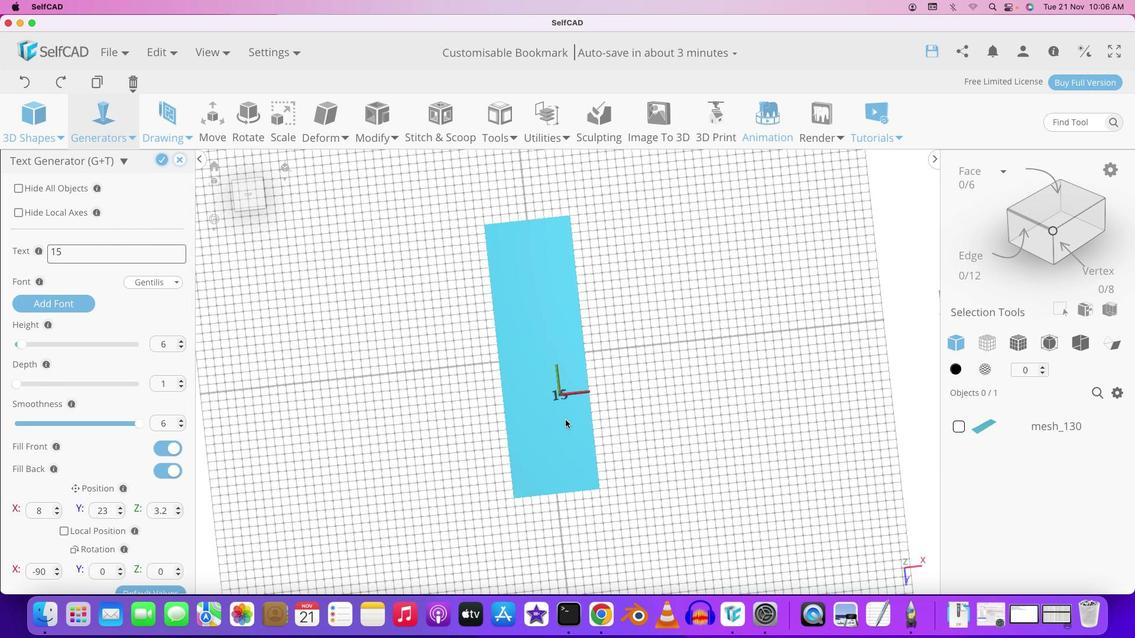 
Action: Mouse scrolled (537, 417) with delta (10, 17)
Screenshot: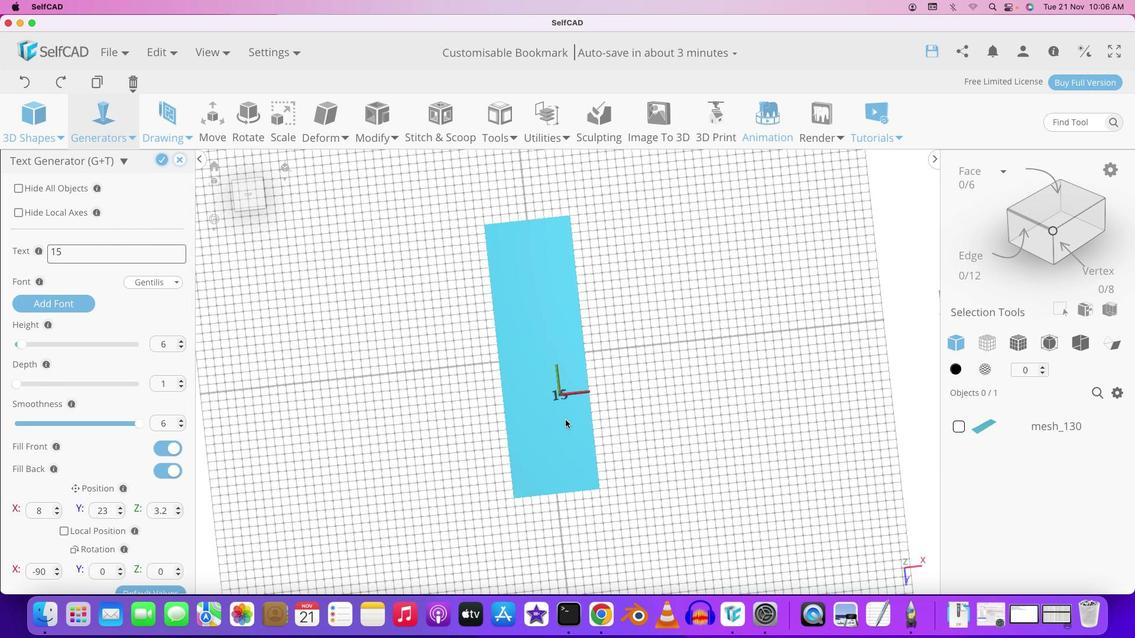 
Action: Mouse moved to (532, 419)
Screenshot: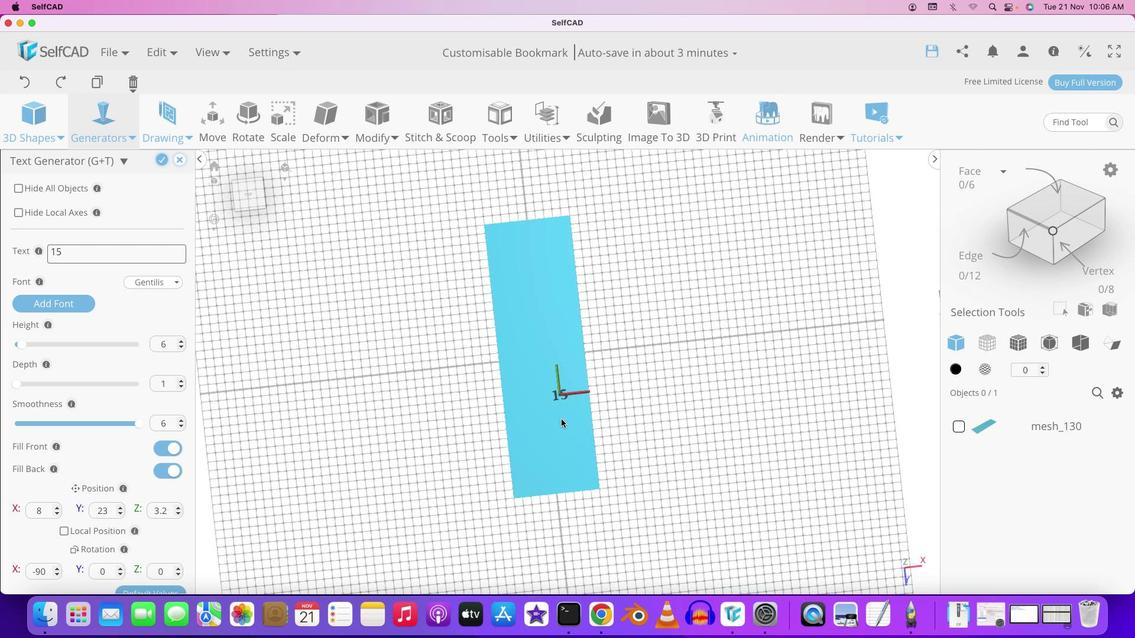 
Action: Mouse scrolled (532, 419) with delta (10, 16)
Screenshot: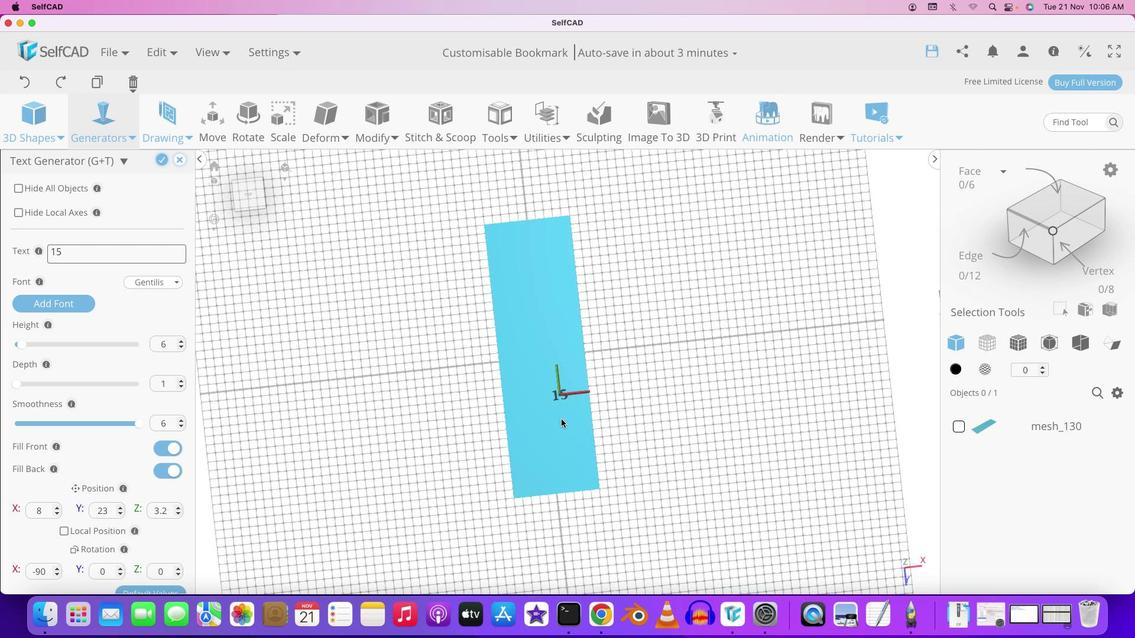 
Action: Mouse moved to (519, 417)
Screenshot: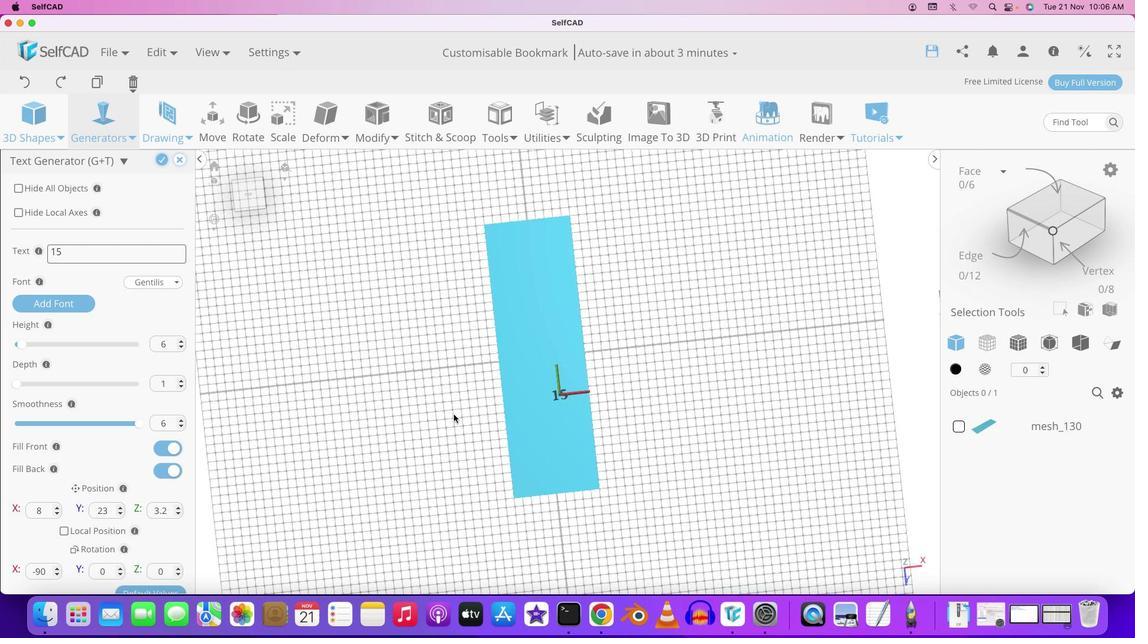 
Action: Mouse scrolled (519, 417) with delta (10, 15)
Screenshot: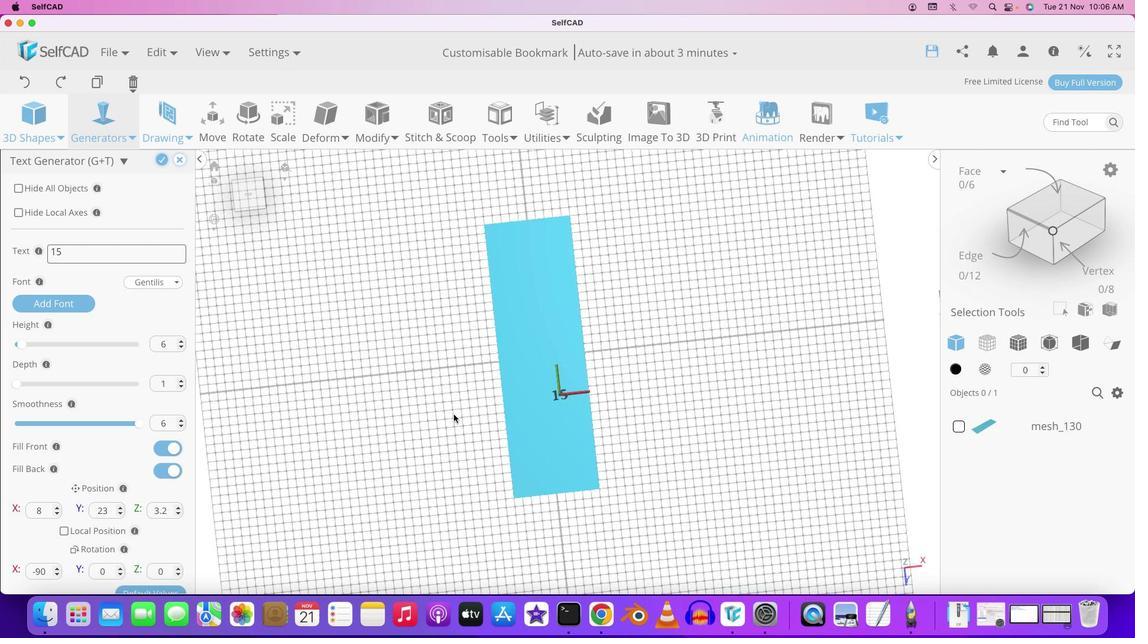 
Action: Mouse scrolled (519, 417) with delta (10, 15)
Screenshot: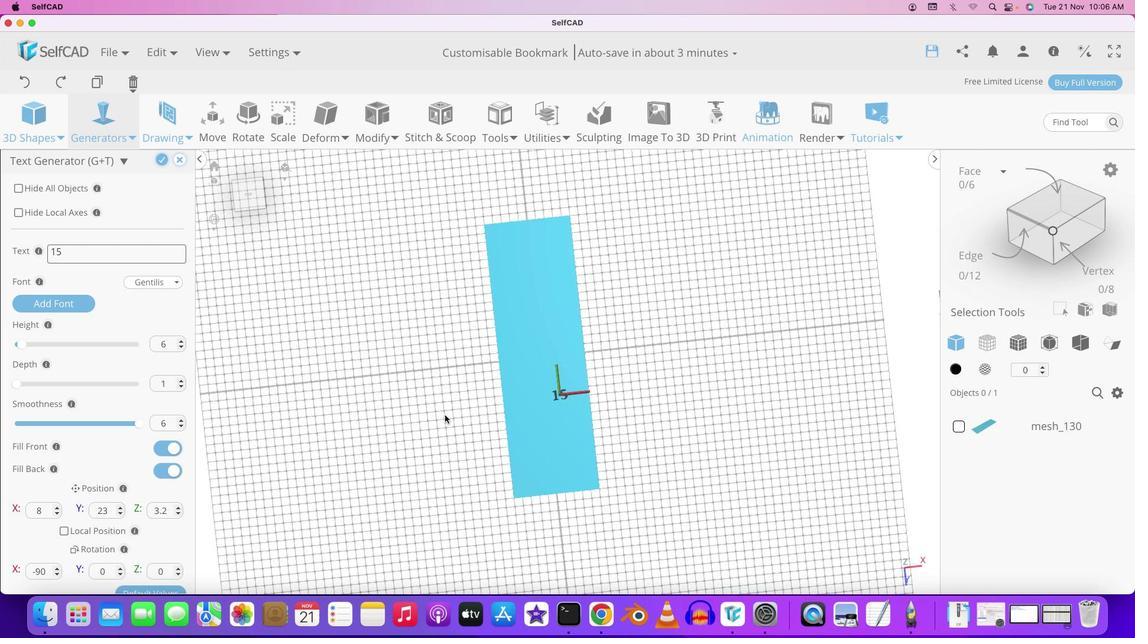 
Action: Mouse moved to (519, 417)
Screenshot: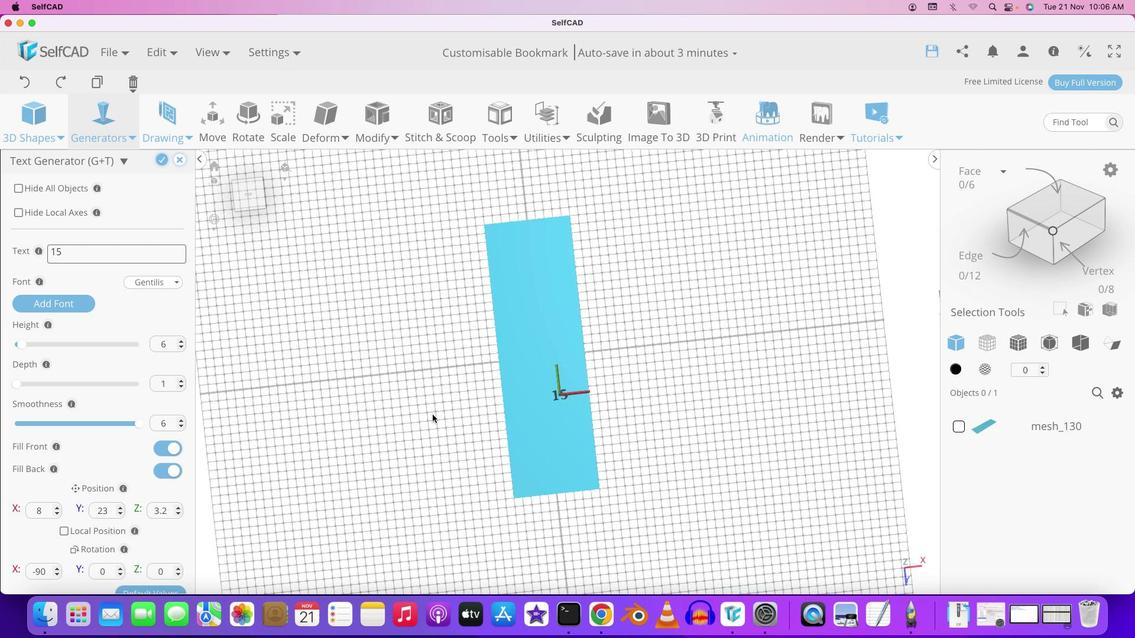 
Action: Mouse scrolled (519, 417) with delta (10, 15)
Screenshot: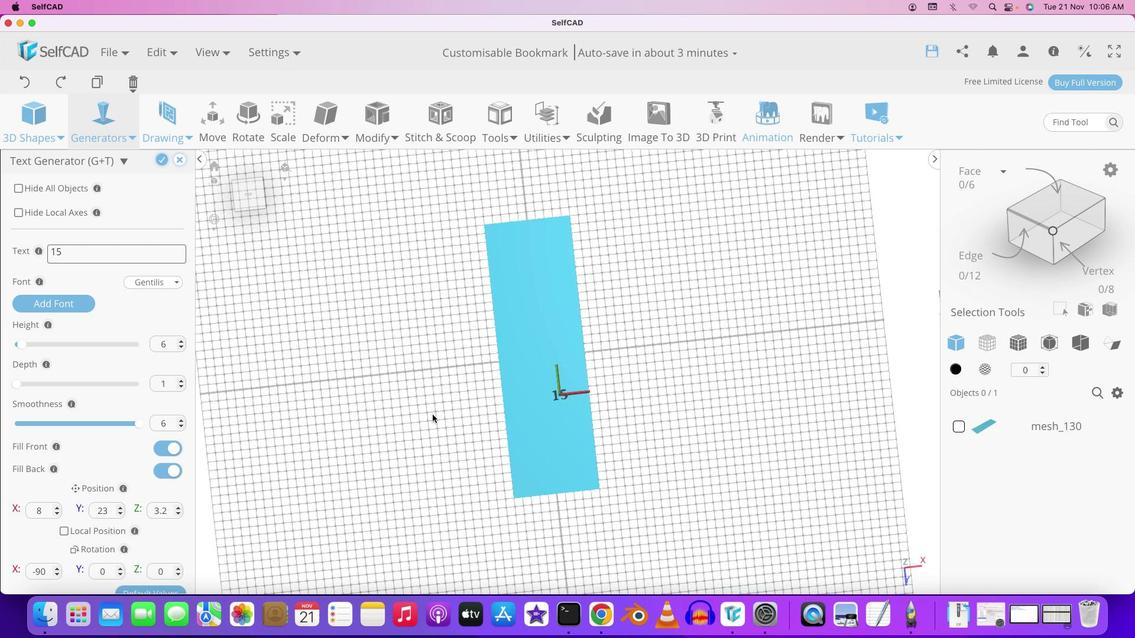 
Action: Mouse moved to (382, 407)
Screenshot: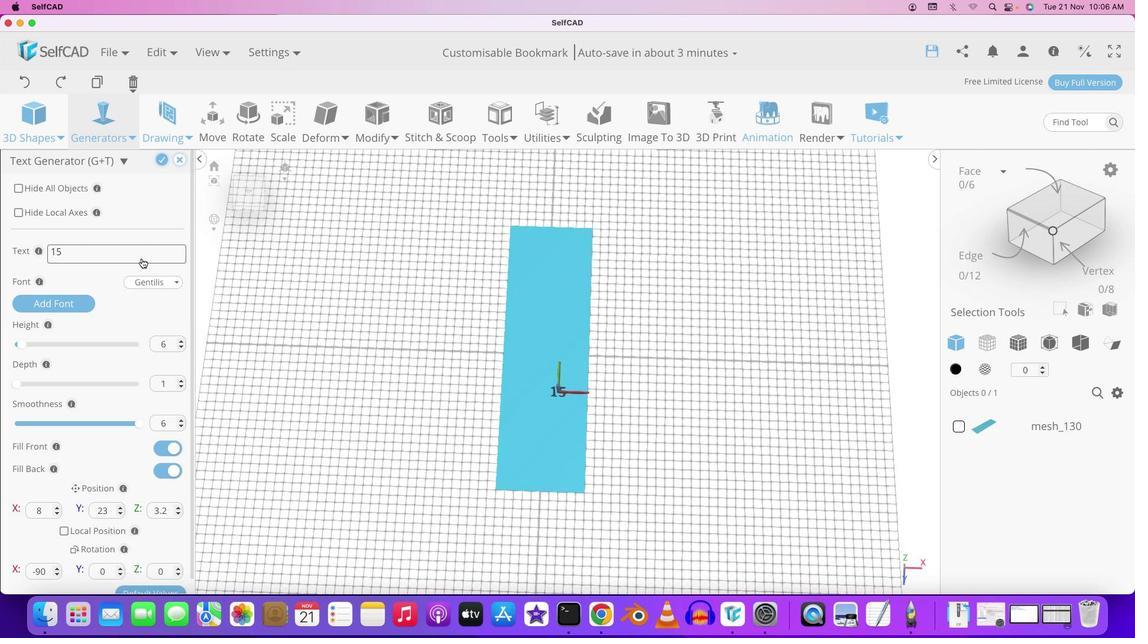 
Action: Mouse pressed left at (382, 407)
Screenshot: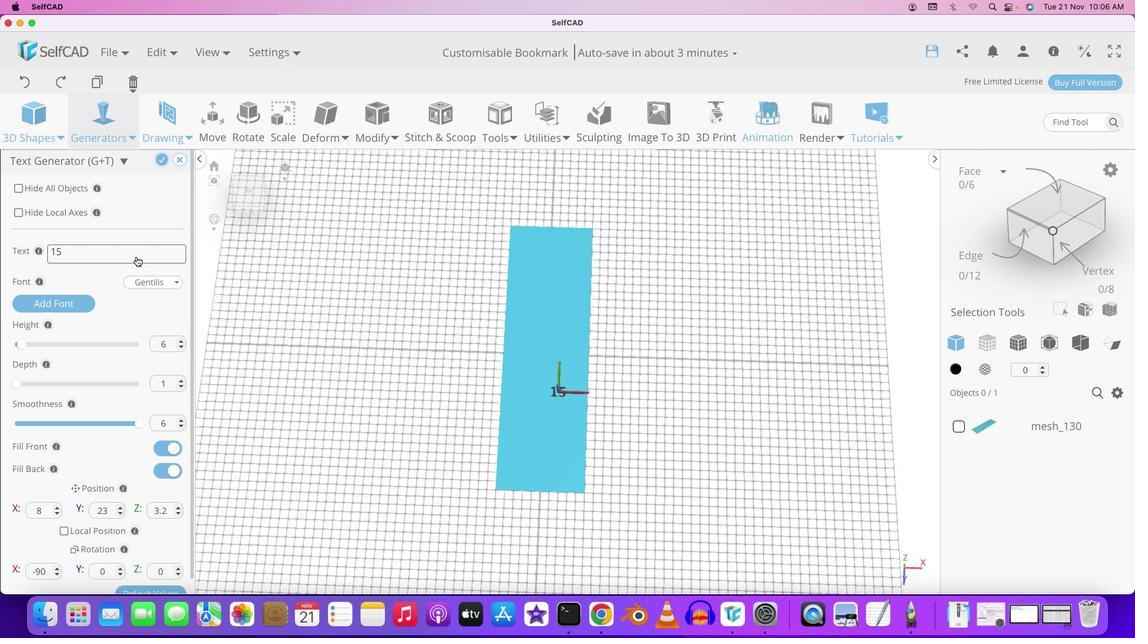 
Action: Mouse moved to (126, 257)
Screenshot: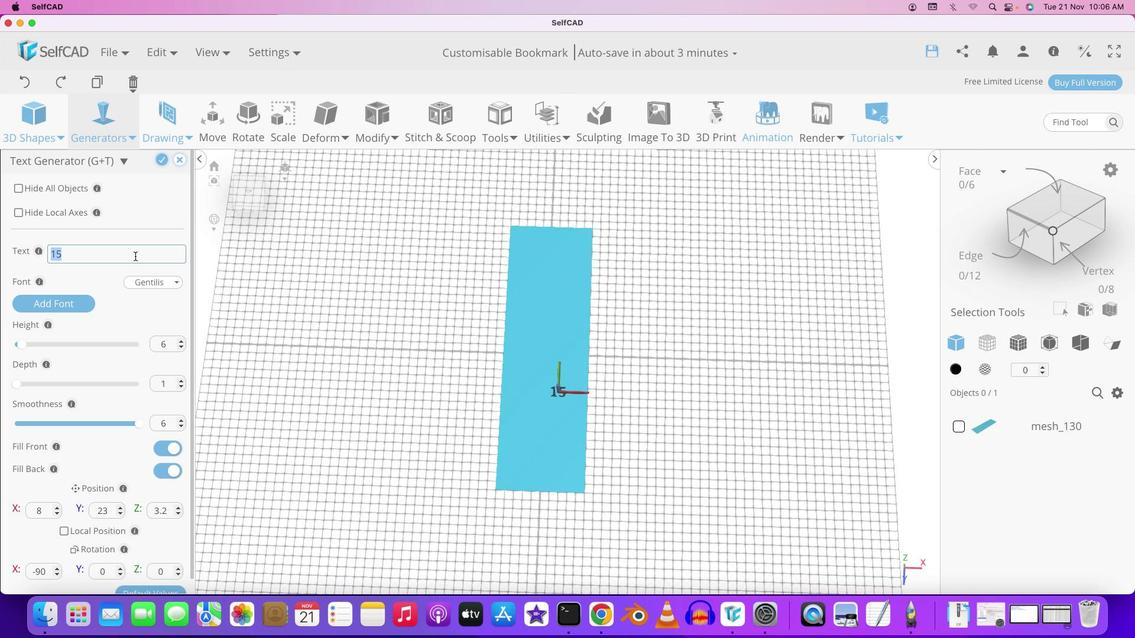 
Action: Mouse pressed left at (126, 257)
Screenshot: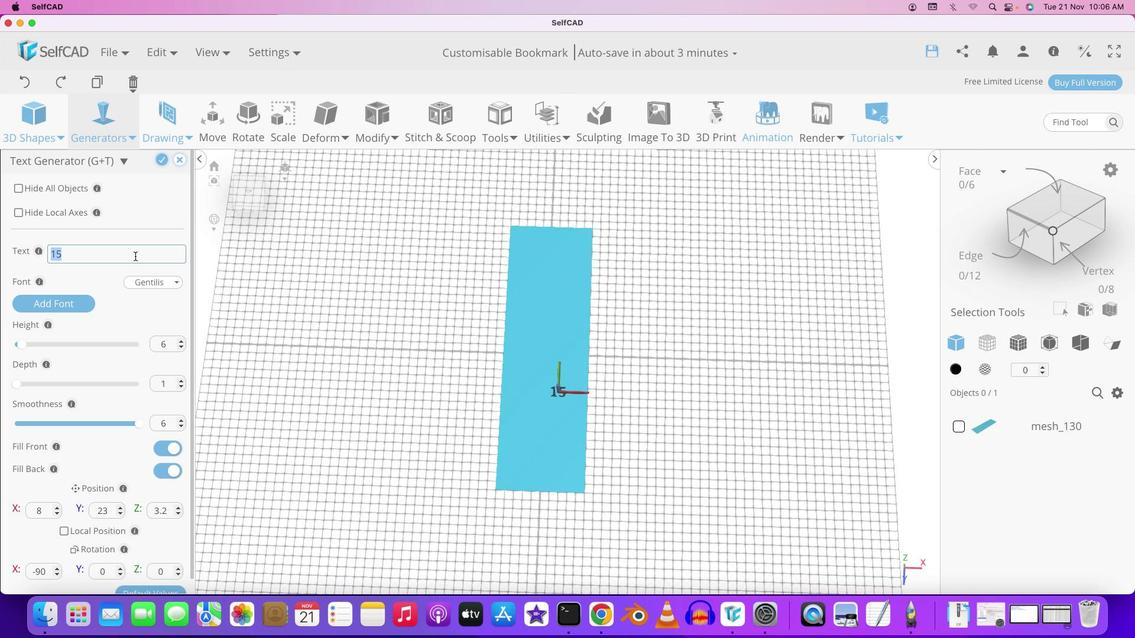 
Action: Key pressed Key.backspaceKey.shift'G''e''t'Key.spaceKey.shift'l''o''s''t'
Screenshot: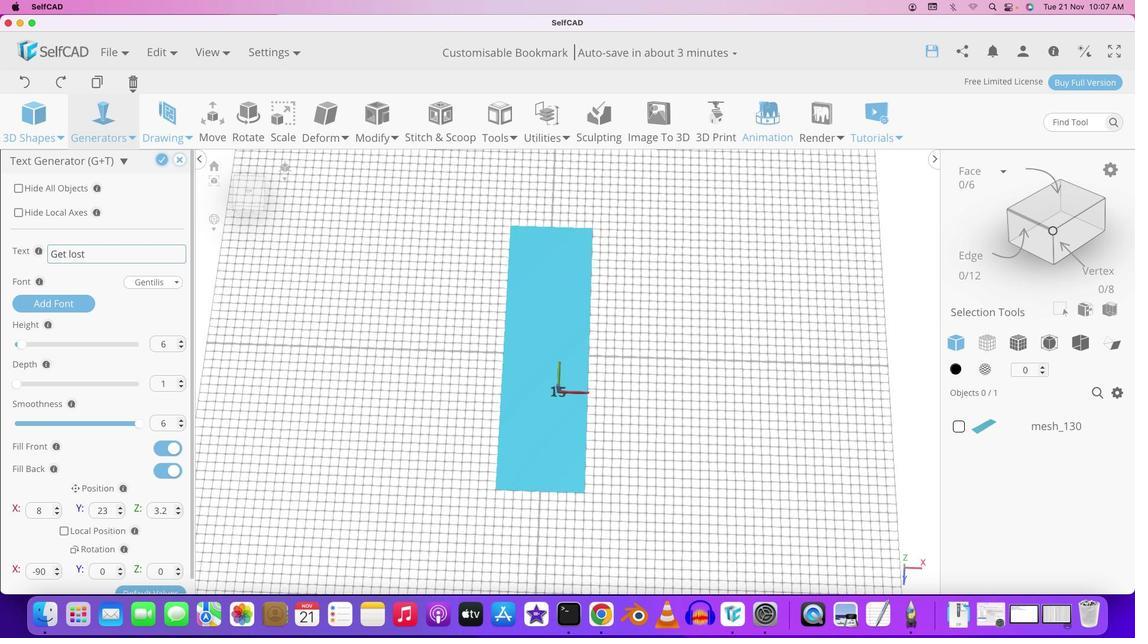 
Action: Mouse moved to (137, 196)
Screenshot: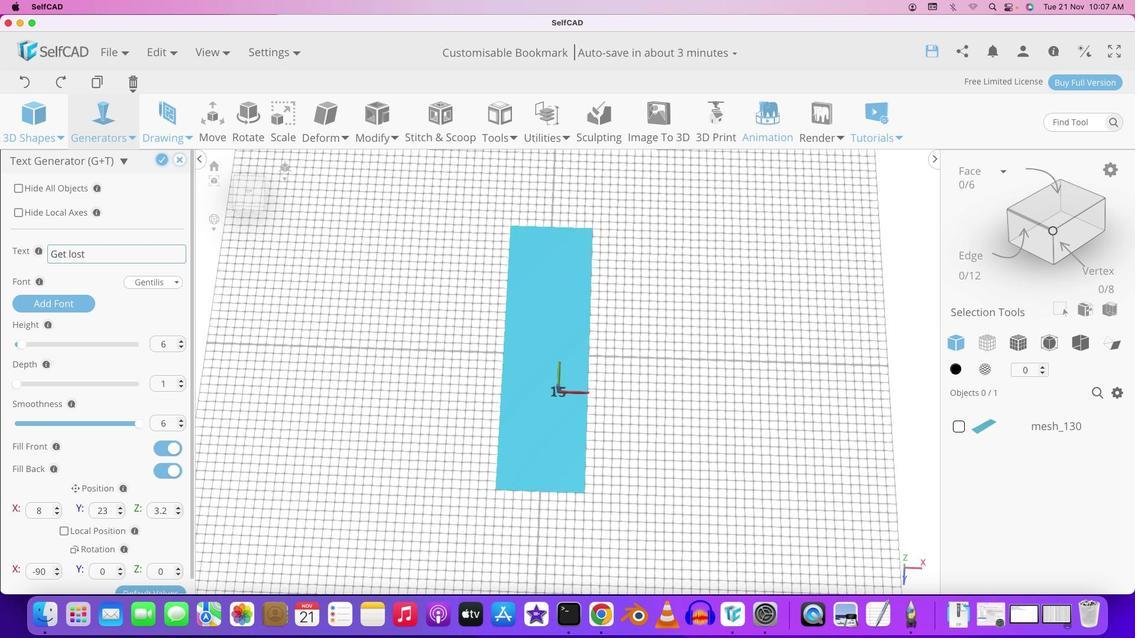
Action: Key pressed Key.enter'i''n''t'Key.space
Screenshot: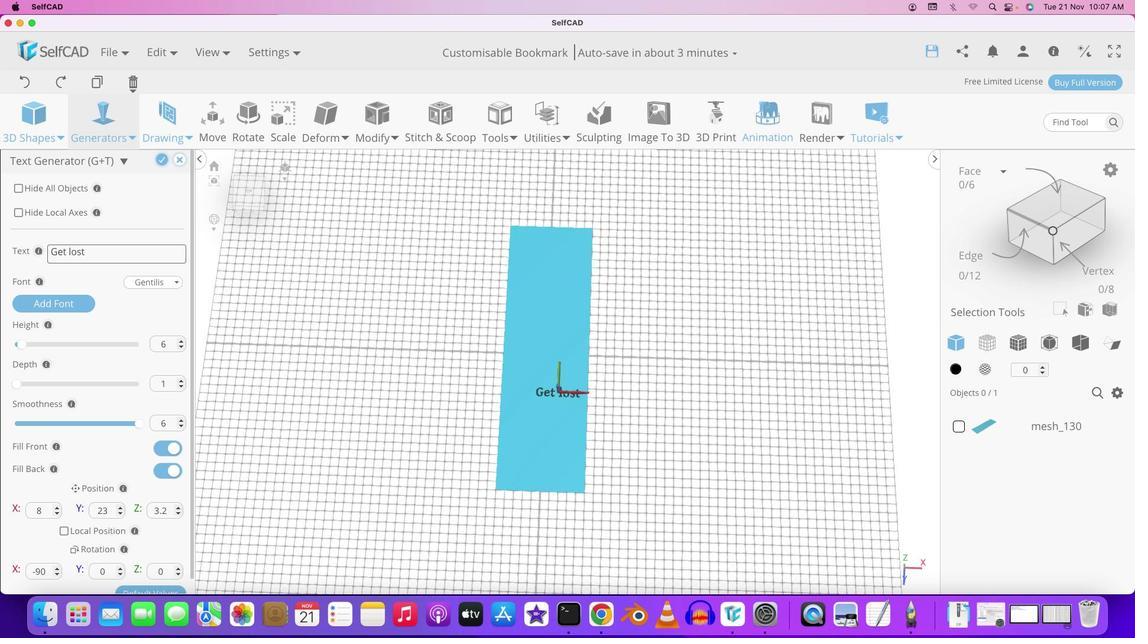 
Action: Mouse moved to (100, 246)
Screenshot: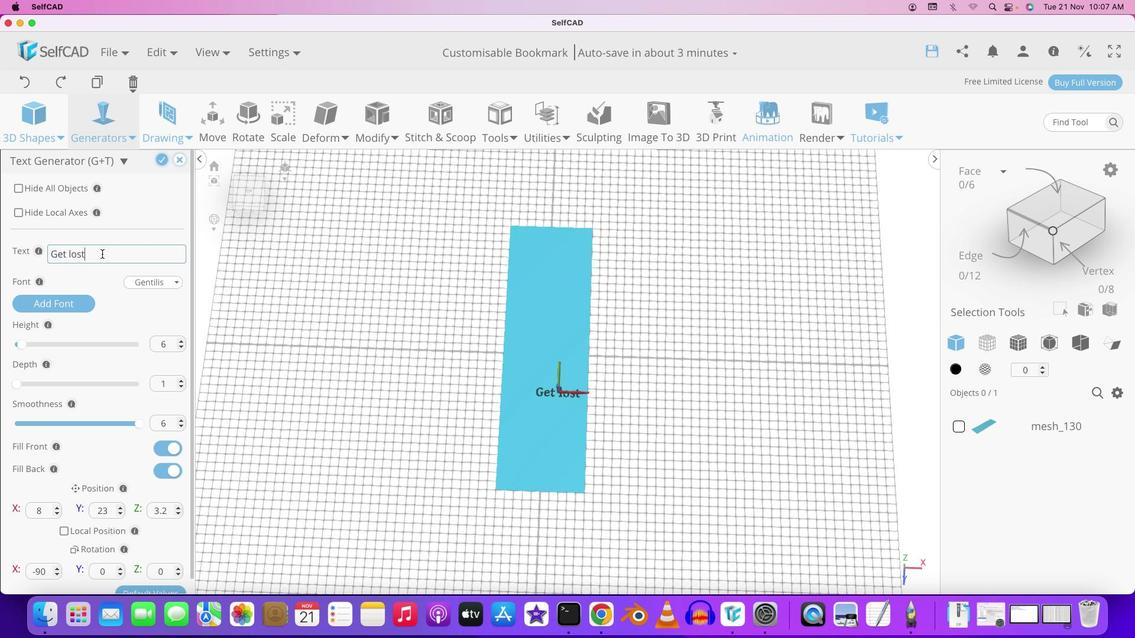 
Action: Mouse pressed left at (100, 246)
Screenshot: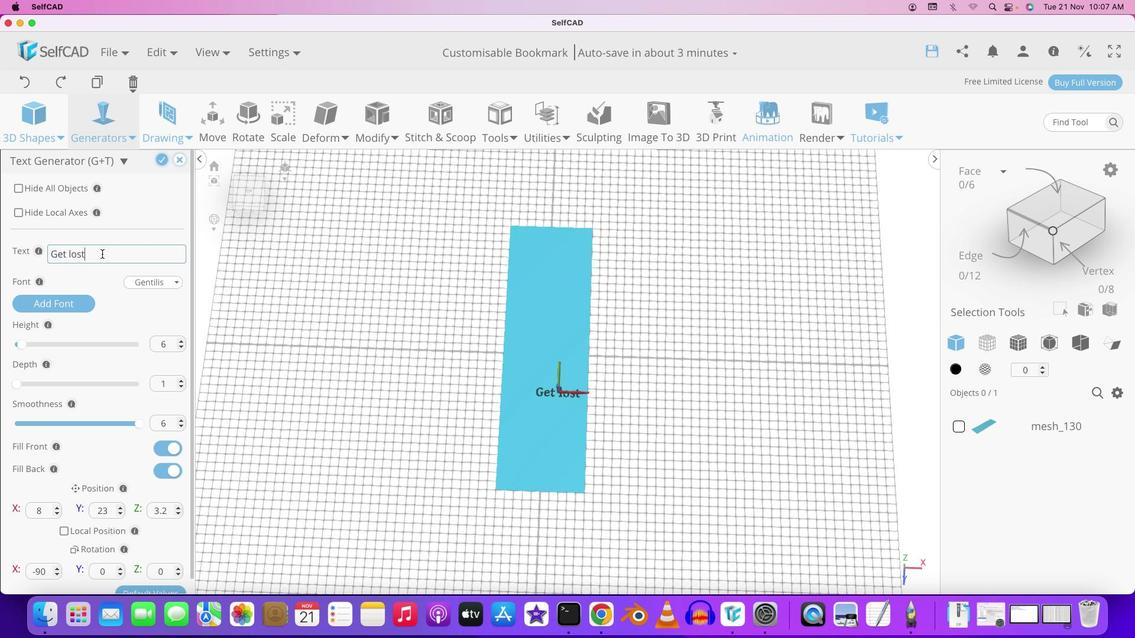 
Action: Mouse moved to (98, 255)
Screenshot: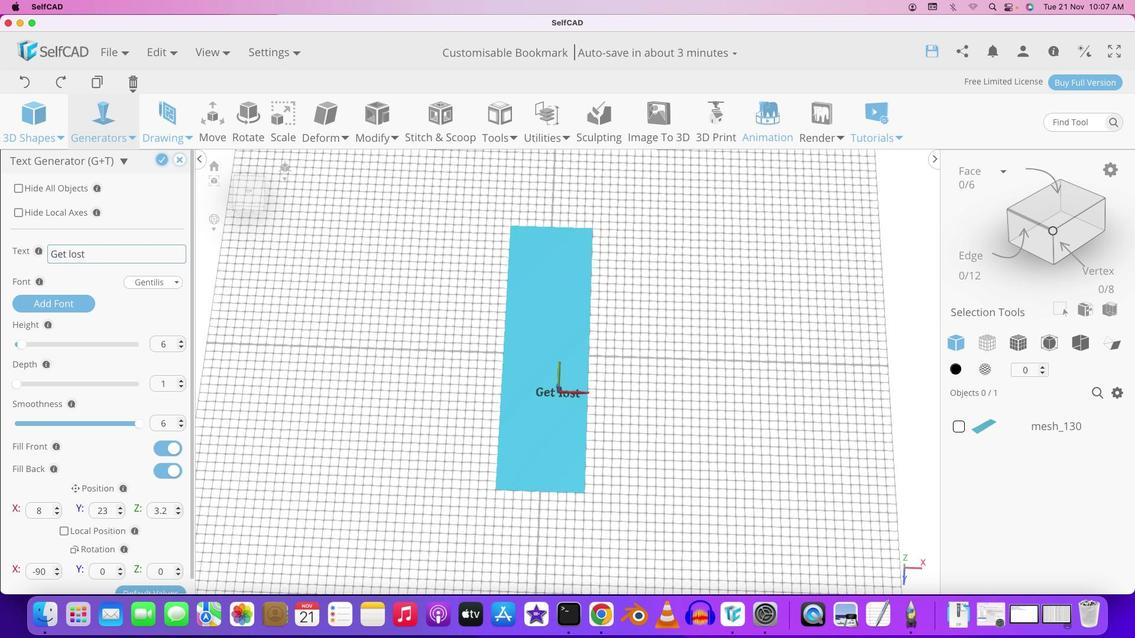 
Action: Mouse pressed left at (98, 255)
Screenshot: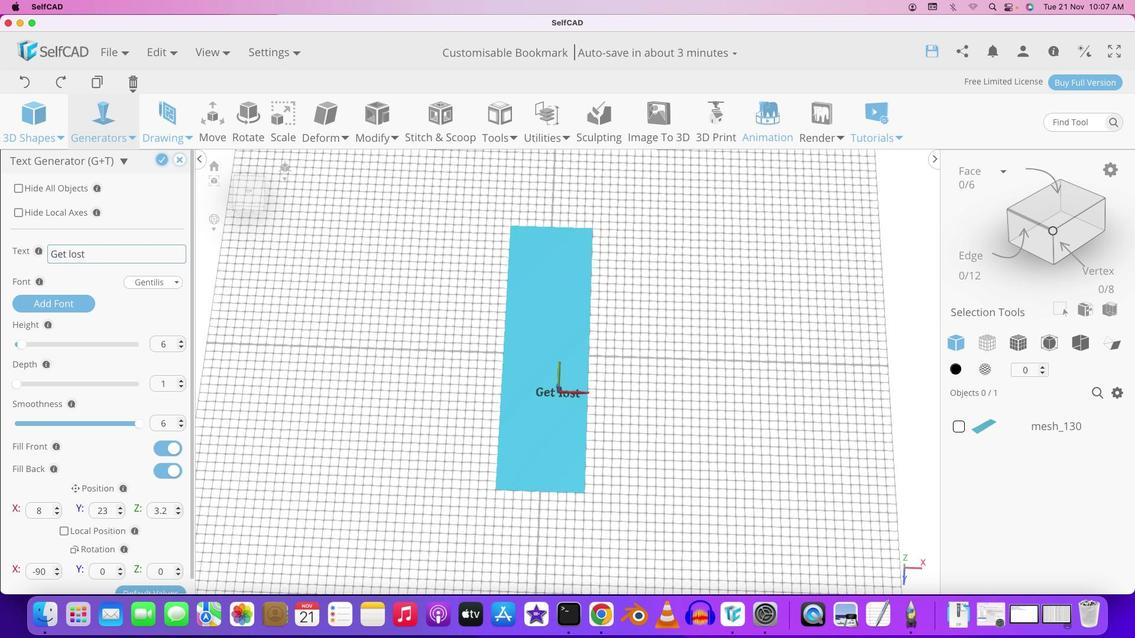 
Action: Mouse moved to (105, 247)
Screenshot: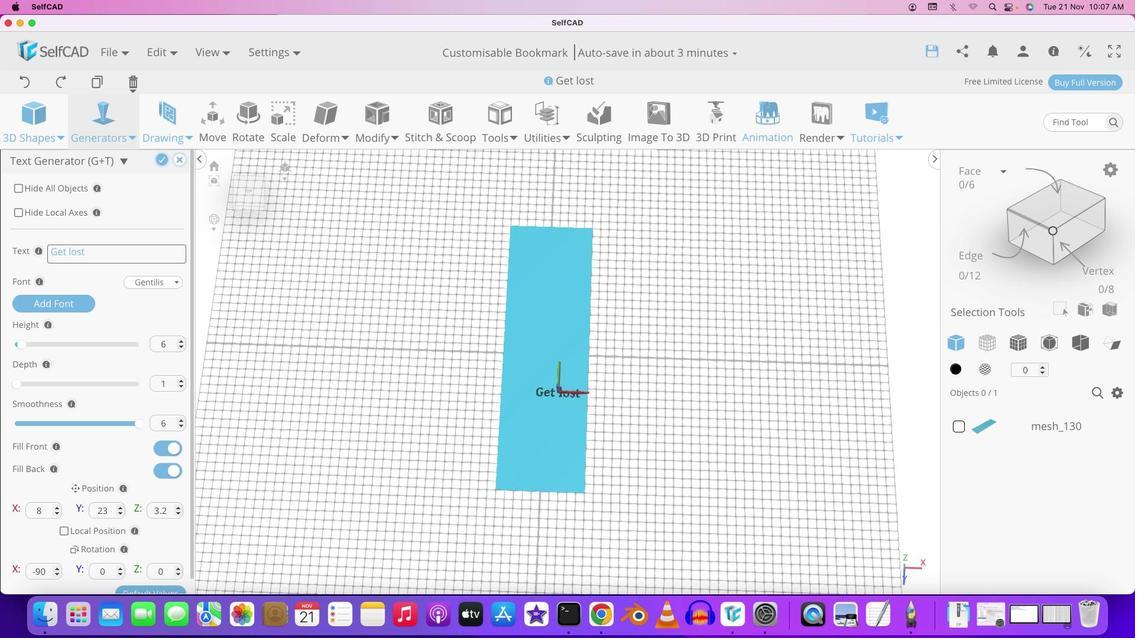 
Action: Key pressed Key.enter
Screenshot: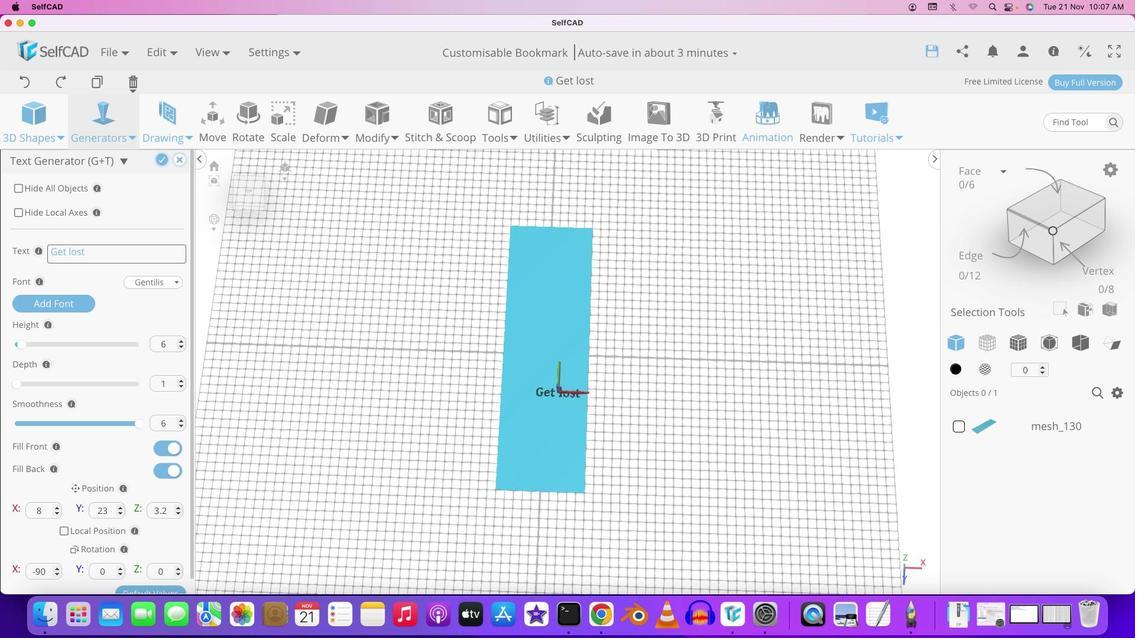 
Action: Mouse moved to (105, 256)
Screenshot: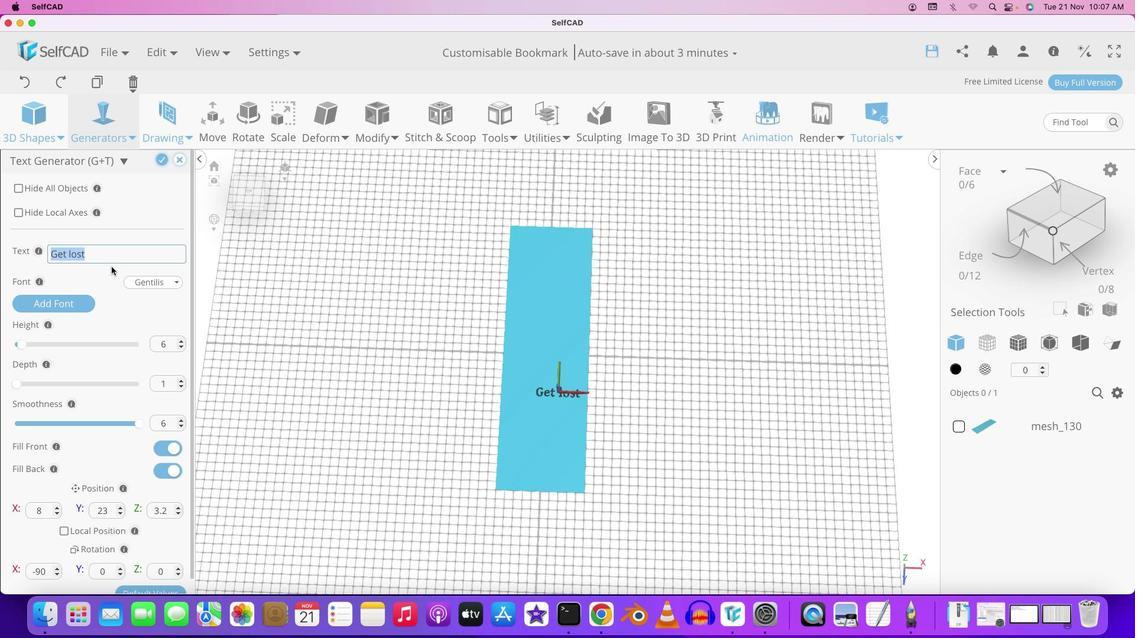 
Action: Mouse pressed left at (105, 256)
Screenshot: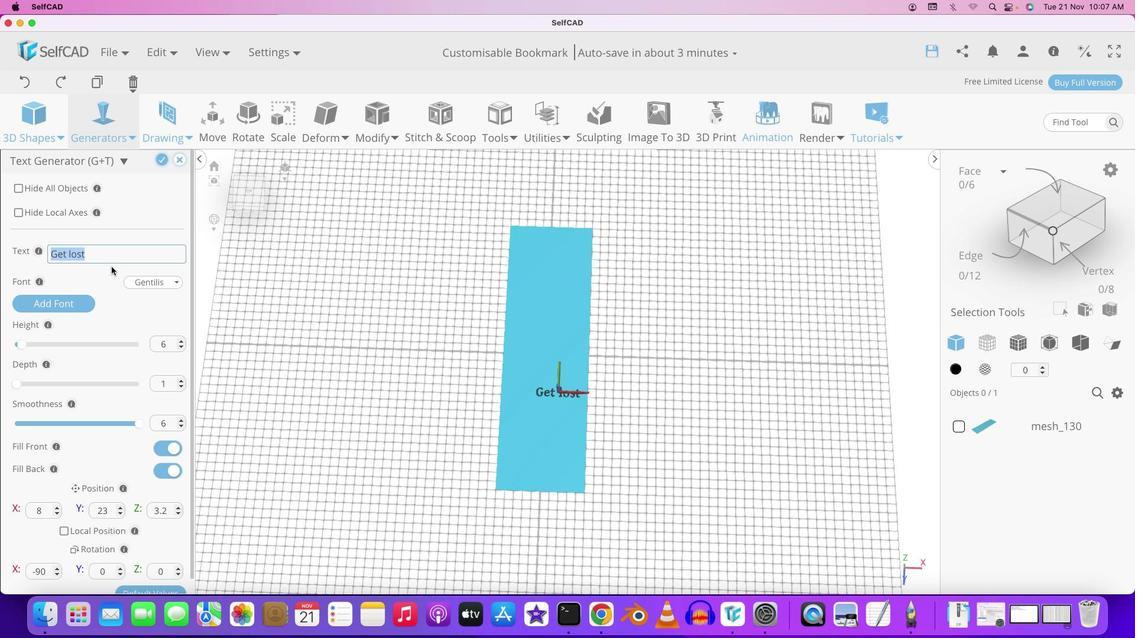 
Action: Mouse moved to (107, 267)
Screenshot: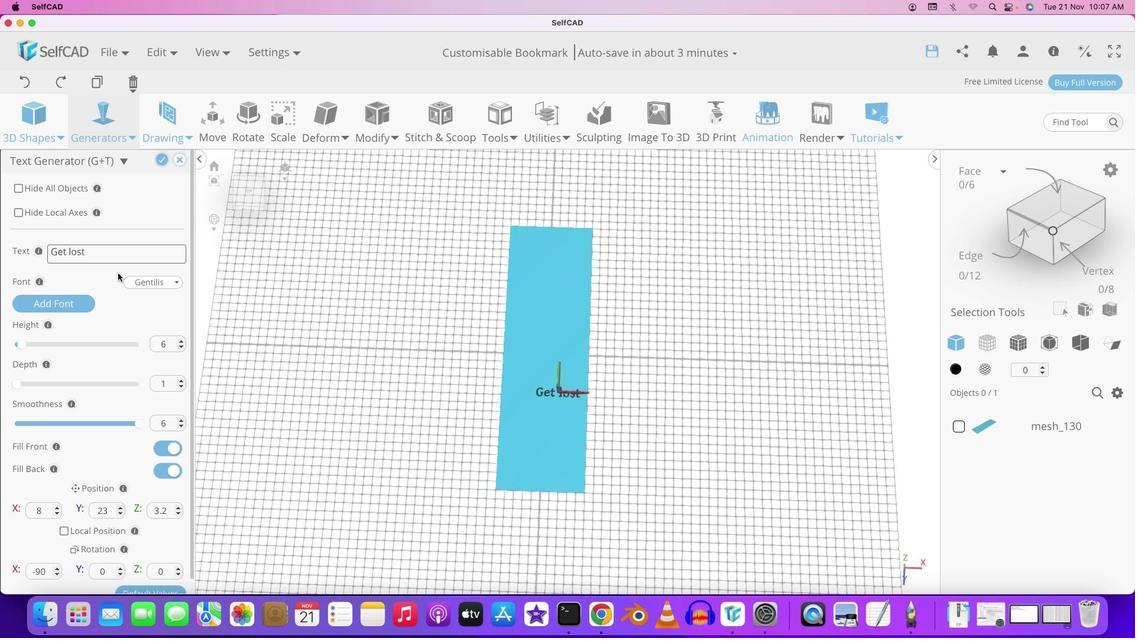 
Action: Mouse pressed left at (107, 267)
Screenshot: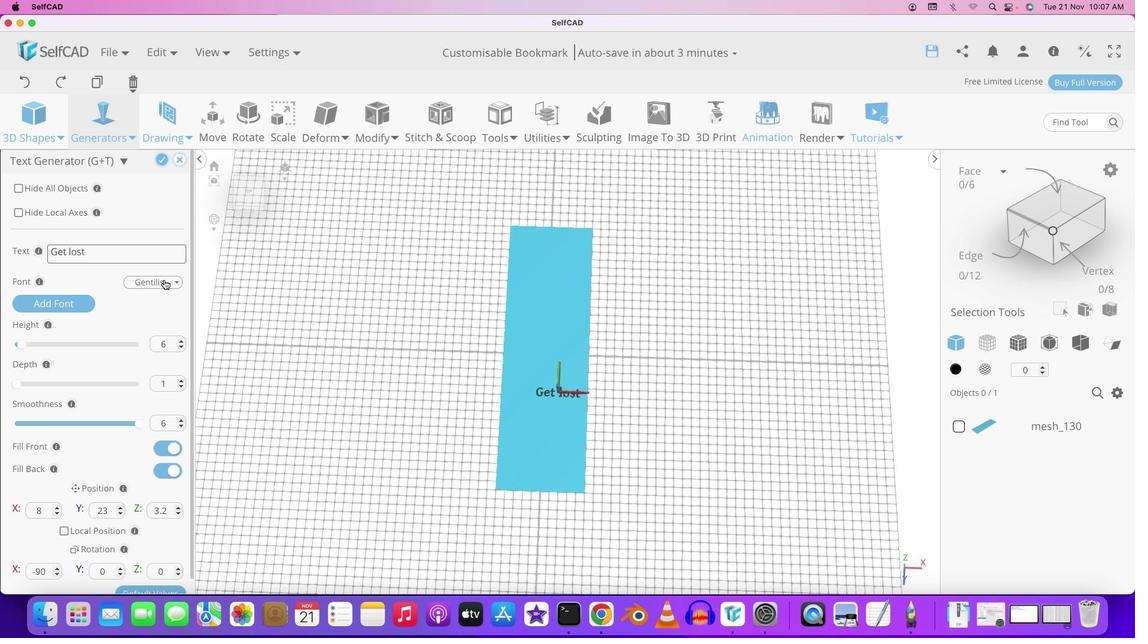 
Action: Mouse moved to (153, 280)
Screenshot: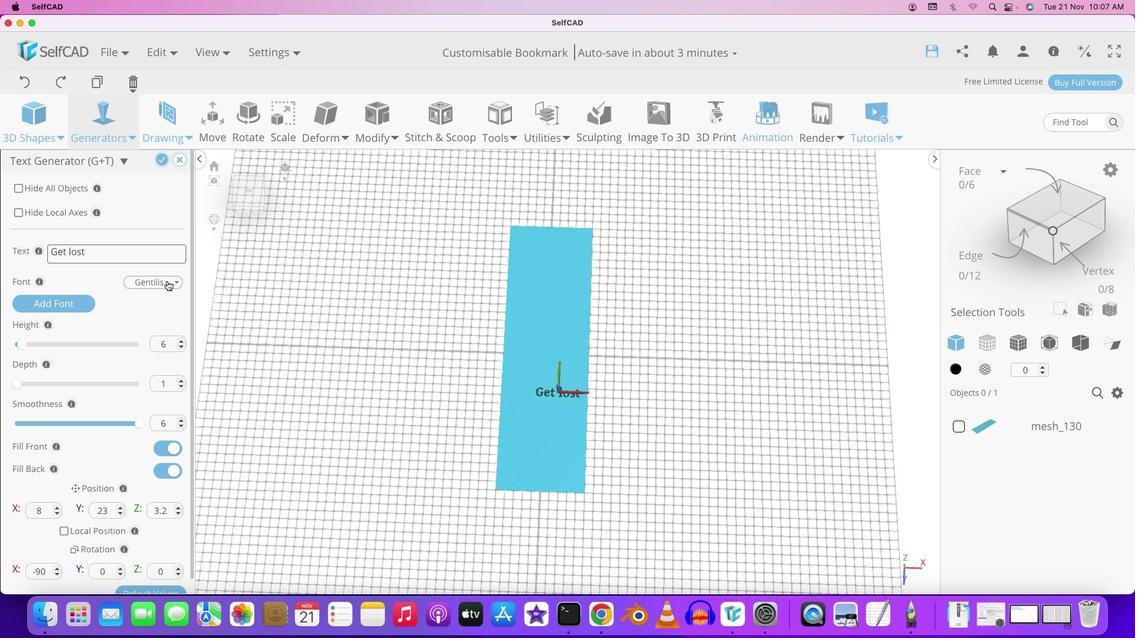
Action: Mouse pressed left at (153, 280)
Screenshot: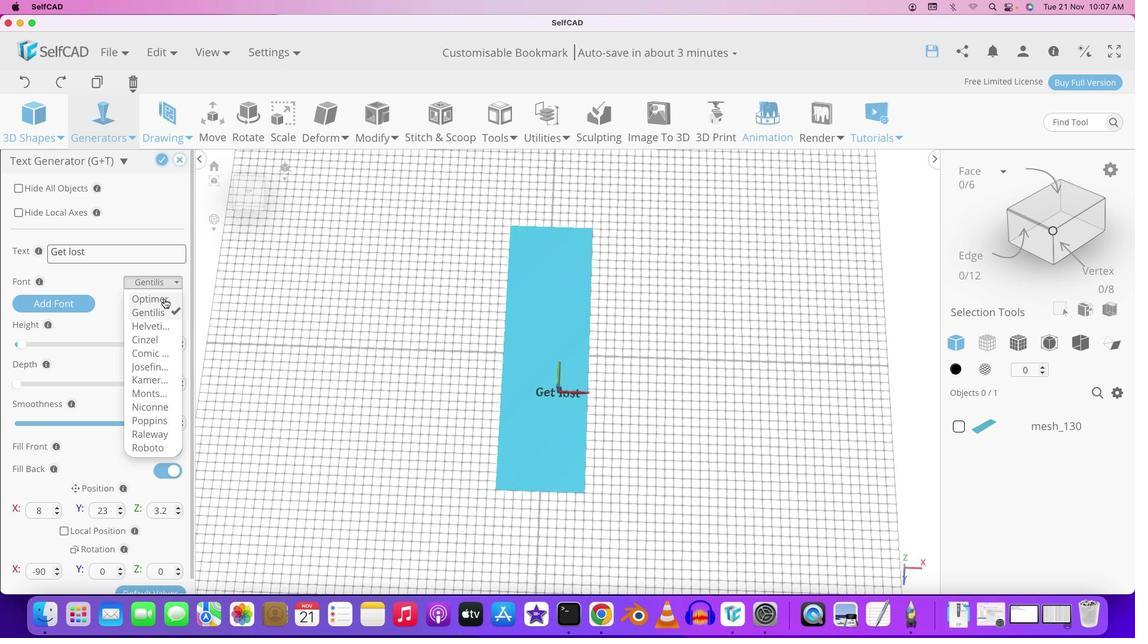 
Action: Mouse moved to (146, 297)
Screenshot: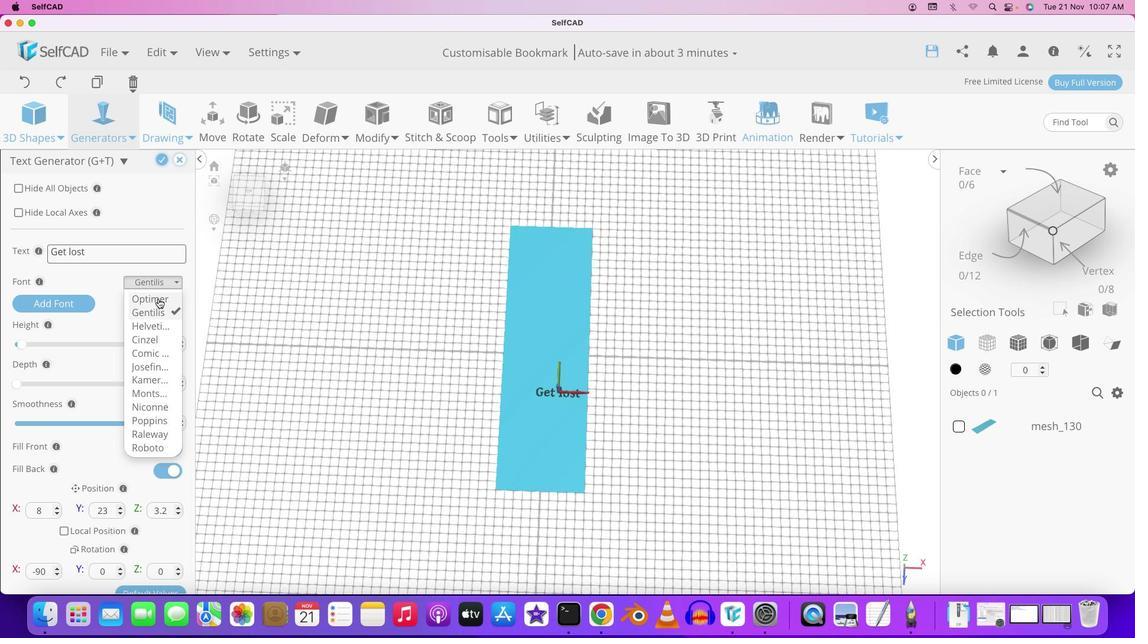 
Action: Mouse pressed left at (146, 297)
Screenshot: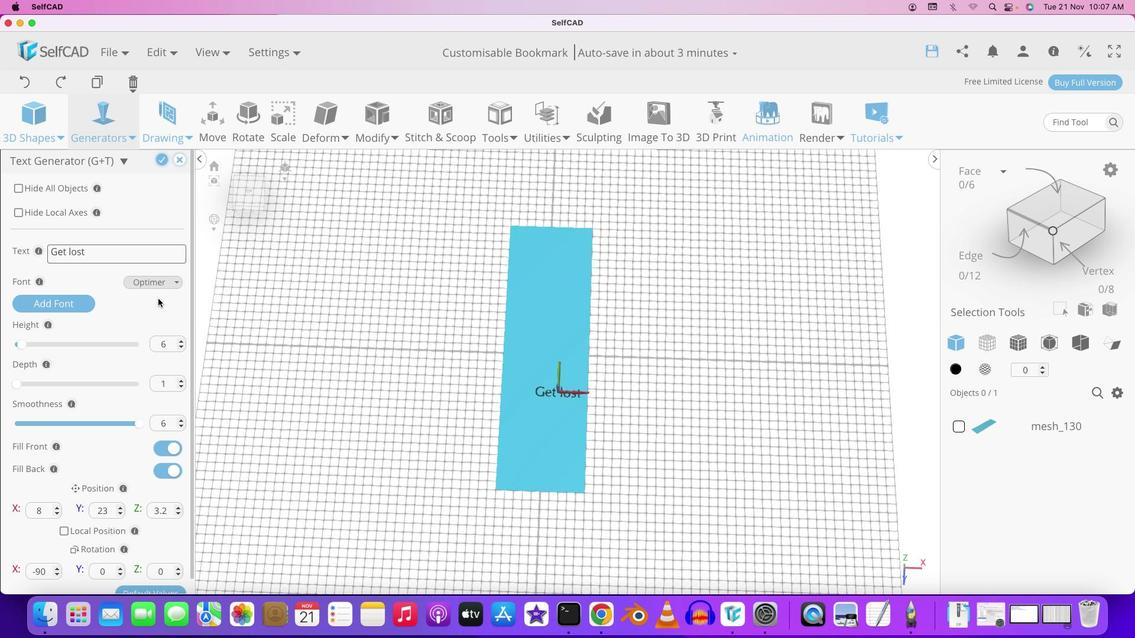 
Action: Mouse moved to (424, 373)
Screenshot: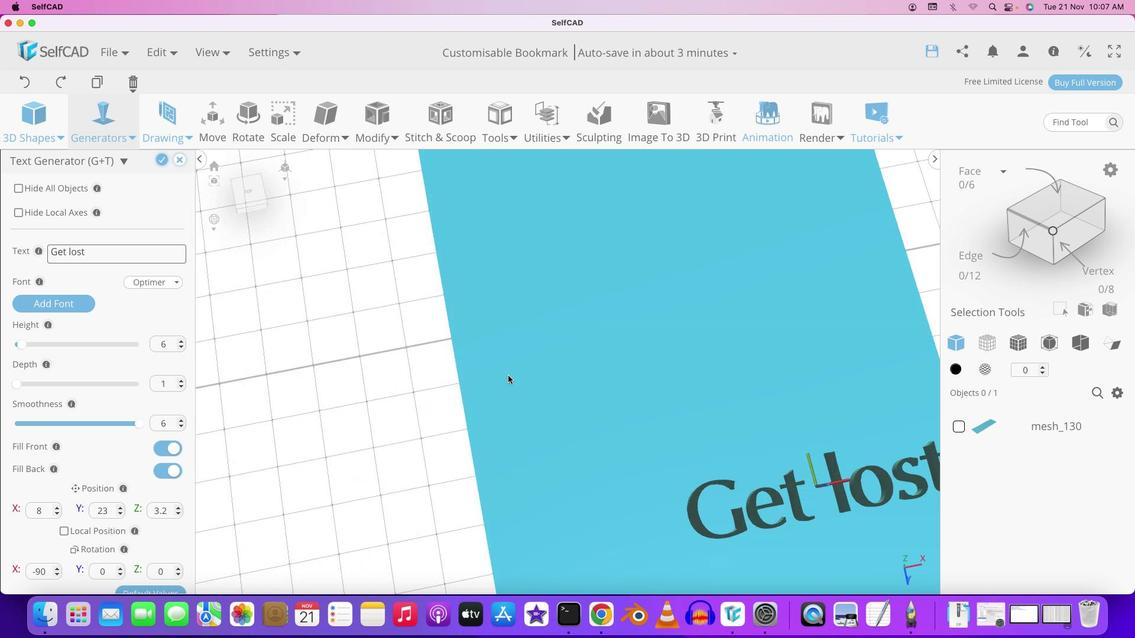 
Action: Mouse pressed left at (424, 373)
Screenshot: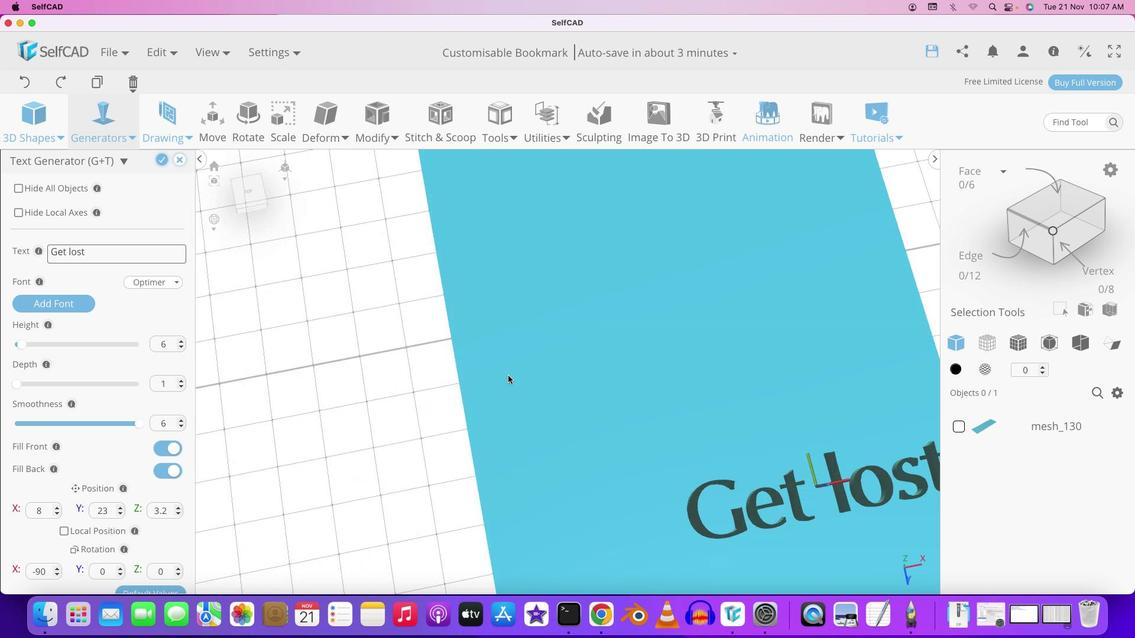 
Action: Mouse moved to (450, 367)
Screenshot: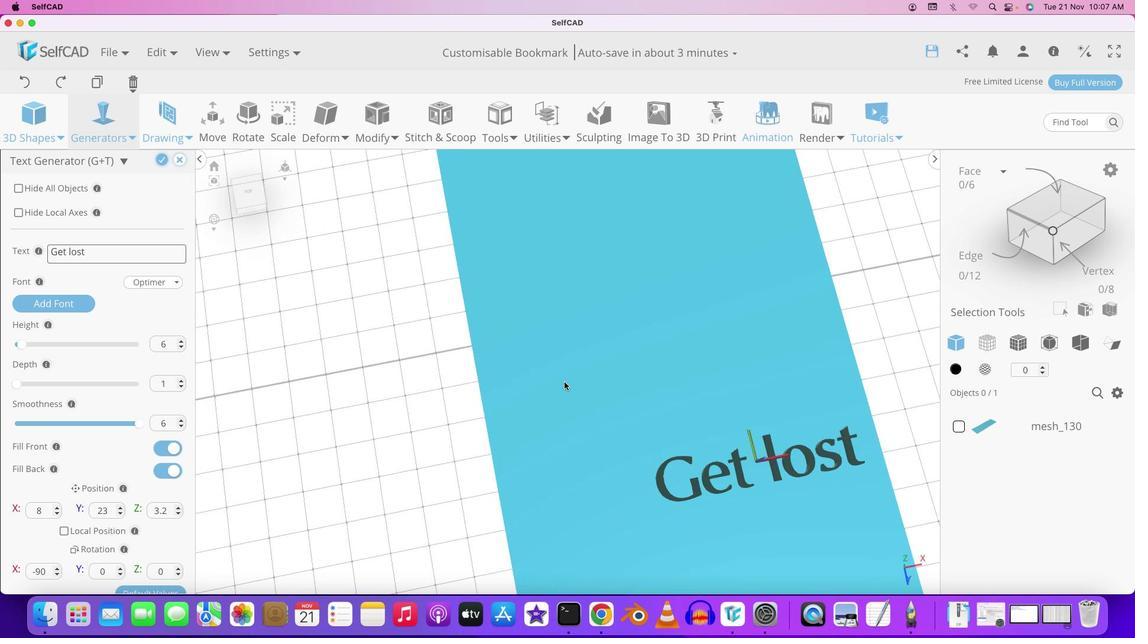 
Action: Mouse scrolled (450, 367) with delta (10, 15)
Screenshot: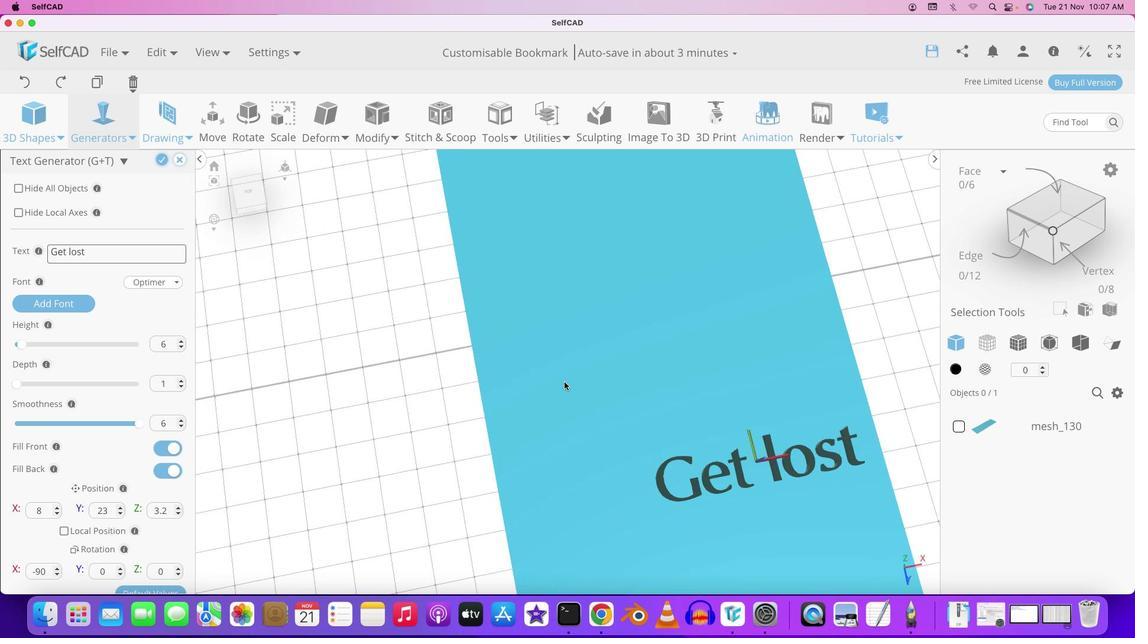 
Action: Mouse moved to (448, 368)
Screenshot: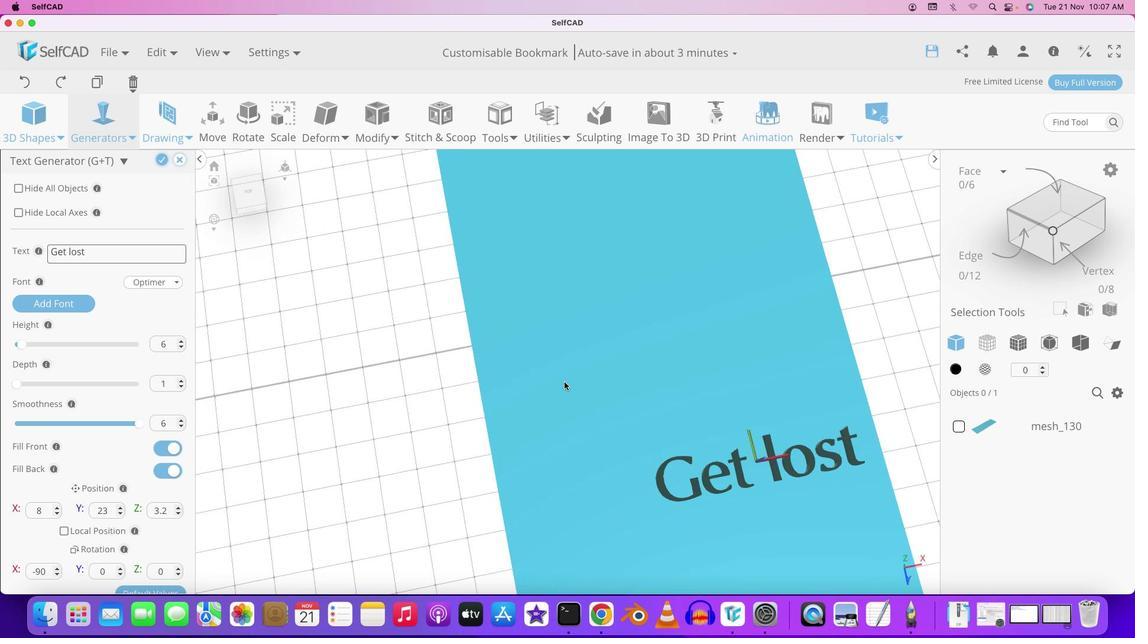 
Action: Mouse scrolled (448, 368) with delta (10, 15)
Screenshot: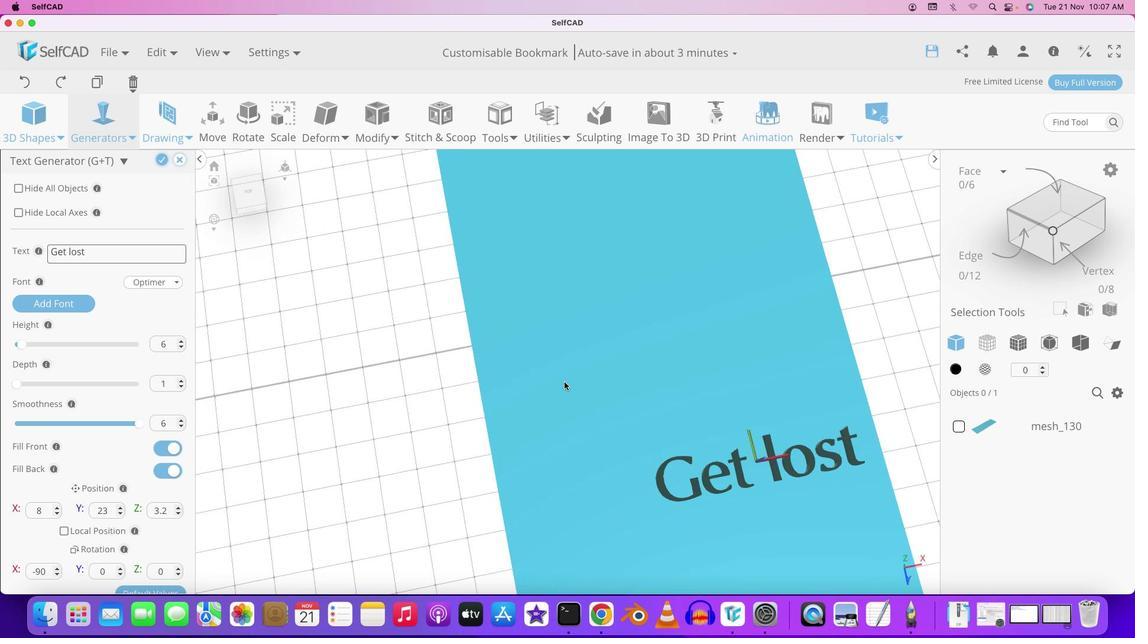 
Action: Mouse moved to (448, 369)
Screenshot: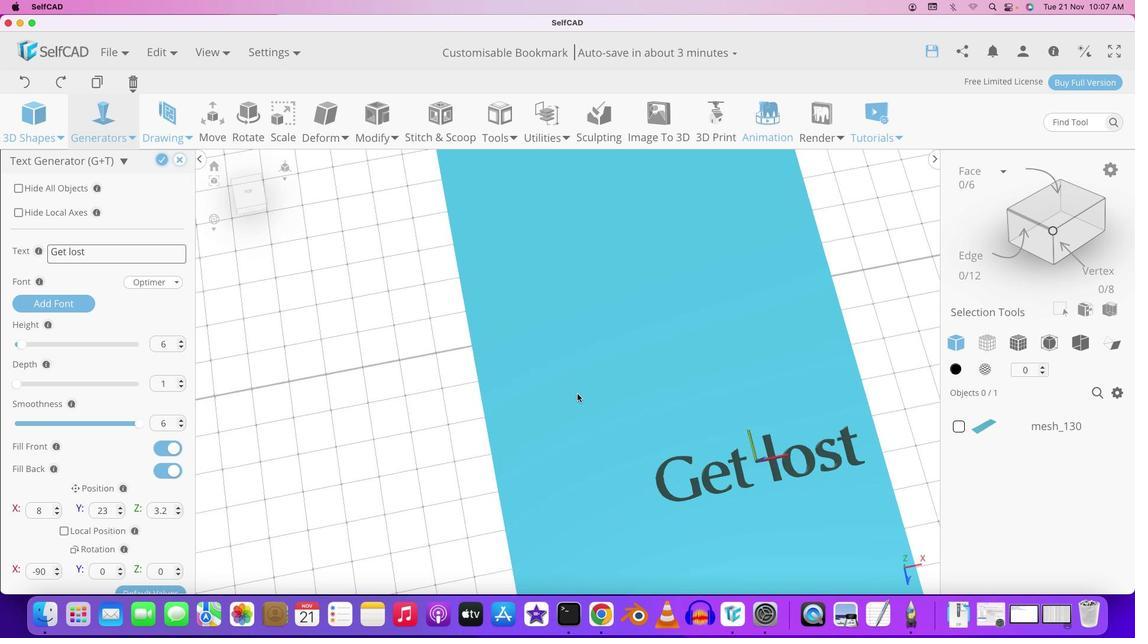 
Action: Mouse scrolled (448, 369) with delta (10, 17)
Screenshot: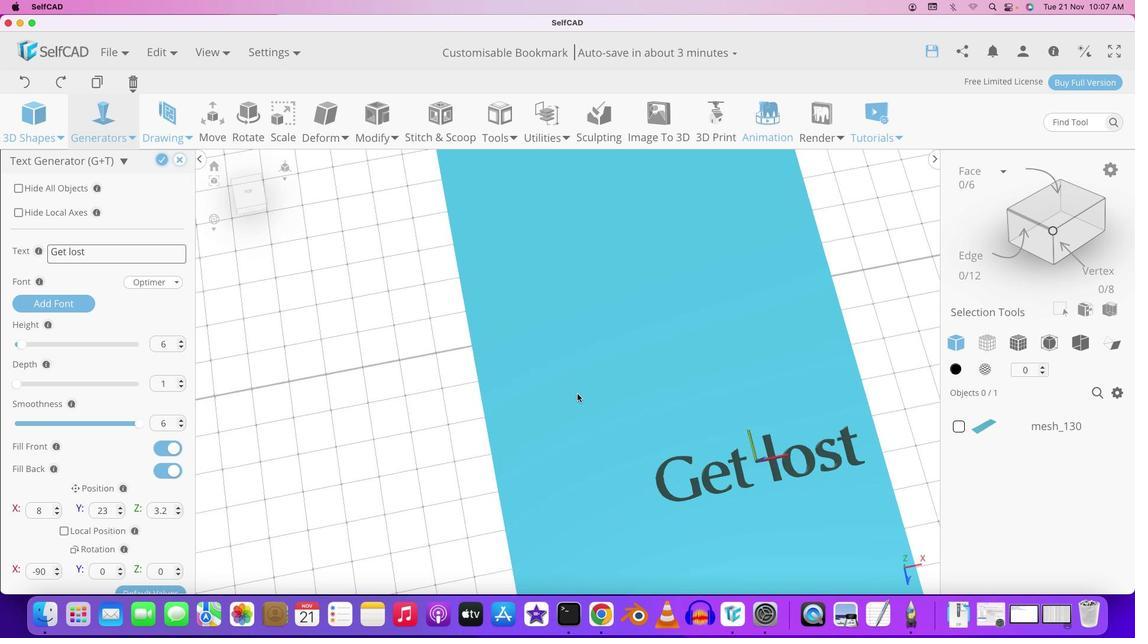 
Action: Mouse moved to (447, 369)
Screenshot: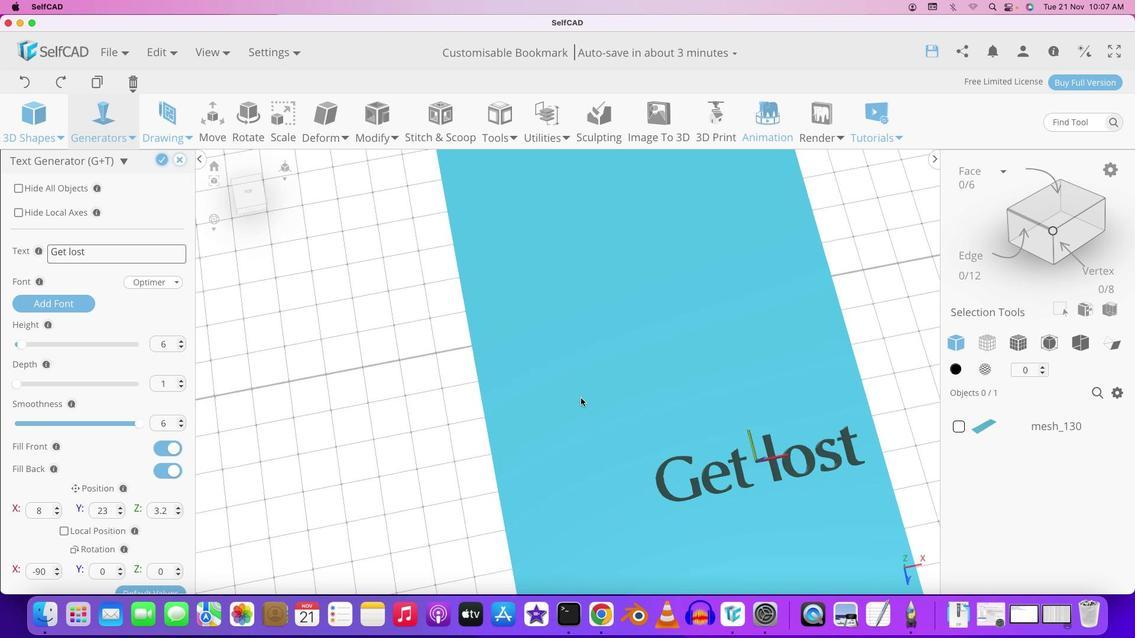 
Action: Mouse scrolled (447, 369) with delta (10, 18)
Screenshot: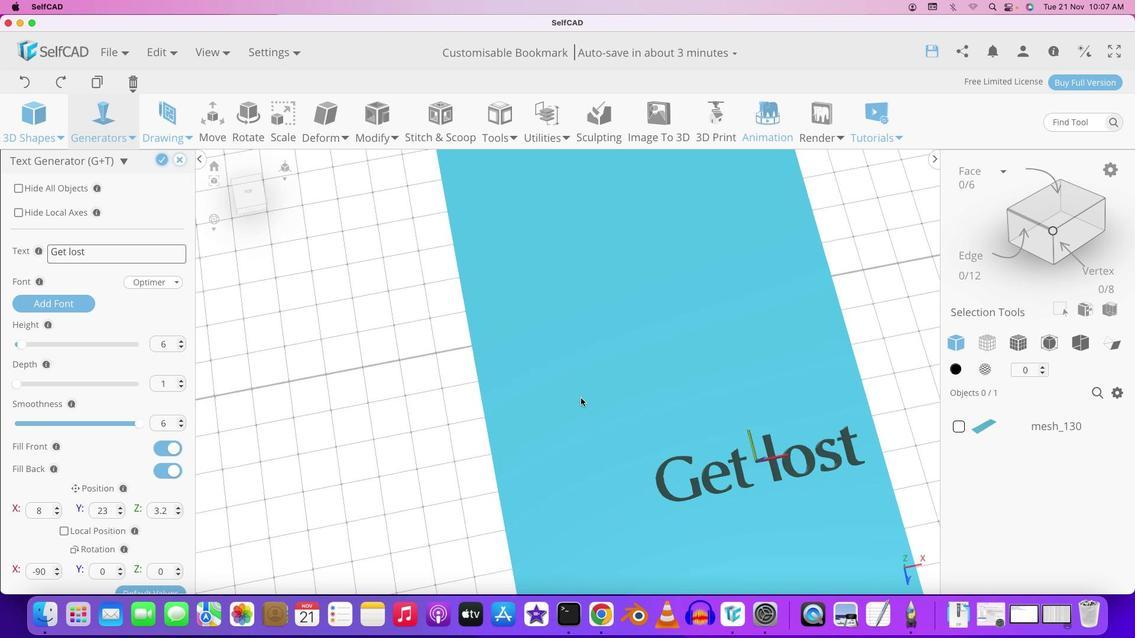 
Action: Mouse moved to (447, 370)
Screenshot: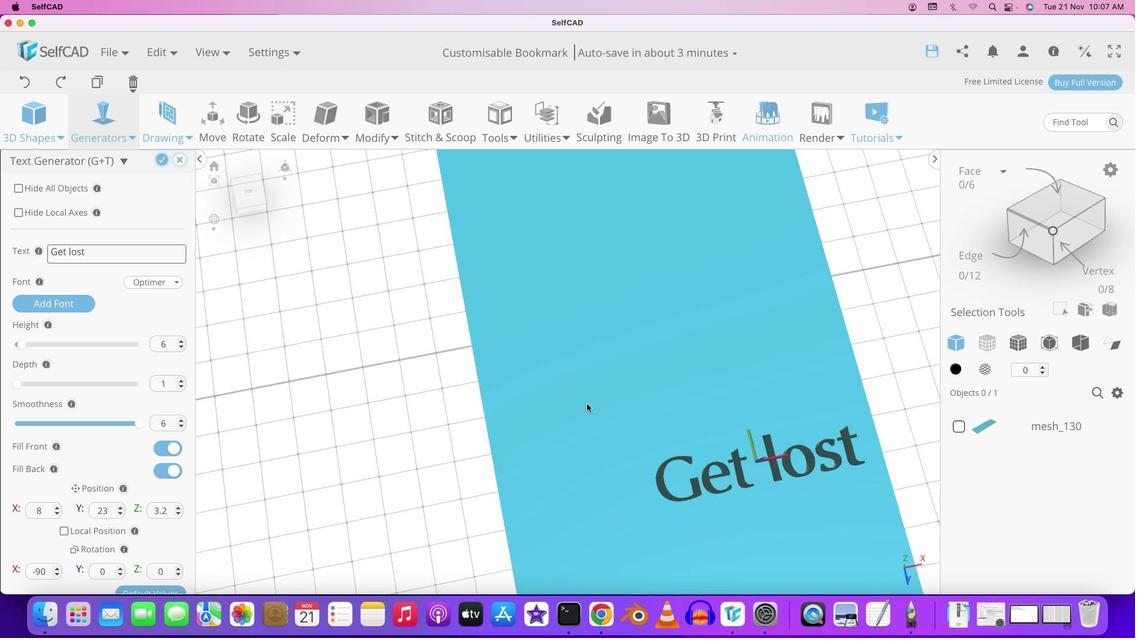 
Action: Mouse scrolled (447, 370) with delta (10, 20)
Screenshot: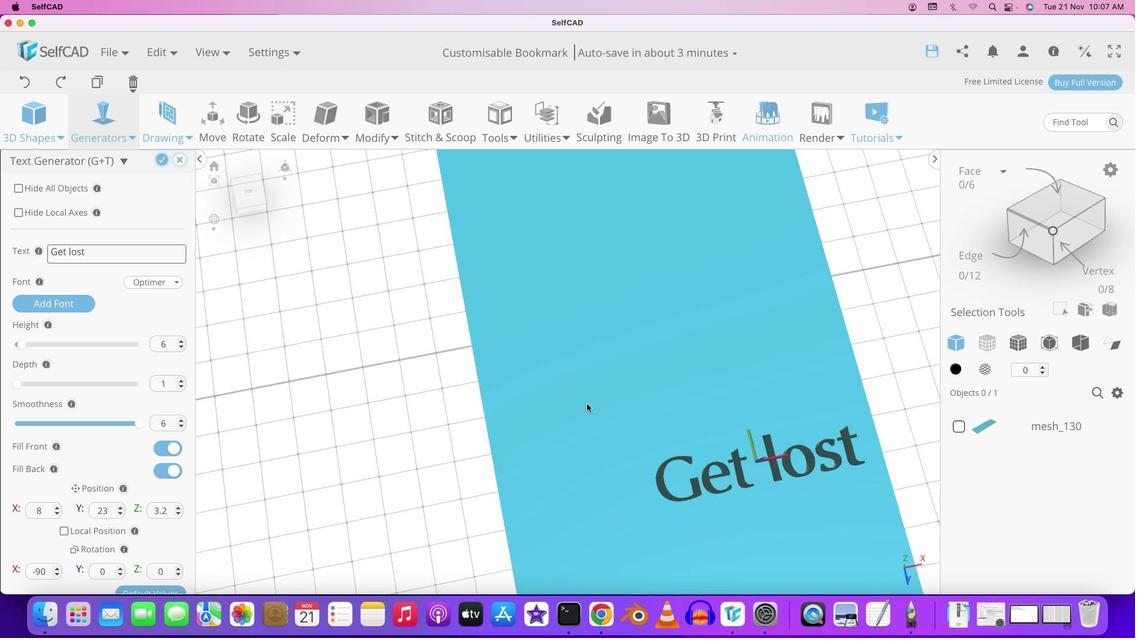 
Action: Mouse scrolled (447, 370) with delta (10, 20)
Screenshot: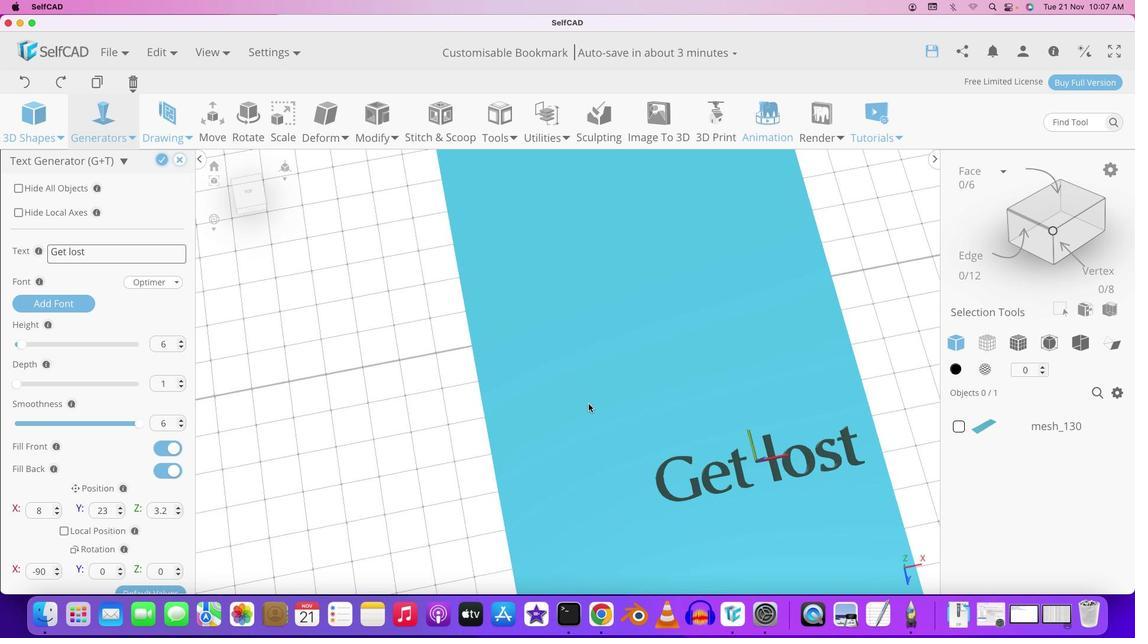 
Action: Mouse moved to (482, 371)
Screenshot: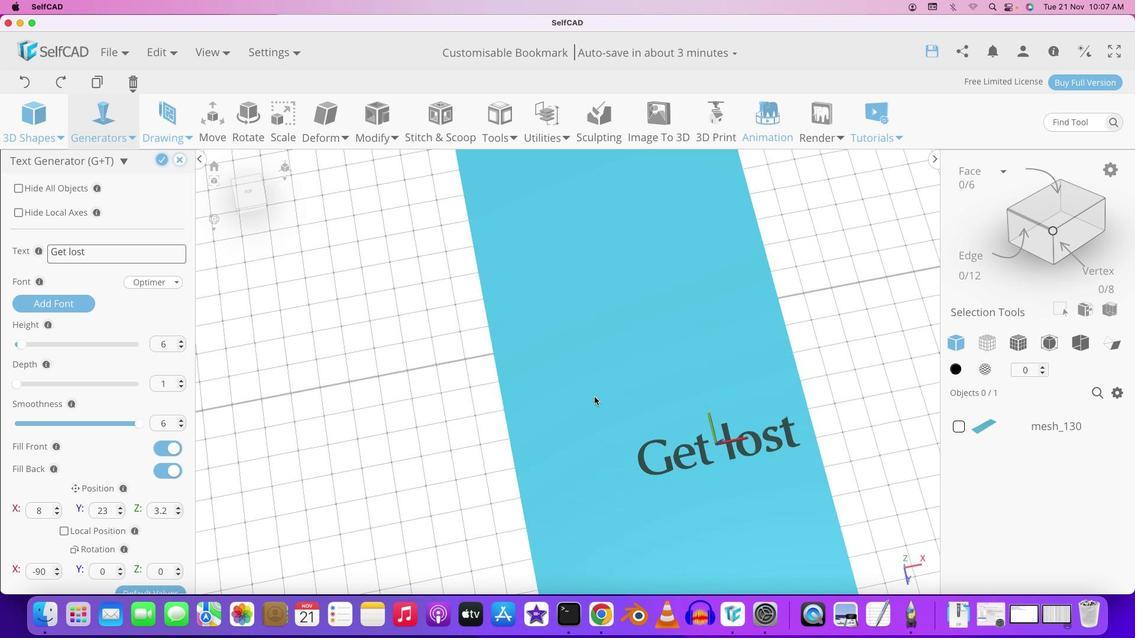 
Action: Mouse scrolled (482, 371) with delta (10, 15)
Screenshot: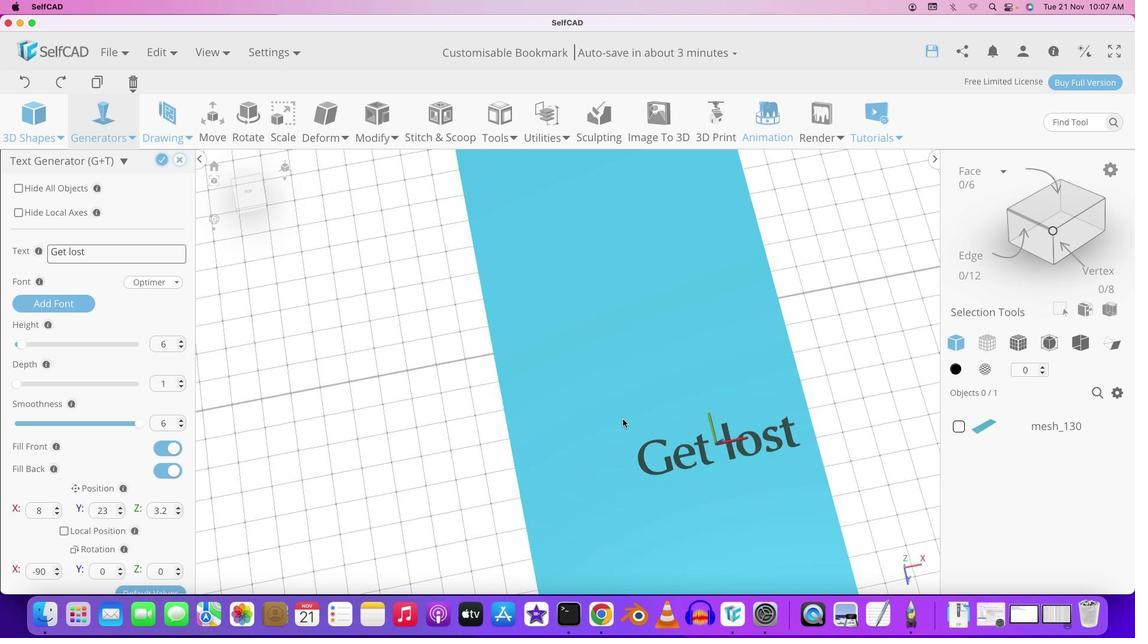 
Action: Mouse moved to (481, 370)
Screenshot: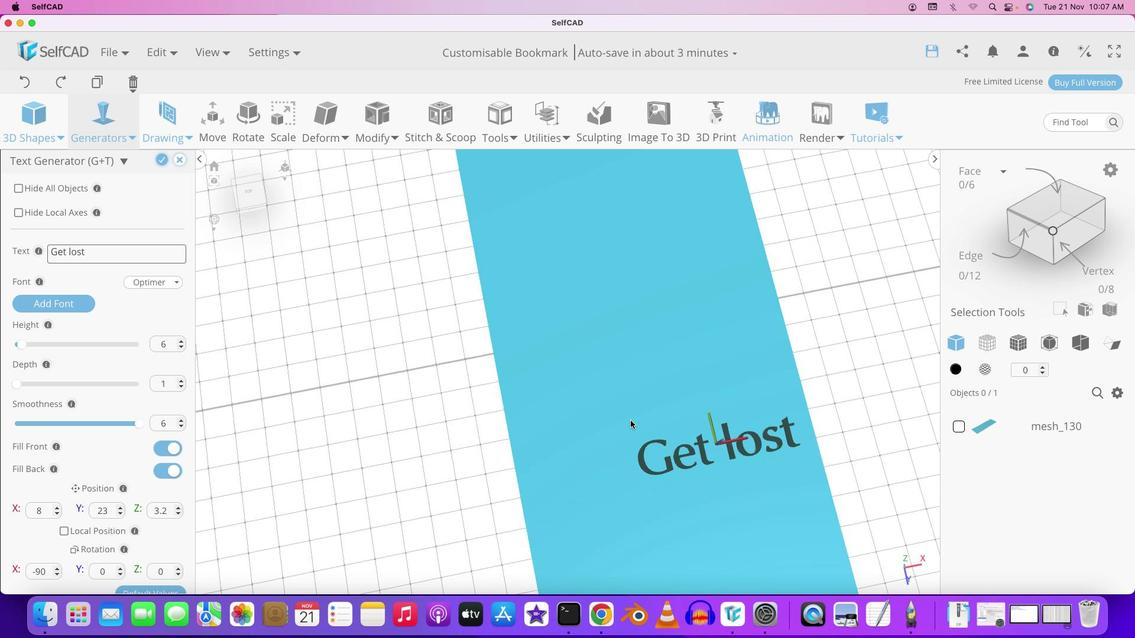 
Action: Mouse scrolled (481, 370) with delta (10, 15)
Screenshot: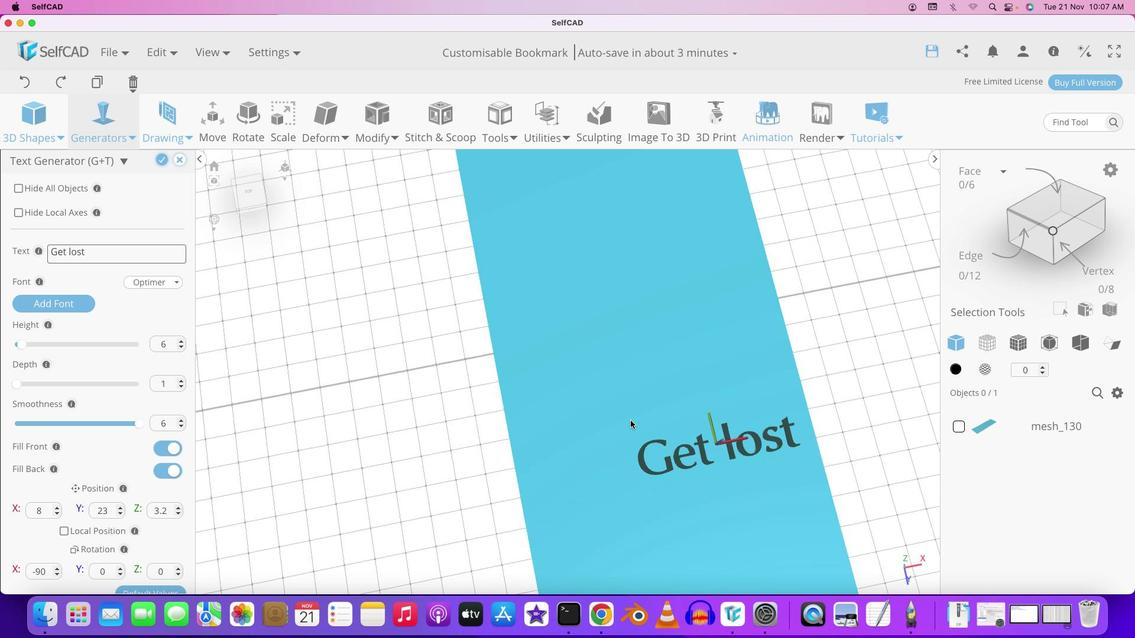
Action: Mouse moved to (481, 368)
Screenshot: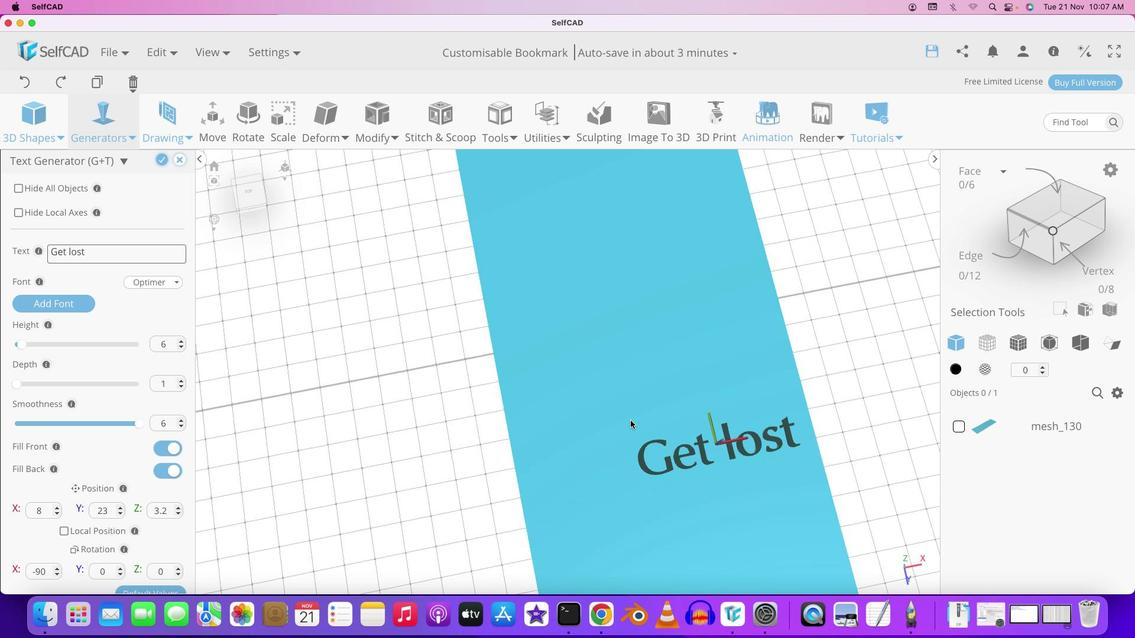 
Action: Mouse scrolled (481, 368) with delta (10, 14)
Screenshot: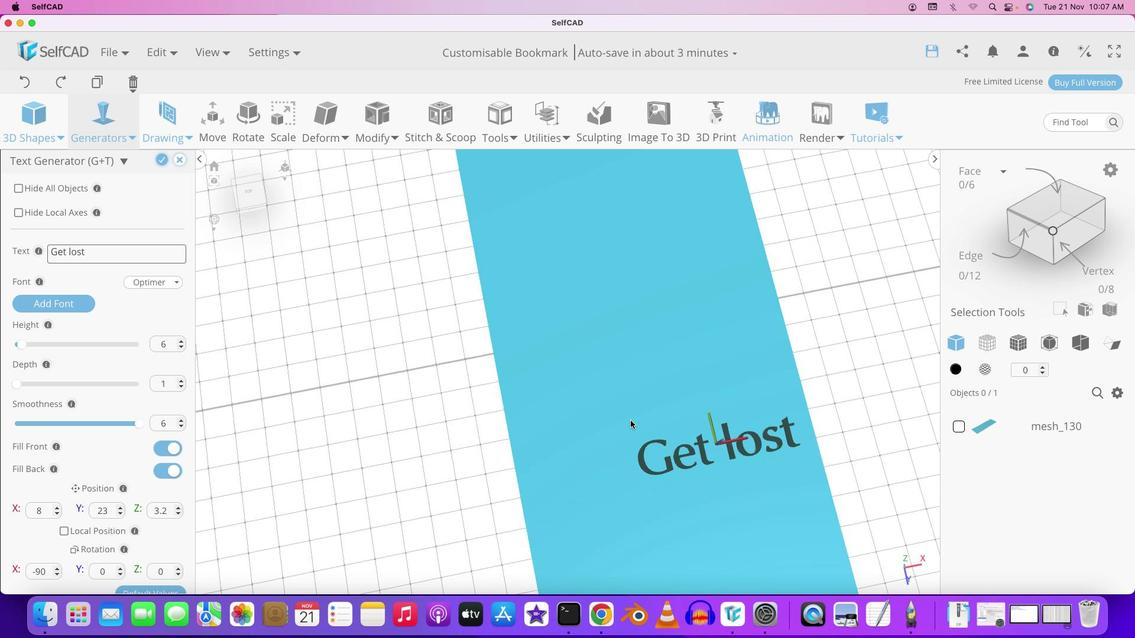 
Action: Mouse moved to (507, 380)
Screenshot: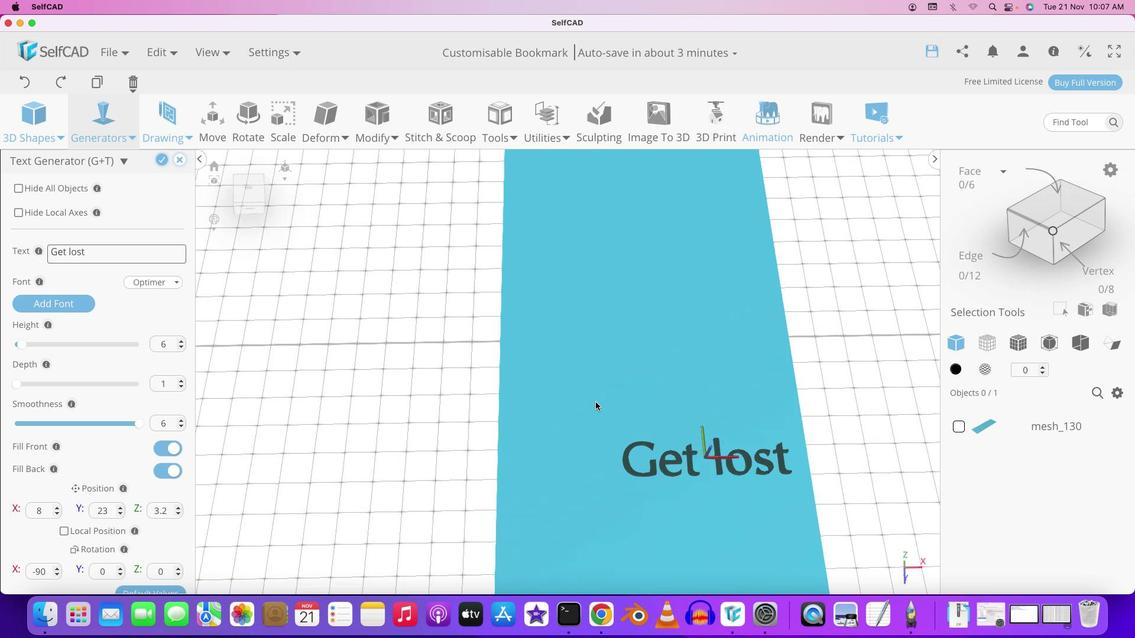 
Action: Mouse scrolled (507, 380) with delta (10, 15)
Screenshot: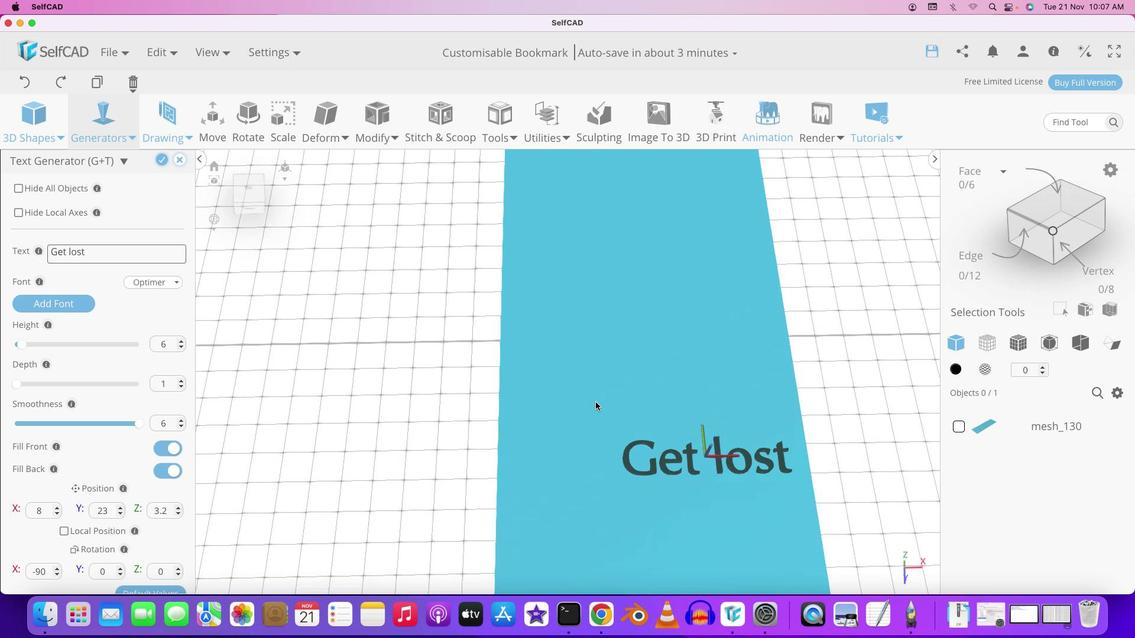 
Action: Mouse moved to (505, 377)
Screenshot: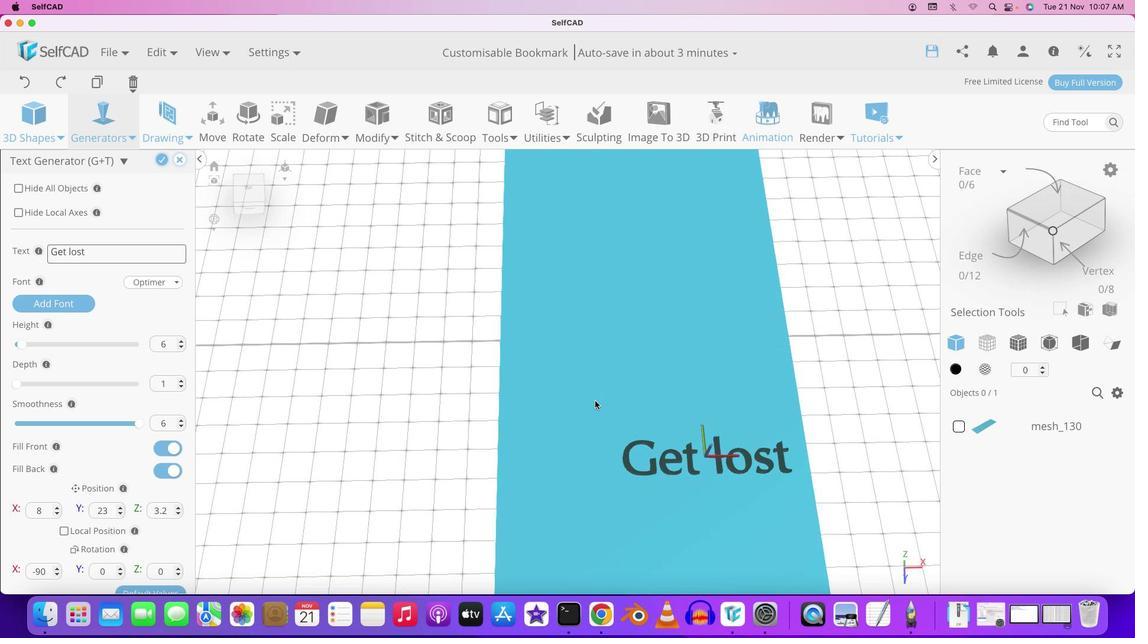 
Action: Mouse scrolled (505, 377) with delta (10, 15)
Screenshot: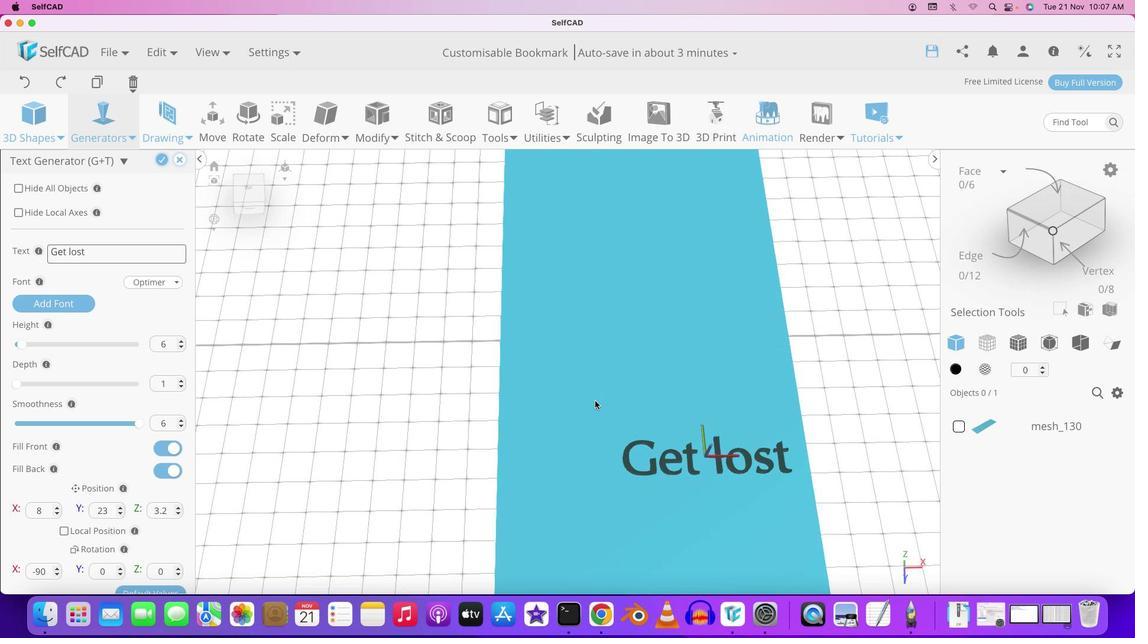 
Action: Mouse moved to (503, 376)
Screenshot: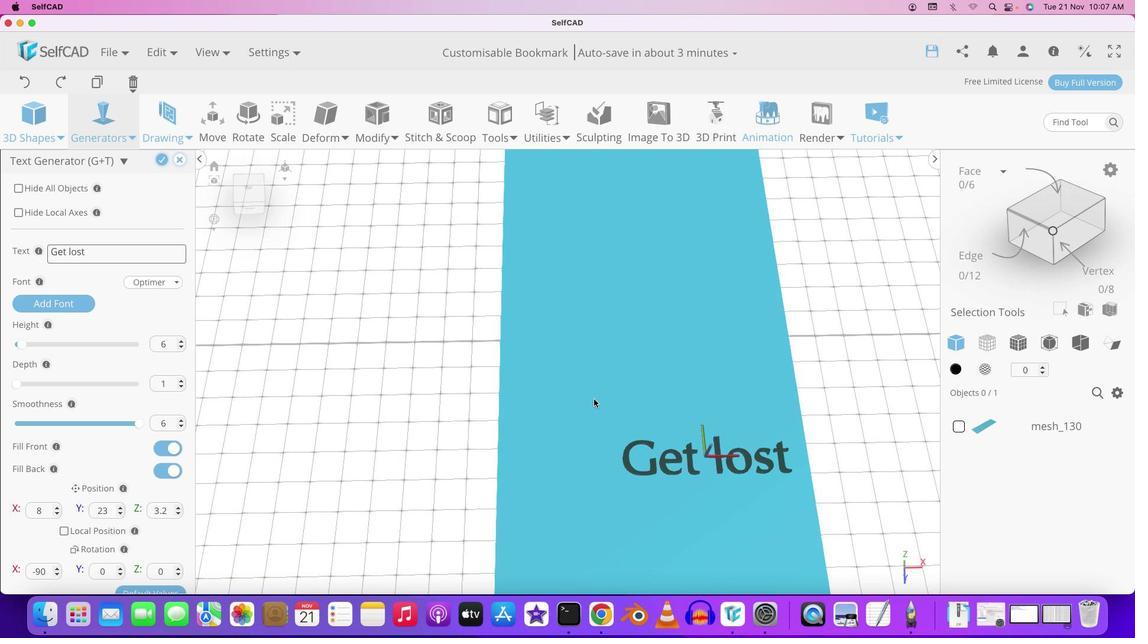 
Action: Mouse scrolled (503, 376) with delta (10, 14)
Screenshot: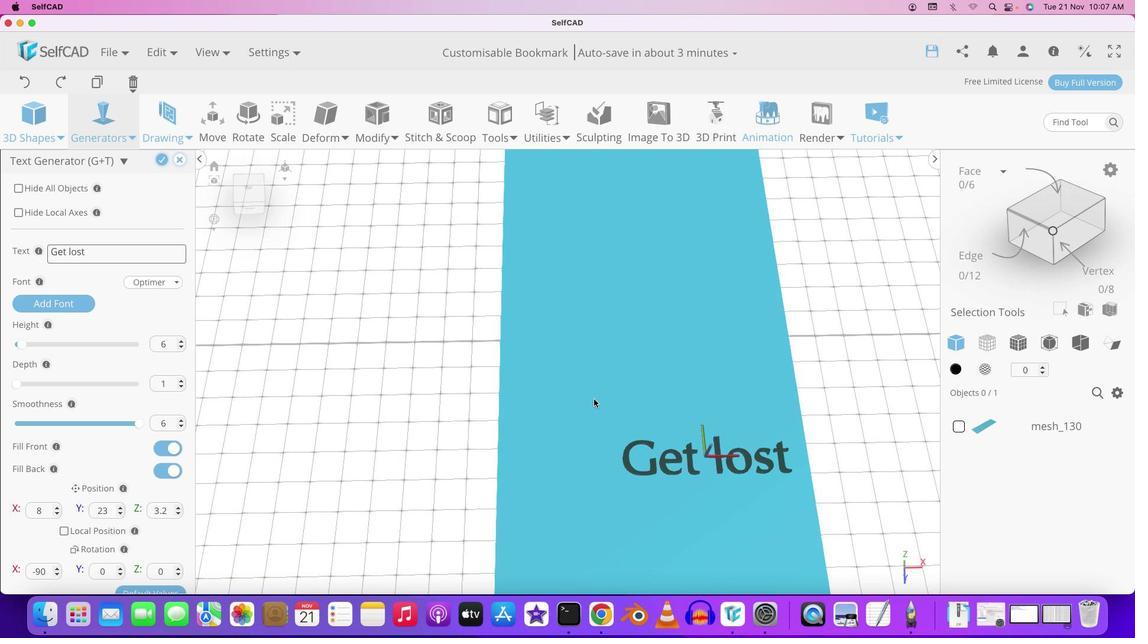 
Action: Mouse moved to (552, 412)
Screenshot: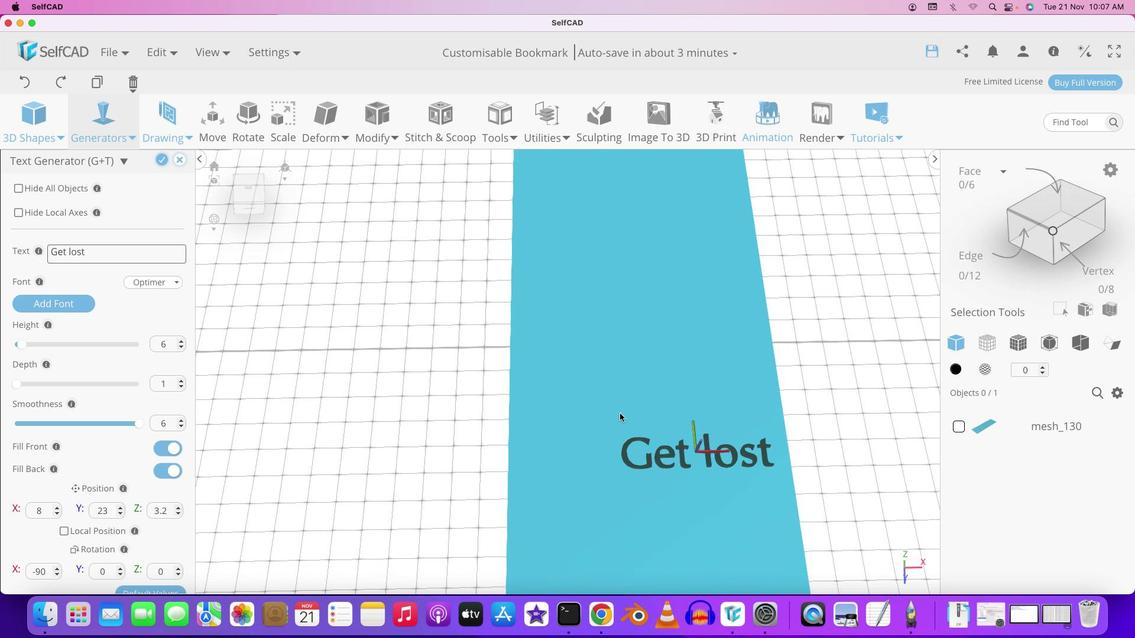 
Action: Mouse pressed left at (552, 412)
Screenshot: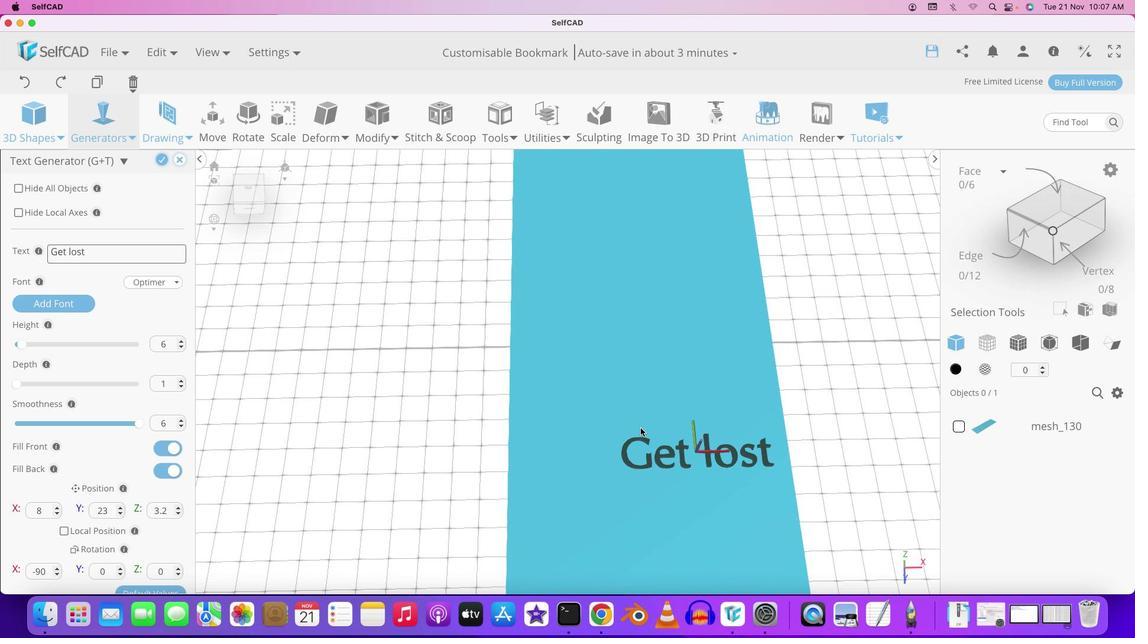 
Action: Mouse moved to (534, 402)
Screenshot: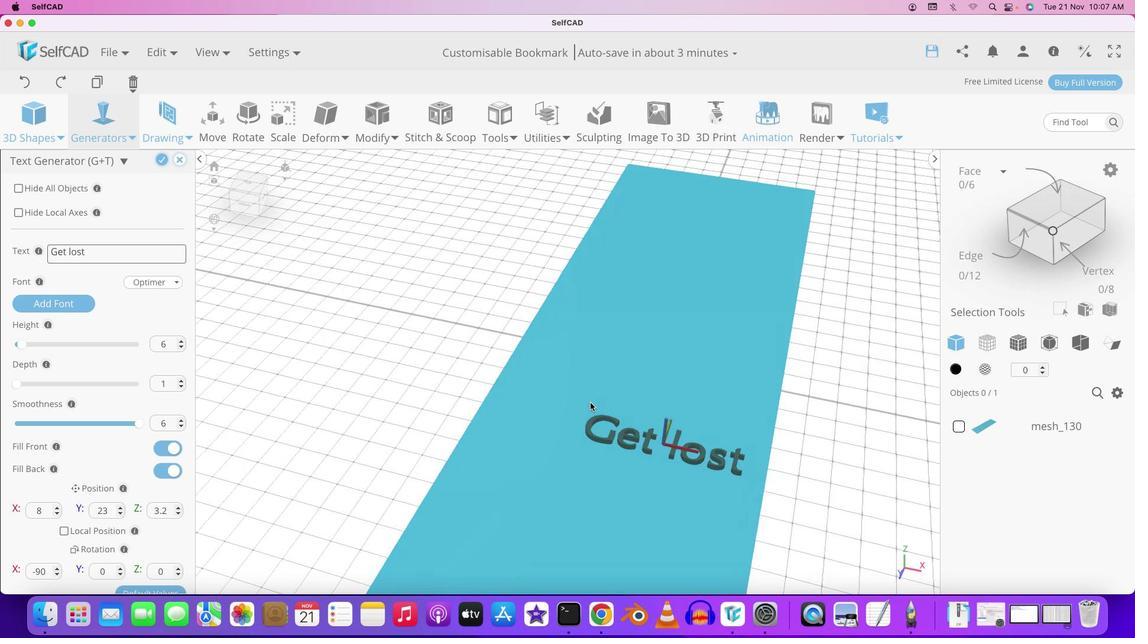 
Action: Mouse scrolled (534, 402) with delta (10, 15)
